 Task: Update the lead statuses and notification settings across all projects in Jira.
Action: Mouse moved to (720, 34)
Screenshot: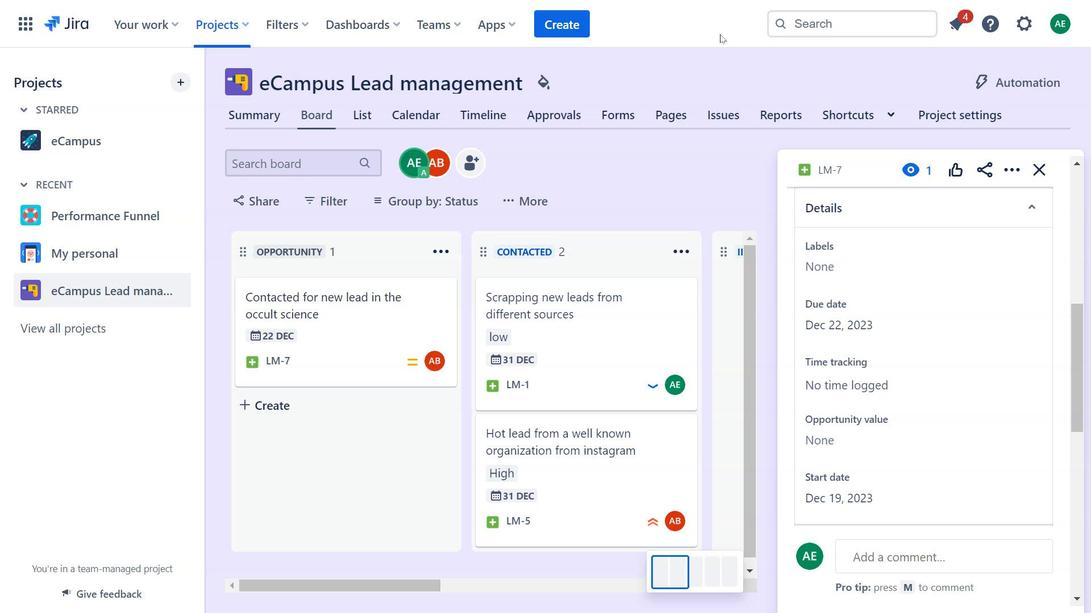 
Action: Mouse pressed left at (720, 34)
Screenshot: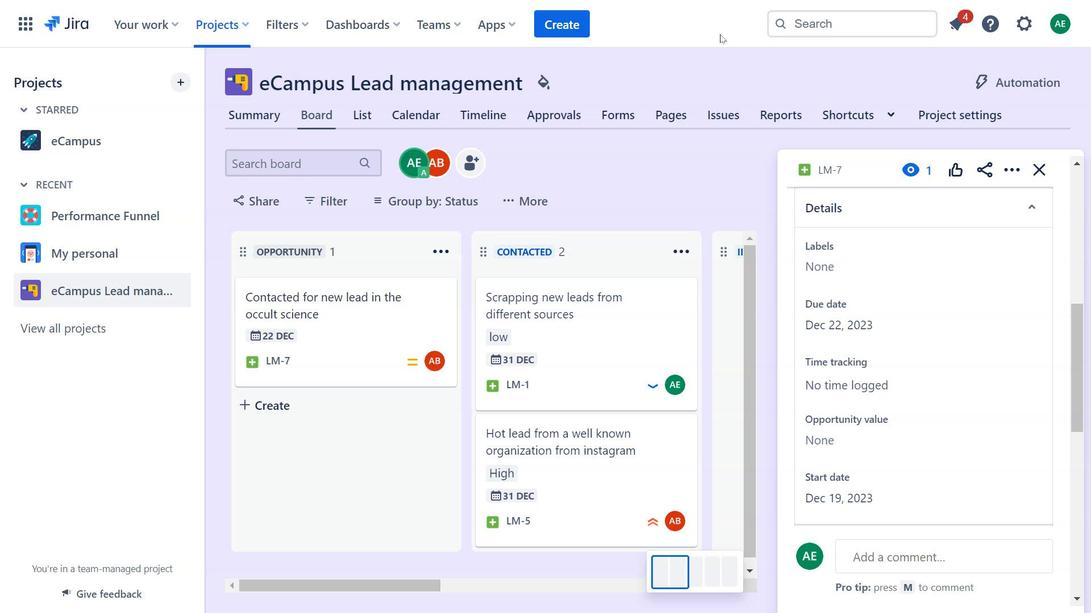 
Action: Mouse moved to (731, 38)
Screenshot: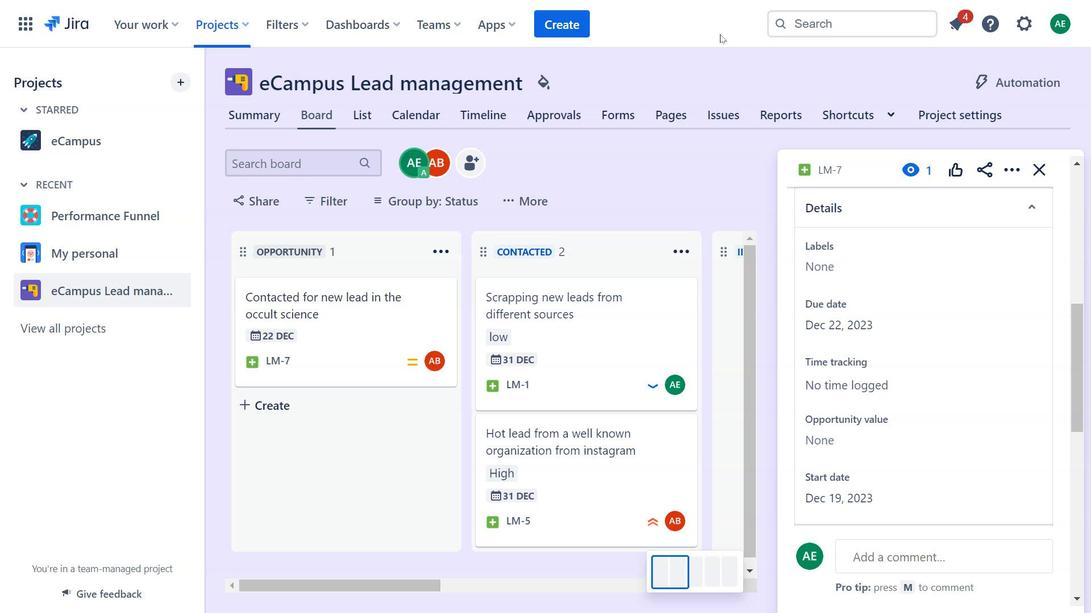 
Action: Mouse pressed left at (731, 38)
Screenshot: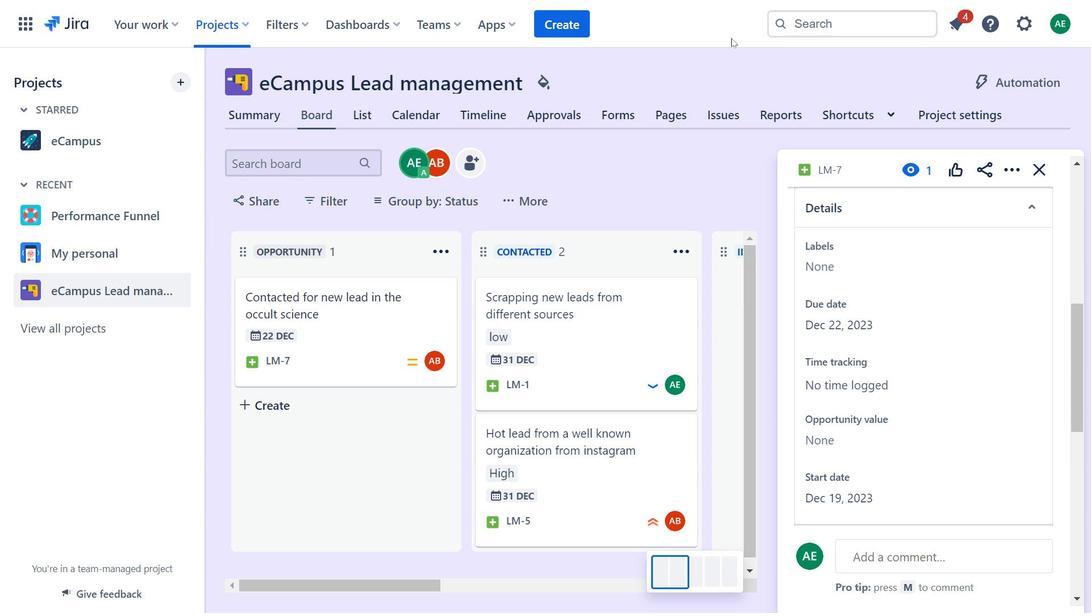 
Action: Mouse moved to (678, 31)
Screenshot: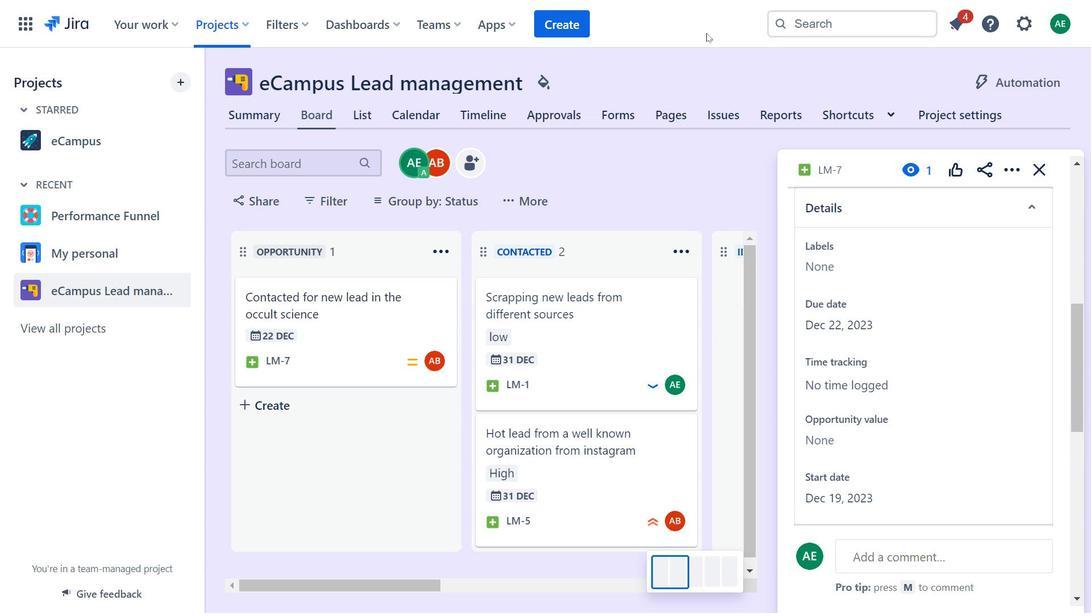 
Action: Mouse pressed left at (678, 31)
Screenshot: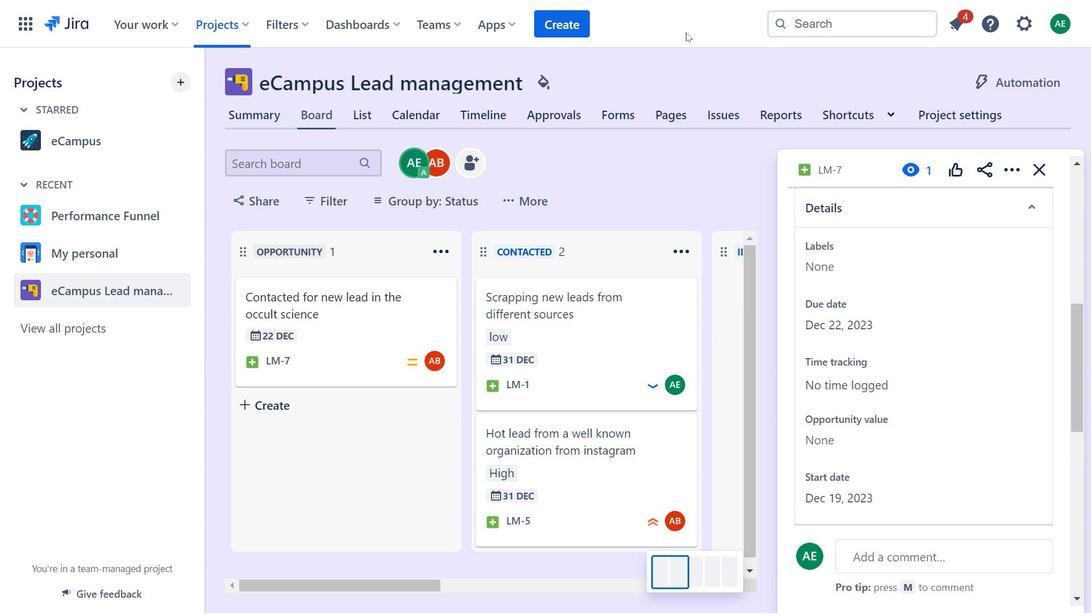 
Action: Mouse pressed left at (678, 31)
Screenshot: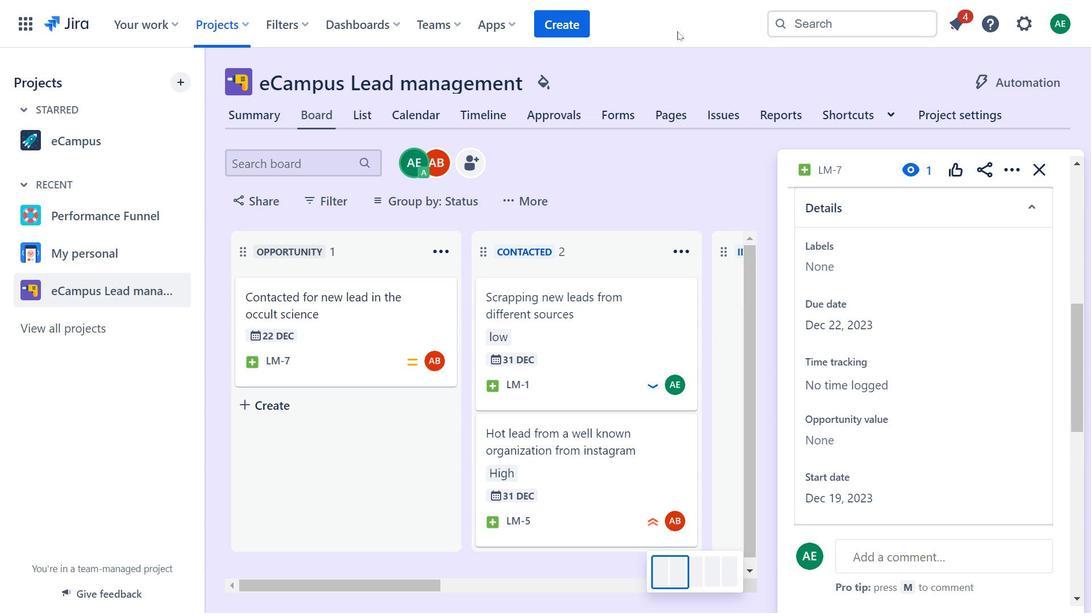 
Action: Mouse moved to (683, 39)
Screenshot: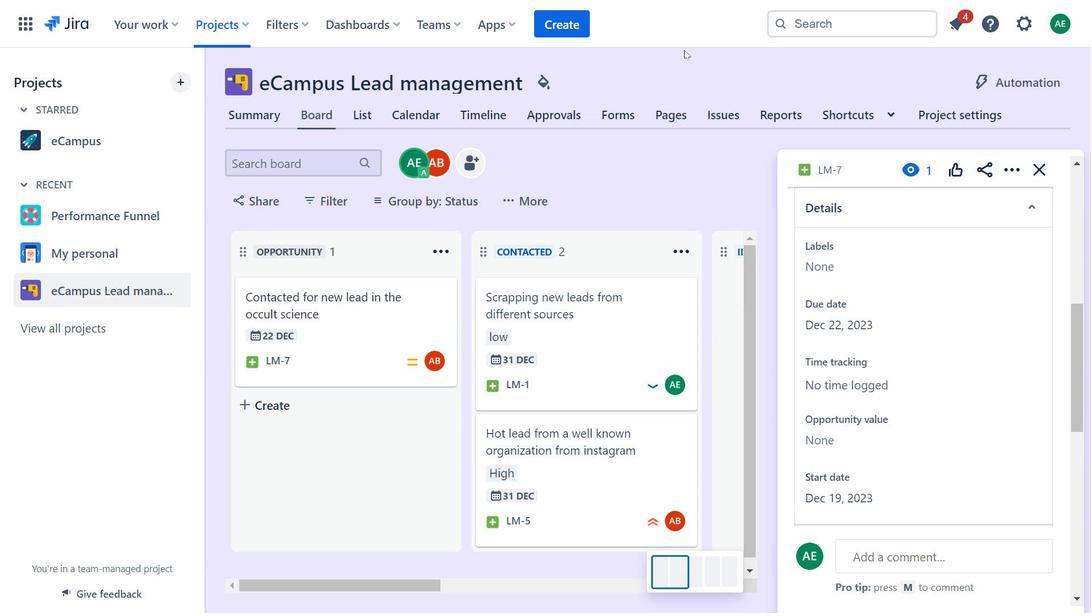 
Action: Mouse pressed left at (683, 39)
Screenshot: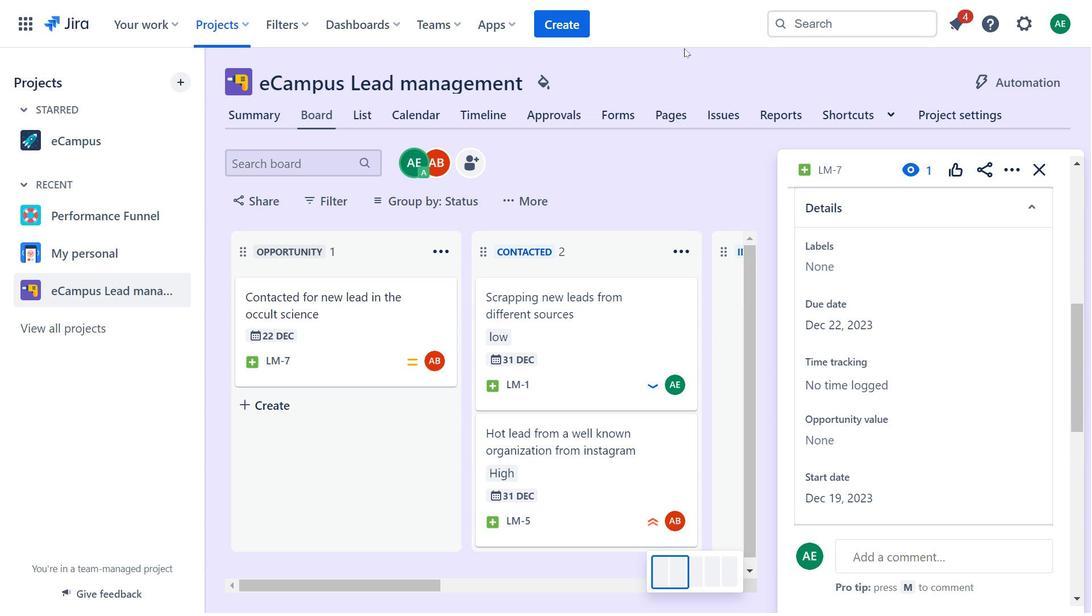 
Action: Mouse moved to (708, 32)
Screenshot: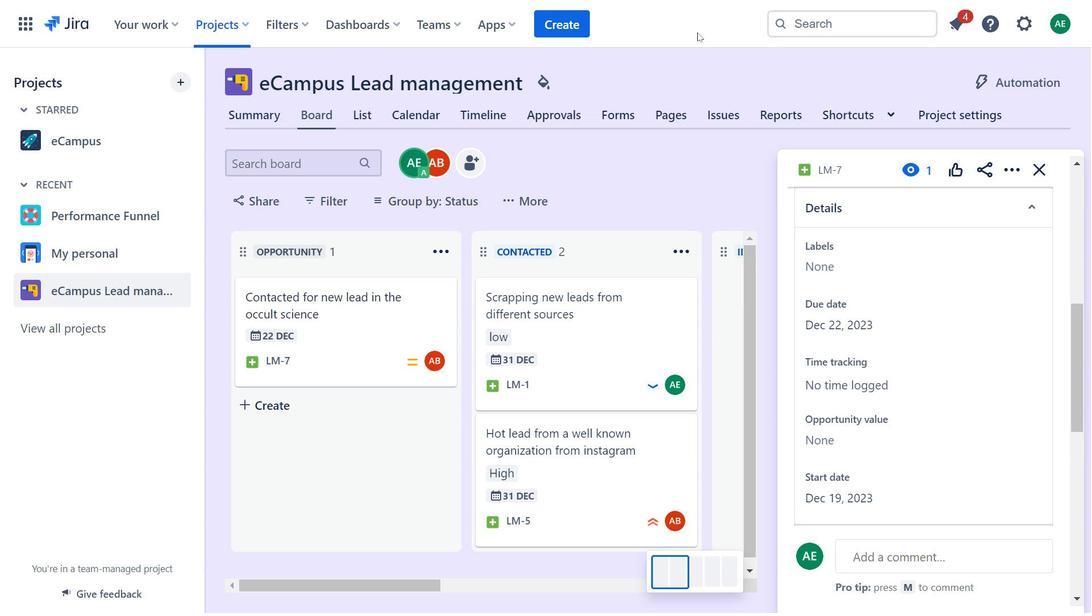 
Action: Mouse pressed left at (708, 32)
Screenshot: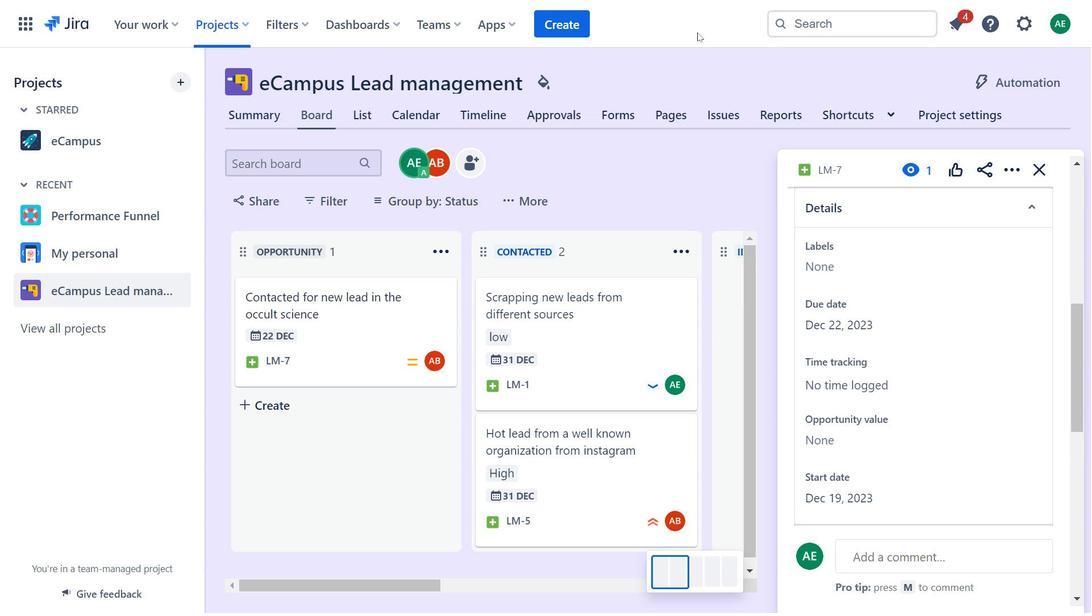 
Action: Mouse moved to (744, 39)
Screenshot: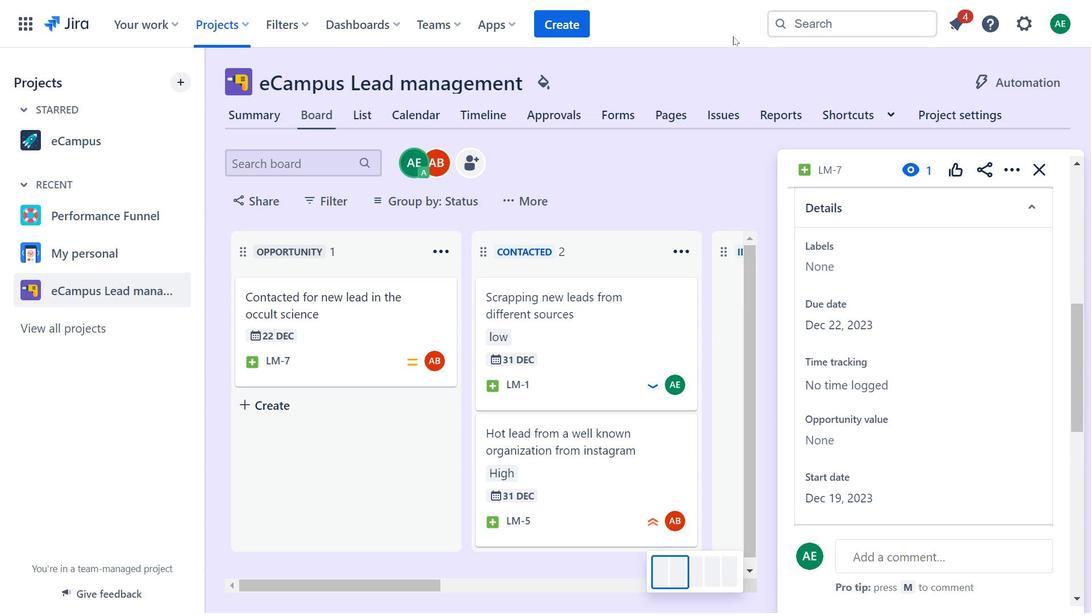 
Action: Mouse pressed left at (744, 39)
Screenshot: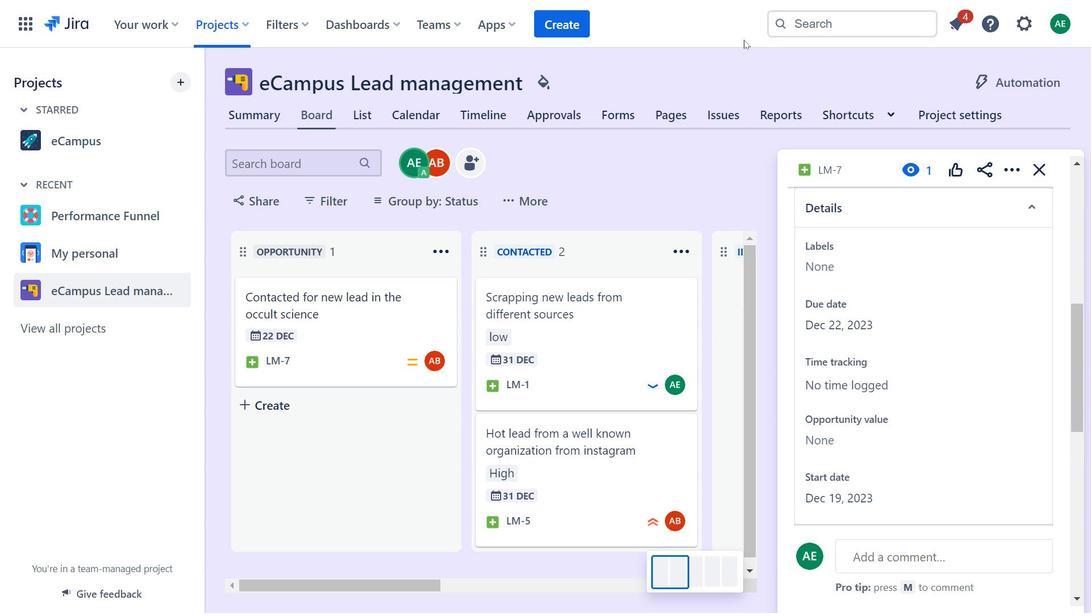 
Action: Mouse moved to (722, 21)
Screenshot: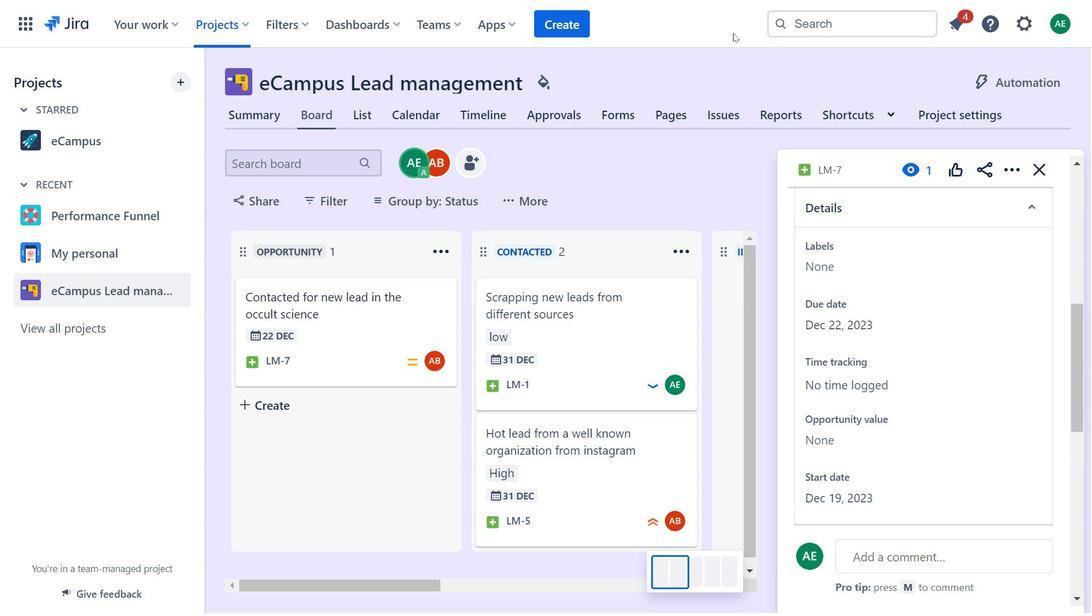 
Action: Mouse pressed left at (722, 21)
Screenshot: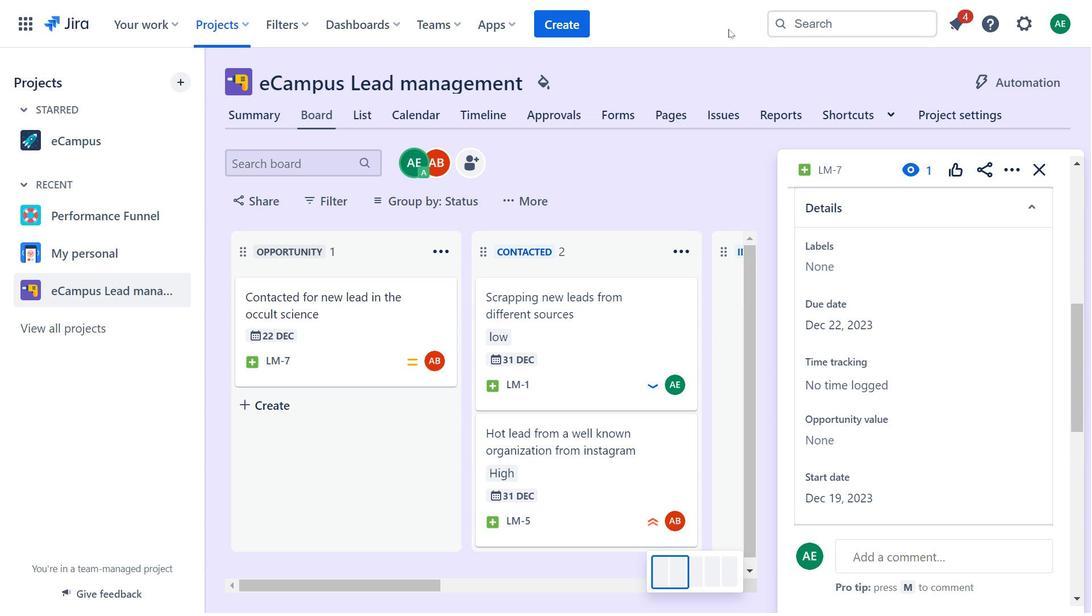 
Action: Mouse moved to (723, 40)
Screenshot: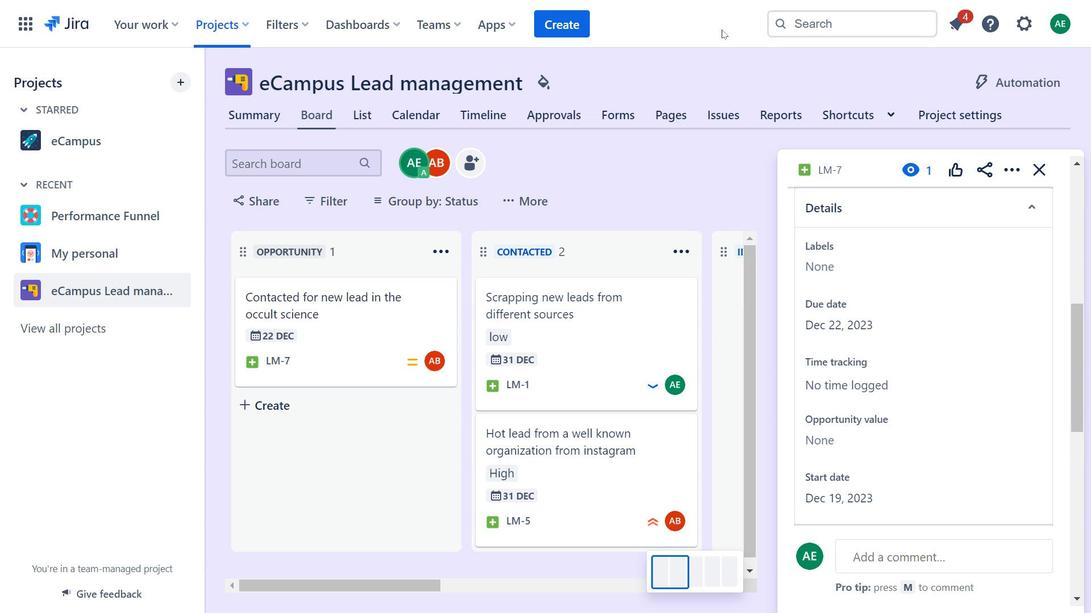 
Action: Mouse pressed left at (723, 40)
Screenshot: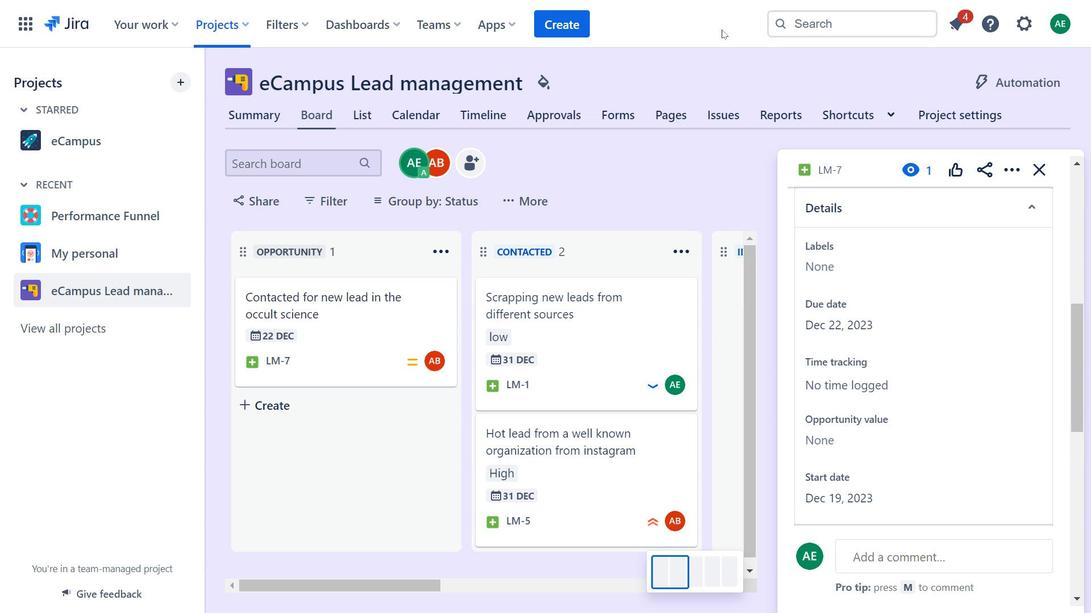 
Action: Mouse moved to (686, 25)
Screenshot: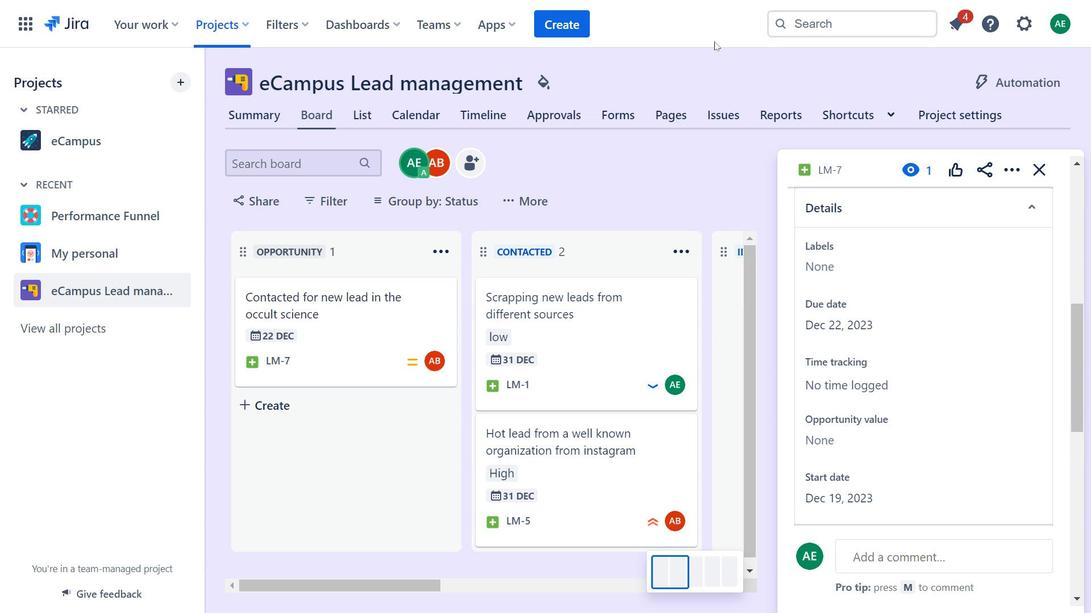 
Action: Mouse pressed left at (686, 25)
Screenshot: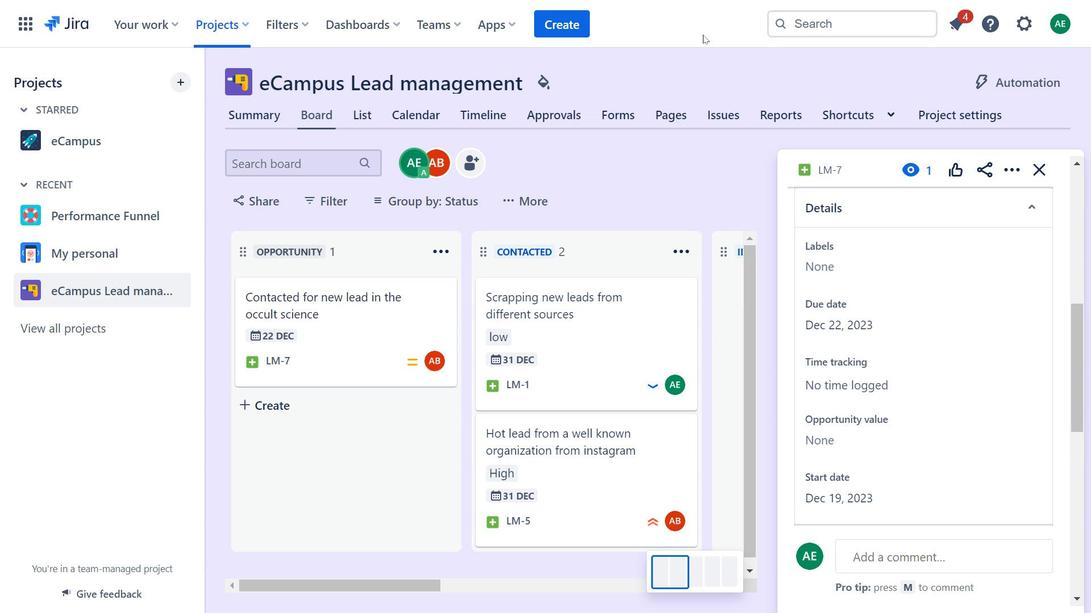 
Action: Mouse moved to (688, 46)
Screenshot: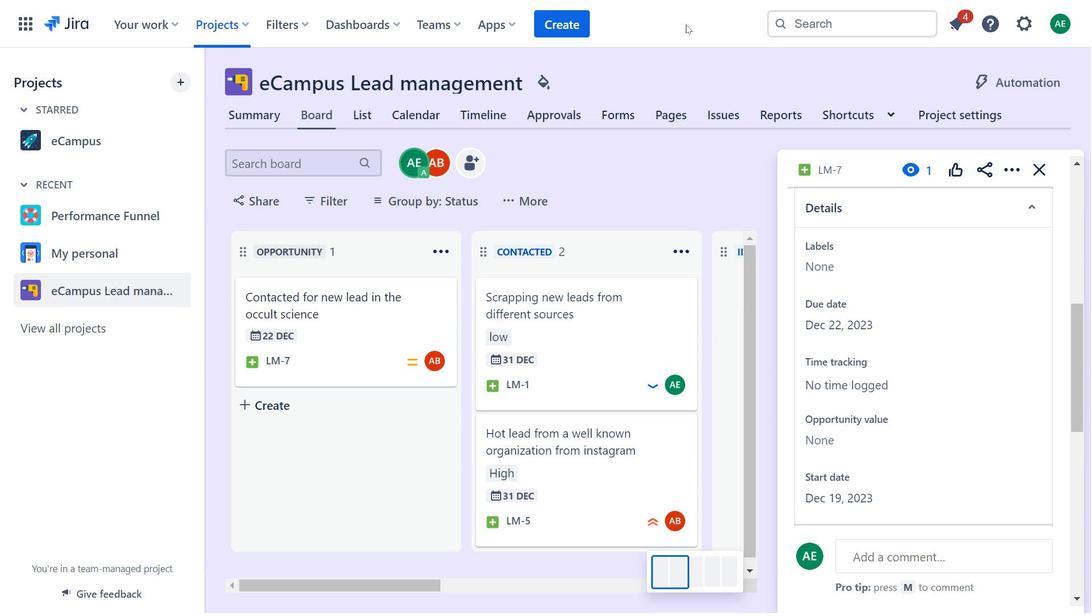 
Action: Mouse pressed left at (688, 46)
Screenshot: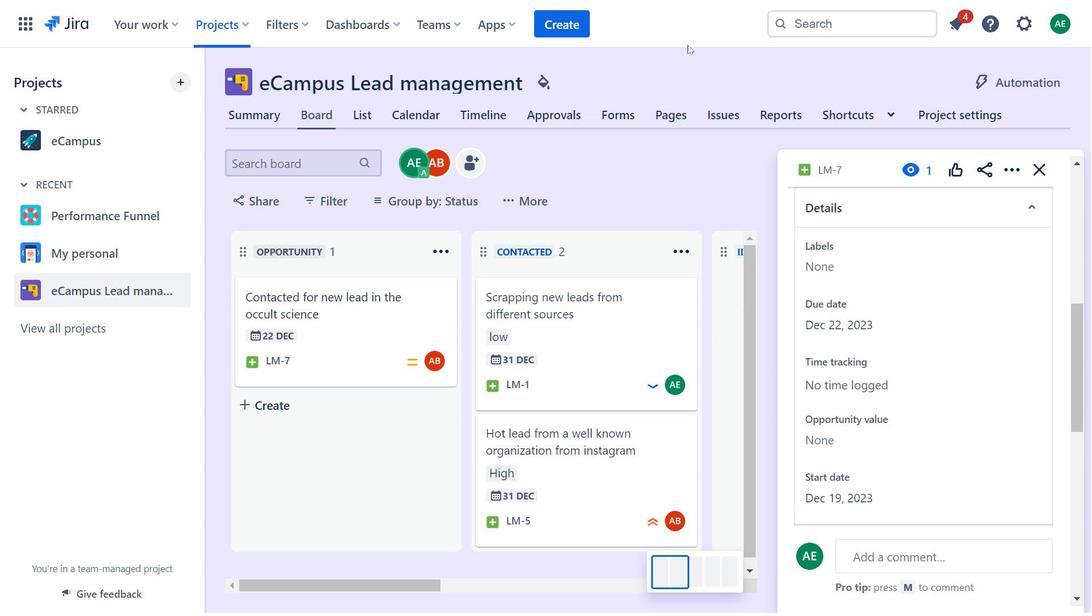 
Action: Mouse moved to (85, 409)
Screenshot: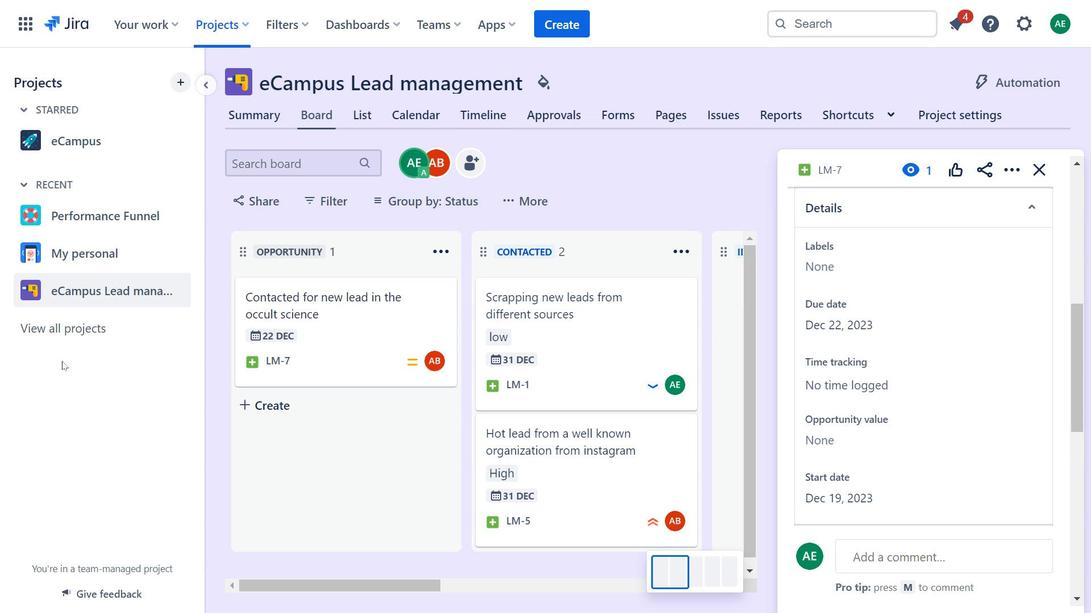 
Action: Mouse pressed left at (85, 409)
Screenshot: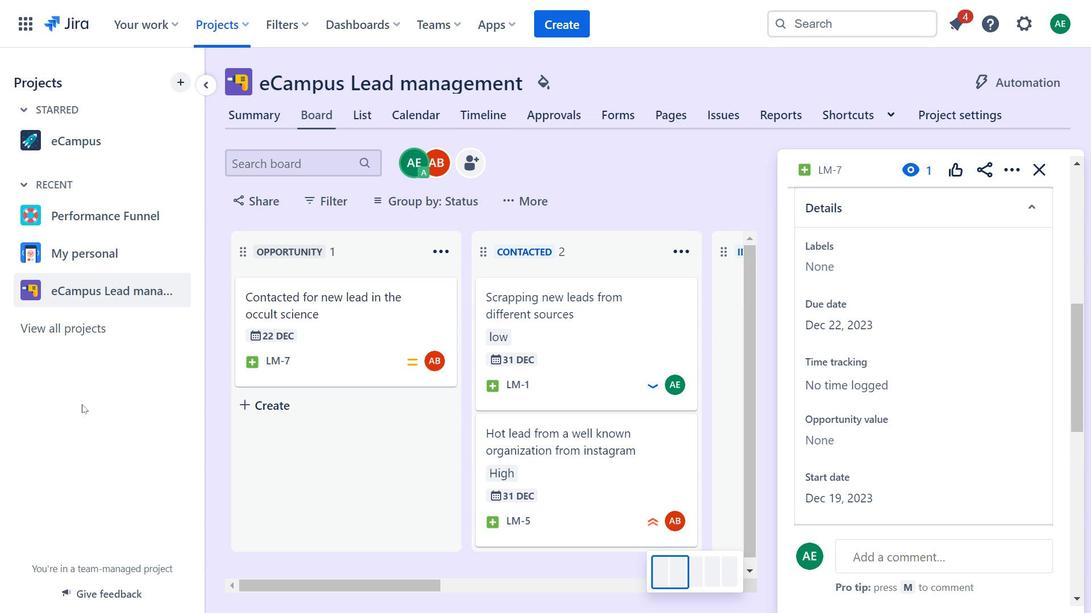 
Action: Mouse moved to (143, 431)
Screenshot: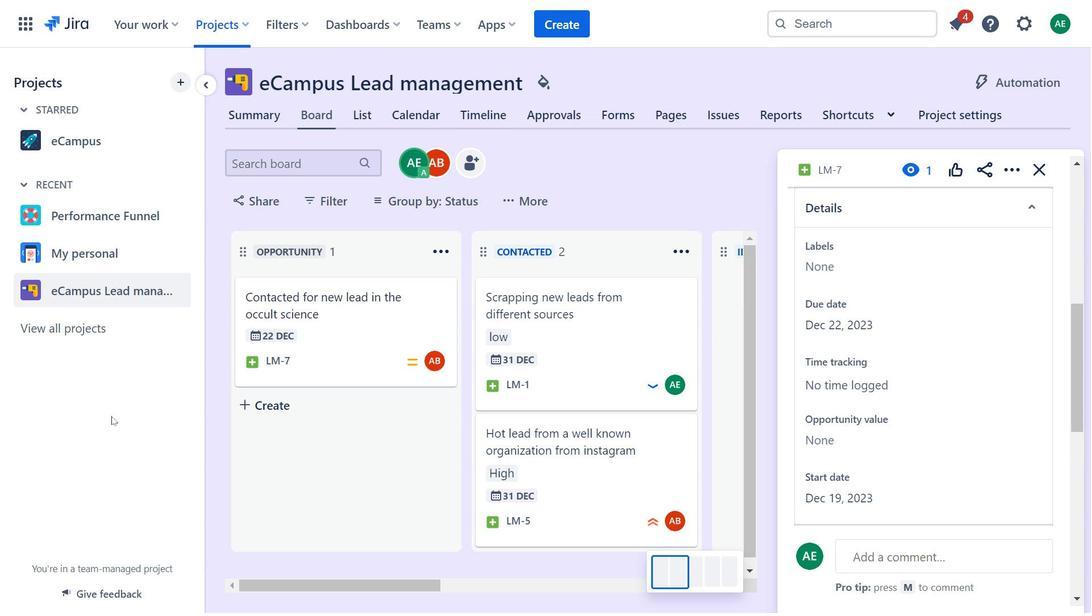 
Action: Mouse pressed left at (143, 431)
Screenshot: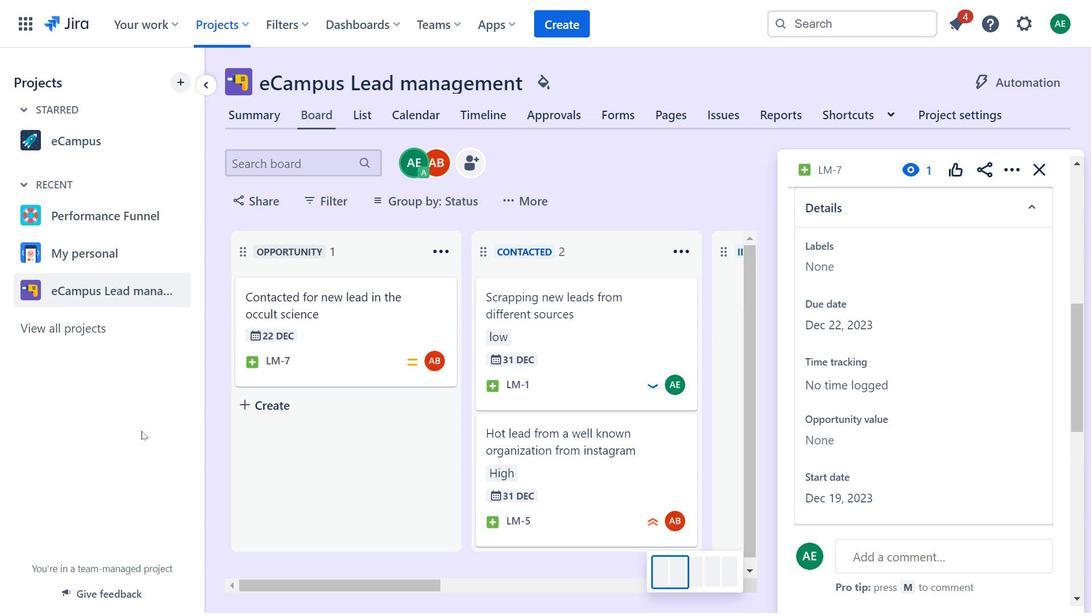 
Action: Mouse moved to (341, 329)
Screenshot: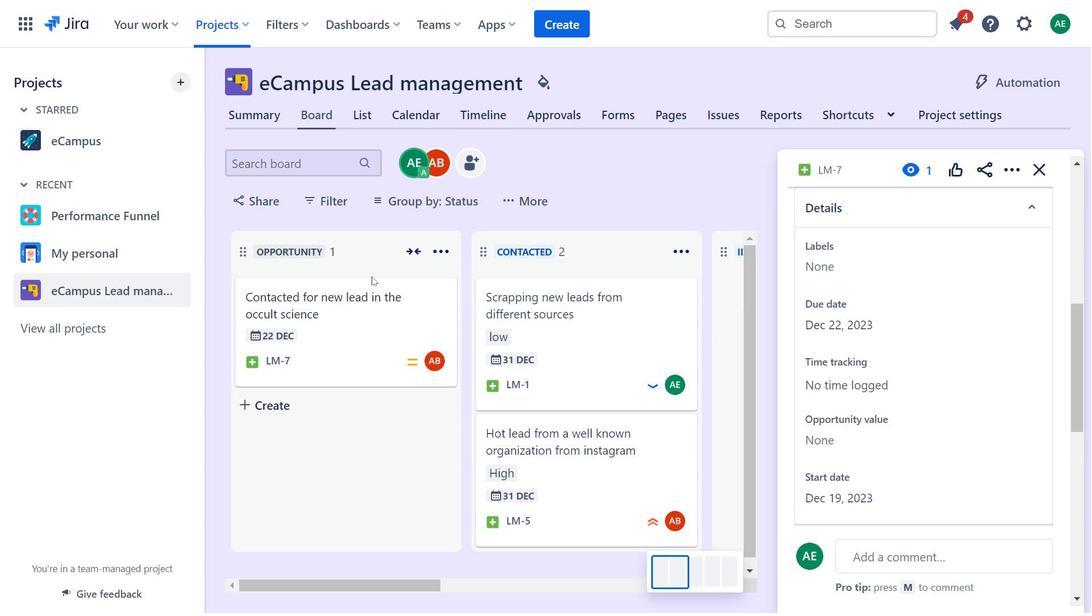 
Action: Mouse pressed left at (341, 329)
Screenshot: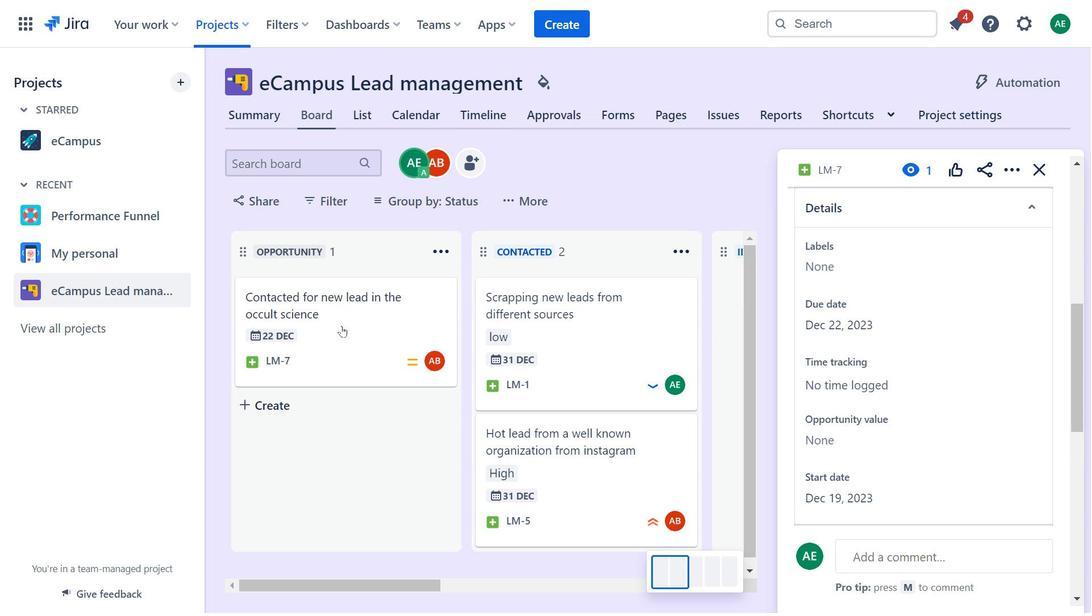 
Action: Mouse moved to (1046, 161)
Screenshot: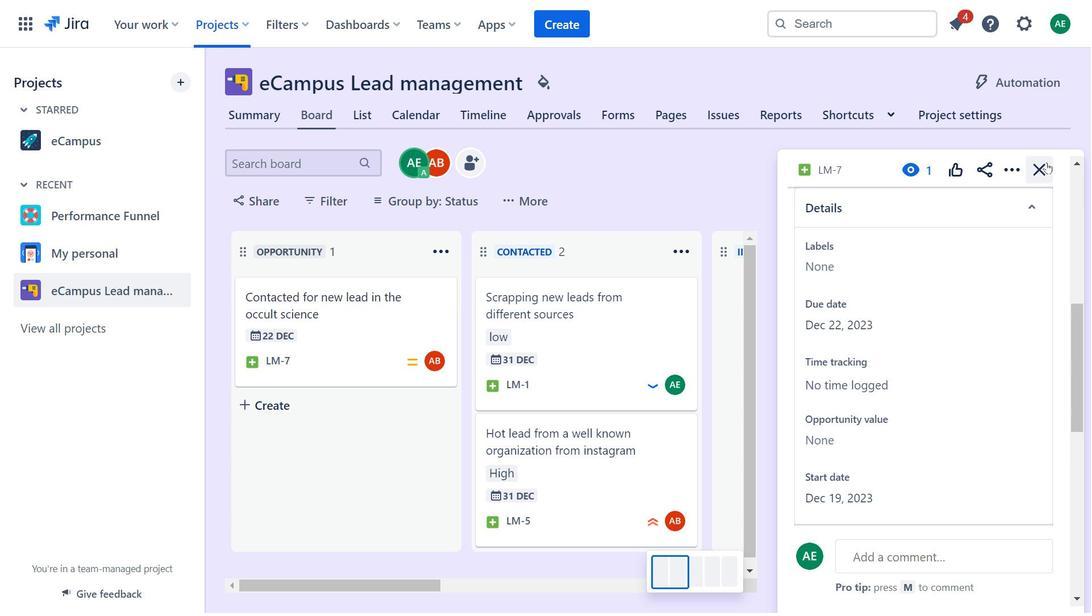 
Action: Mouse pressed left at (1046, 161)
Screenshot: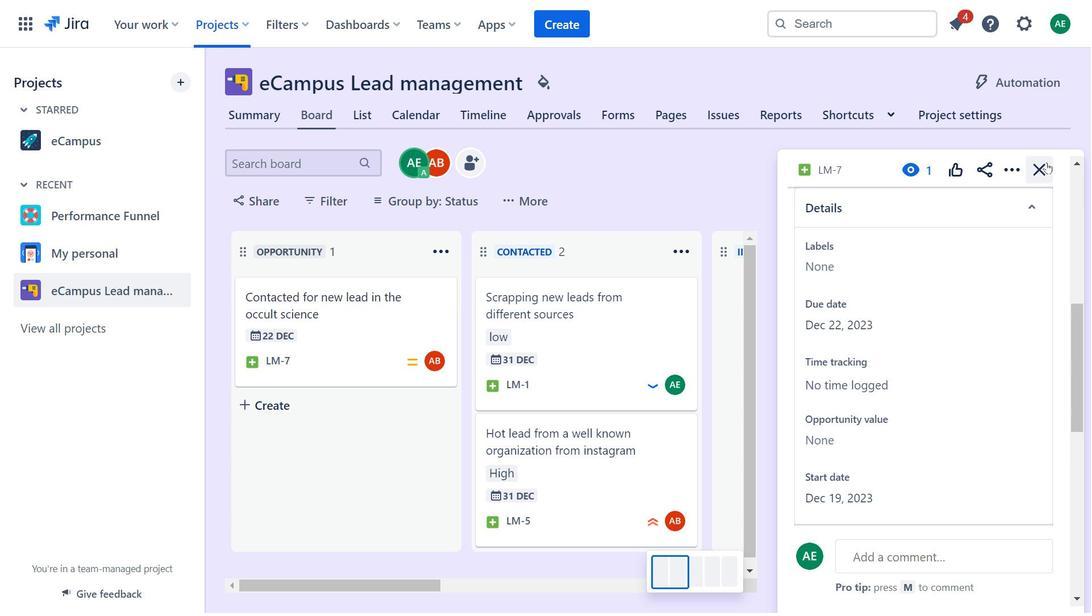 
Action: Mouse moved to (391, 291)
Screenshot: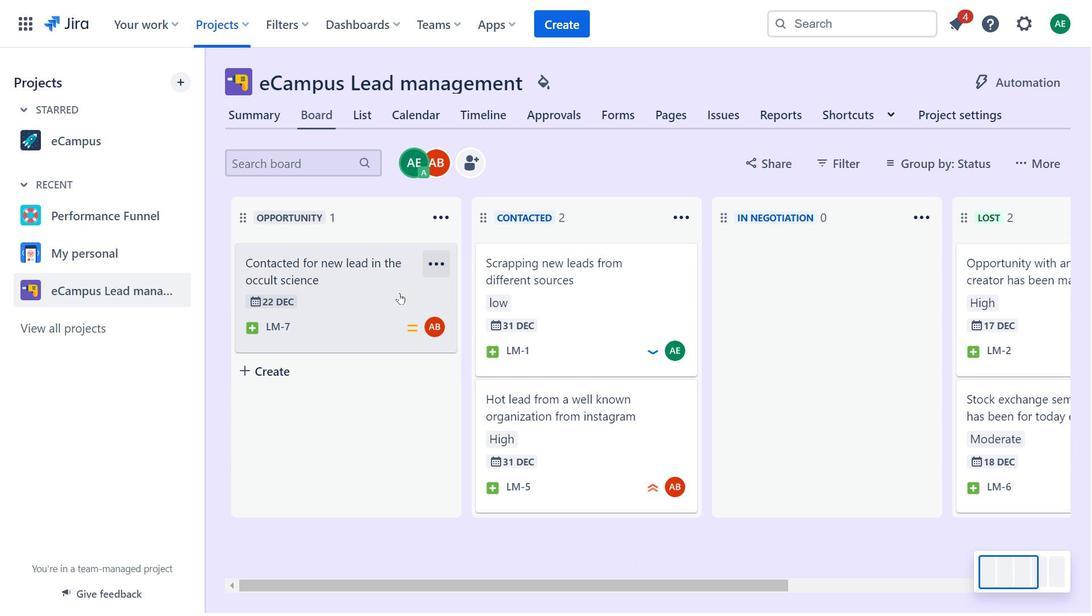 
Action: Mouse pressed left at (391, 291)
Screenshot: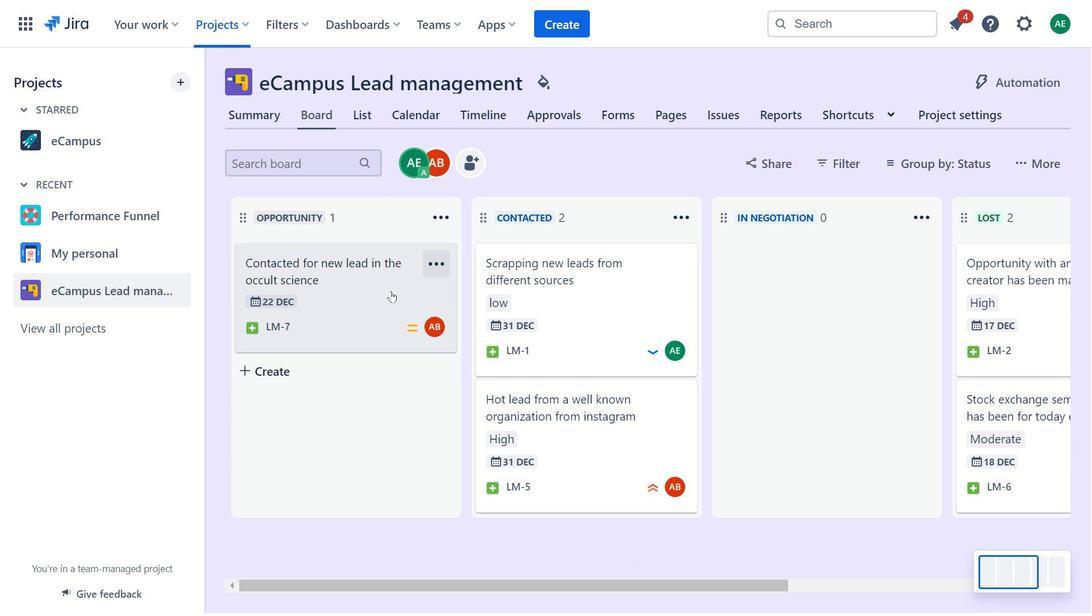 
Action: Mouse moved to (889, 213)
Screenshot: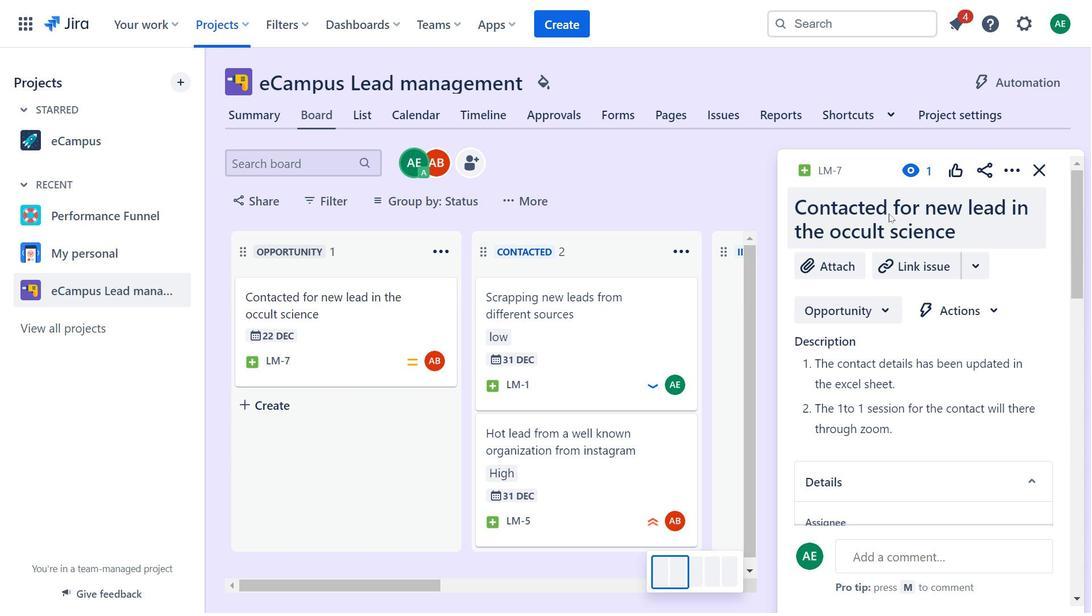 
Action: Mouse pressed left at (889, 213)
Screenshot: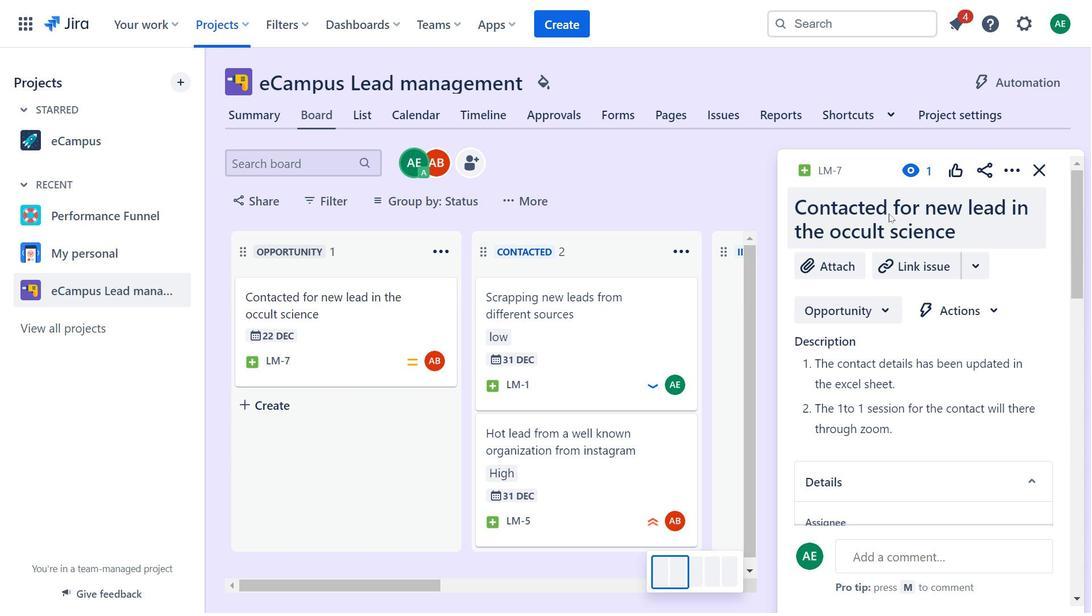 
Action: Mouse moved to (940, 239)
Screenshot: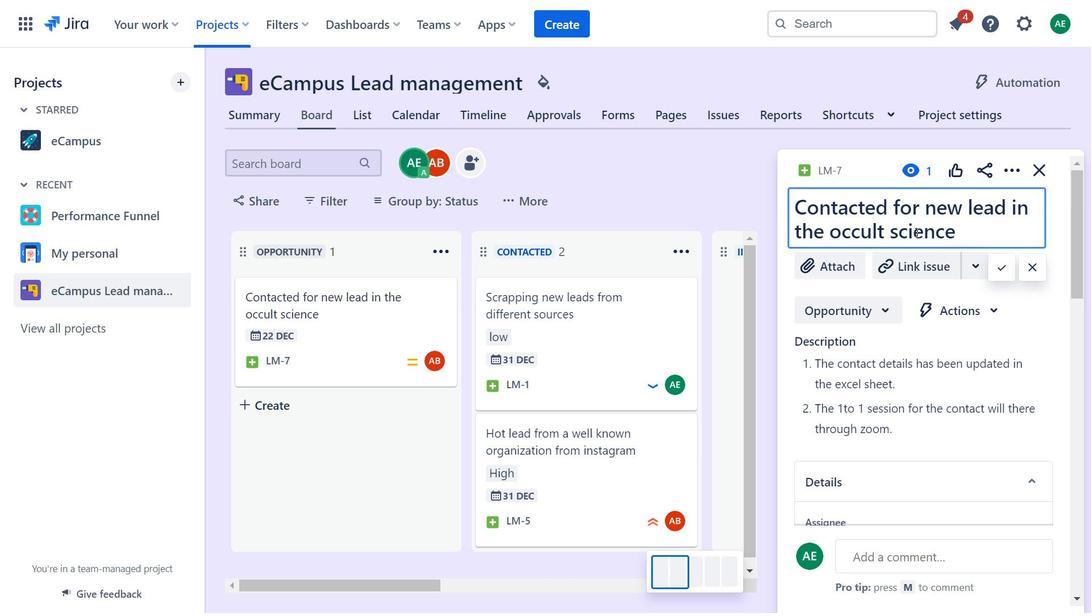
Action: Mouse pressed left at (940, 239)
Screenshot: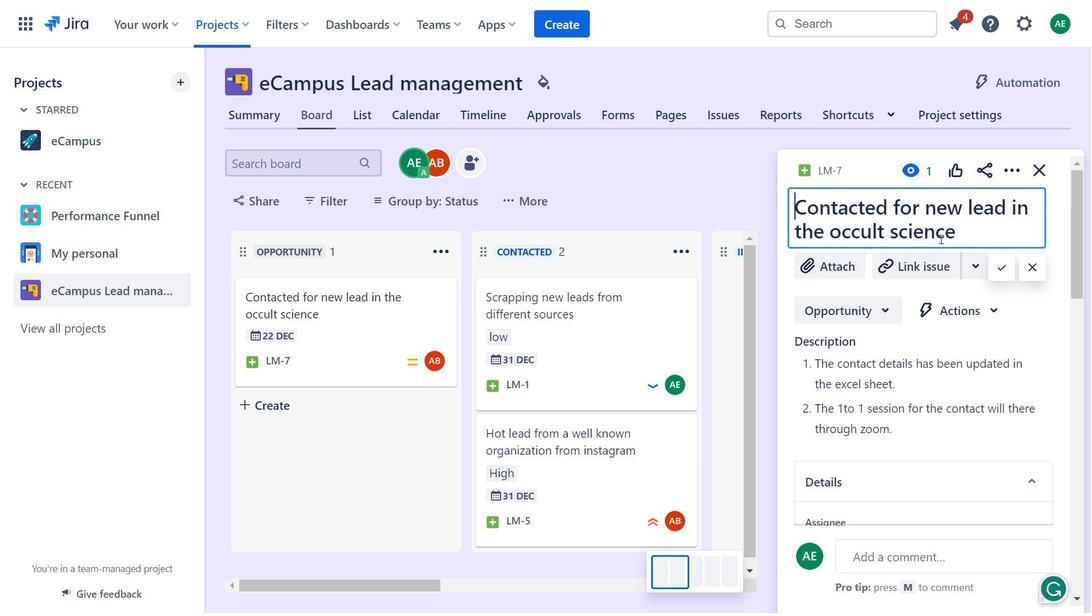 
Action: Mouse moved to (964, 240)
Screenshot: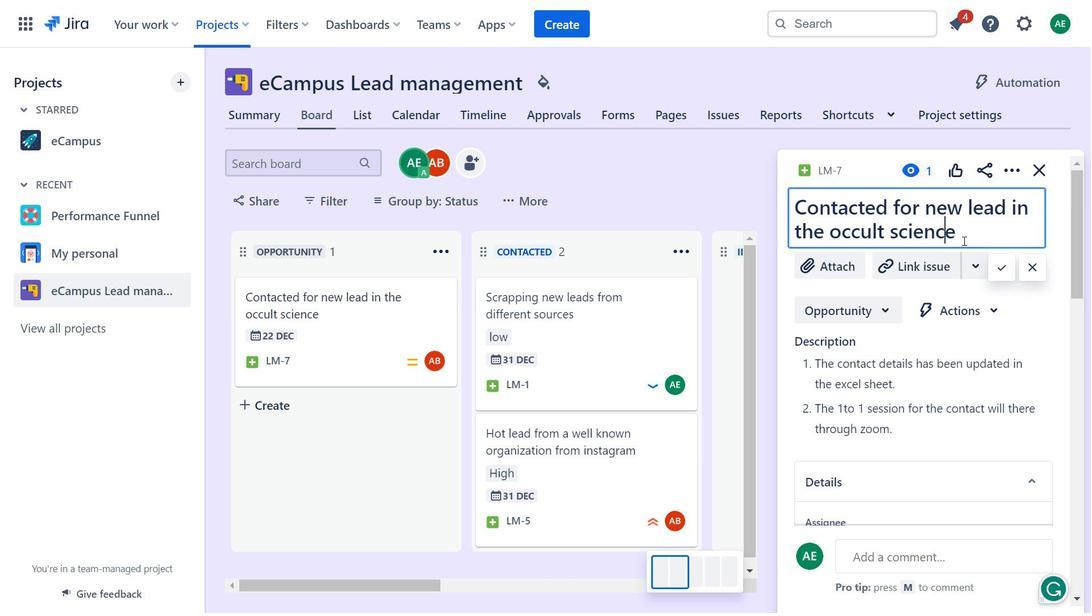 
Action: Mouse pressed left at (964, 240)
Screenshot: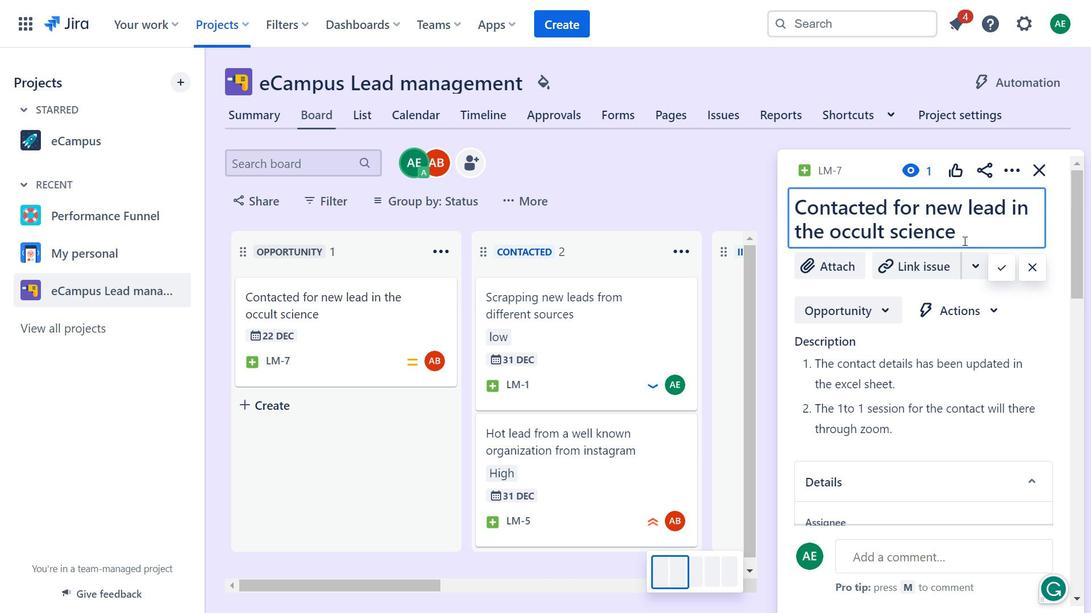 
Action: Mouse moved to (1038, 254)
Screenshot: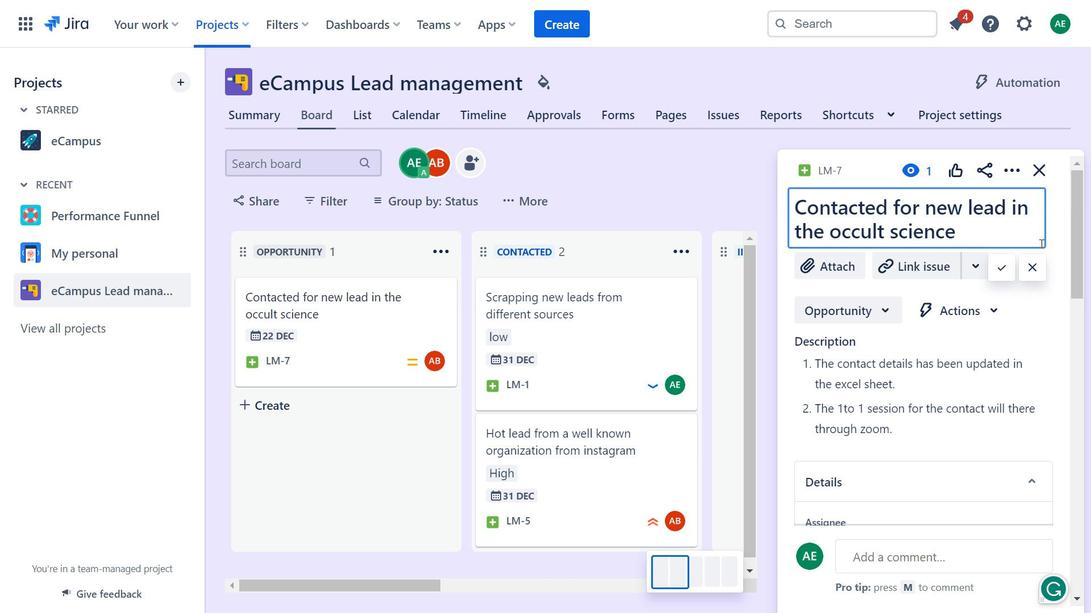 
Action: Mouse pressed left at (1038, 254)
Screenshot: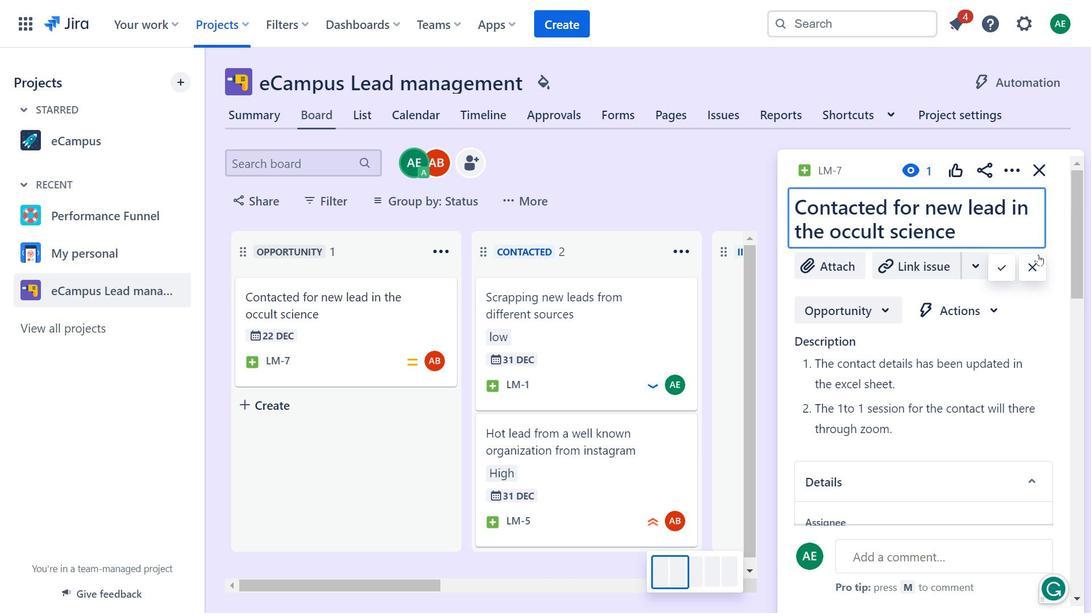 
Action: Mouse moved to (1079, 203)
Screenshot: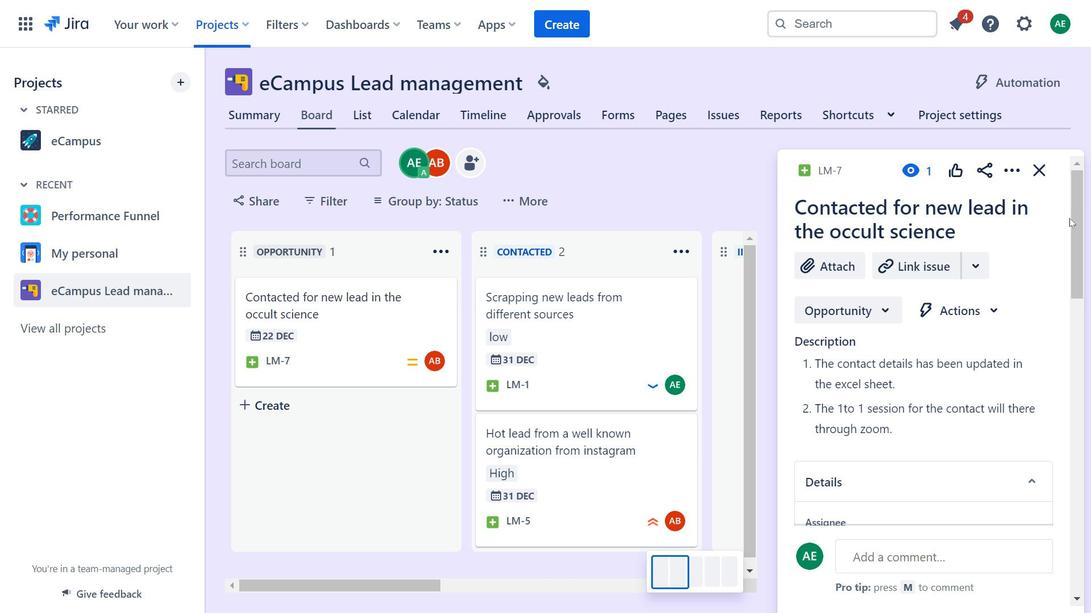 
Action: Mouse pressed left at (1079, 203)
Screenshot: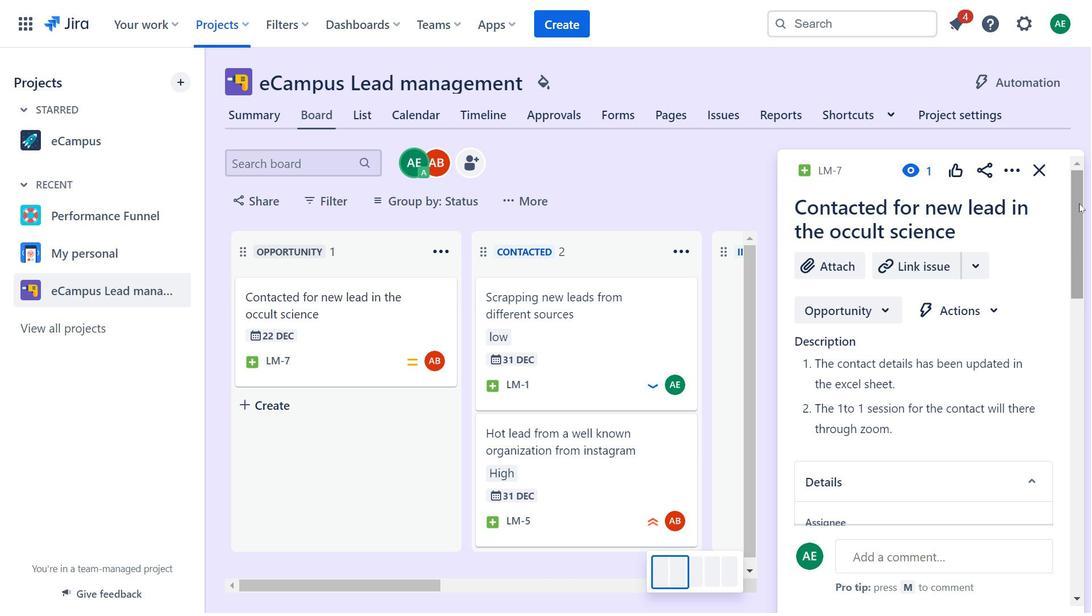 
Action: Mouse moved to (416, 582)
Screenshot: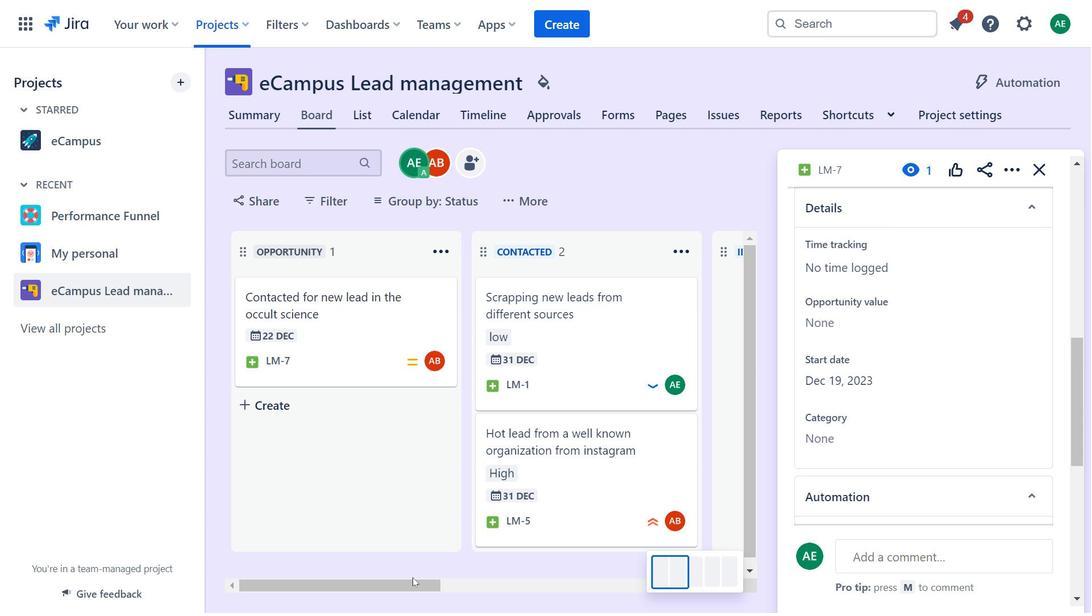 
Action: Mouse pressed left at (416, 582)
Screenshot: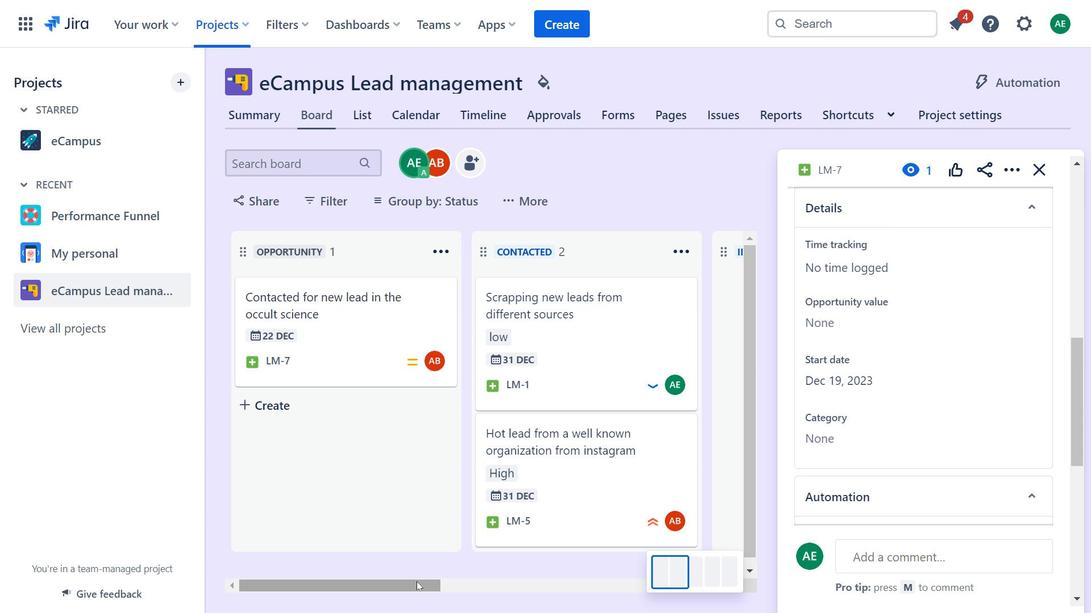 
Action: Mouse moved to (514, 342)
Screenshot: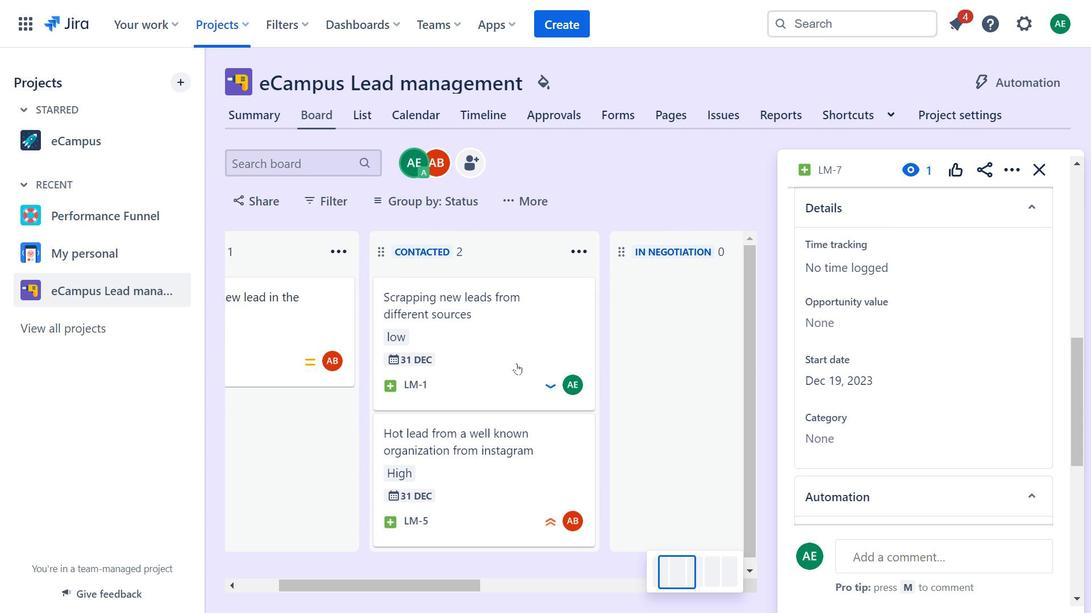 
Action: Mouse pressed left at (514, 342)
Screenshot: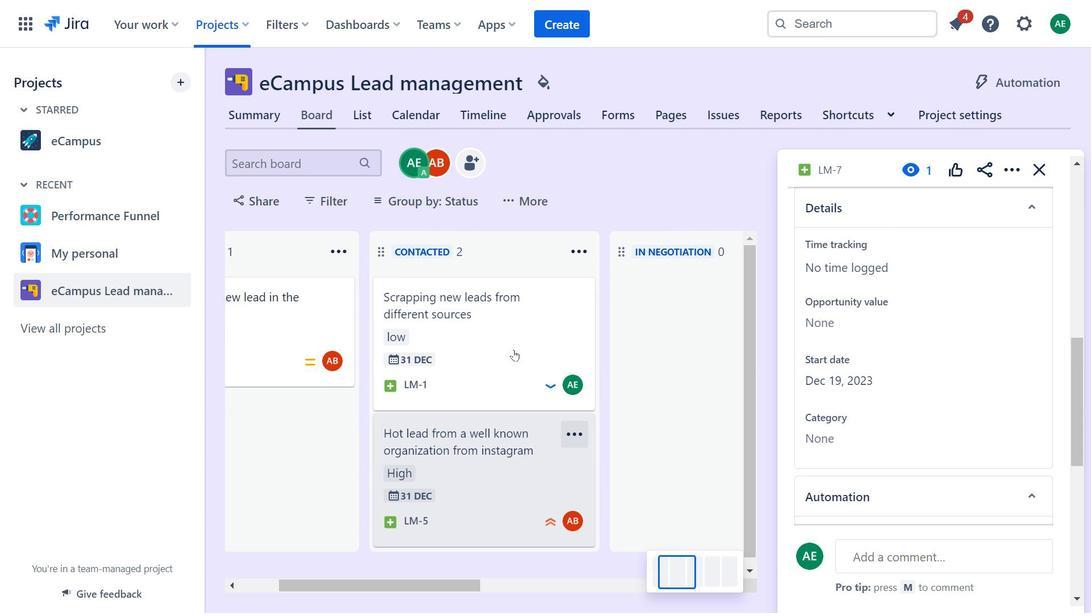 
Action: Mouse moved to (1002, 345)
Screenshot: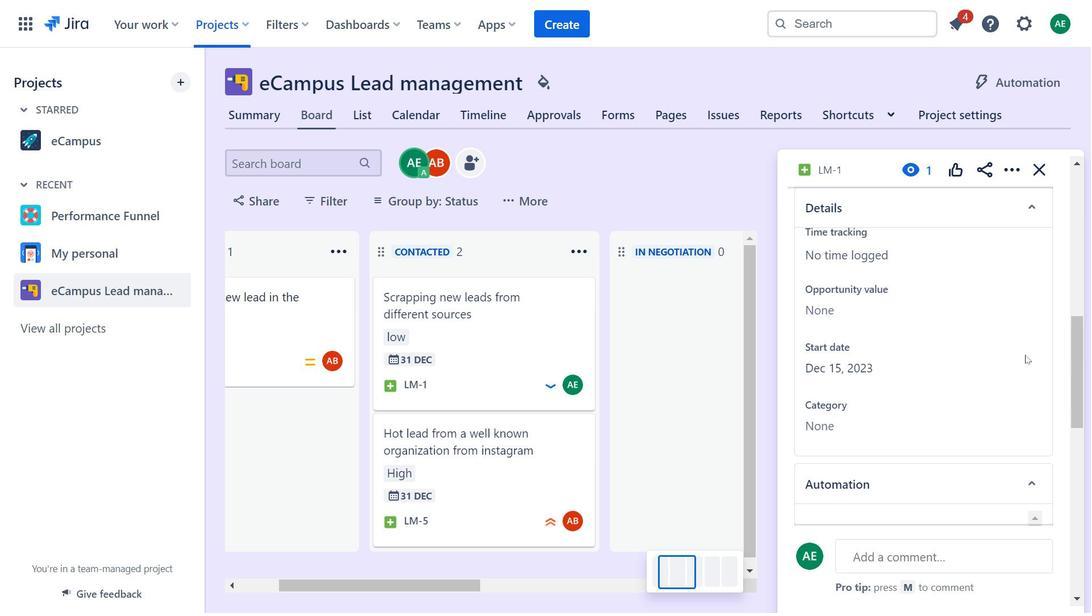 
Action: Mouse scrolled (1002, 346) with delta (0, 0)
Screenshot: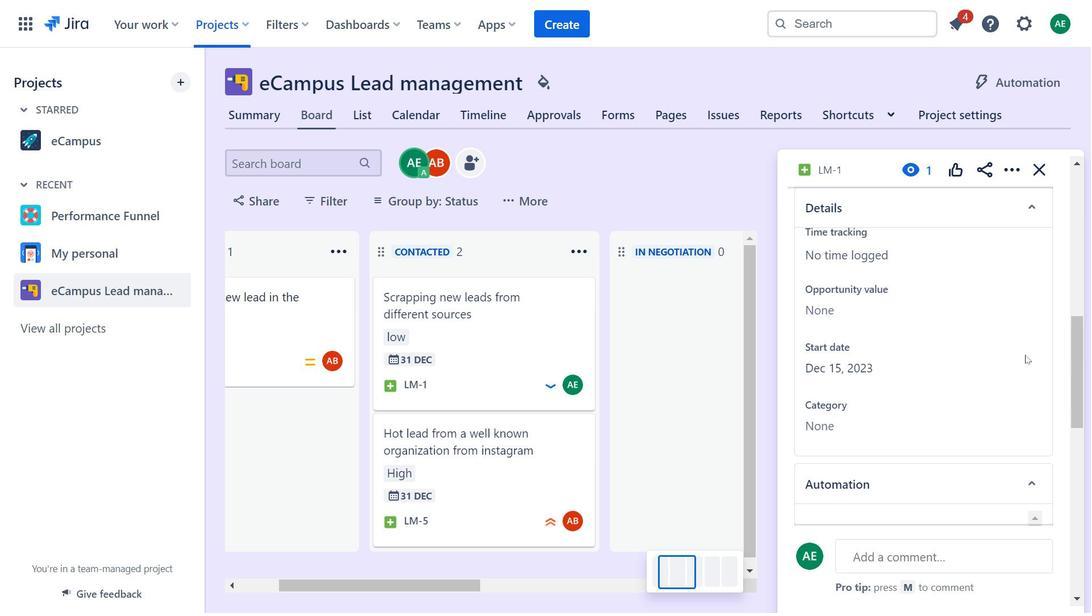 
Action: Mouse scrolled (1002, 346) with delta (0, 0)
Screenshot: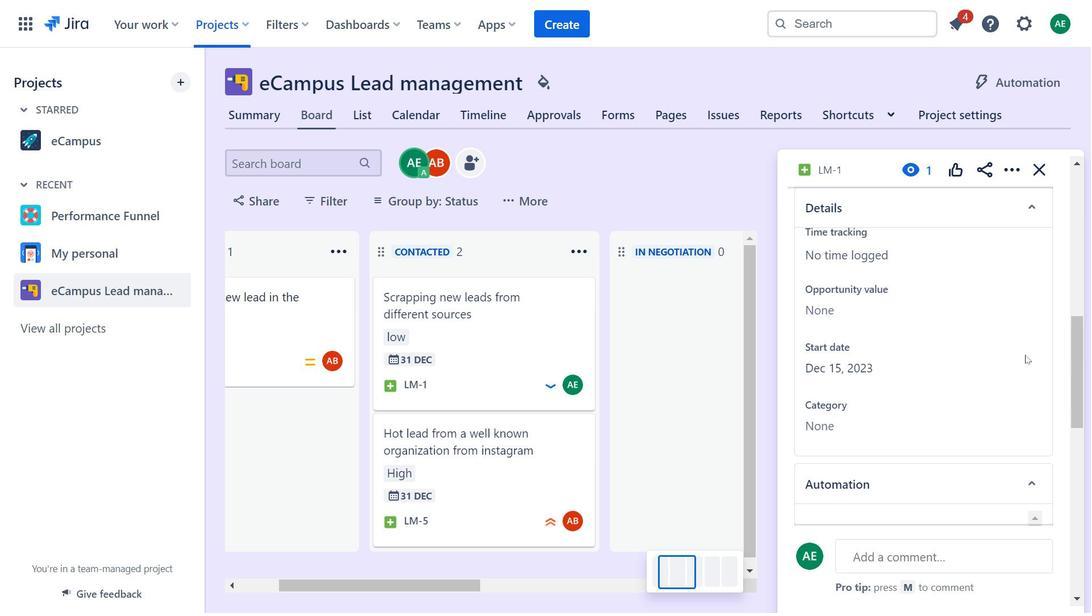 
Action: Mouse scrolled (1002, 346) with delta (0, 0)
Screenshot: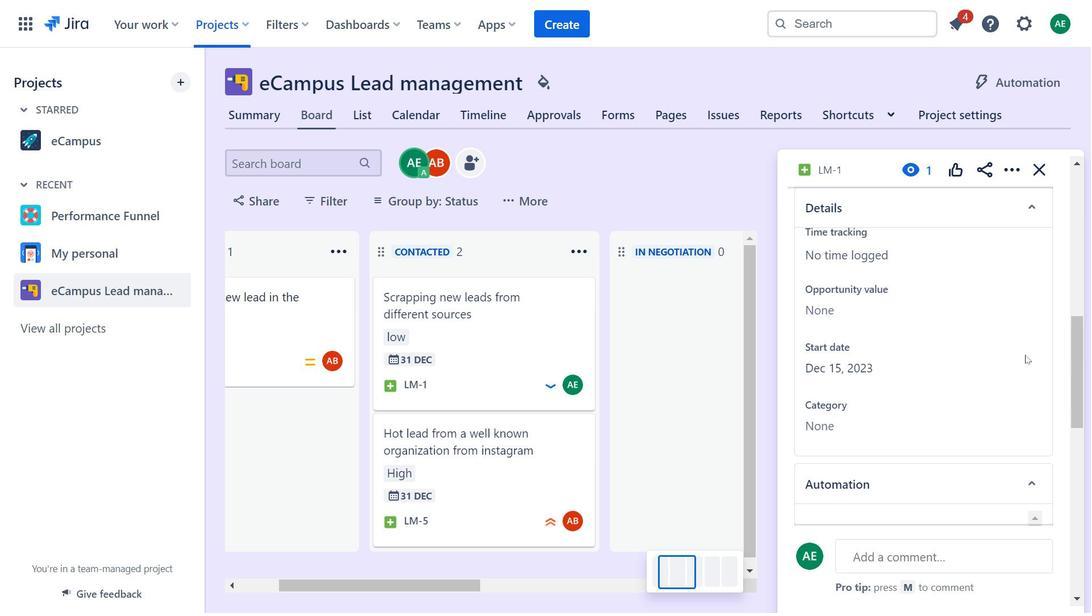 
Action: Mouse scrolled (1002, 346) with delta (0, 0)
Screenshot: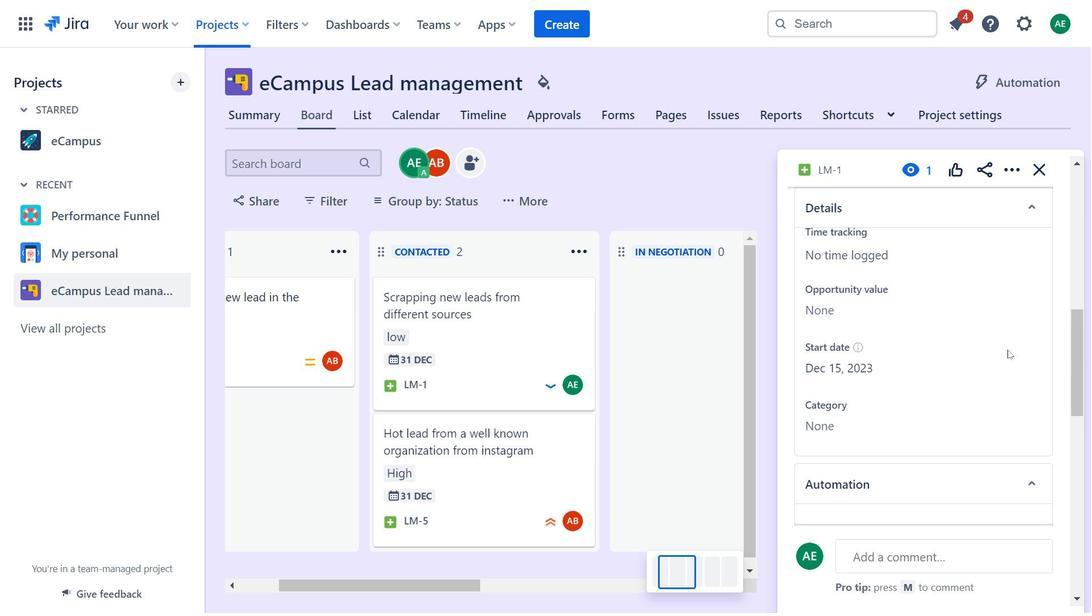 
Action: Mouse scrolled (1002, 346) with delta (0, 0)
Screenshot: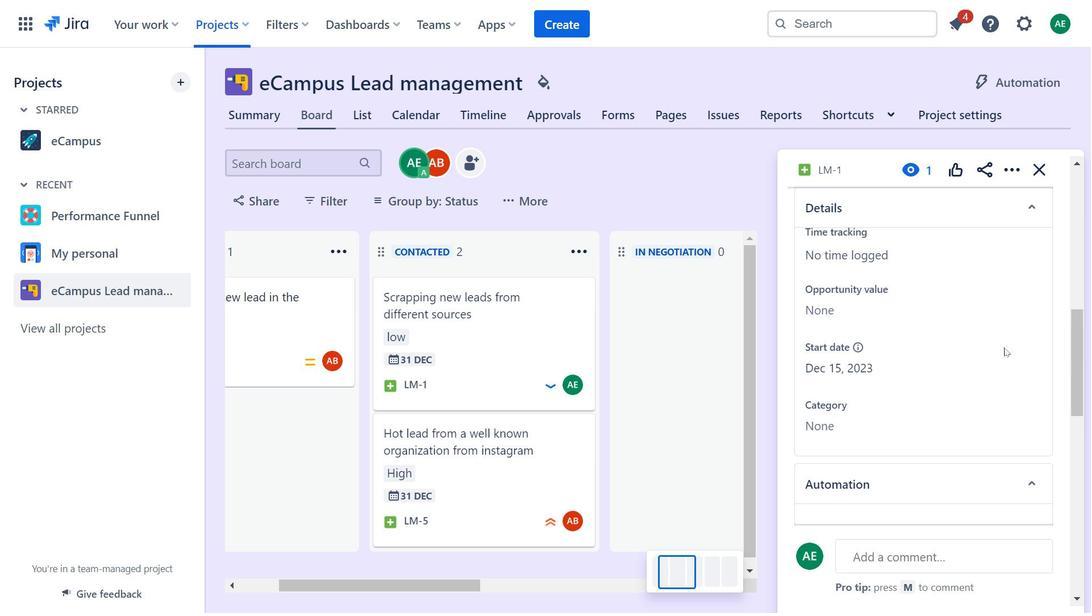 
Action: Mouse moved to (1000, 340)
Screenshot: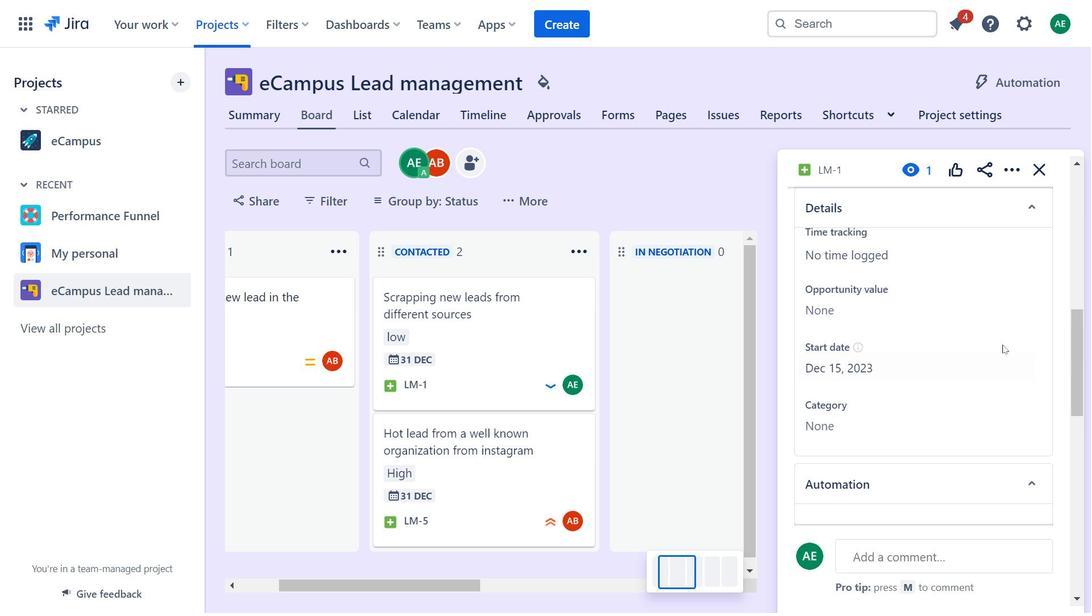 
Action: Mouse scrolled (1000, 341) with delta (0, 0)
Screenshot: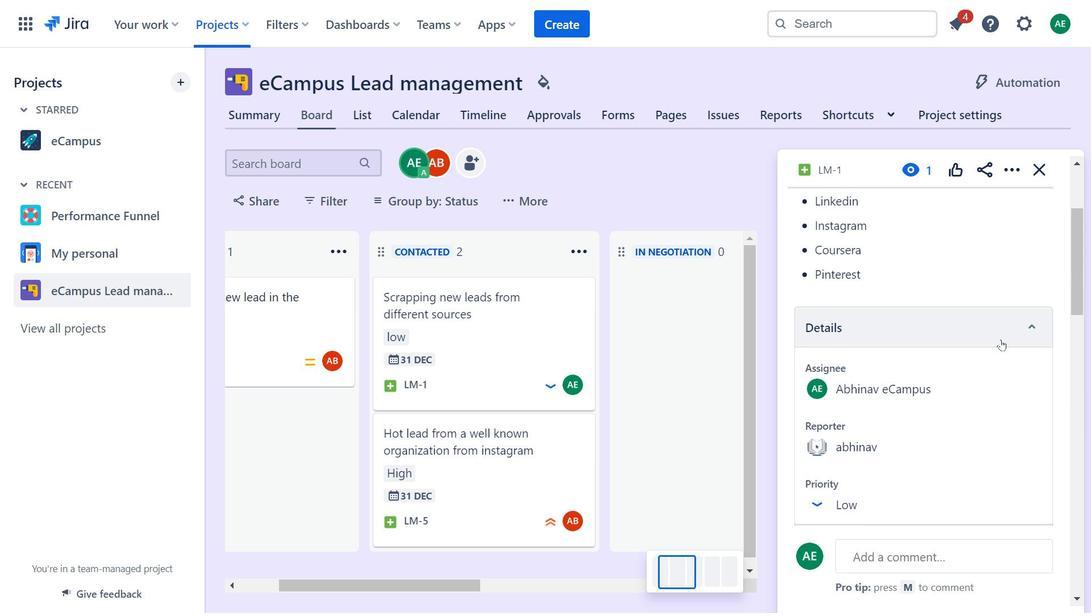 
Action: Mouse scrolled (1000, 341) with delta (0, 0)
Screenshot: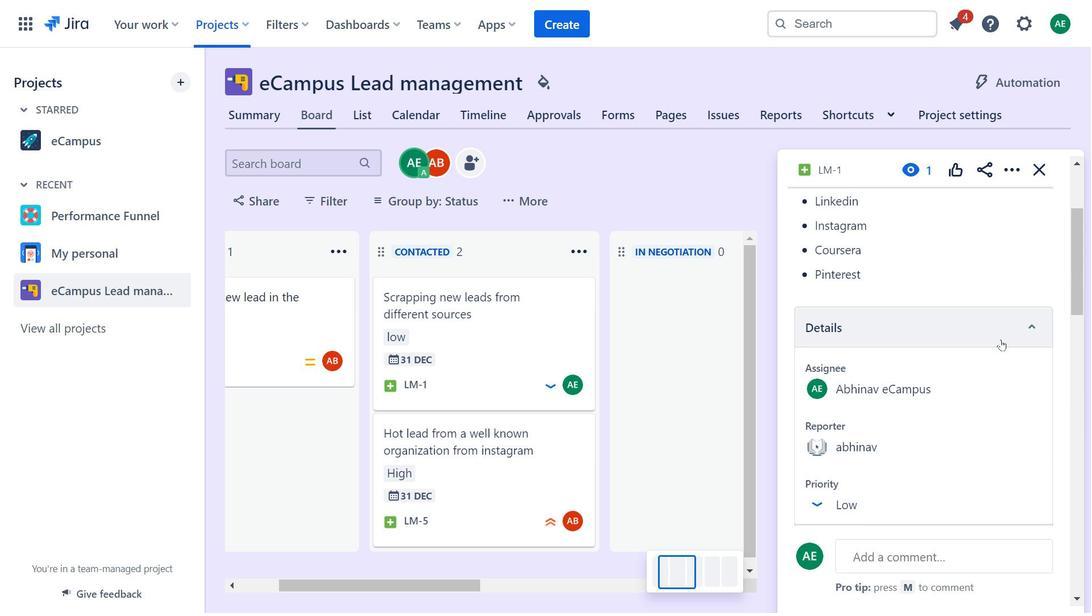 
Action: Mouse moved to (1002, 340)
Screenshot: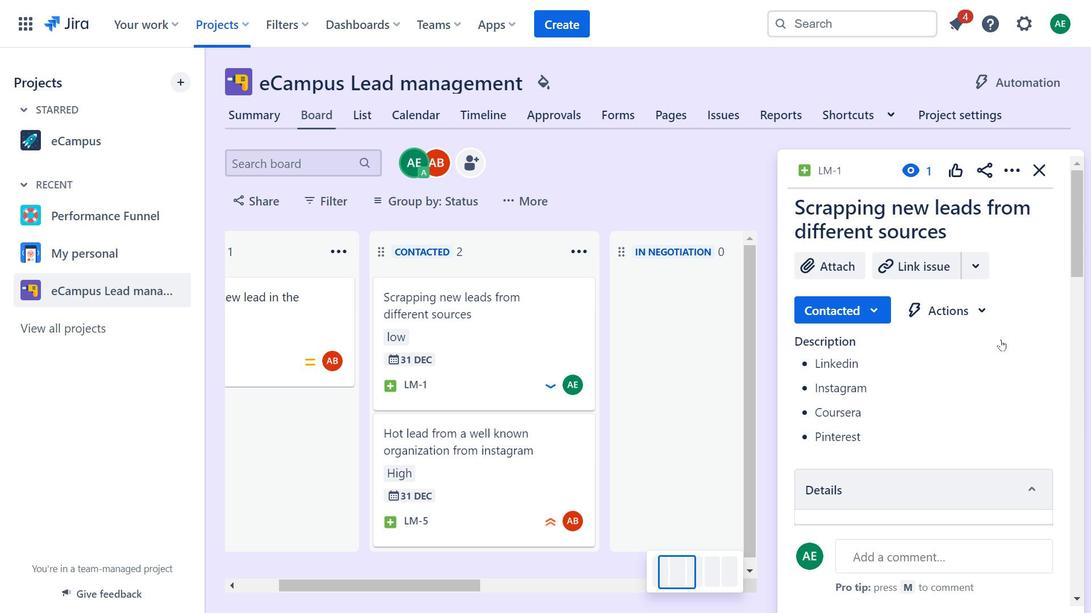 
Action: Mouse scrolled (1002, 341) with delta (0, 0)
Screenshot: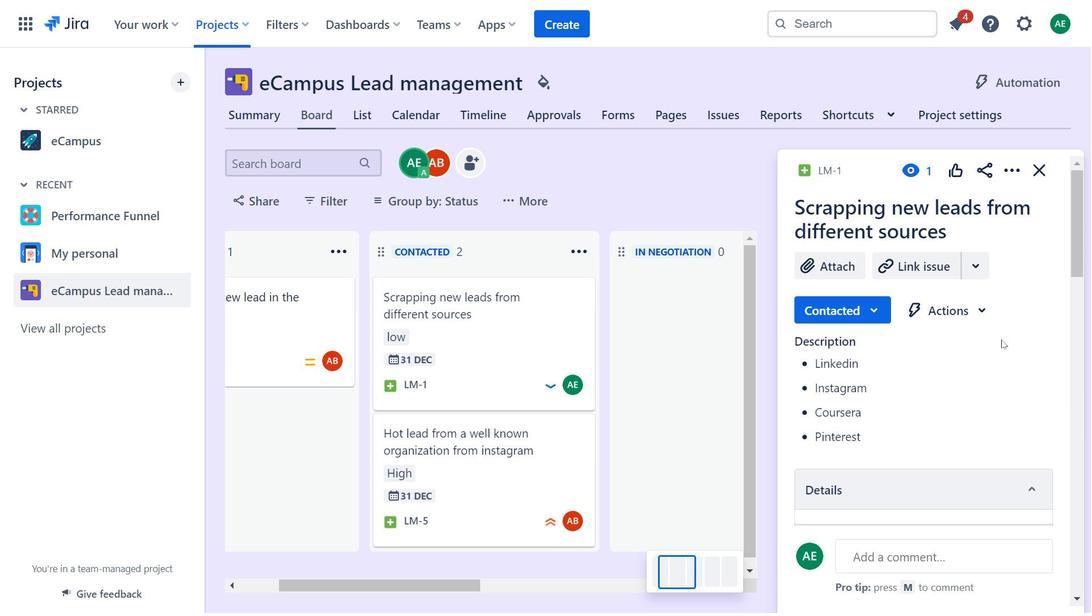 
Action: Mouse scrolled (1002, 341) with delta (0, 0)
Screenshot: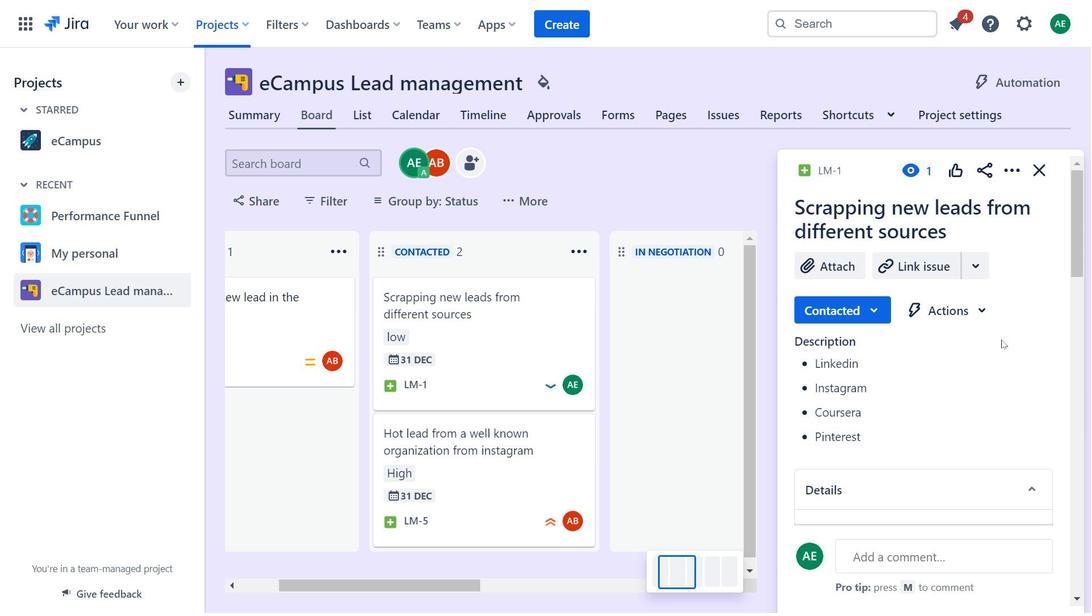 
Action: Mouse moved to (1081, 209)
Screenshot: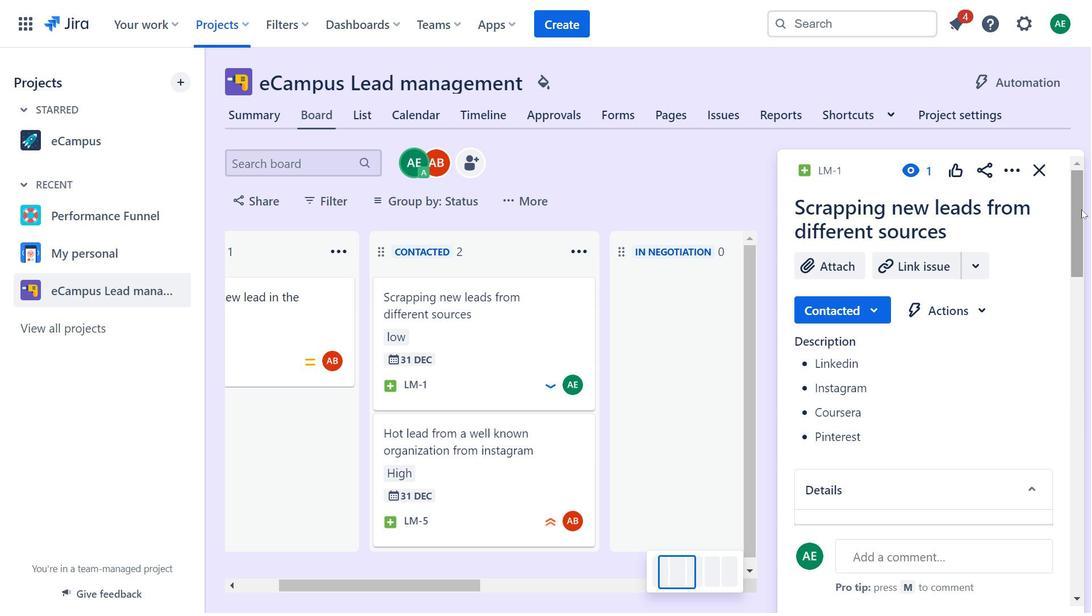 
Action: Mouse pressed left at (1081, 209)
Screenshot: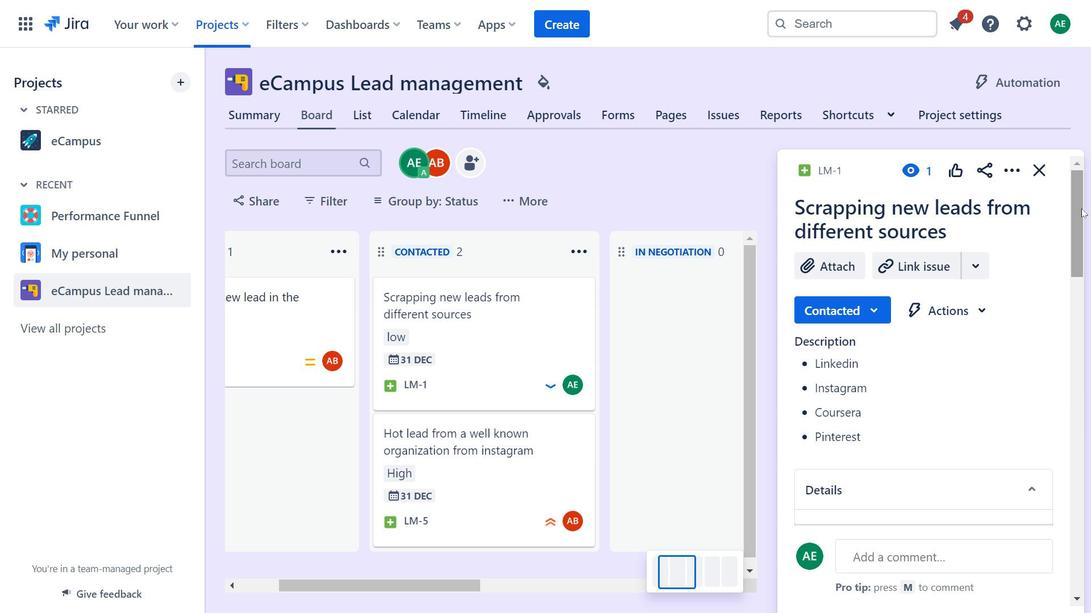 
Action: Mouse moved to (485, 515)
Screenshot: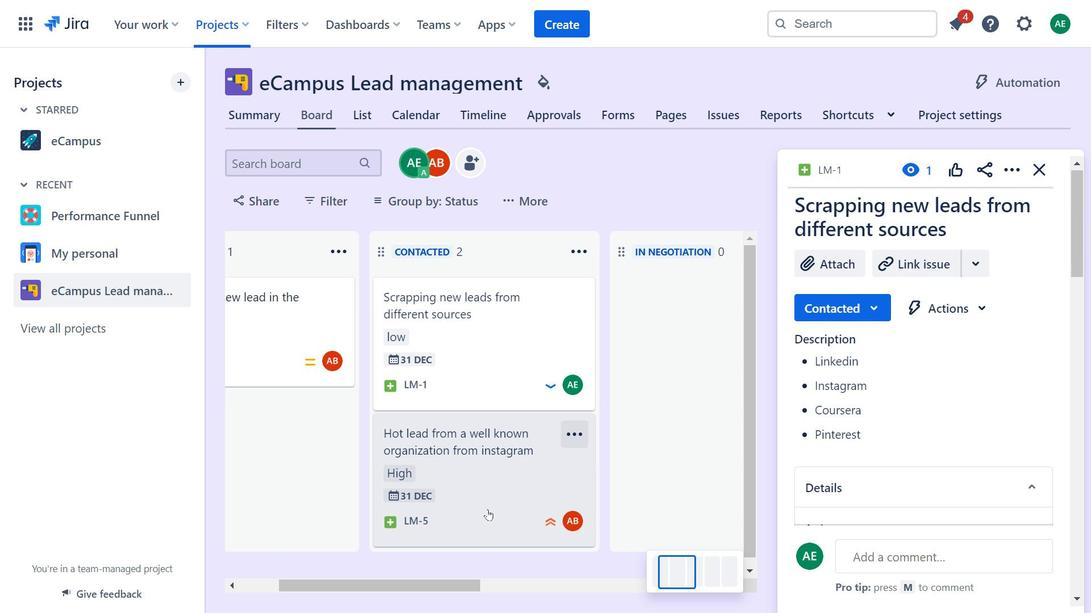 
Action: Mouse pressed left at (485, 515)
Screenshot: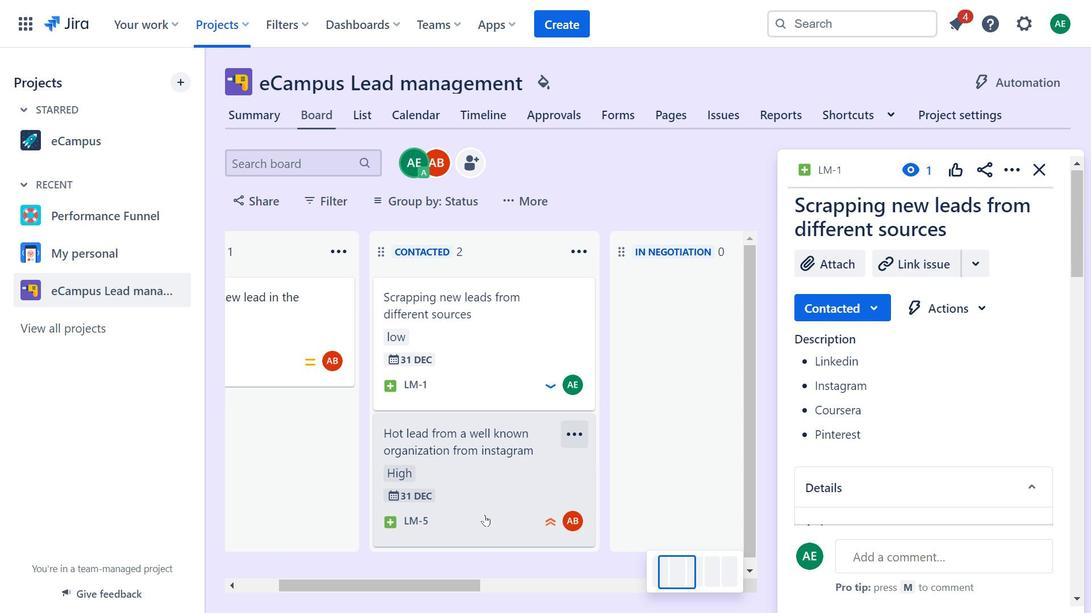 
Action: Mouse moved to (914, 251)
Screenshot: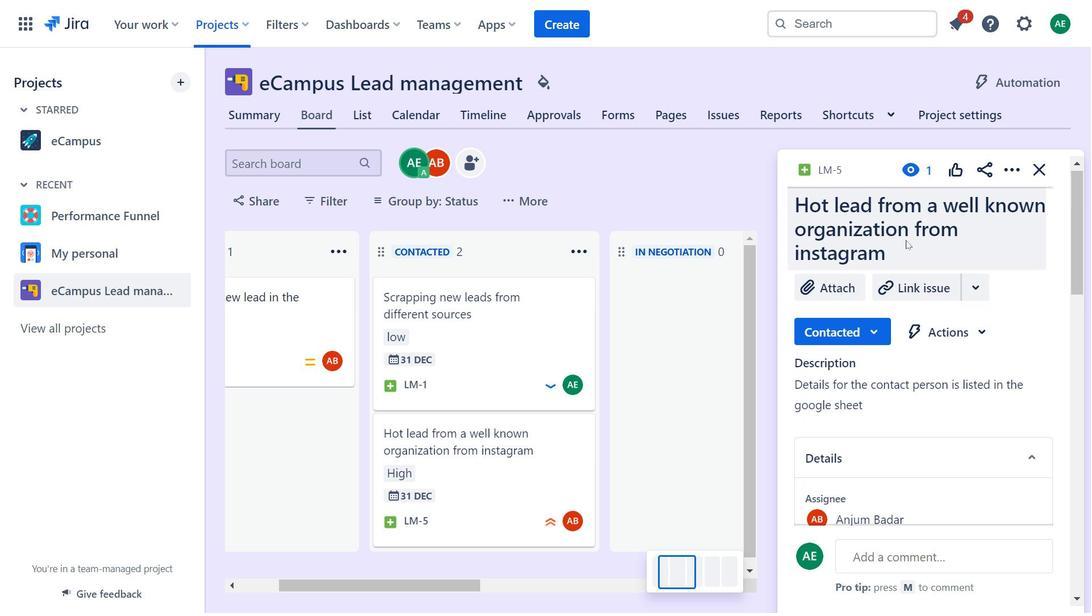 
Action: Mouse scrolled (914, 251) with delta (0, 0)
Screenshot: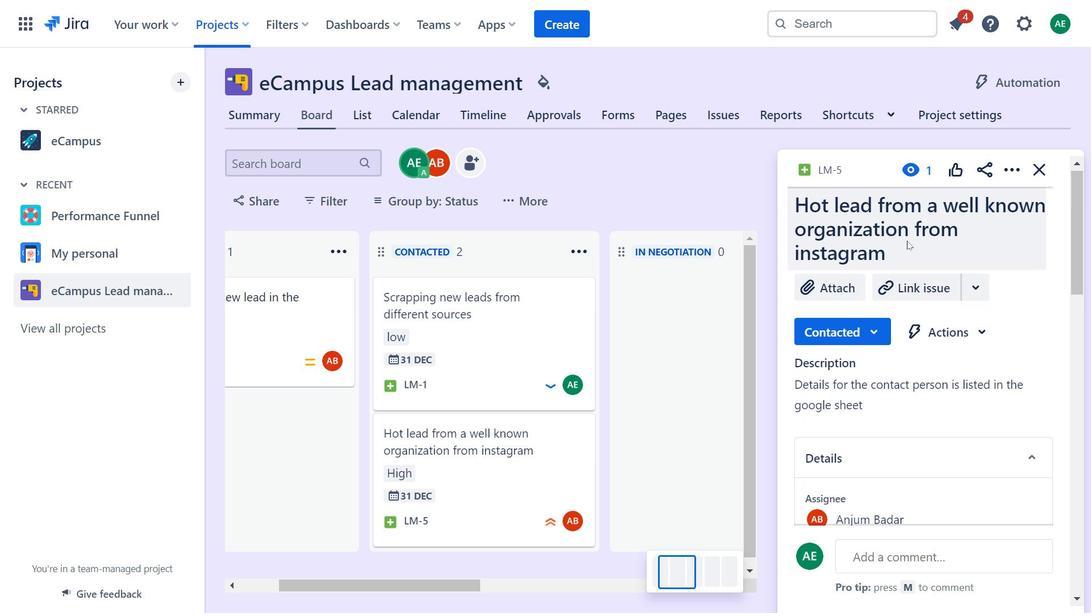 
Action: Mouse moved to (916, 258)
Screenshot: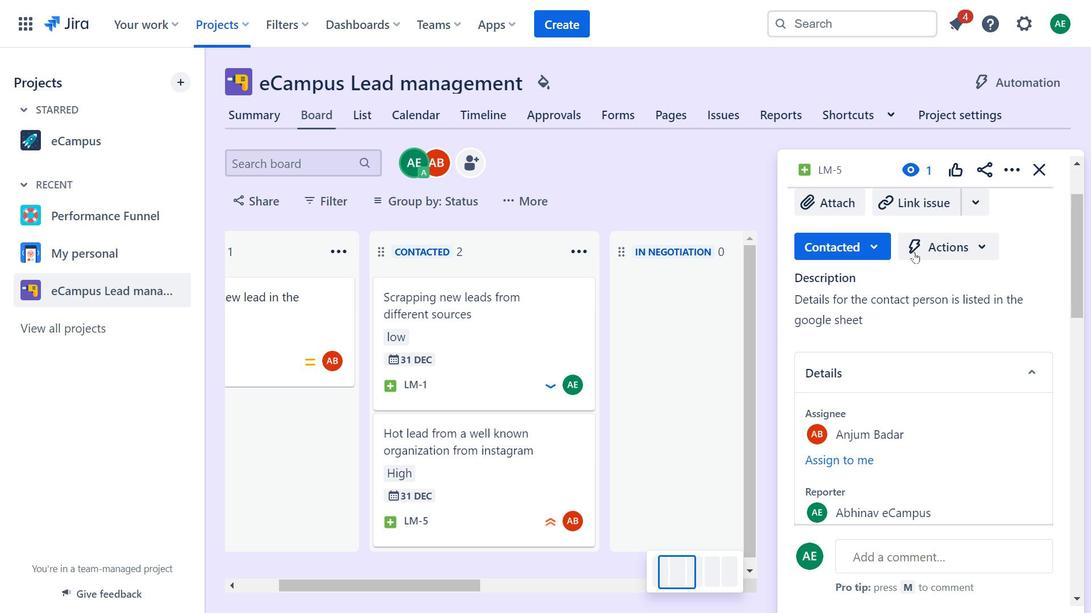 
Action: Mouse scrolled (916, 257) with delta (0, 0)
Screenshot: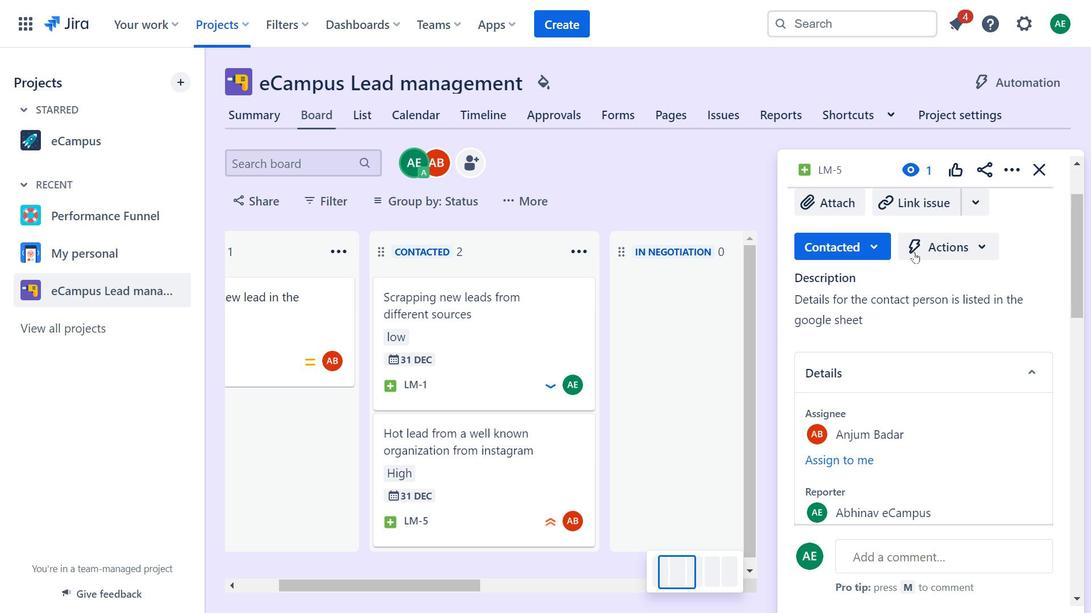 
Action: Mouse moved to (920, 283)
Screenshot: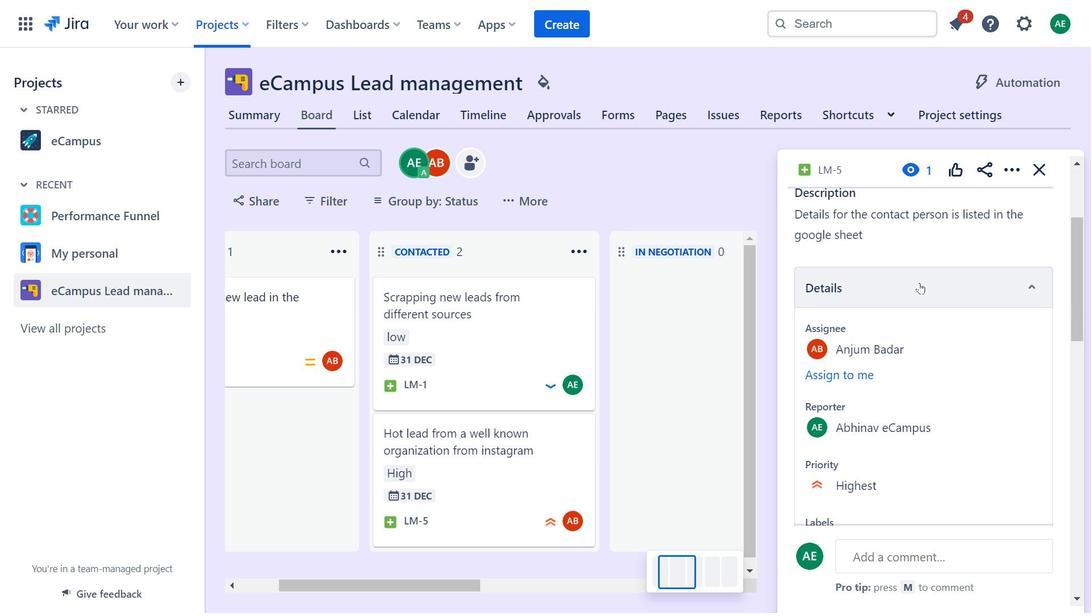 
Action: Mouse scrolled (920, 283) with delta (0, 0)
Screenshot: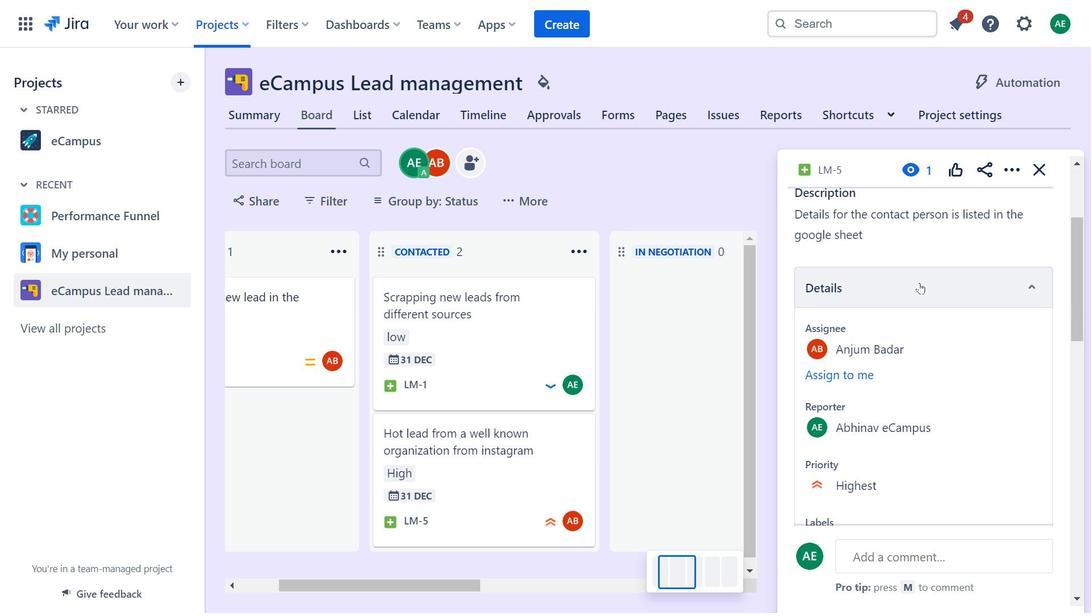 
Action: Mouse scrolled (920, 283) with delta (0, 0)
Screenshot: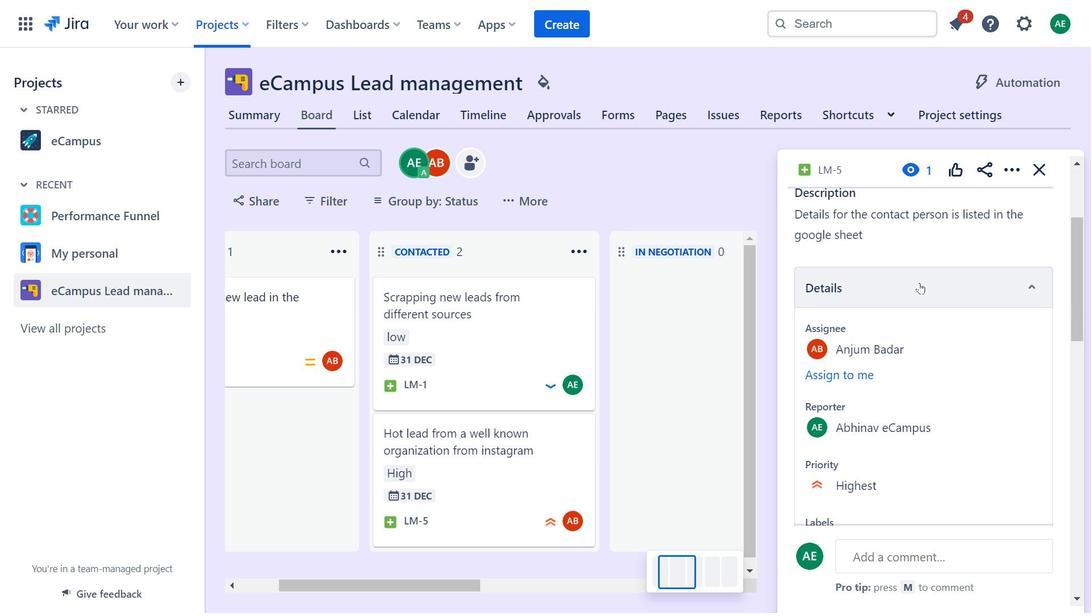 
Action: Mouse scrolled (920, 283) with delta (0, 0)
Screenshot: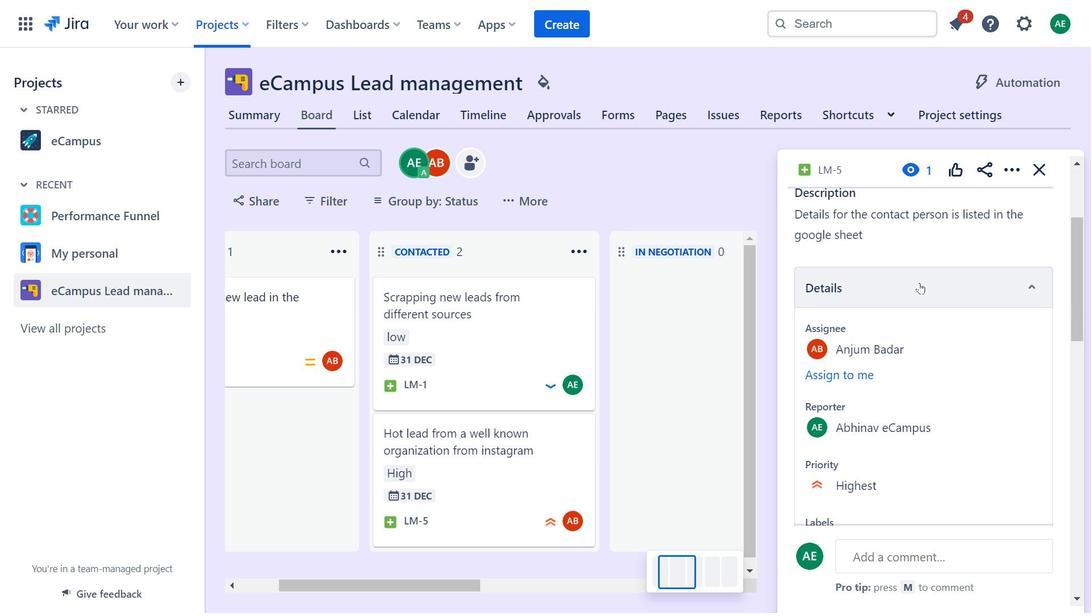 
Action: Mouse moved to (861, 338)
Screenshot: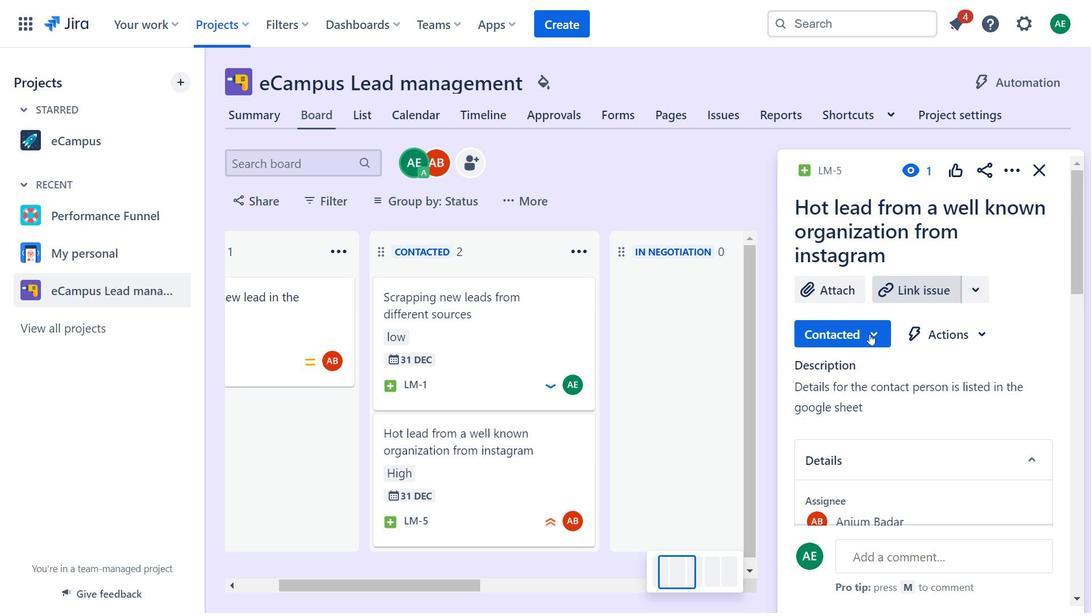 
Action: Mouse pressed left at (861, 338)
Screenshot: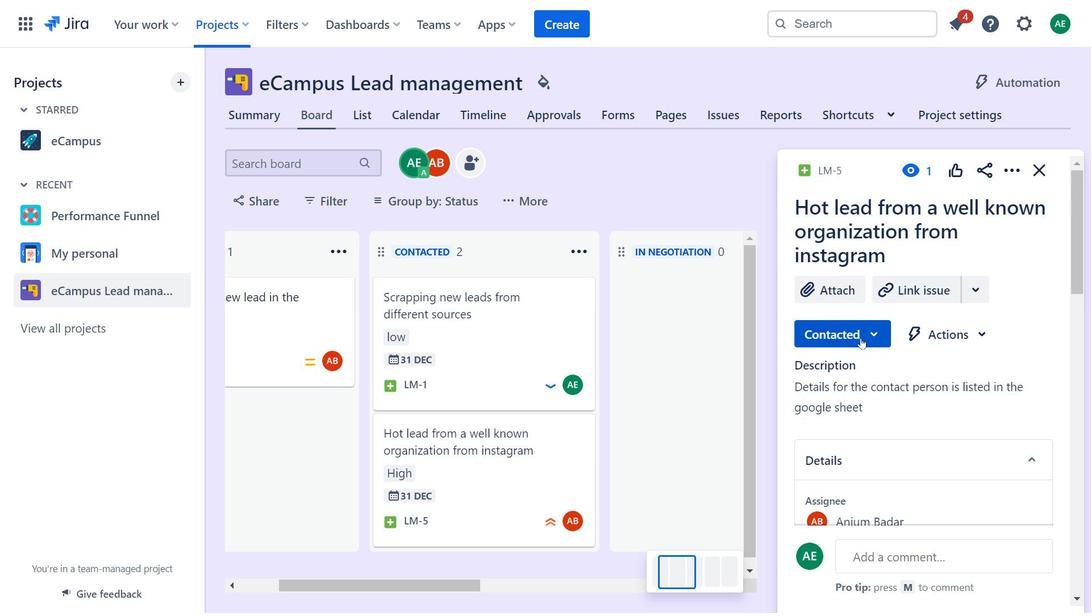
Action: Mouse moved to (862, 396)
Screenshot: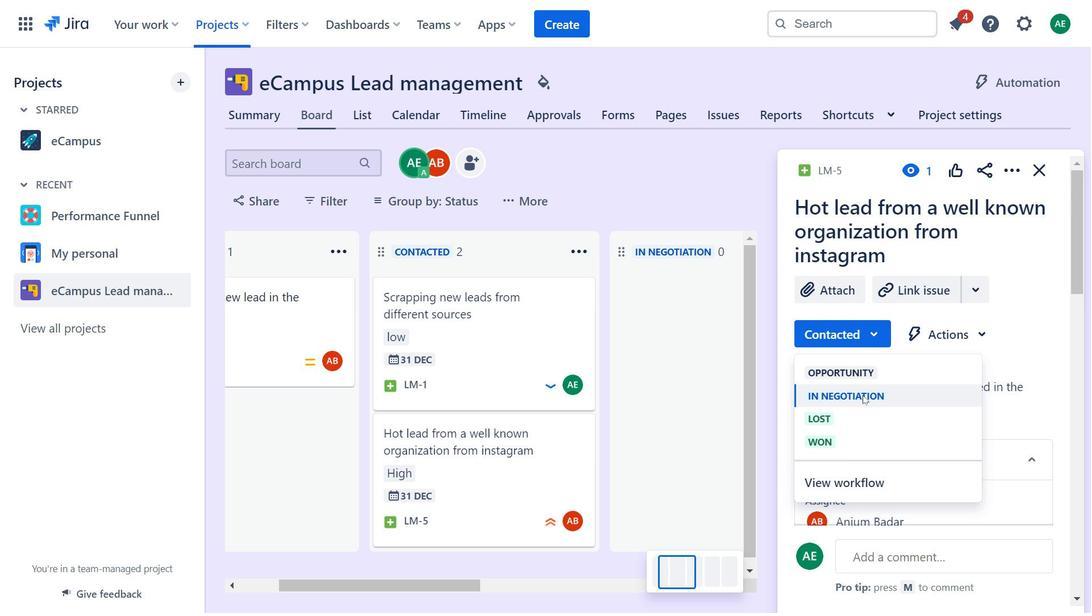 
Action: Mouse pressed left at (862, 396)
Screenshot: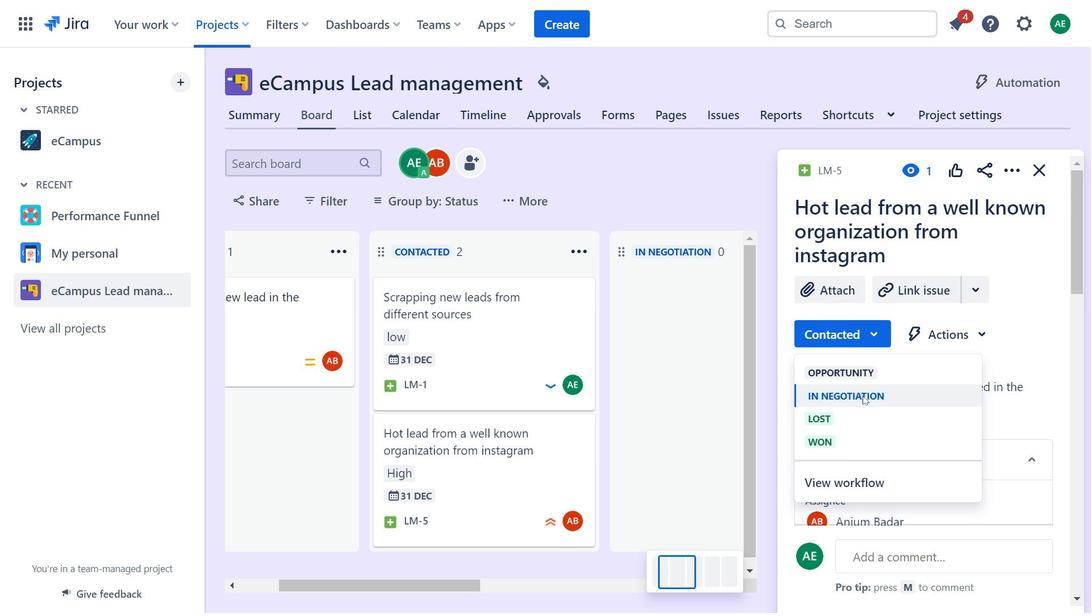 
Action: Mouse moved to (1079, 251)
Screenshot: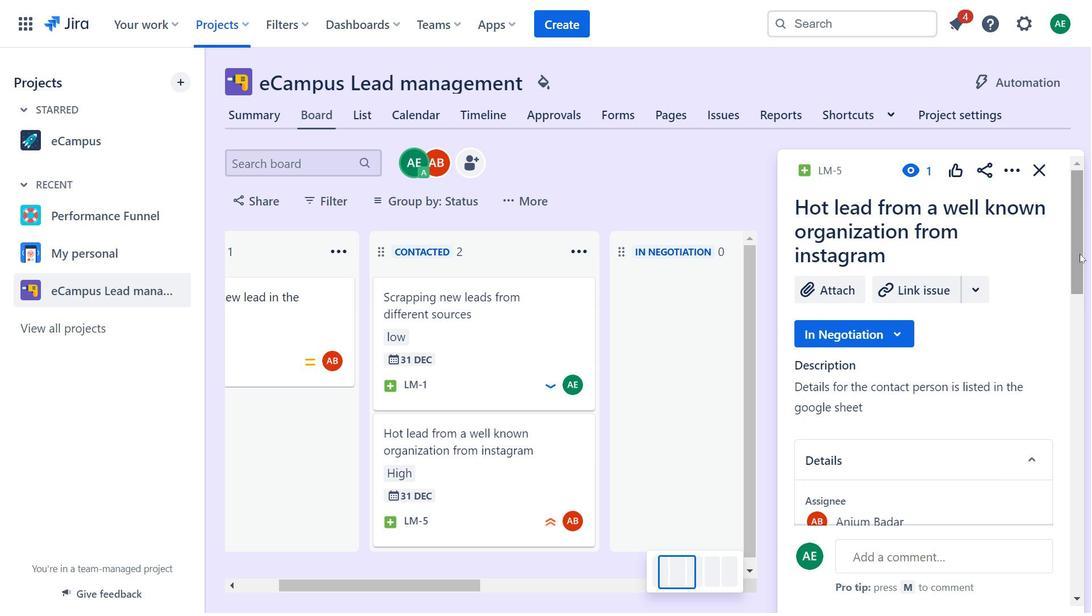 
Action: Mouse pressed left at (1079, 251)
Screenshot: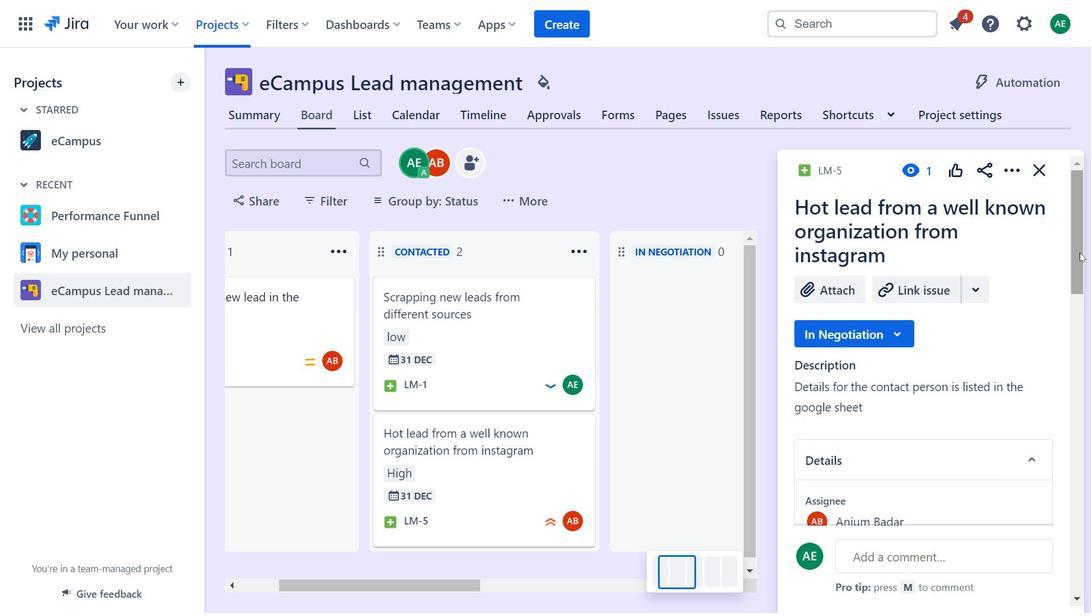 
Action: Mouse moved to (573, 32)
Screenshot: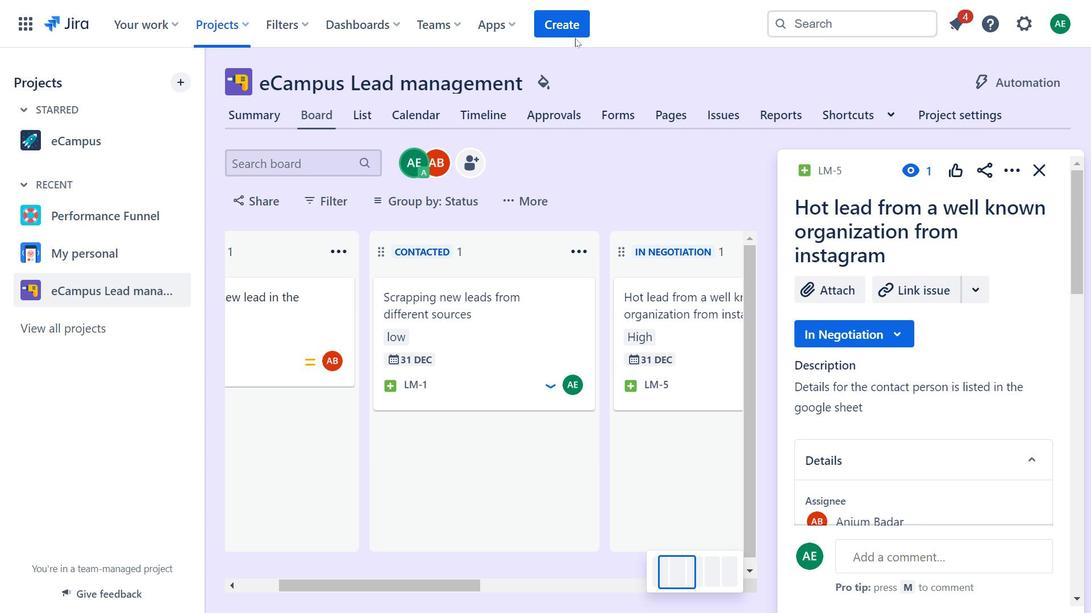 
Action: Mouse pressed left at (573, 32)
Screenshot: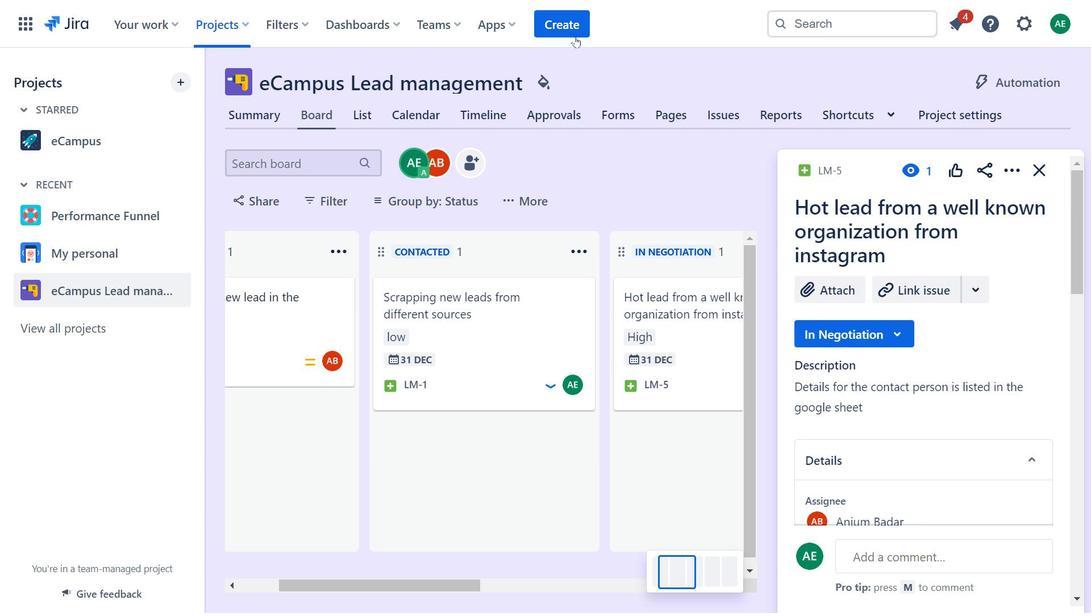 
Action: Mouse moved to (354, 430)
Screenshot: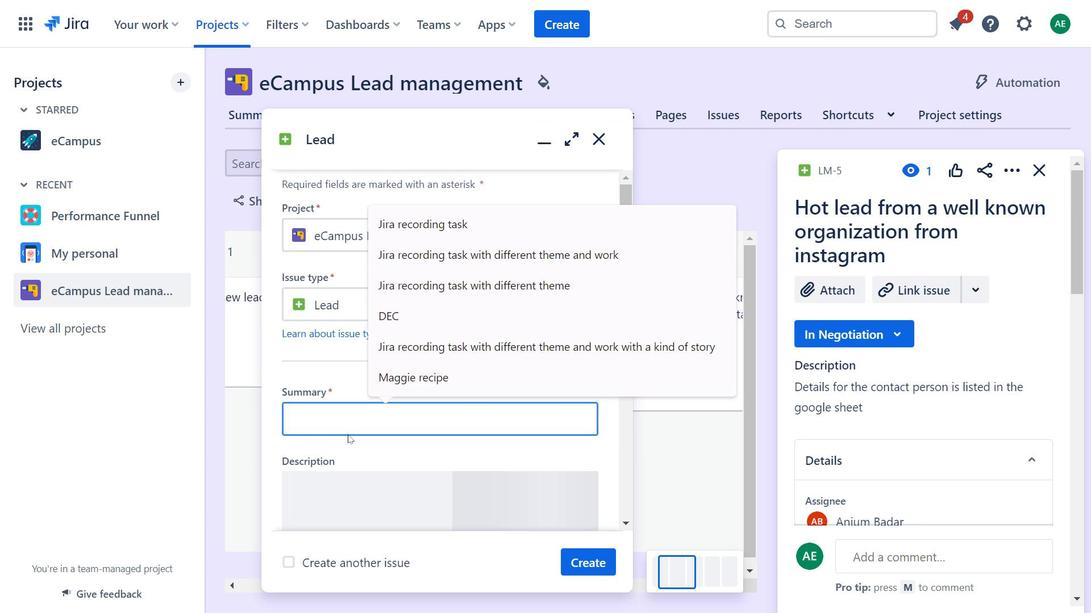 
Action: Key pressed <Key.caps_lock>W<Key.caps_lock>arm<Key.space>leads<Key.space>from<Key.space>the<Key.space>linkedin<Key.space>
Screenshot: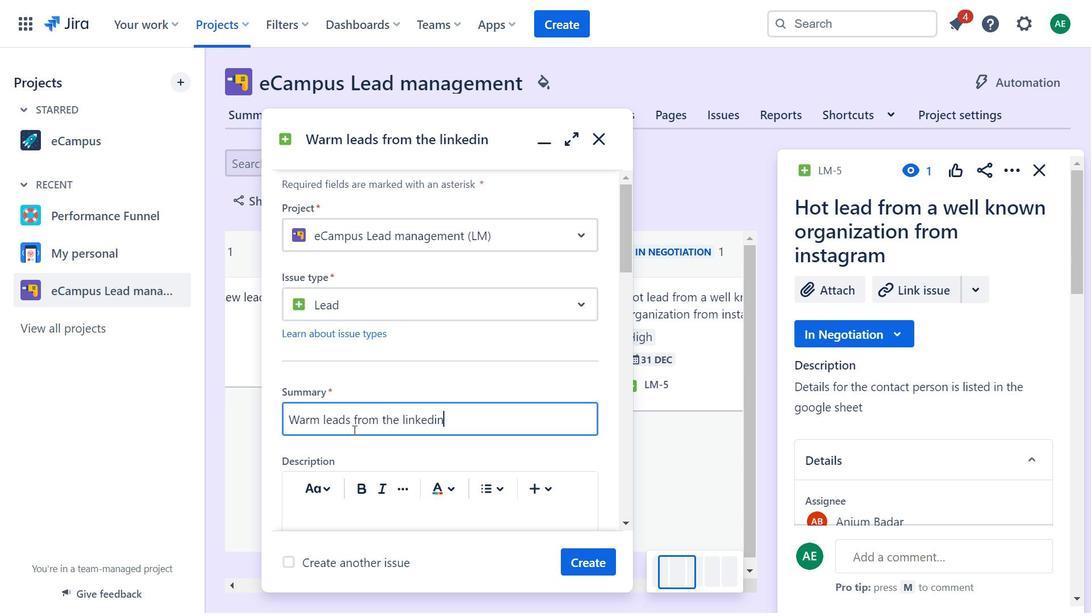 
Action: Mouse moved to (524, 340)
Screenshot: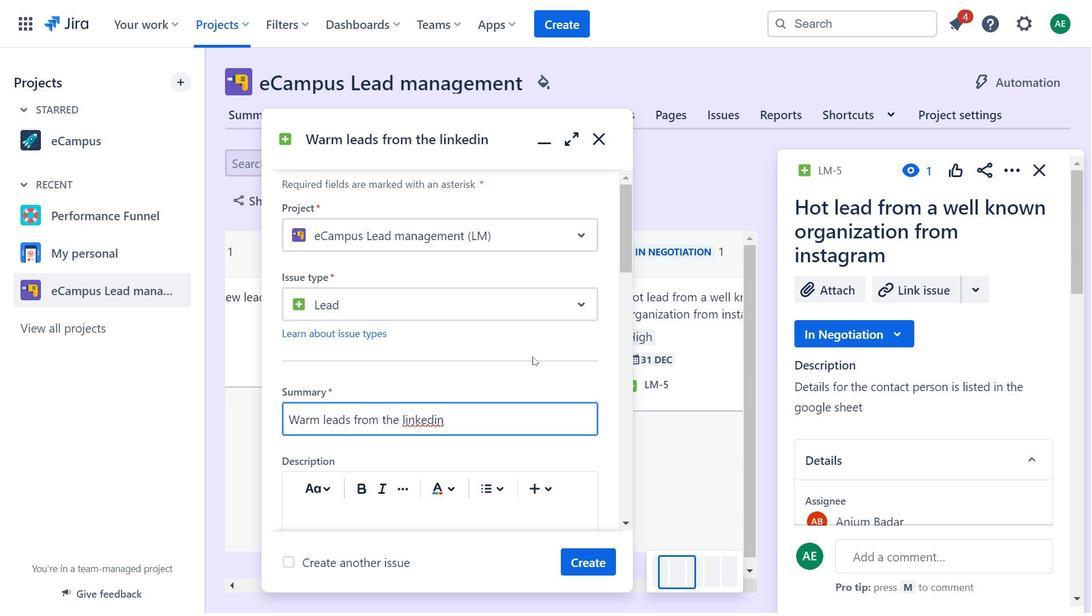 
Action: Mouse scrolled (524, 339) with delta (0, 0)
Screenshot: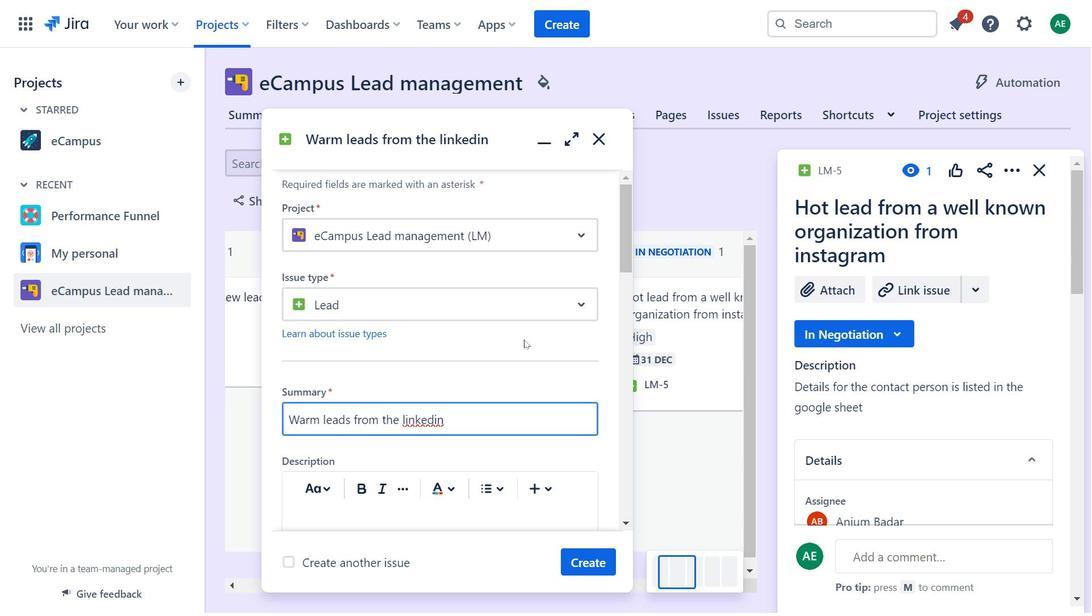 
Action: Mouse moved to (525, 338)
Screenshot: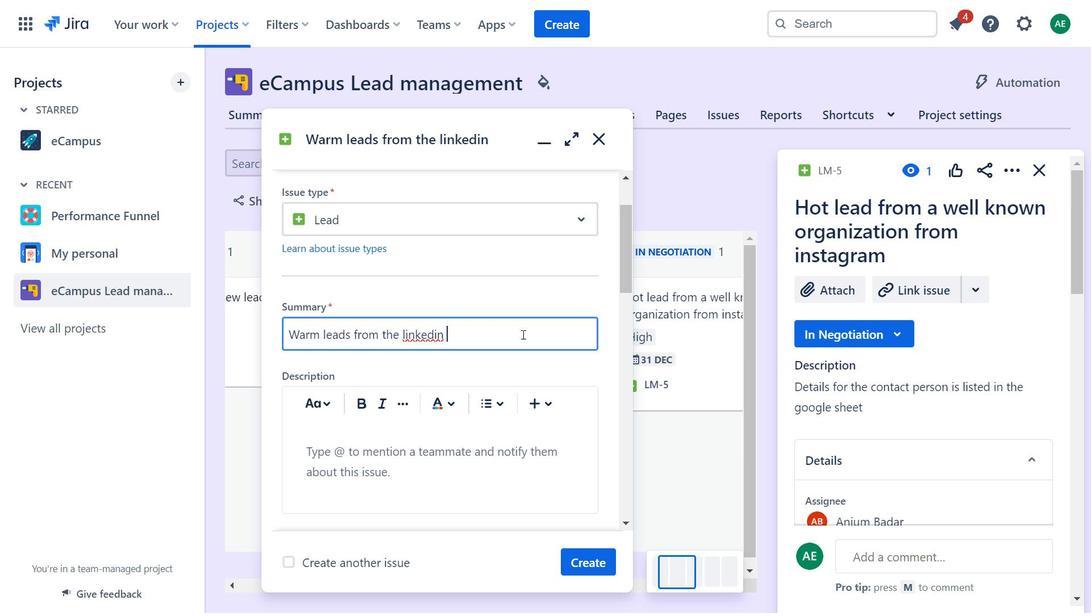 
Action: Mouse scrolled (525, 337) with delta (0, 0)
Screenshot: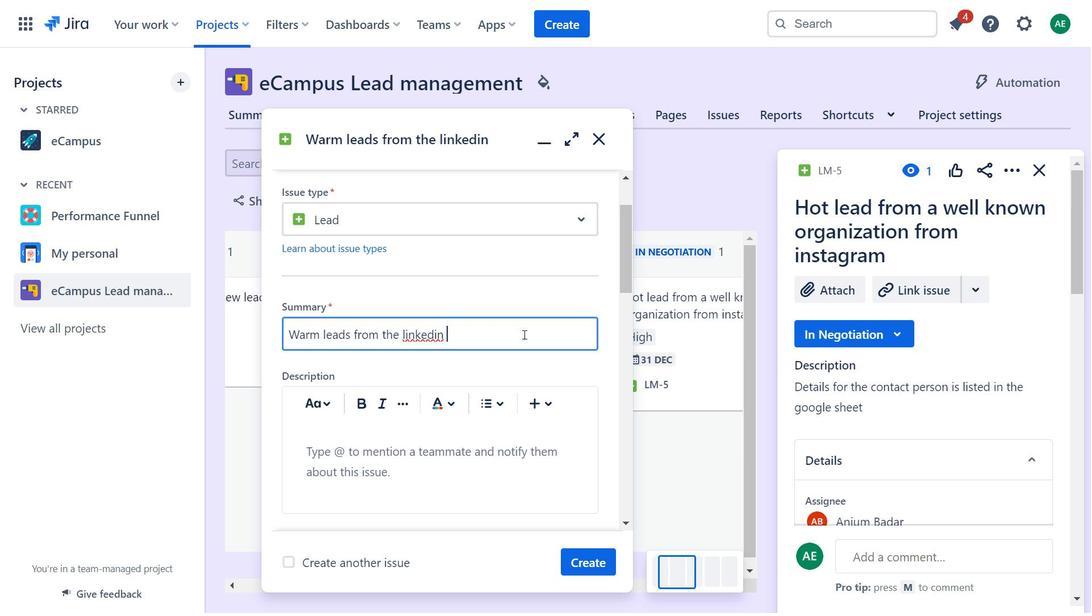 
Action: Mouse moved to (534, 339)
Screenshot: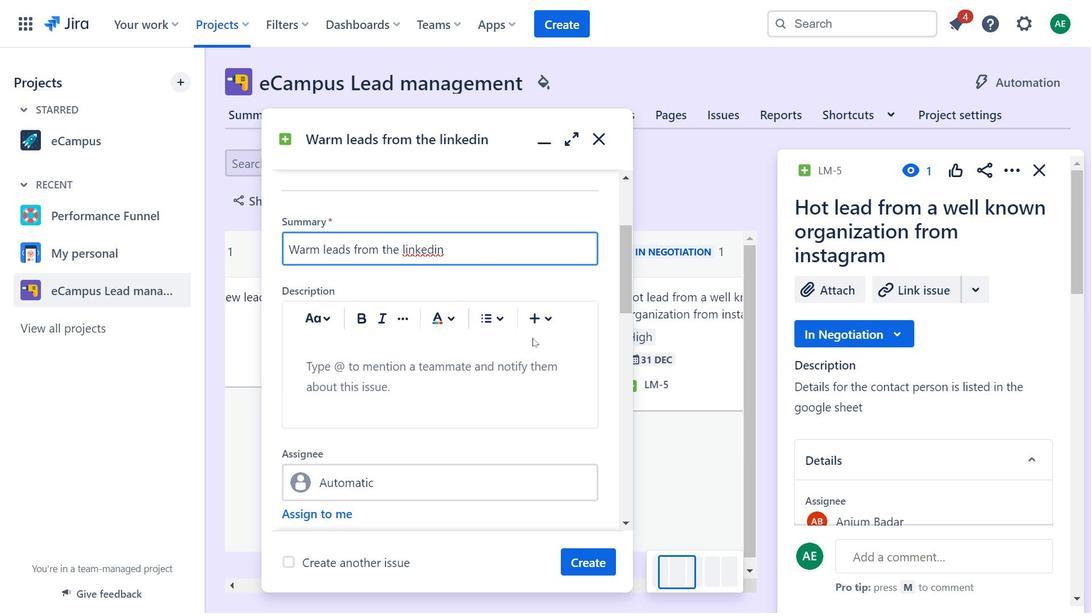 
Action: Mouse scrolled (534, 339) with delta (0, 0)
Screenshot: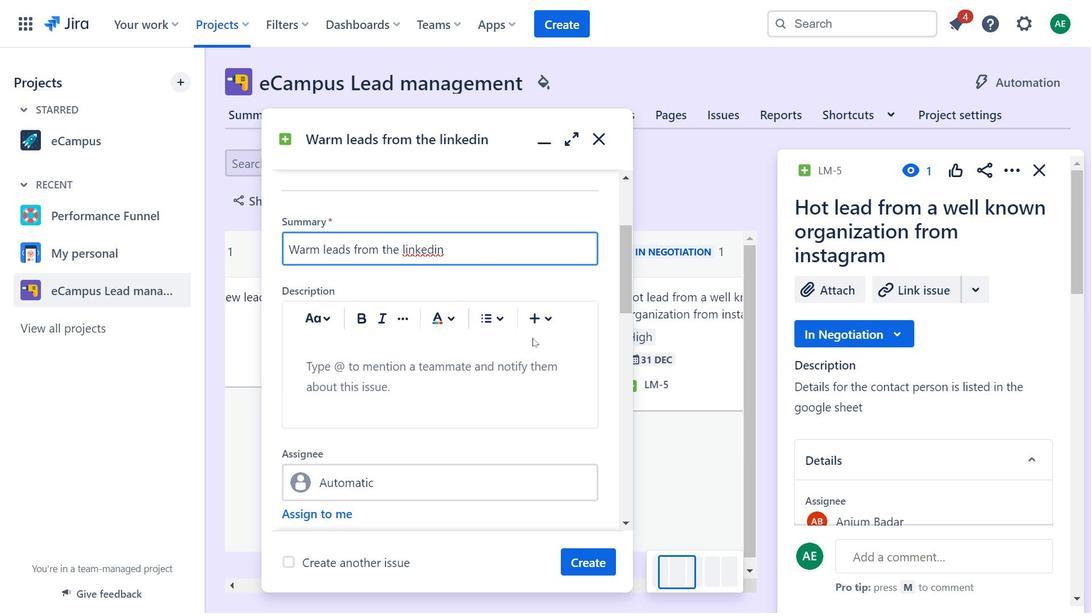 
Action: Mouse moved to (334, 424)
Screenshot: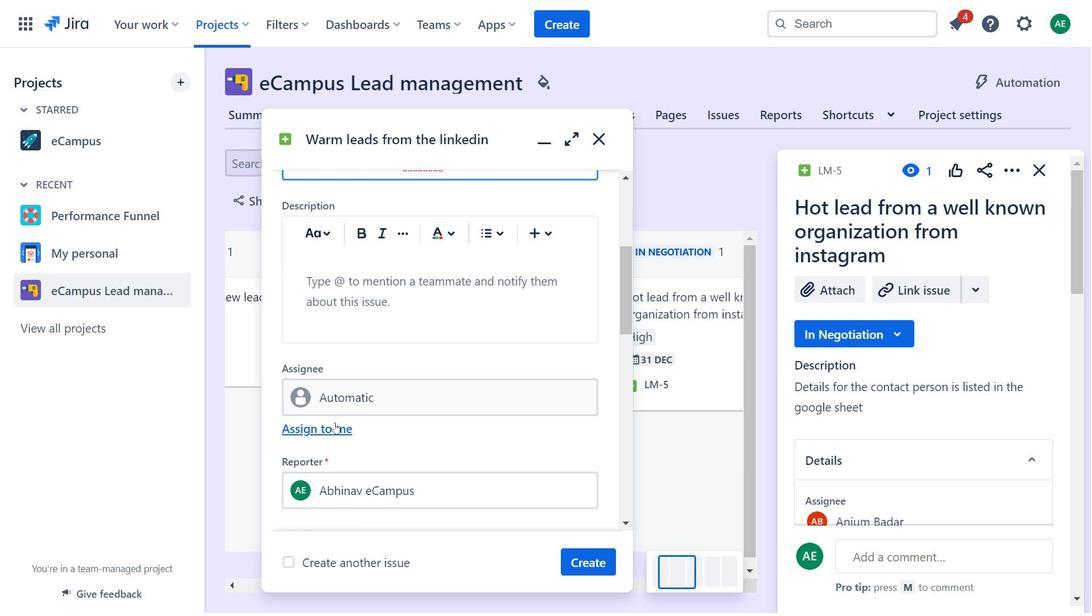 
Action: Mouse pressed left at (334, 424)
Screenshot: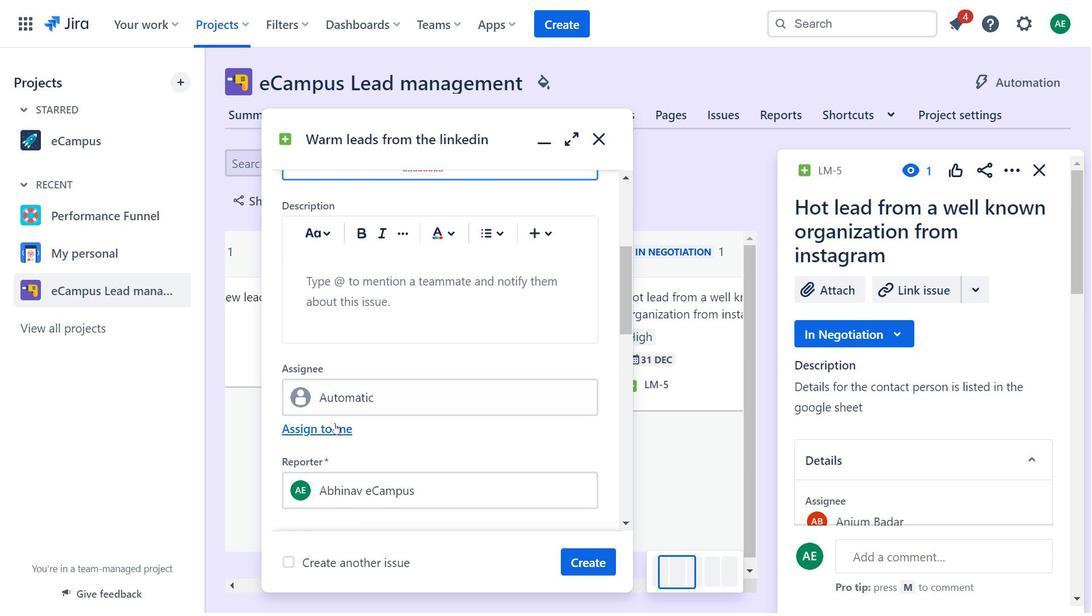 
Action: Mouse moved to (420, 356)
Screenshot: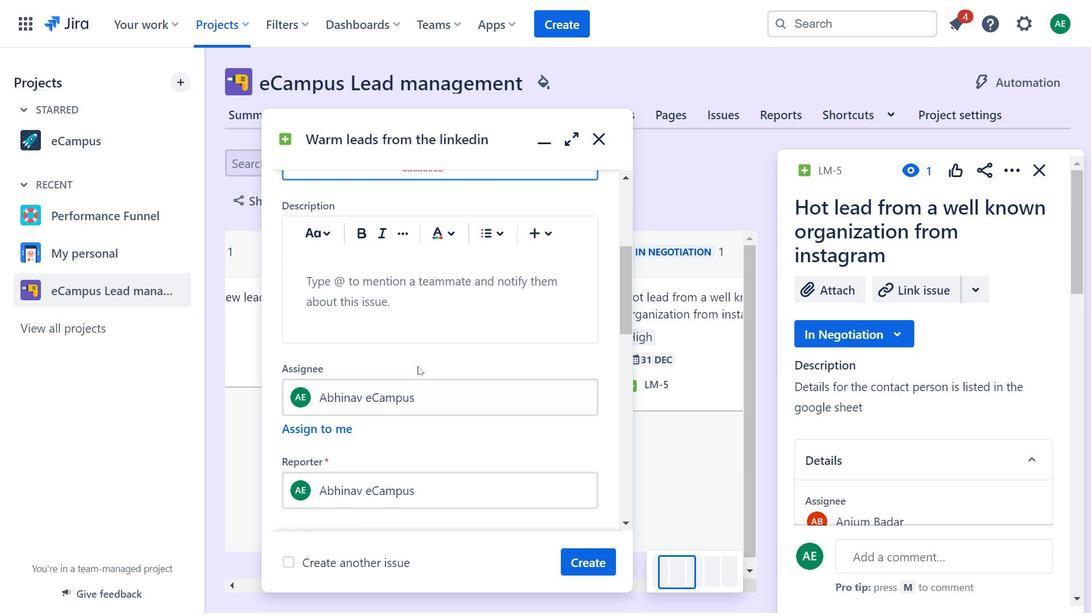 
Action: Mouse pressed left at (420, 356)
Screenshot: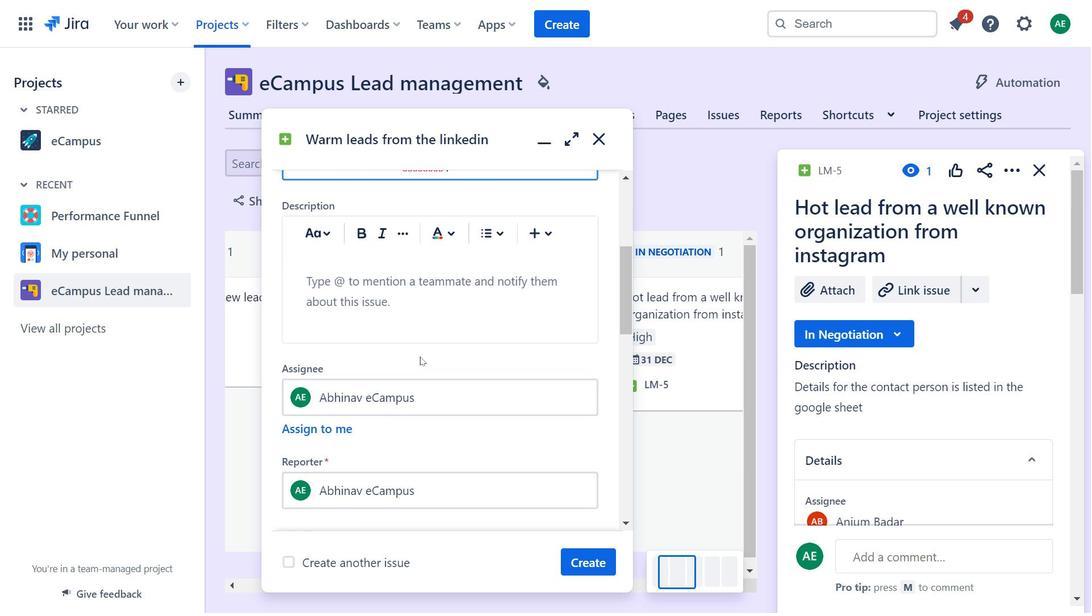
Action: Mouse moved to (368, 483)
Screenshot: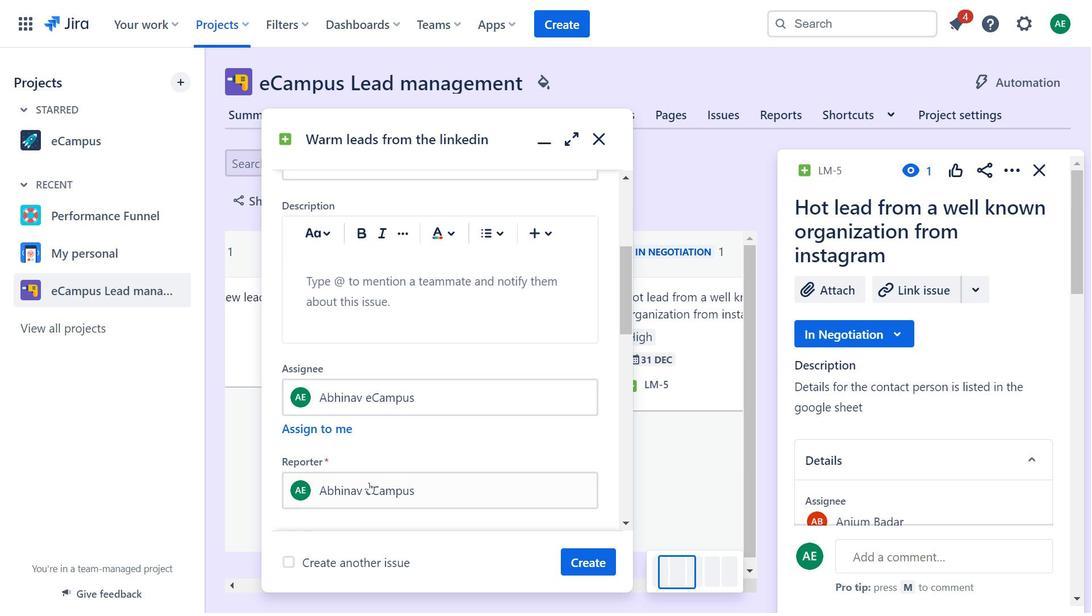 
Action: Mouse pressed left at (368, 483)
Screenshot: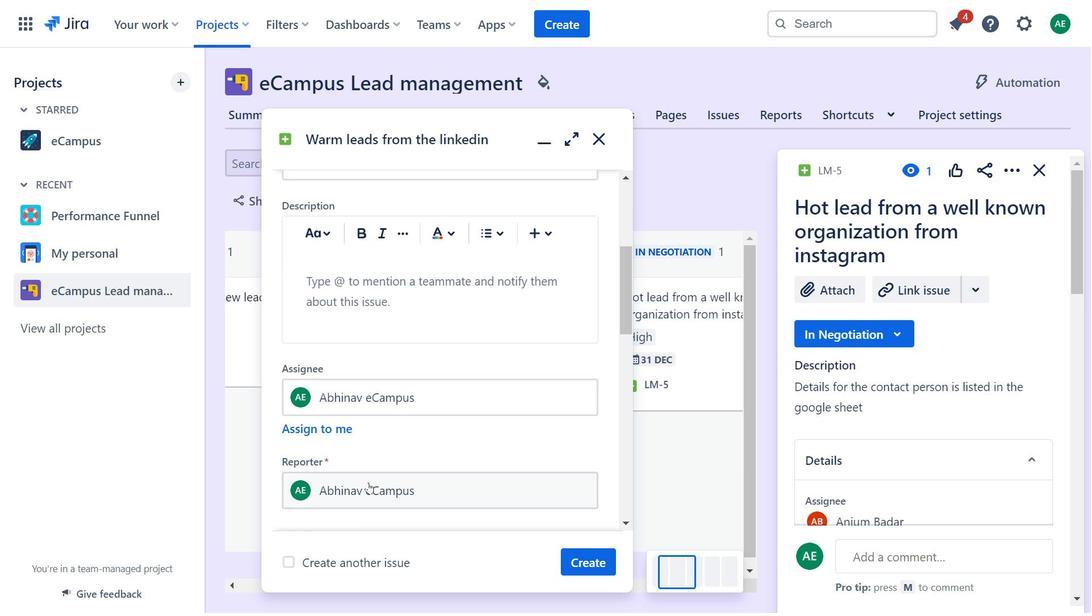 
Action: Mouse moved to (369, 481)
Screenshot: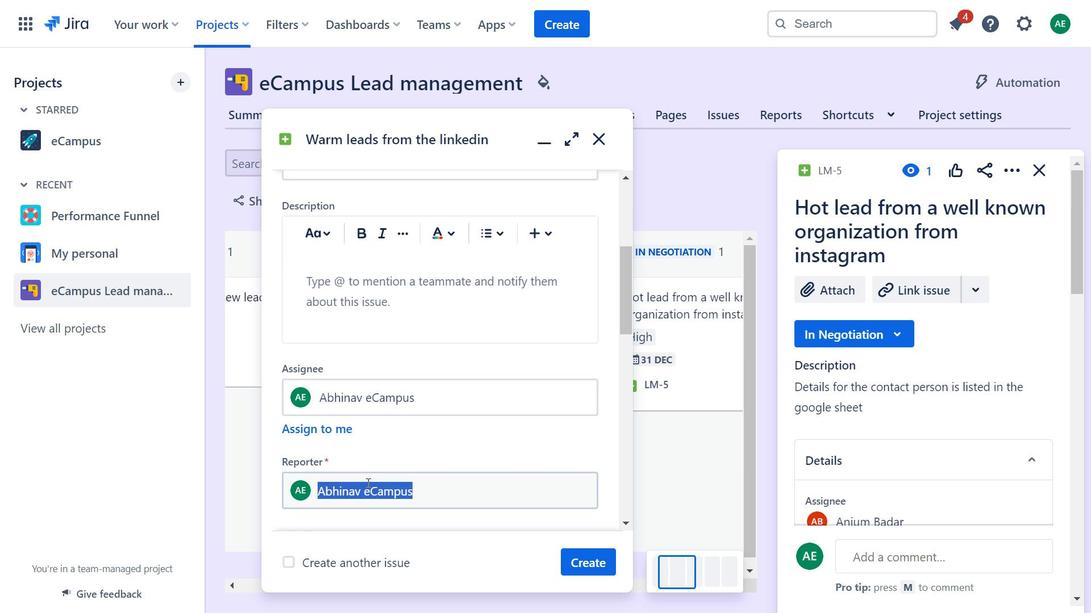 
Action: Key pressed anjum
Screenshot: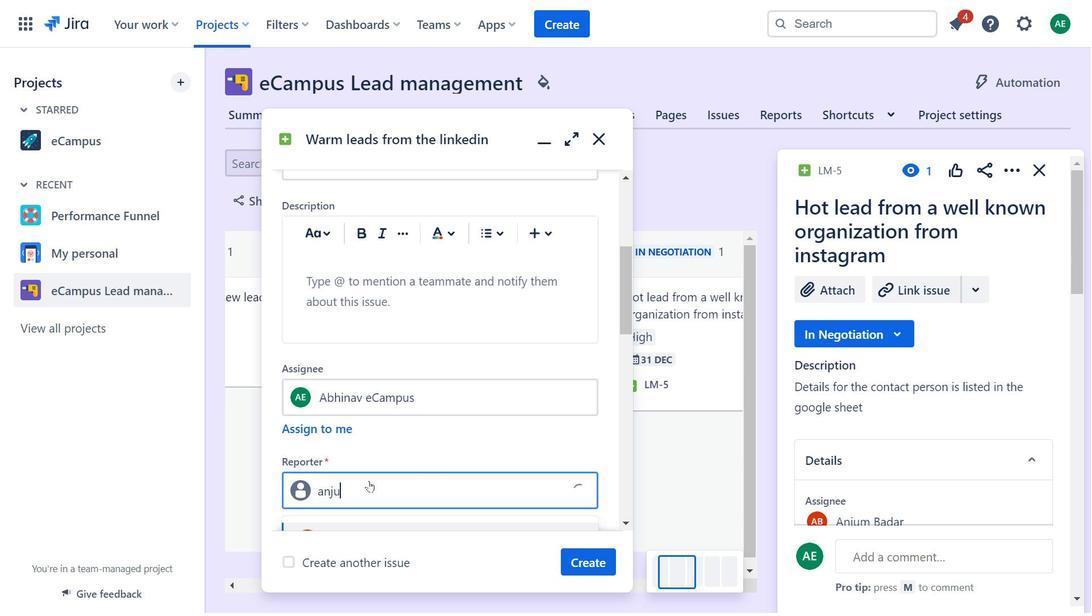 
Action: Mouse moved to (482, 355)
Screenshot: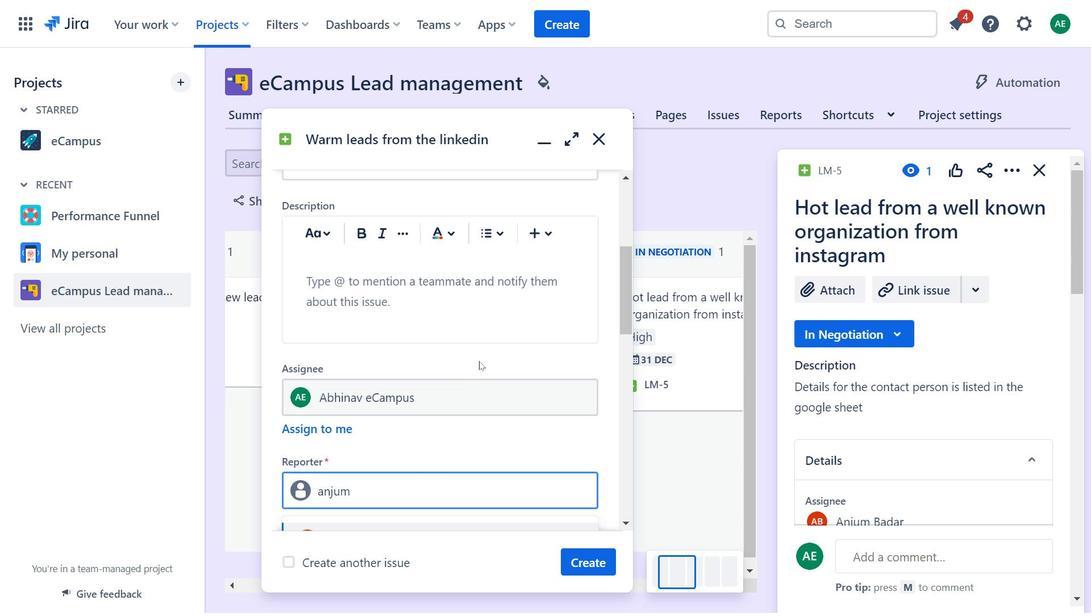 
Action: Mouse pressed left at (482, 355)
Screenshot: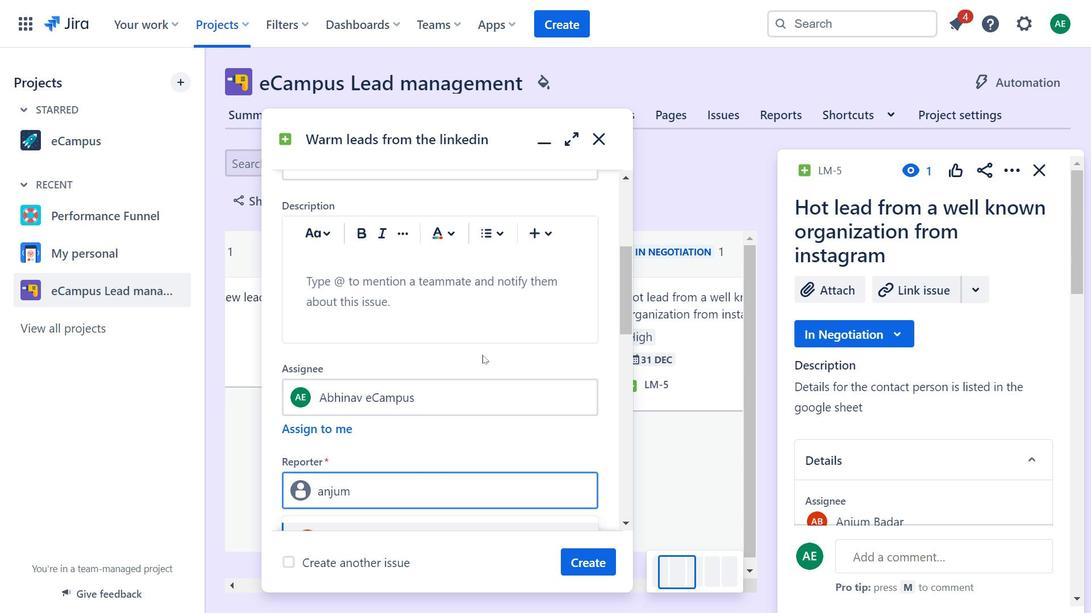 
Action: Mouse moved to (338, 489)
Screenshot: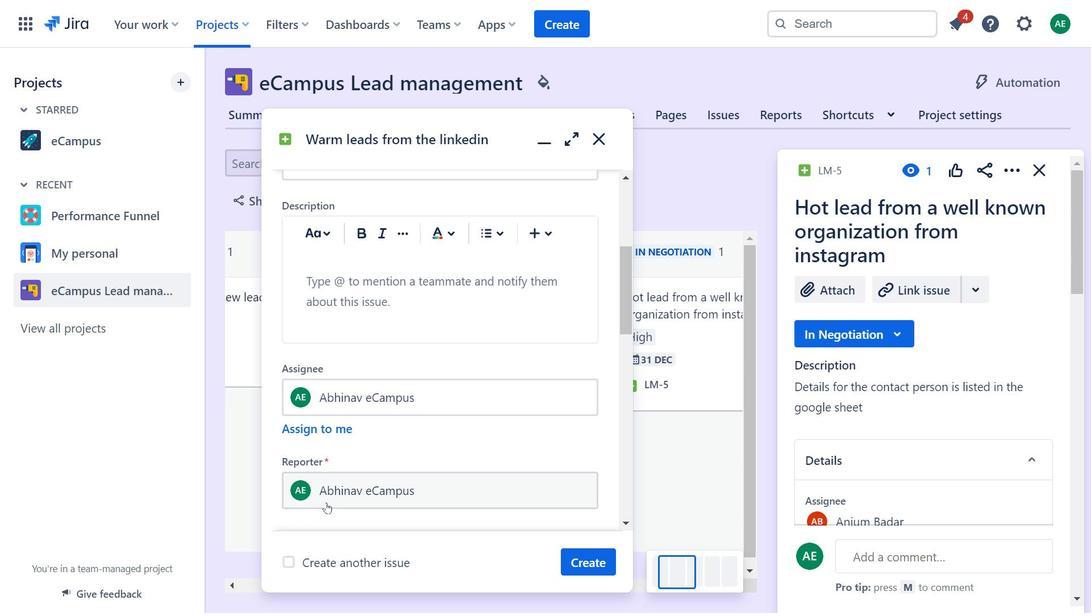 
Action: Mouse pressed left at (338, 489)
Screenshot: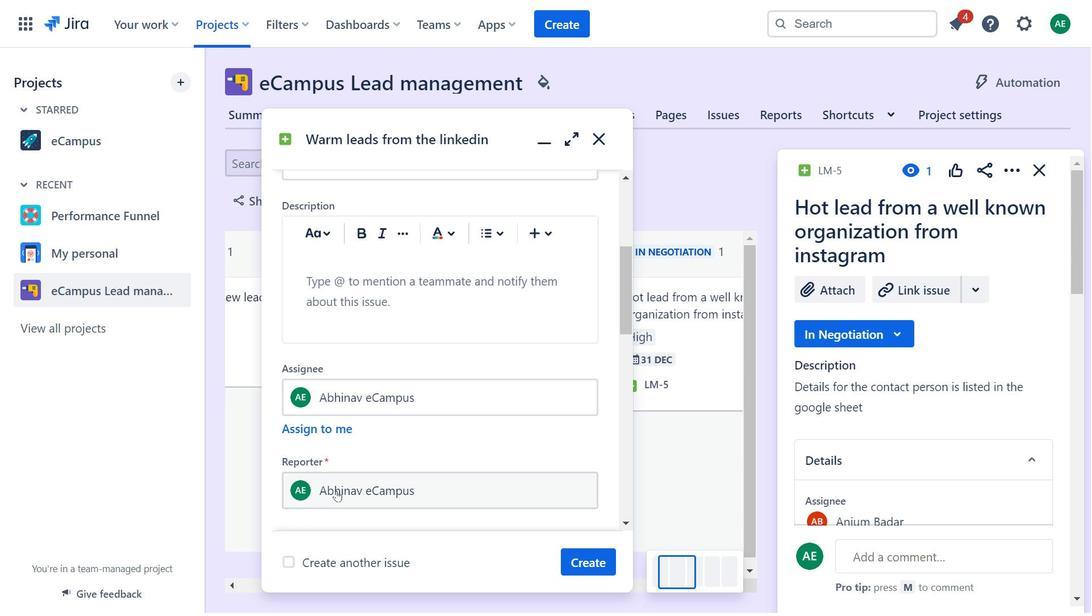 
Action: Mouse moved to (338, 488)
Screenshot: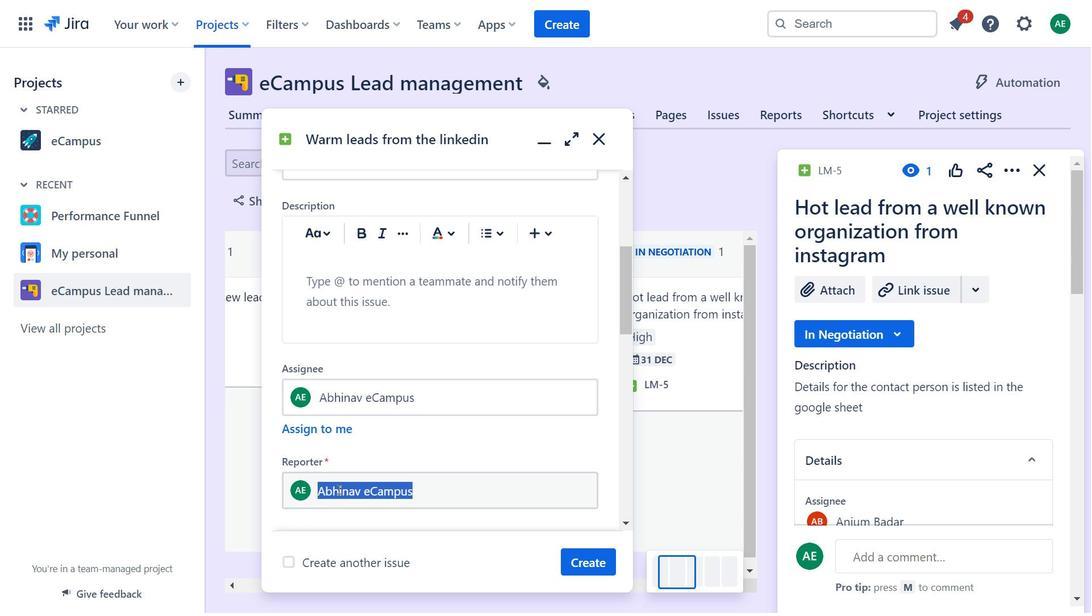 
Action: Key pressed anju
Screenshot: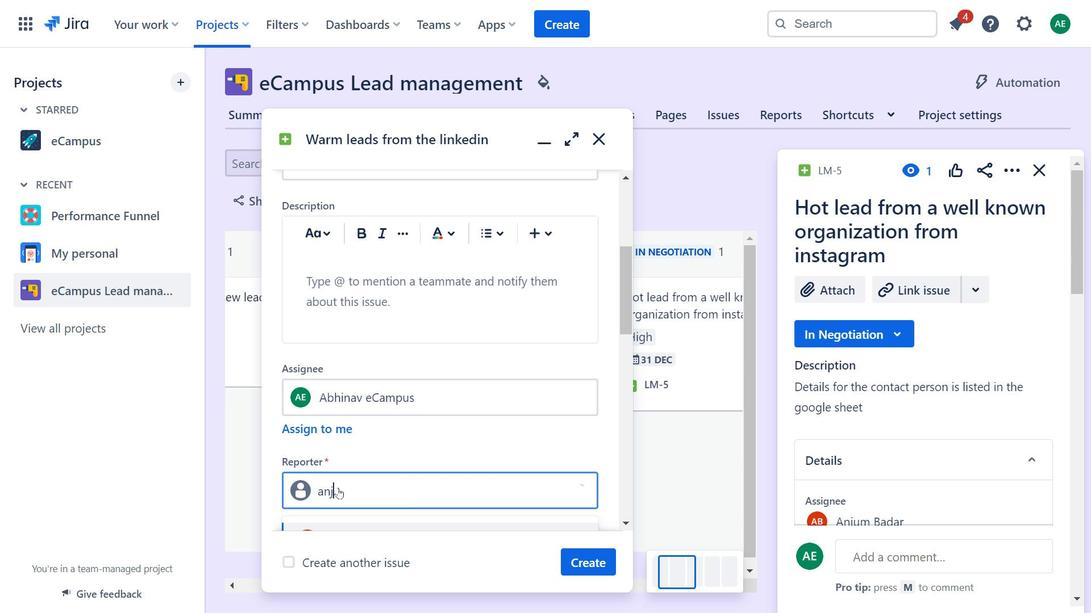 
Action: Mouse moved to (530, 305)
Screenshot: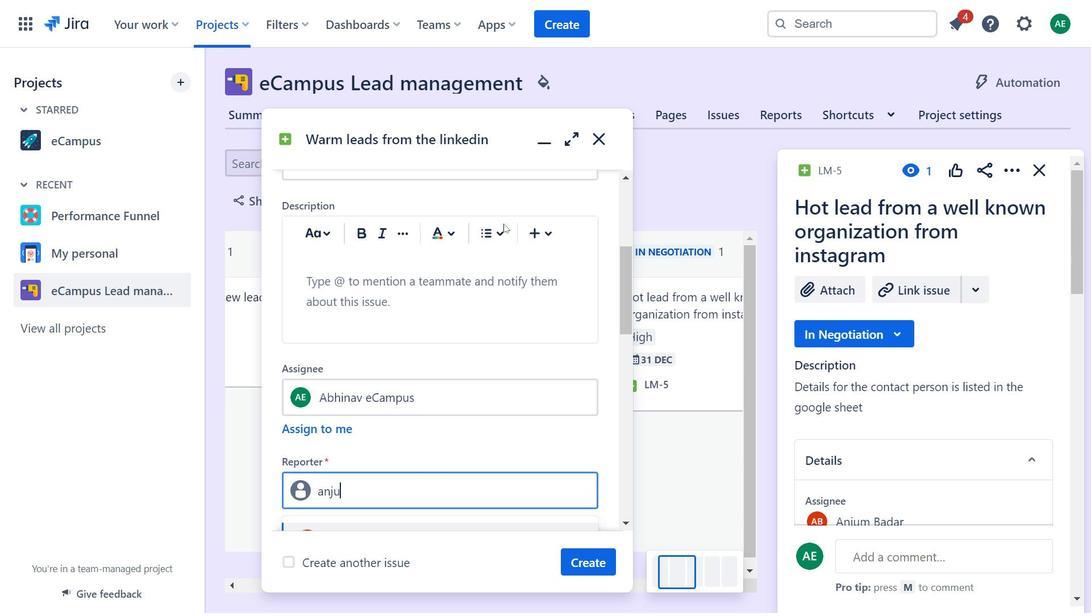 
Action: Mouse scrolled (530, 304) with delta (0, 0)
Screenshot: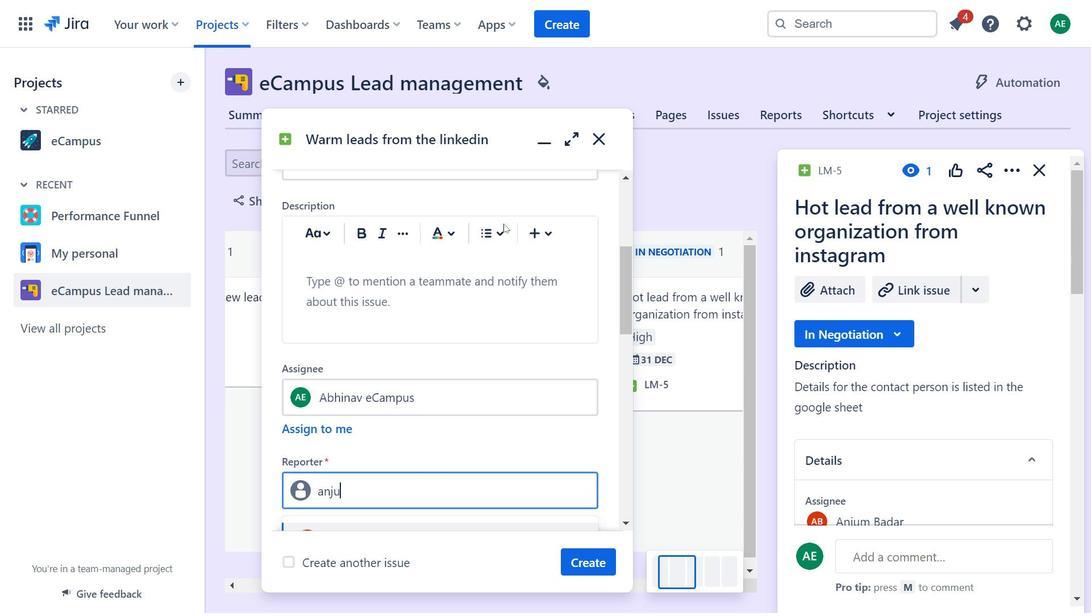 
Action: Mouse moved to (530, 305)
Screenshot: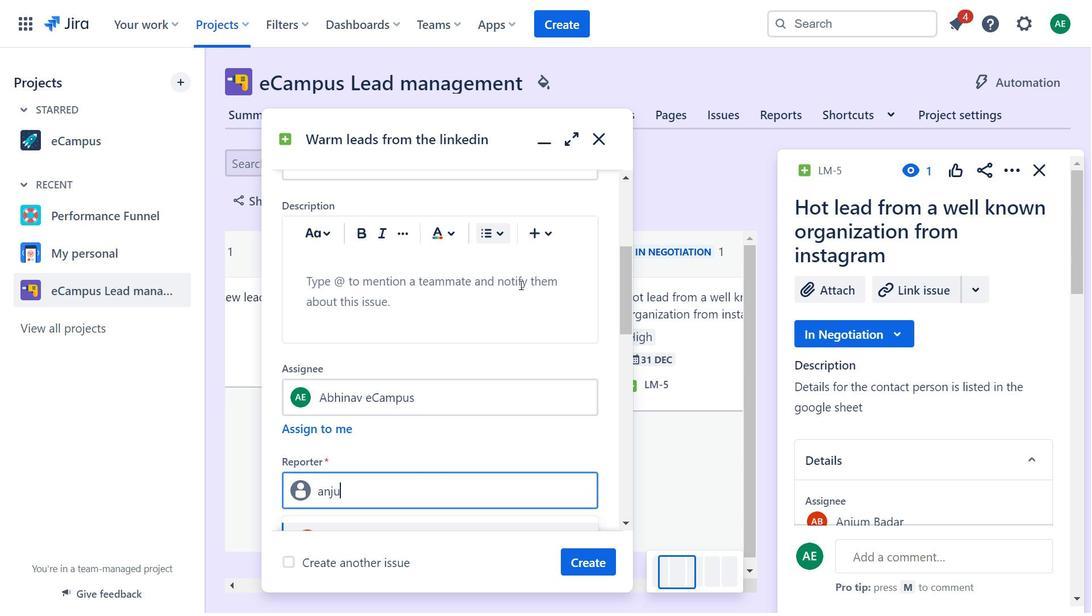 
Action: Mouse scrolled (530, 304) with delta (0, 0)
Screenshot: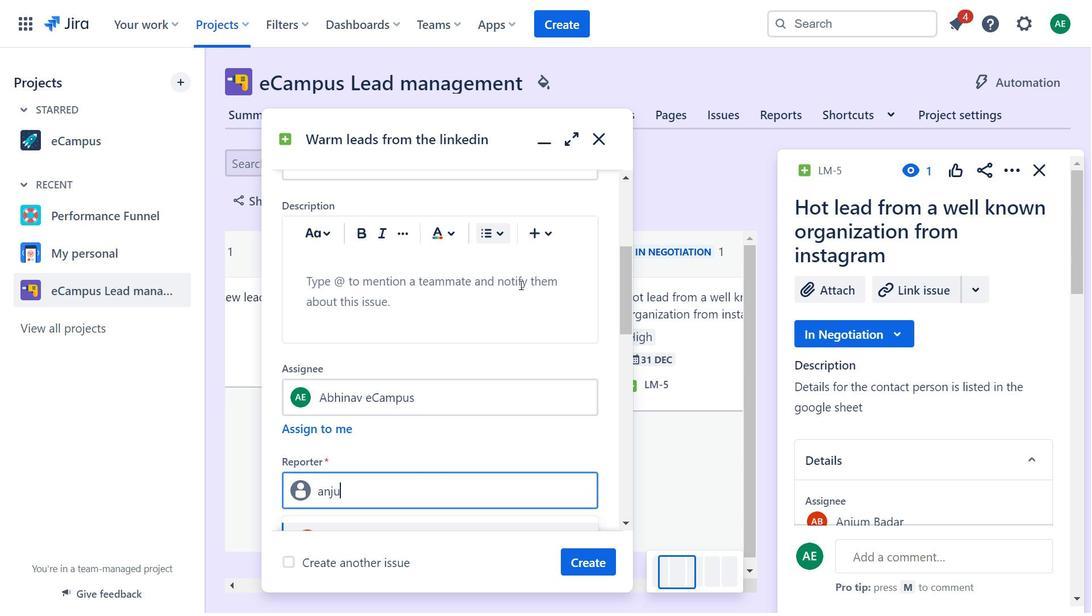 
Action: Mouse moved to (414, 368)
Screenshot: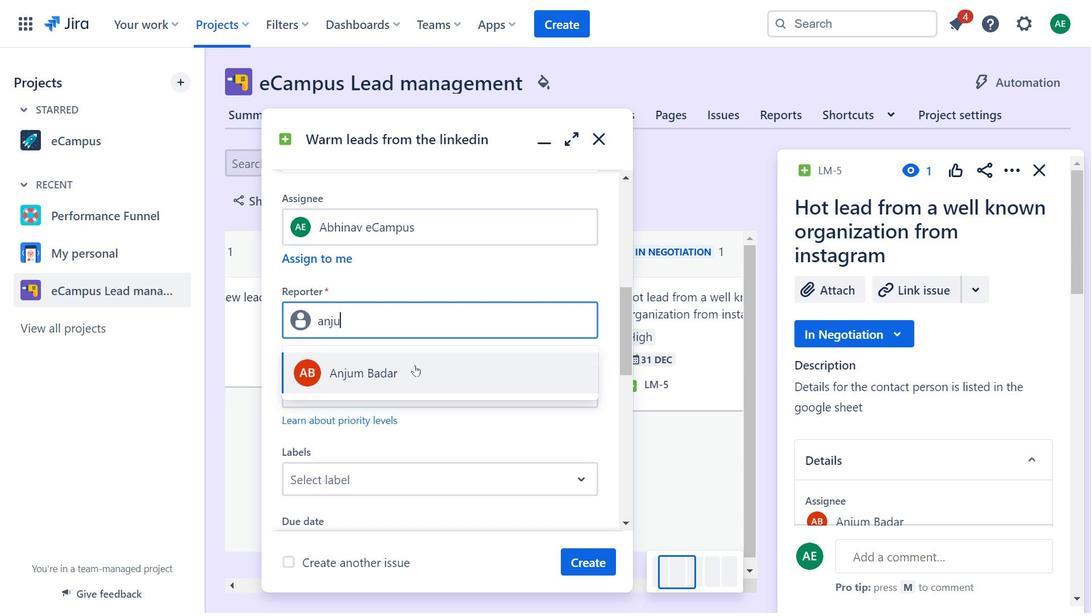 
Action: Mouse pressed left at (414, 368)
Screenshot: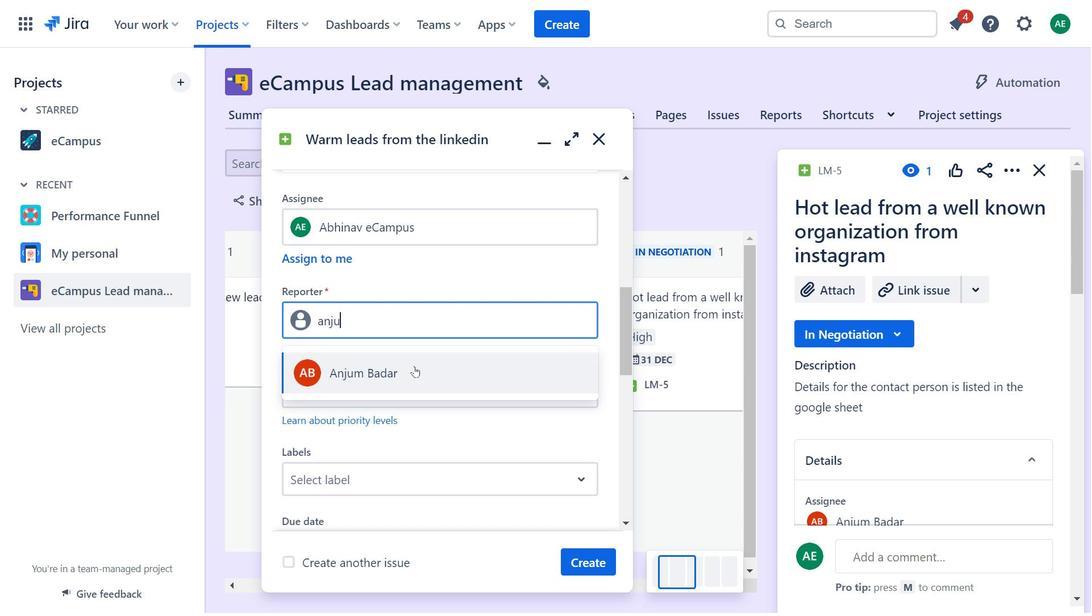 
Action: Mouse moved to (427, 393)
Screenshot: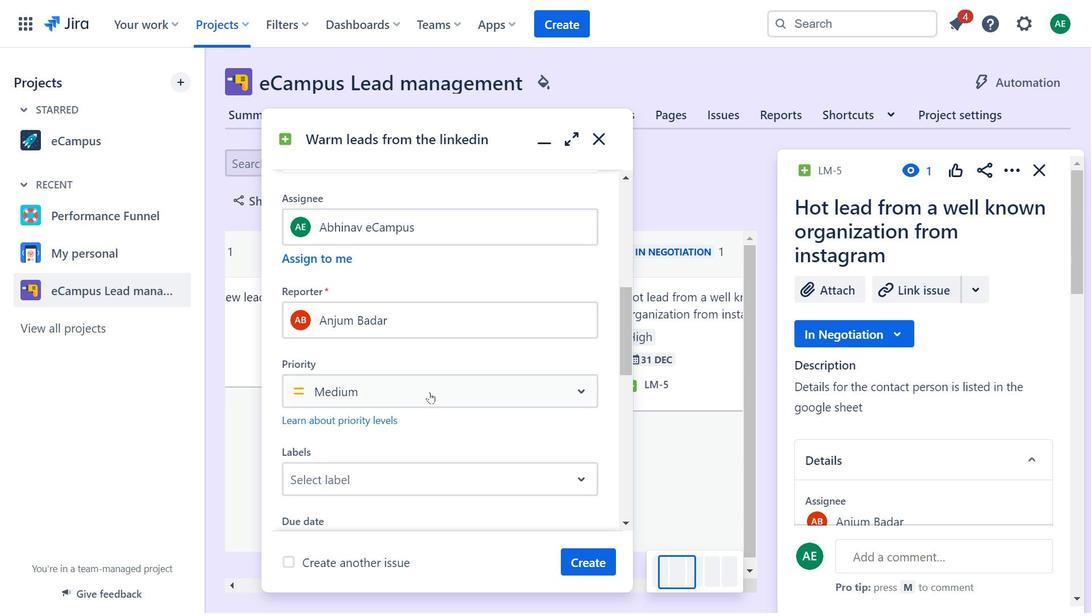 
Action: Mouse pressed left at (427, 393)
Screenshot: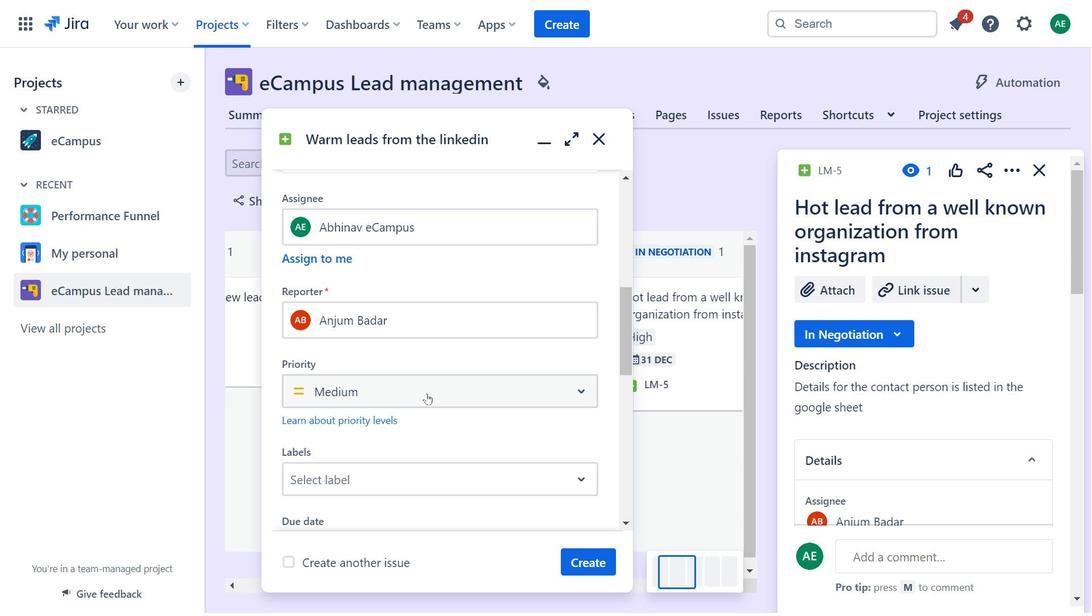 
Action: Mouse moved to (343, 460)
Screenshot: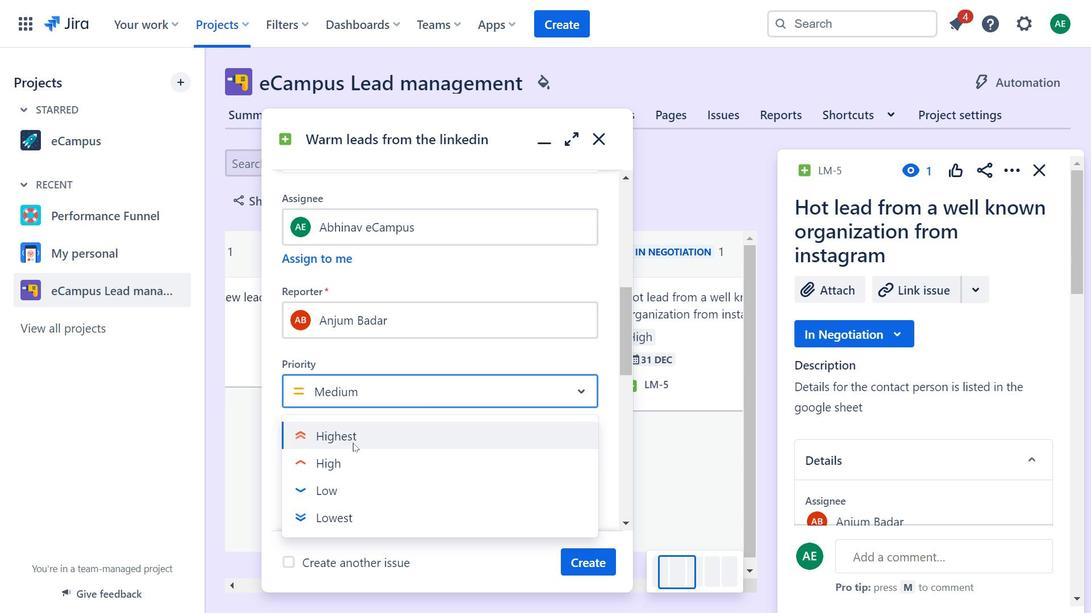 
Action: Mouse pressed left at (343, 460)
Screenshot: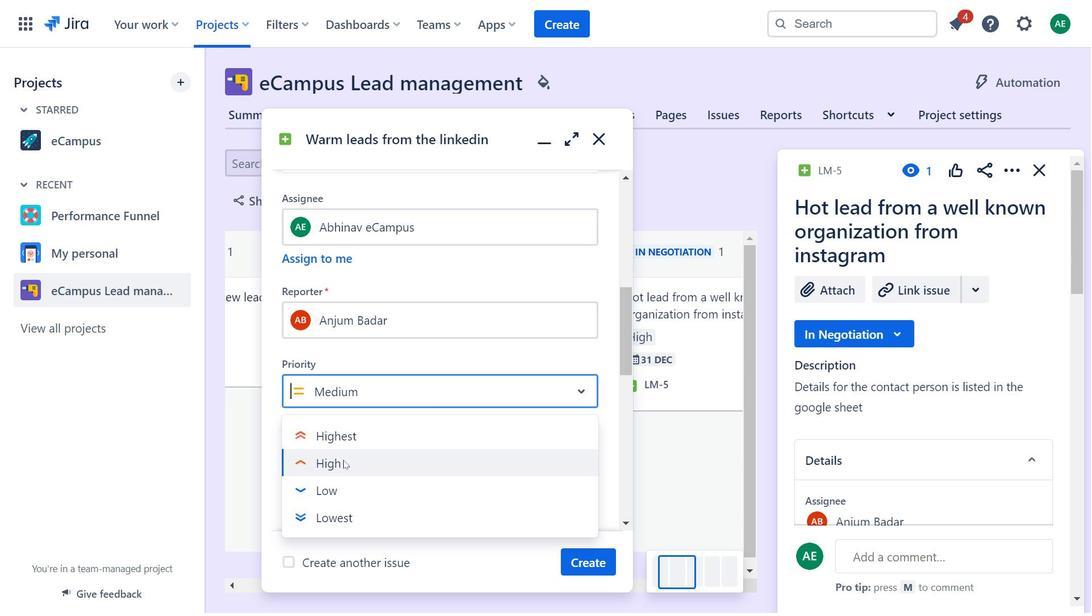 
Action: Mouse moved to (397, 350)
Screenshot: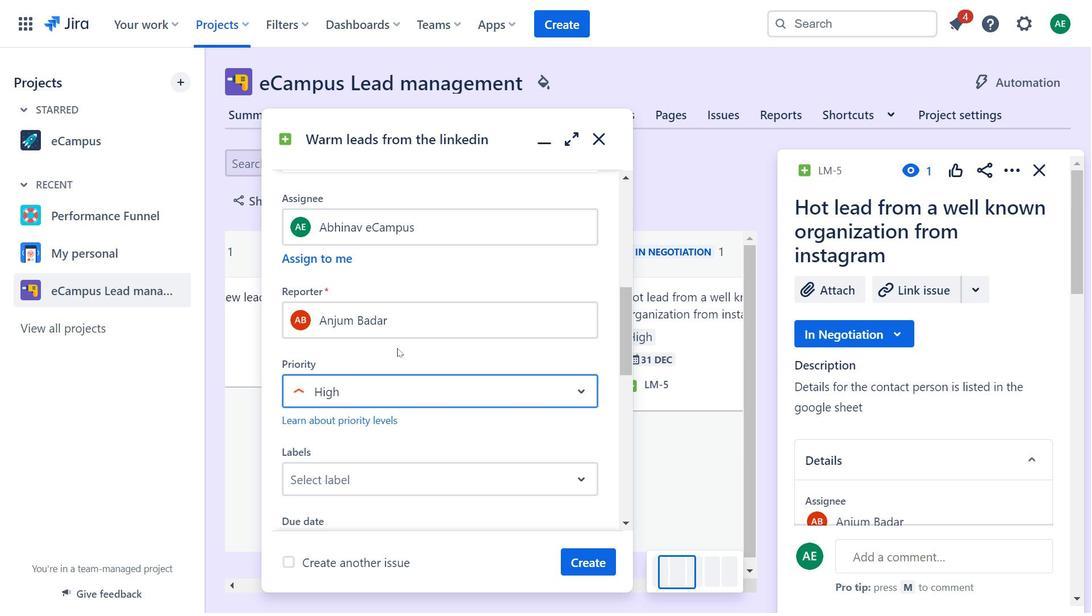 
Action: Mouse pressed left at (397, 350)
Screenshot: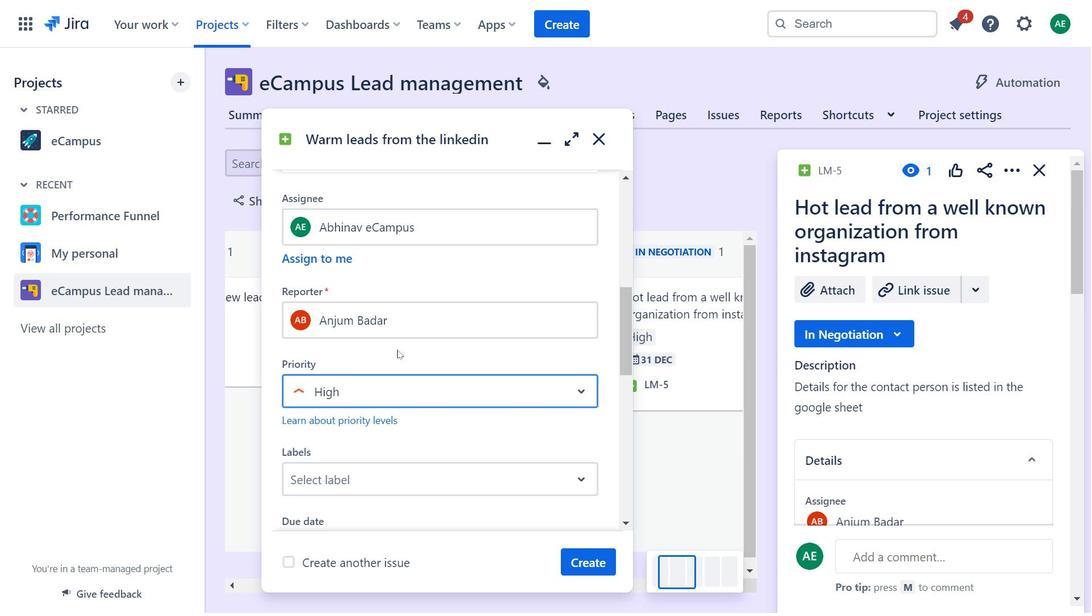
Action: Mouse moved to (398, 350)
Screenshot: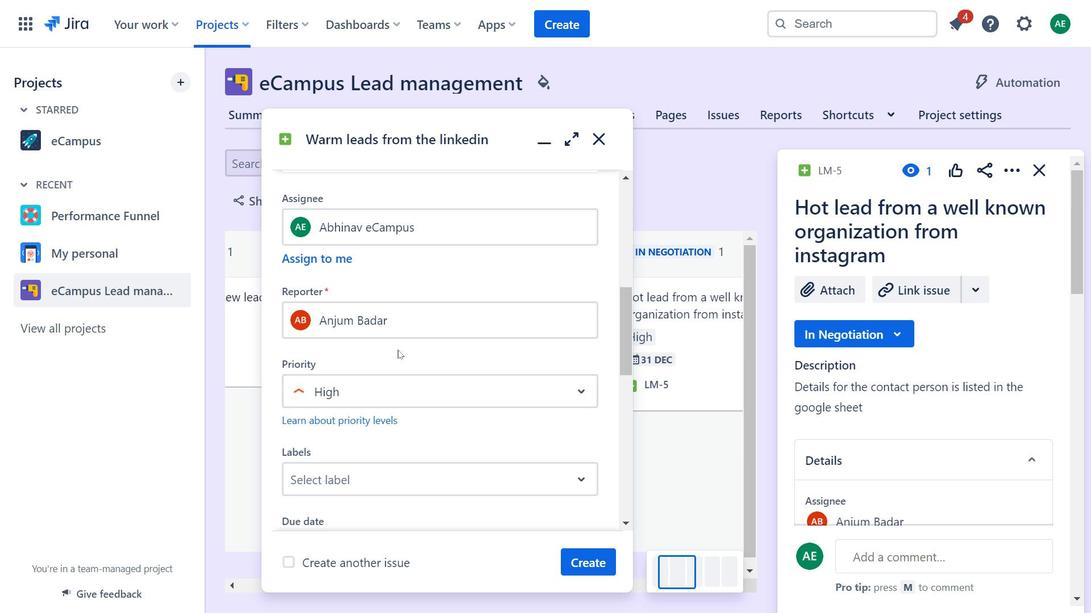 
Action: Mouse scrolled (398, 349) with delta (0, 0)
Screenshot: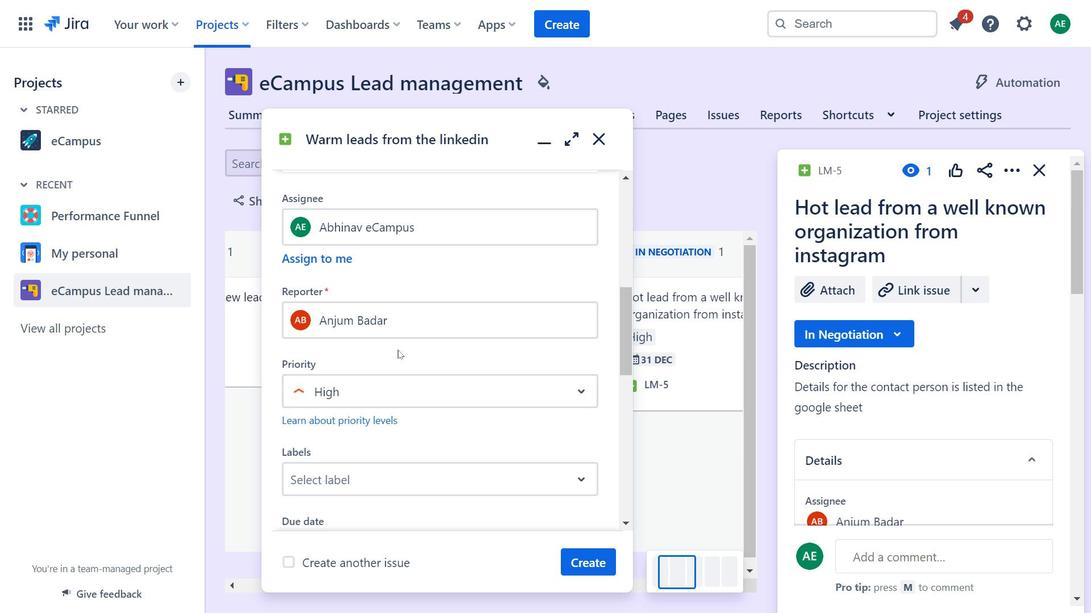 
Action: Mouse moved to (416, 347)
Screenshot: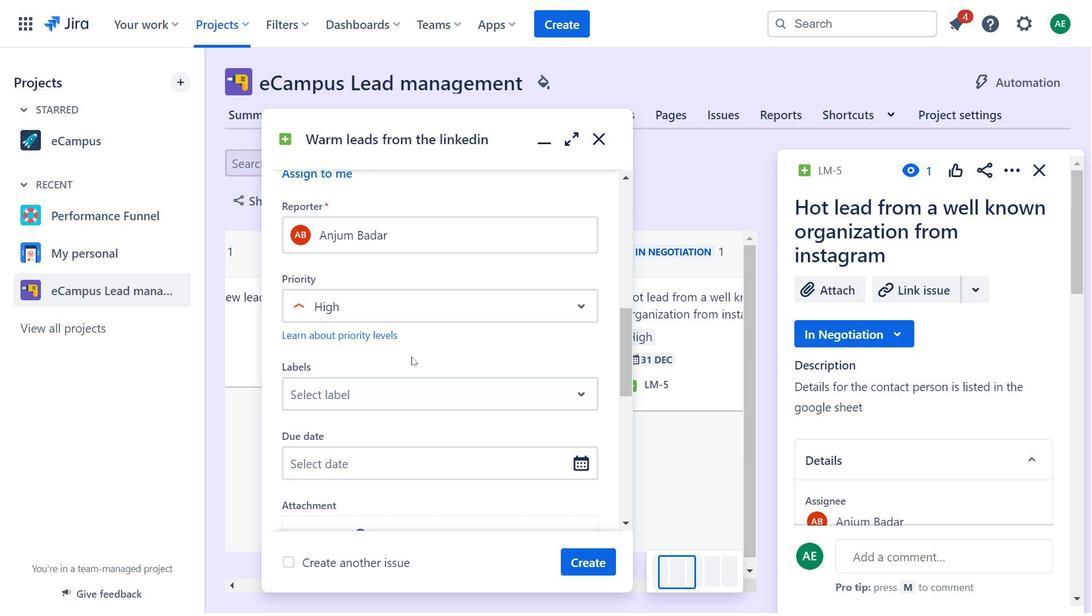 
Action: Mouse scrolled (416, 347) with delta (0, 0)
Screenshot: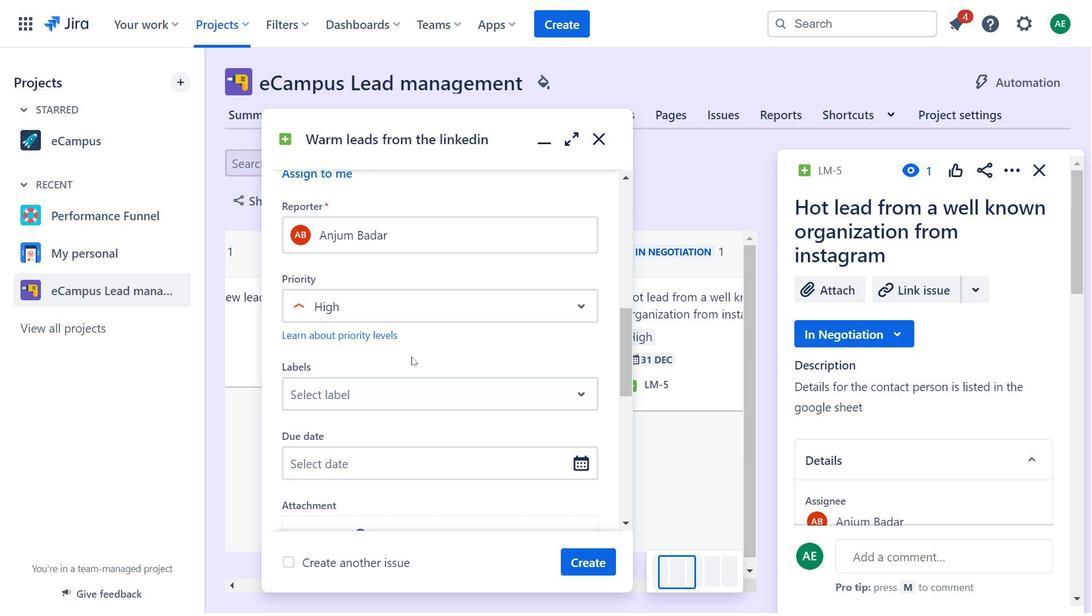 
Action: Mouse moved to (355, 319)
Screenshot: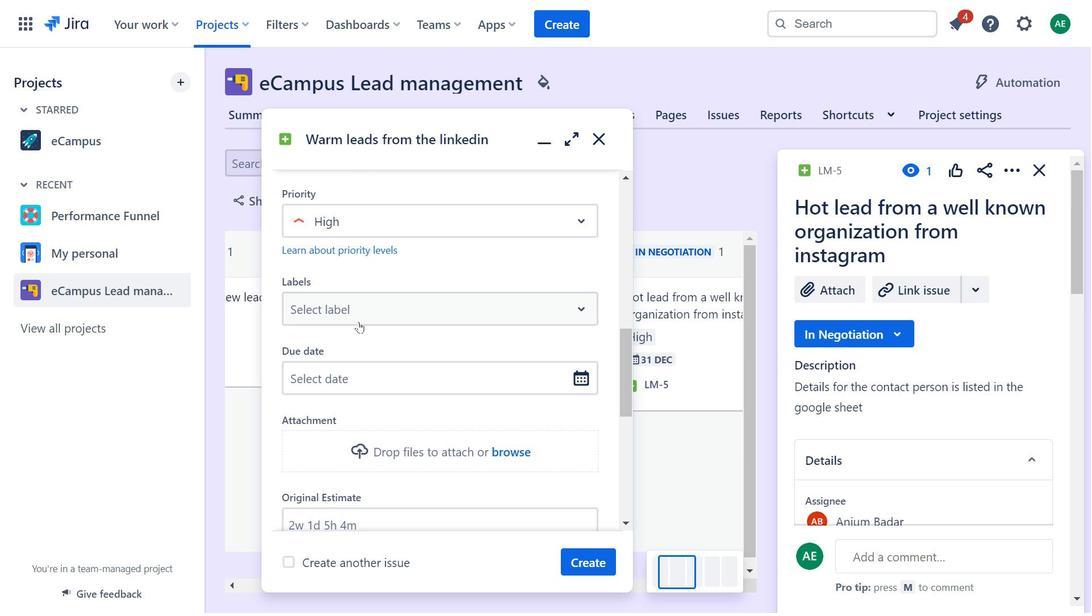 
Action: Mouse pressed left at (355, 319)
Screenshot: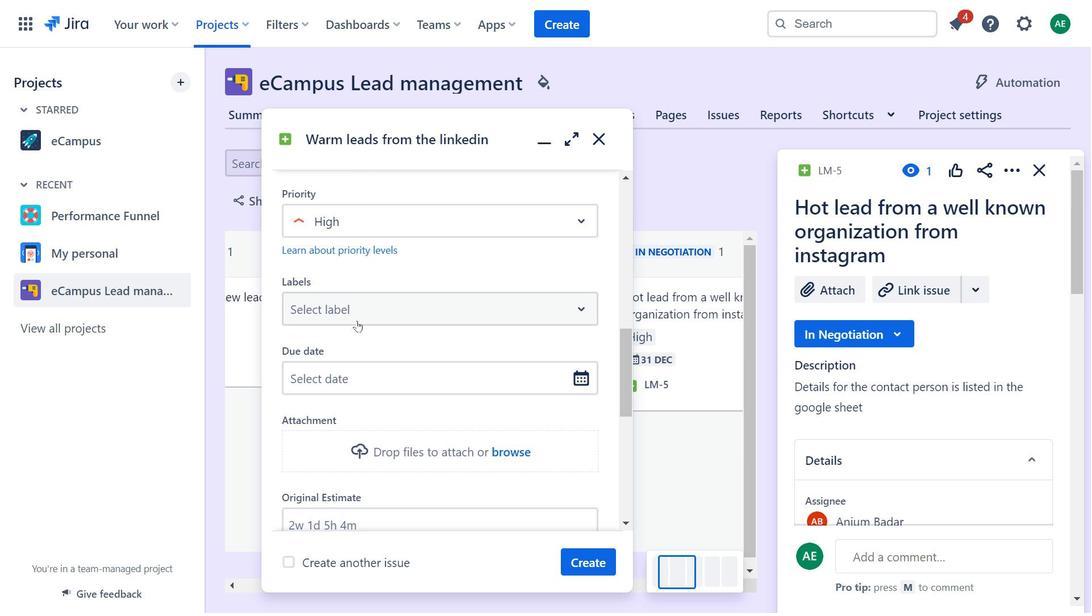 
Action: Mouse moved to (326, 396)
Screenshot: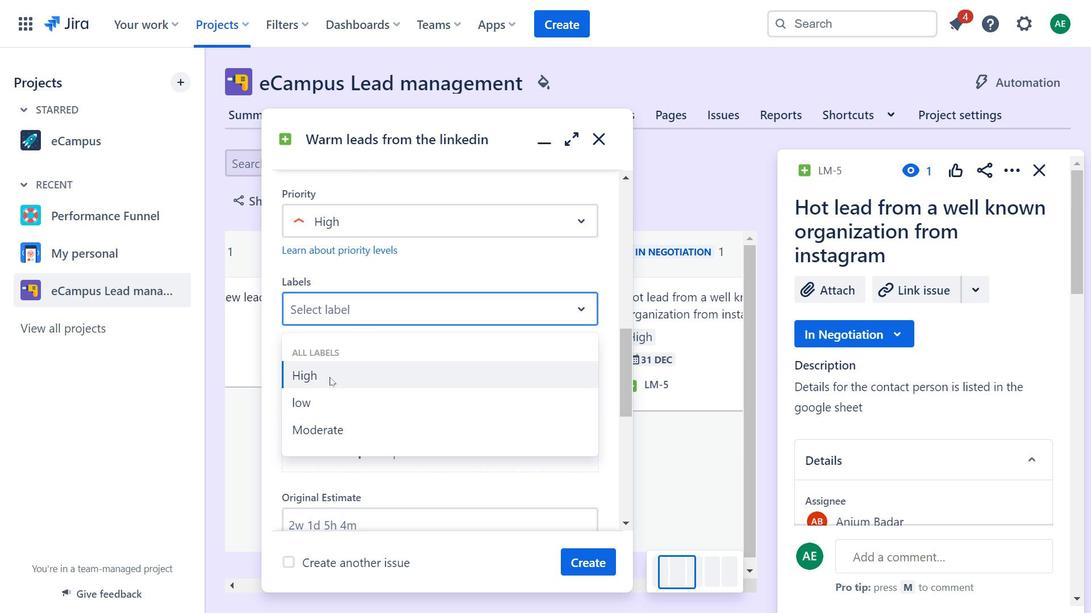 
Action: Mouse pressed left at (326, 396)
Screenshot: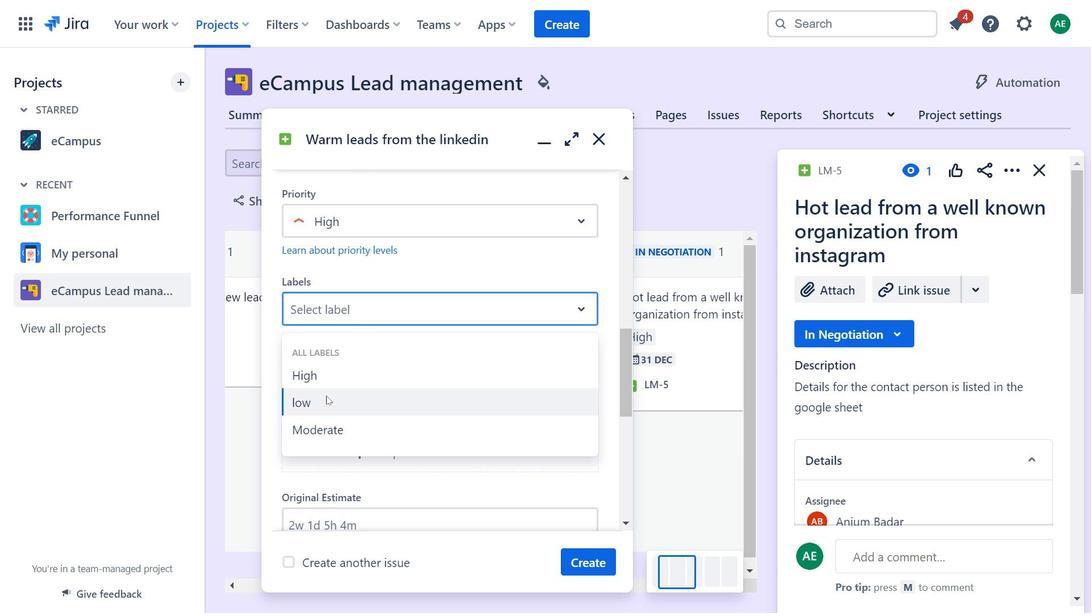 
Action: Mouse moved to (367, 340)
Screenshot: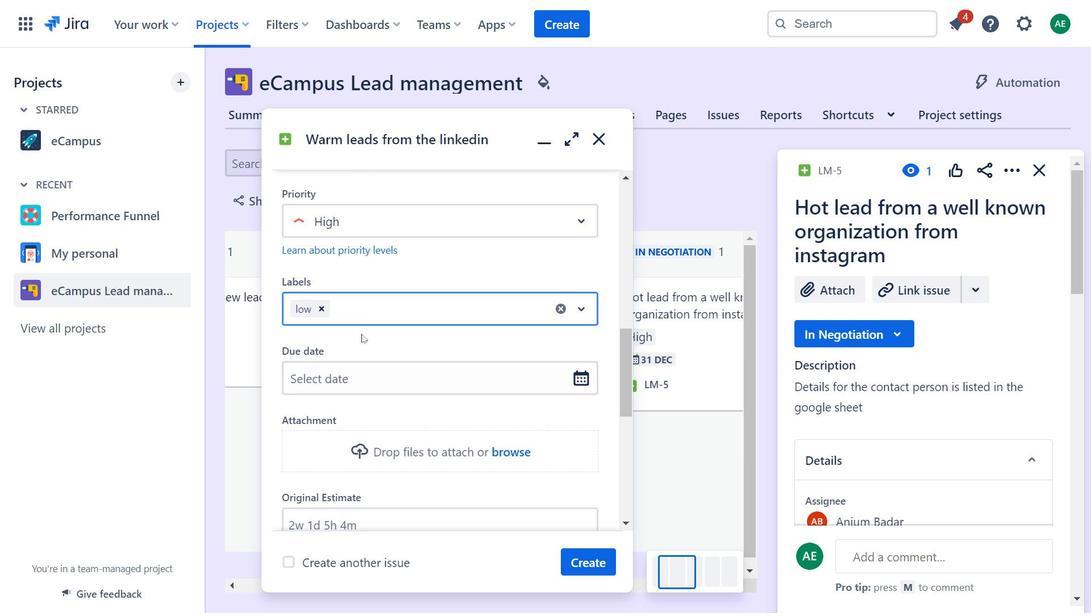 
Action: Mouse pressed left at (367, 340)
Screenshot: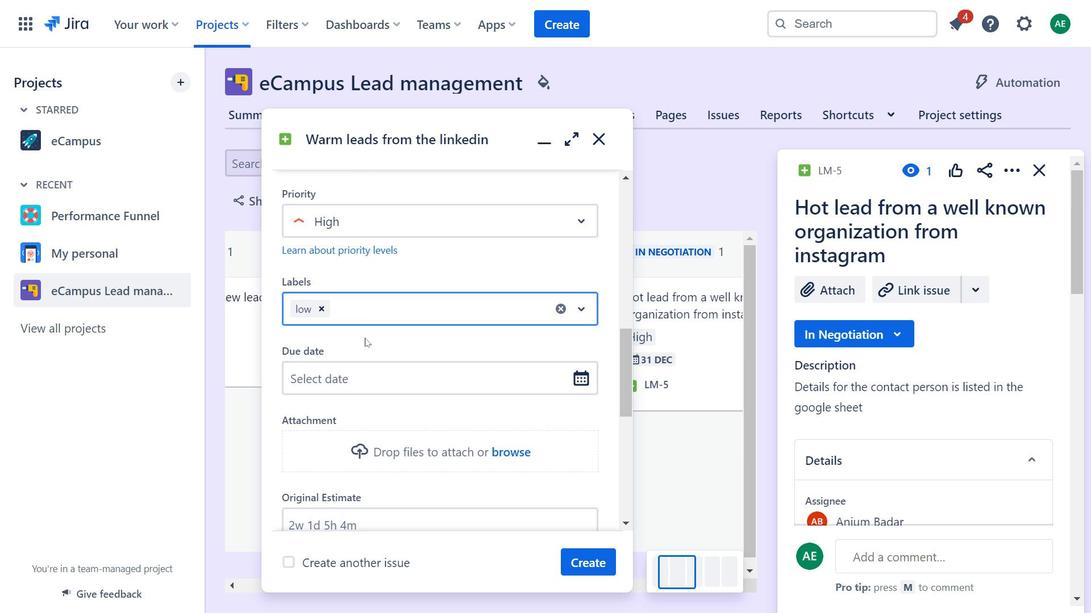 
Action: Mouse moved to (421, 349)
Screenshot: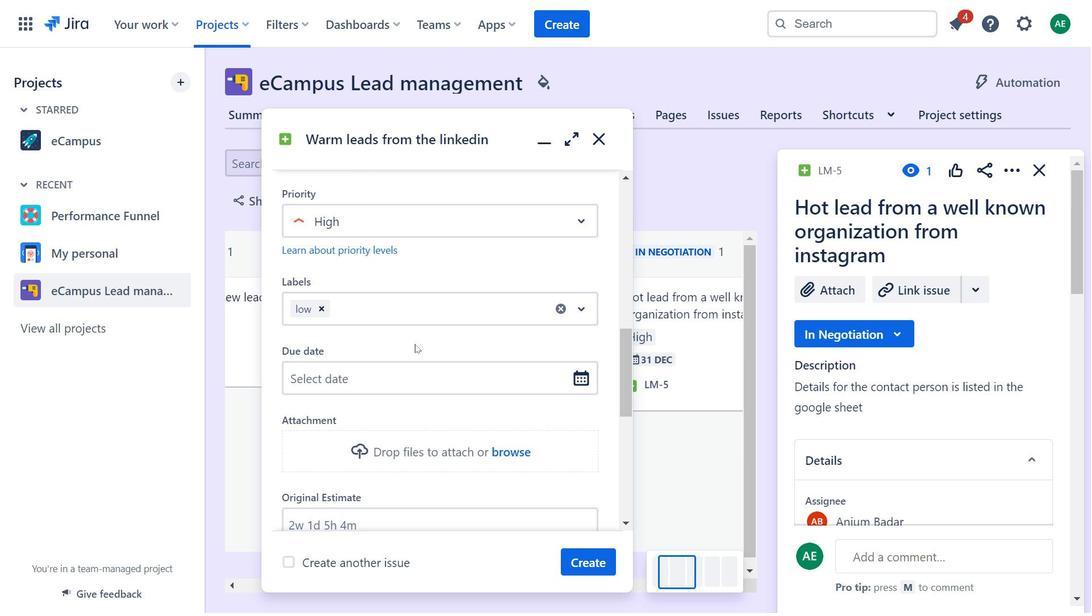 
Action: Mouse scrolled (421, 348) with delta (0, 0)
Screenshot: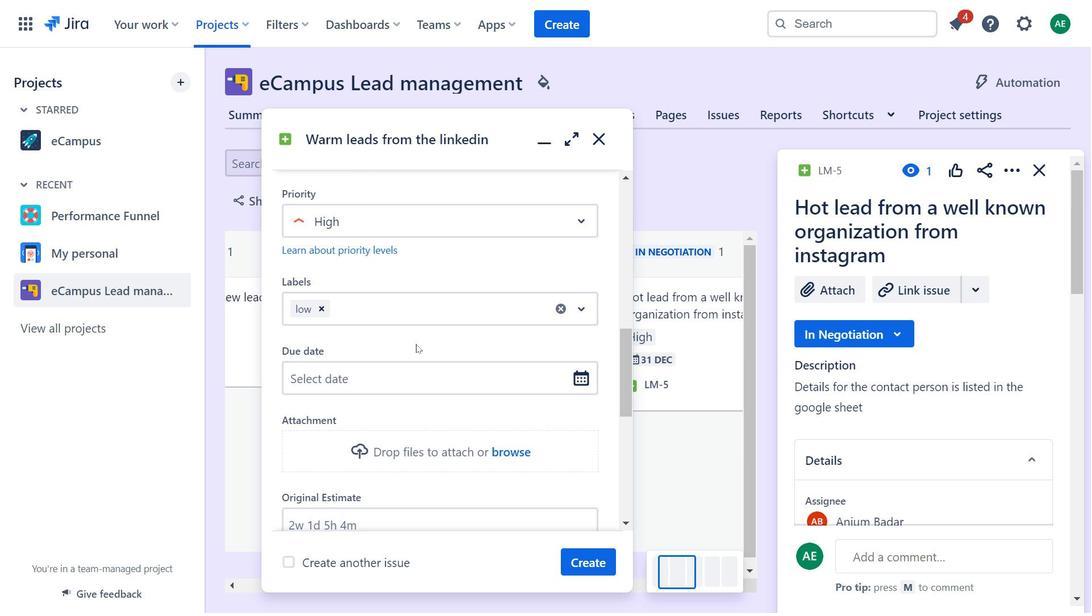 
Action: Mouse moved to (347, 289)
Screenshot: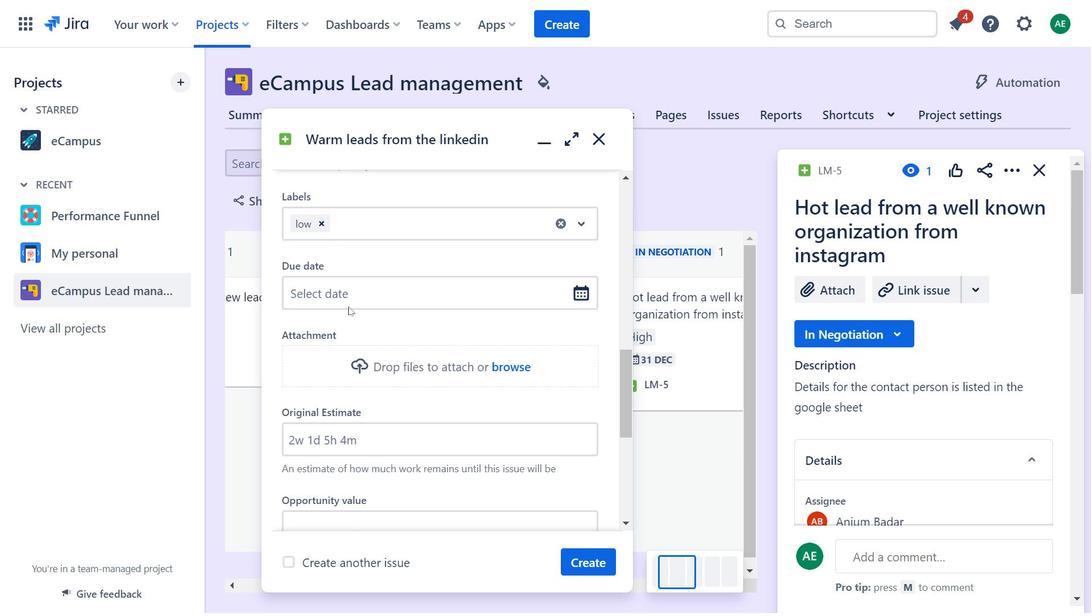 
Action: Mouse pressed left at (347, 289)
Screenshot: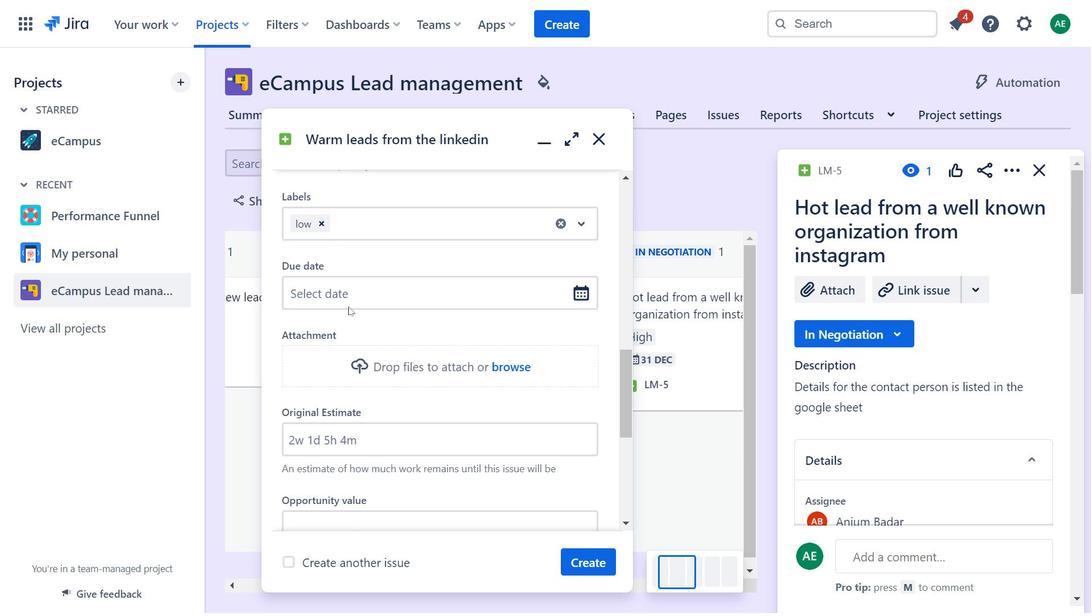 
Action: Mouse moved to (462, 488)
Screenshot: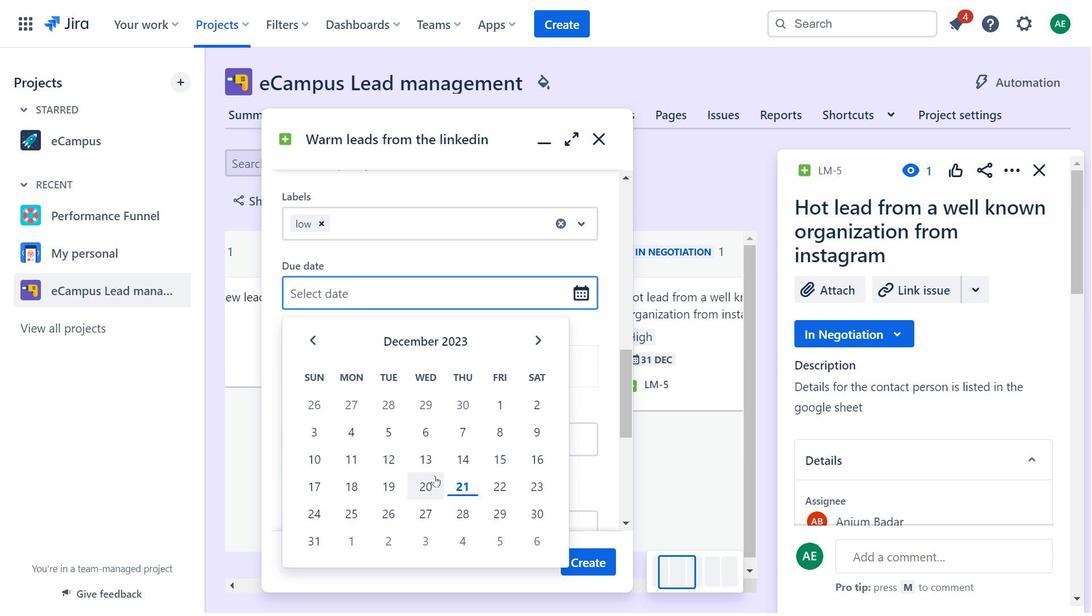 
Action: Mouse pressed left at (462, 488)
Screenshot: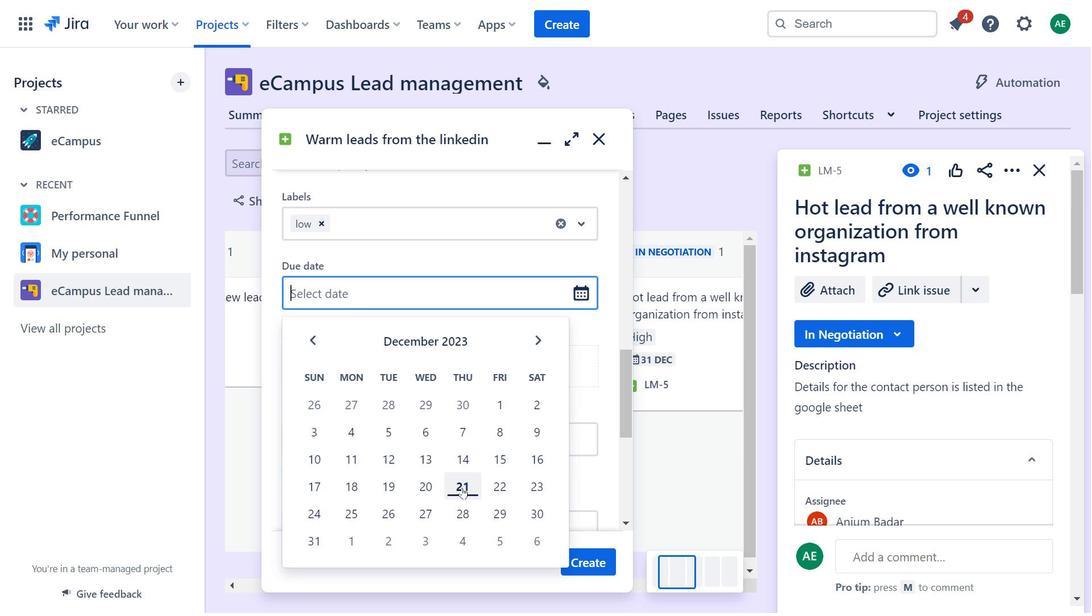 
Action: Mouse moved to (431, 259)
Screenshot: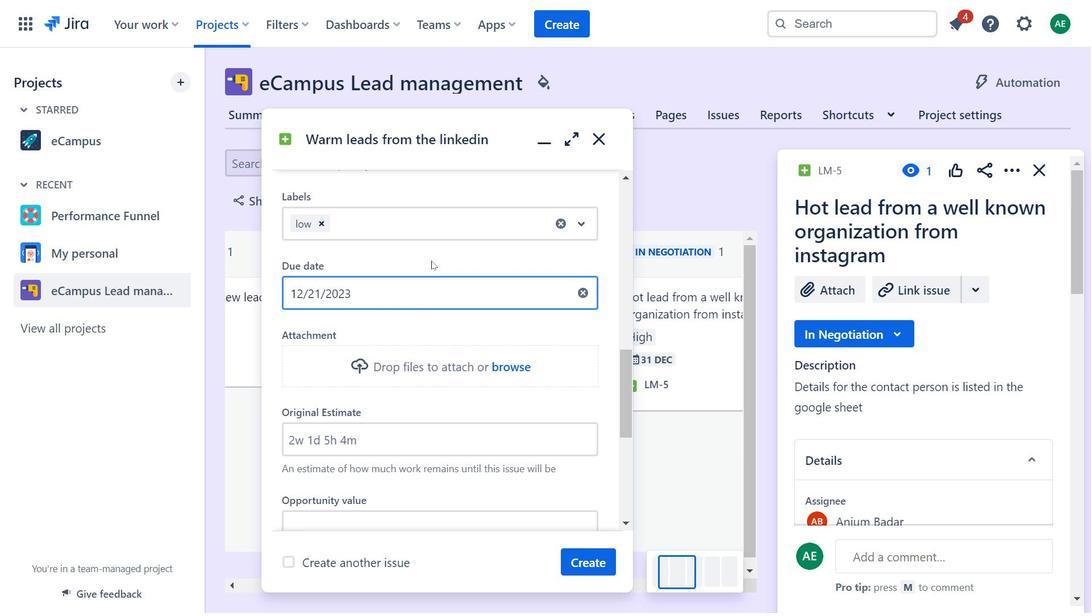 
Action: Mouse pressed left at (431, 259)
Screenshot: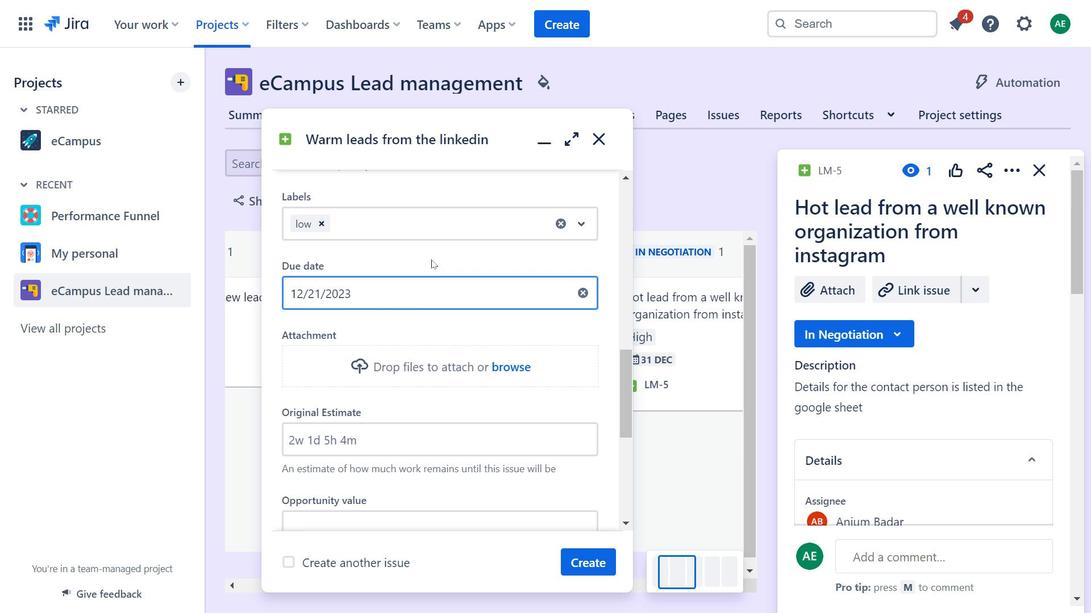 
Action: Mouse moved to (405, 370)
Screenshot: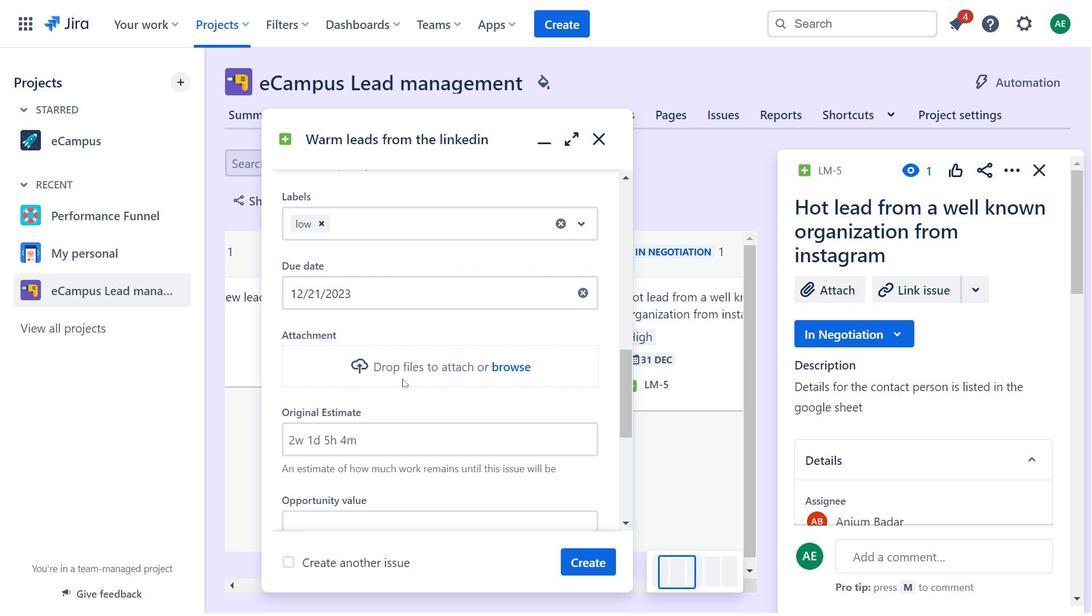 
Action: Mouse scrolled (405, 370) with delta (0, 0)
Screenshot: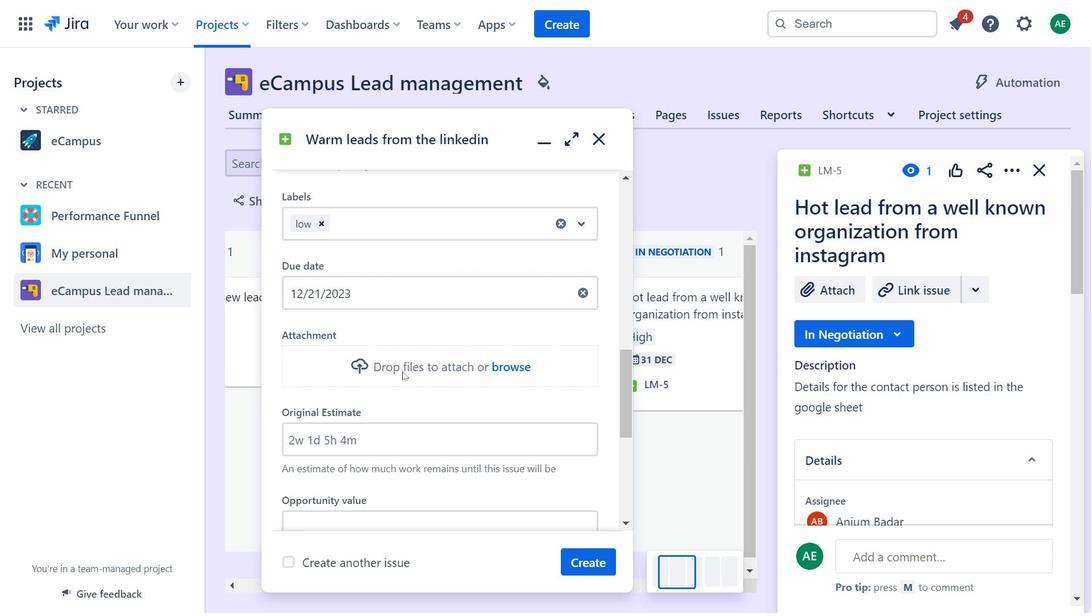 
Action: Mouse moved to (406, 366)
Screenshot: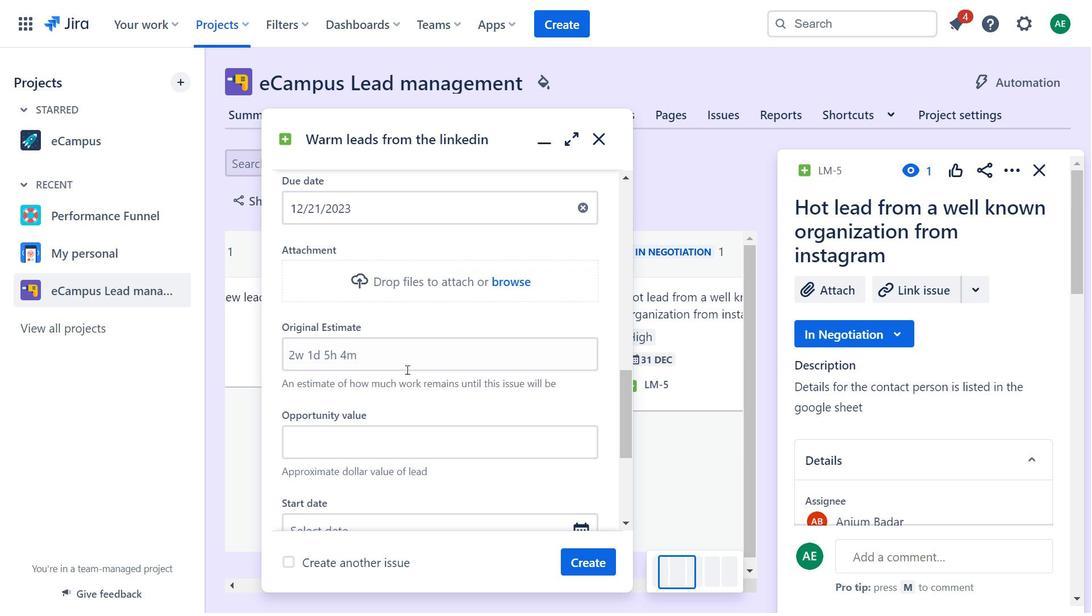 
Action: Mouse scrolled (406, 365) with delta (0, 0)
Screenshot: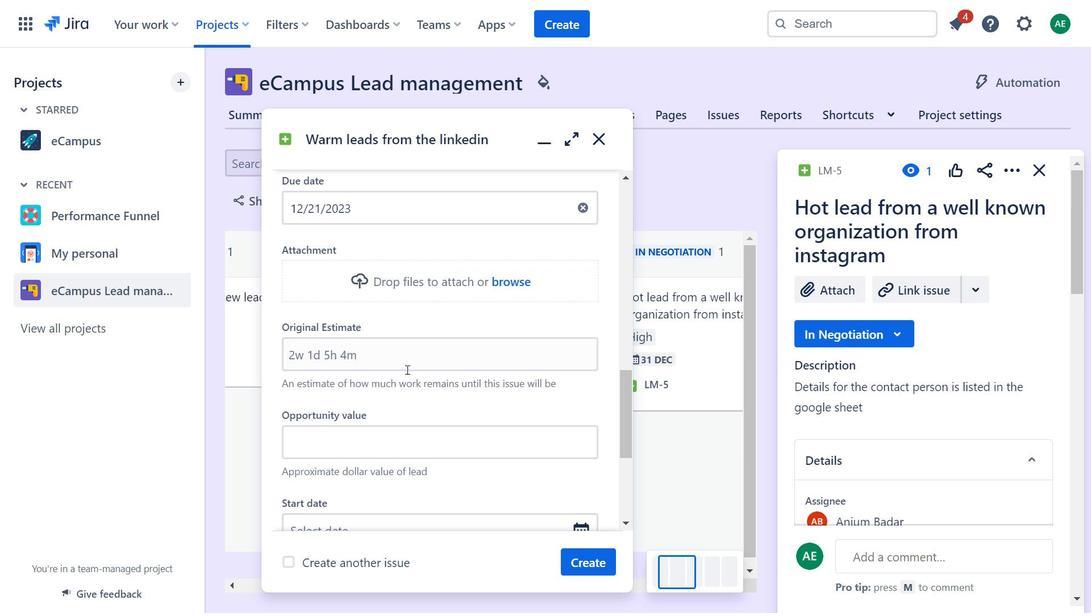 
Action: Mouse scrolled (406, 365) with delta (0, 0)
Screenshot: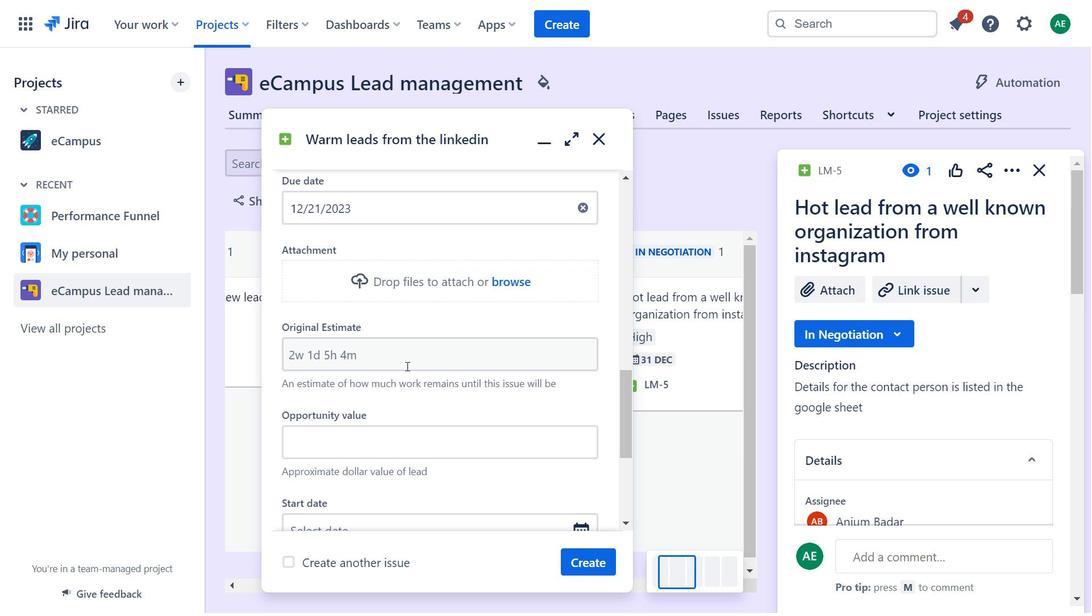
Action: Mouse moved to (367, 359)
Screenshot: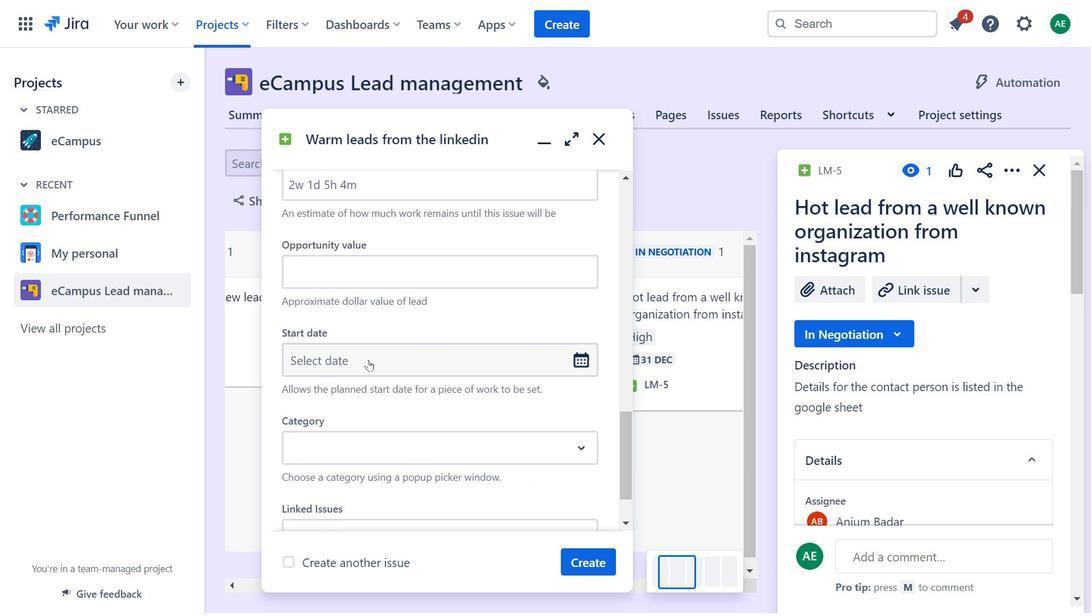 
Action: Mouse pressed left at (367, 359)
Screenshot: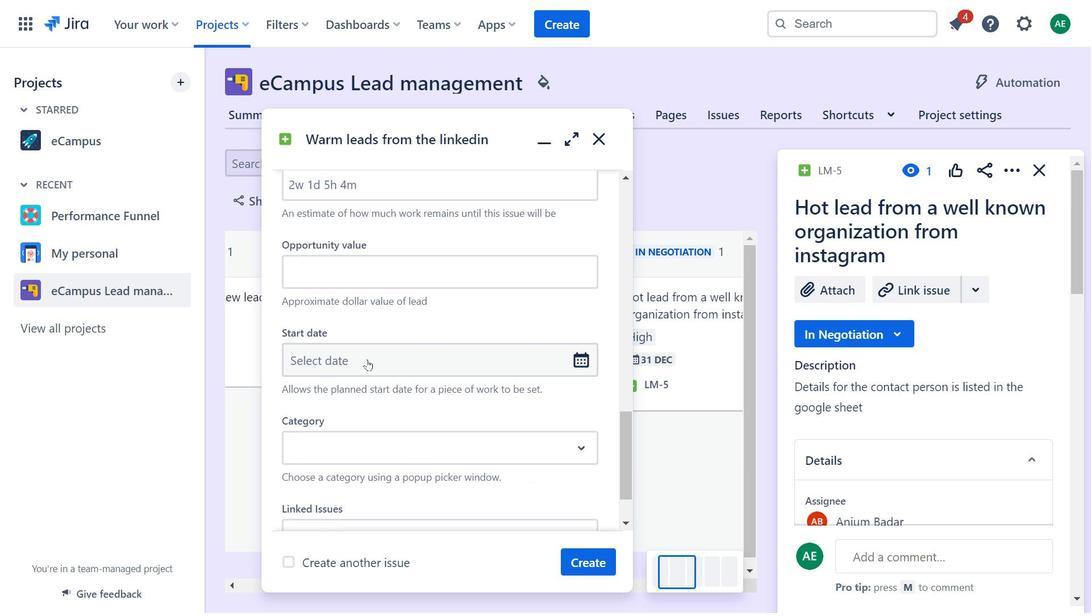 
Action: Mouse moved to (272, 306)
Screenshot: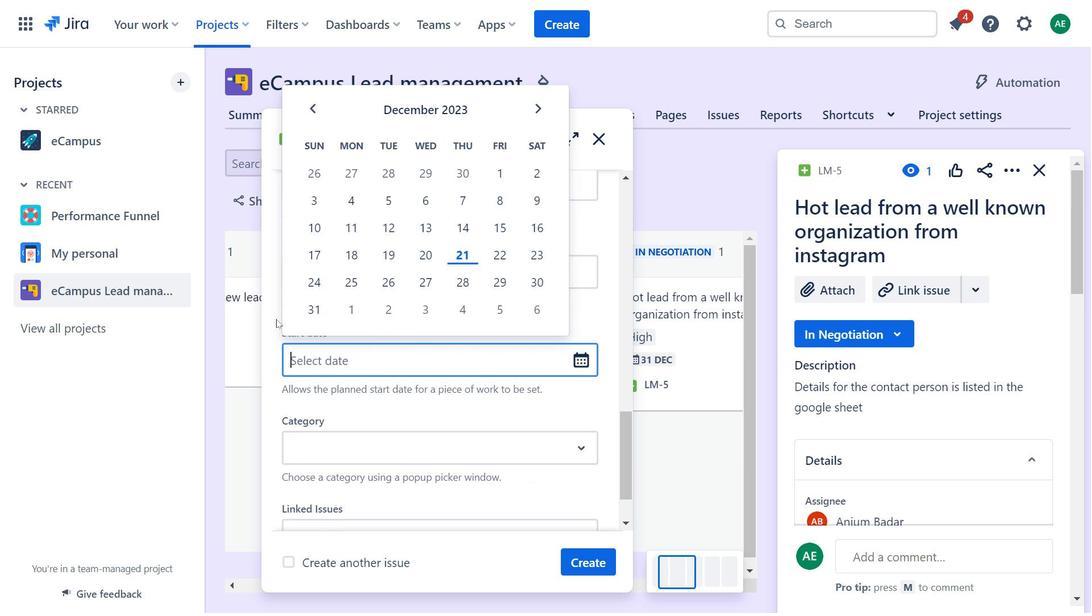 
Action: Mouse pressed left at (272, 306)
Screenshot: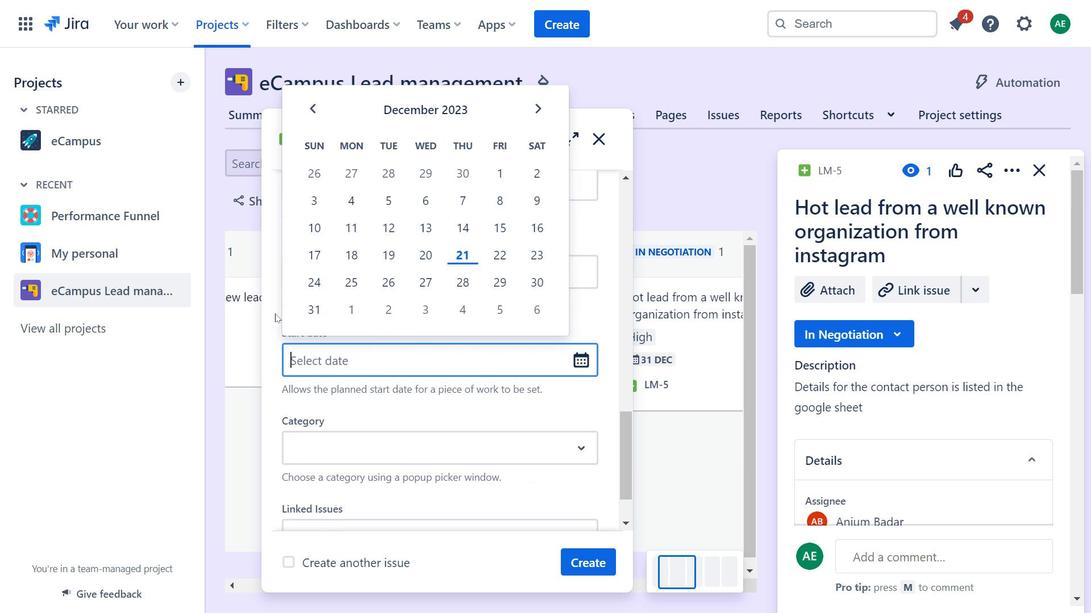 
Action: Mouse moved to (293, 305)
Screenshot: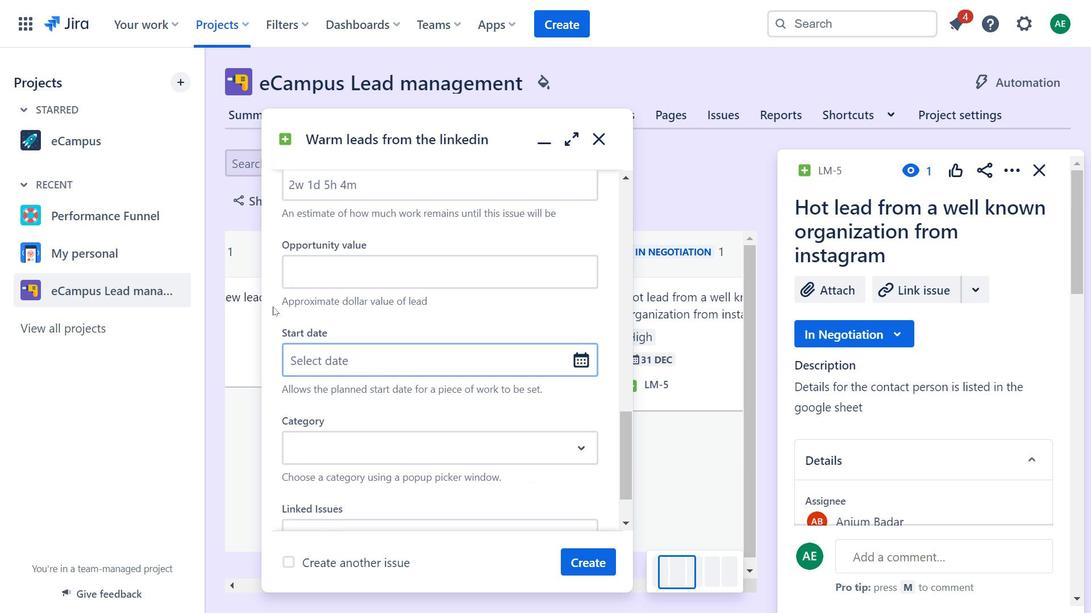 
Action: Mouse scrolled (293, 306) with delta (0, 0)
Screenshot: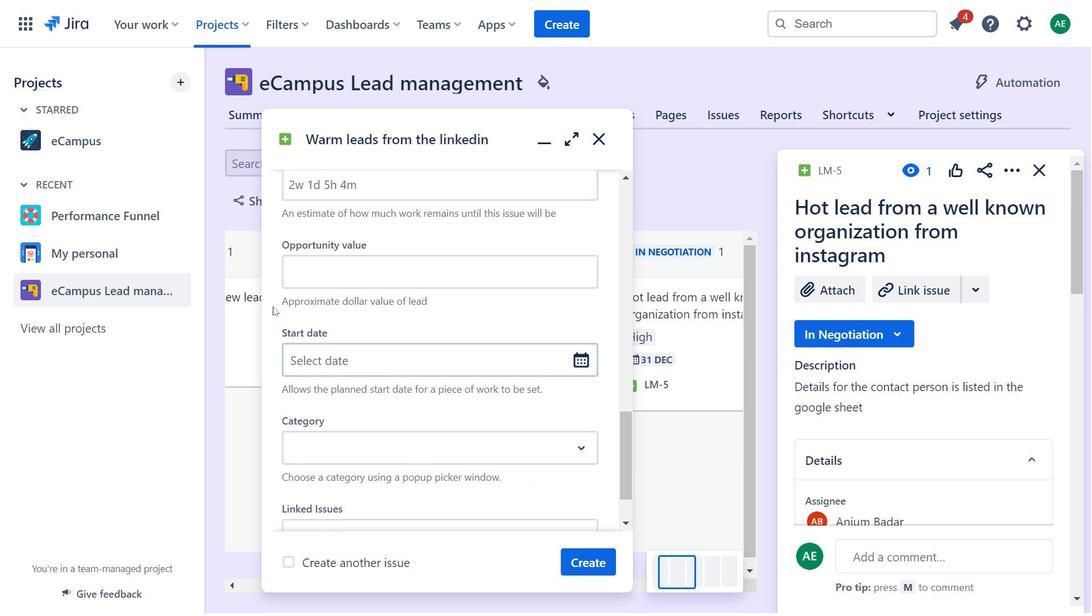 
Action: Mouse scrolled (293, 306) with delta (0, 0)
Screenshot: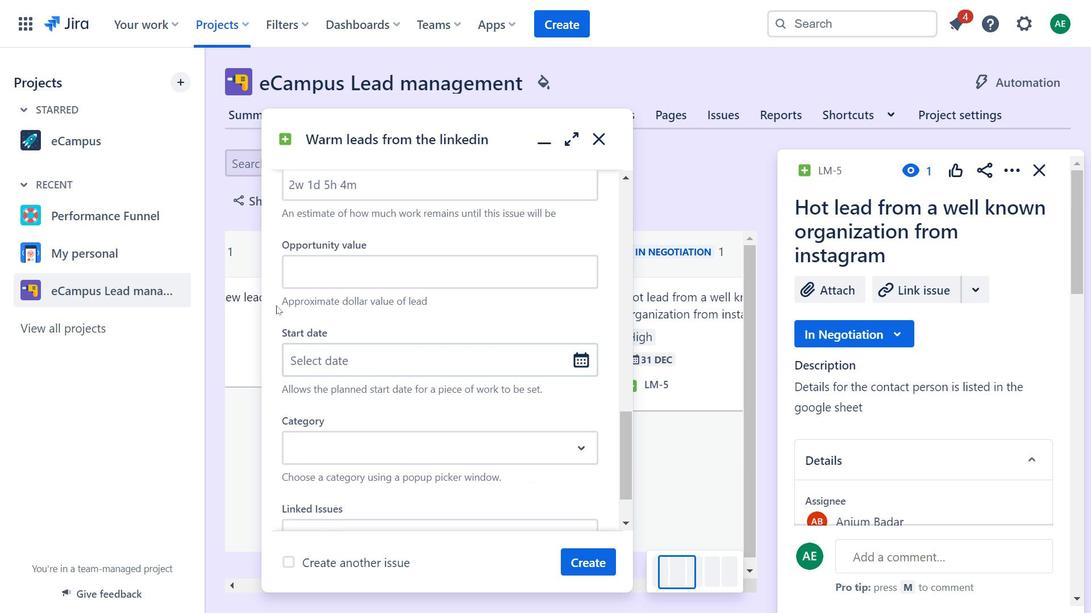 
Action: Mouse scrolled (293, 306) with delta (0, 0)
Screenshot: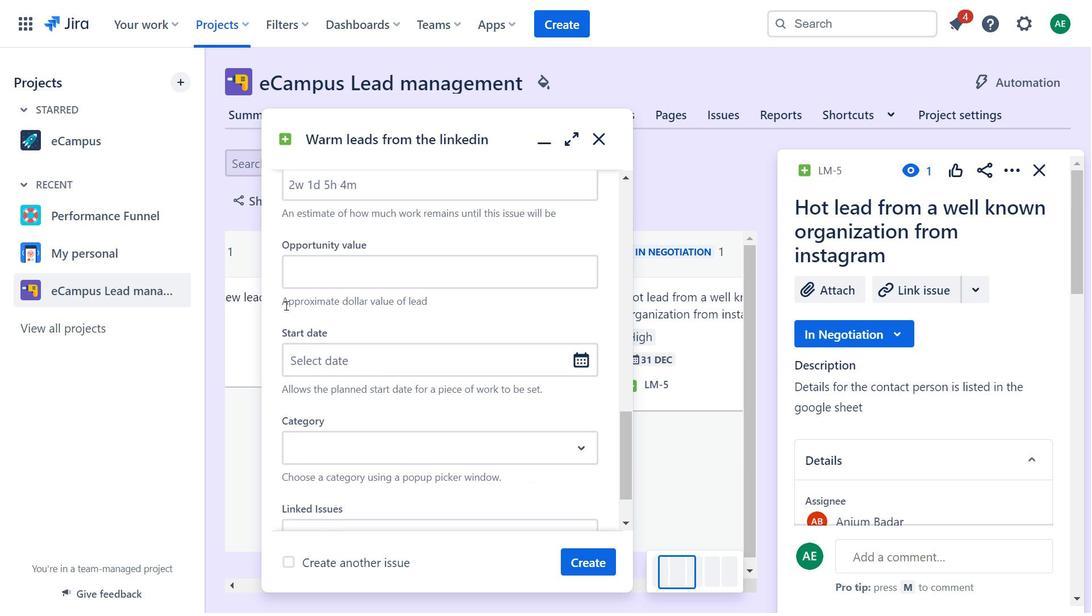 
Action: Mouse moved to (367, 325)
Screenshot: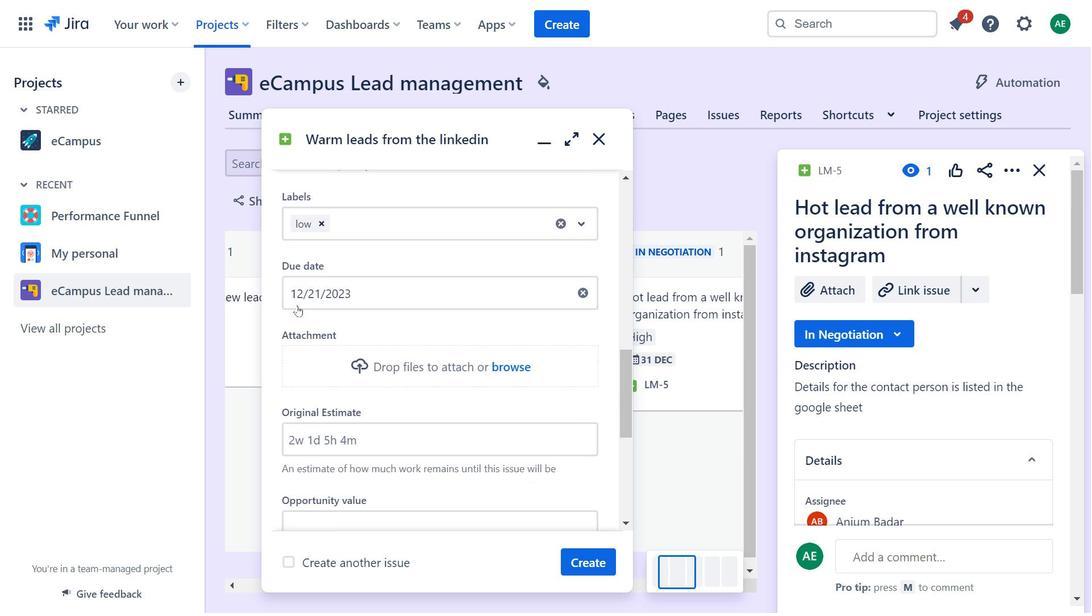 
Action: Mouse scrolled (367, 326) with delta (0, 0)
Screenshot: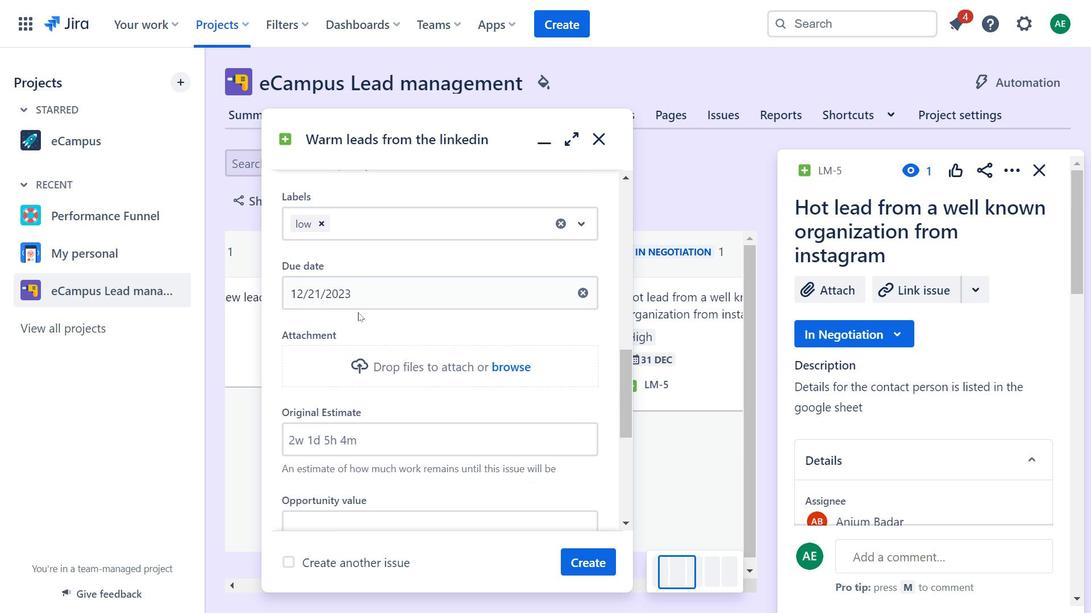 
Action: Mouse moved to (347, 375)
Screenshot: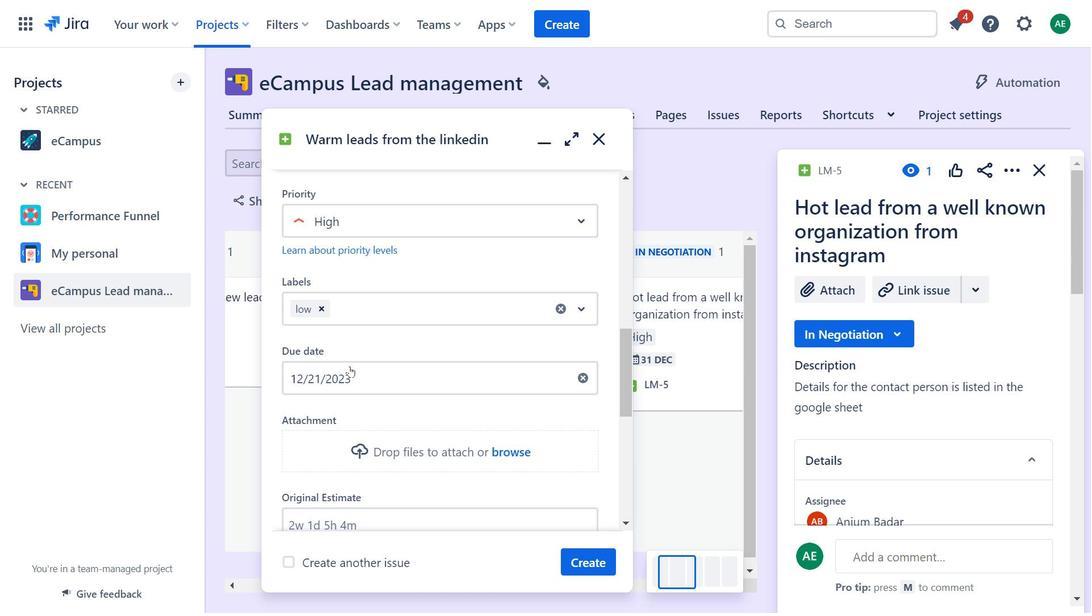 
Action: Mouse pressed left at (347, 375)
Screenshot: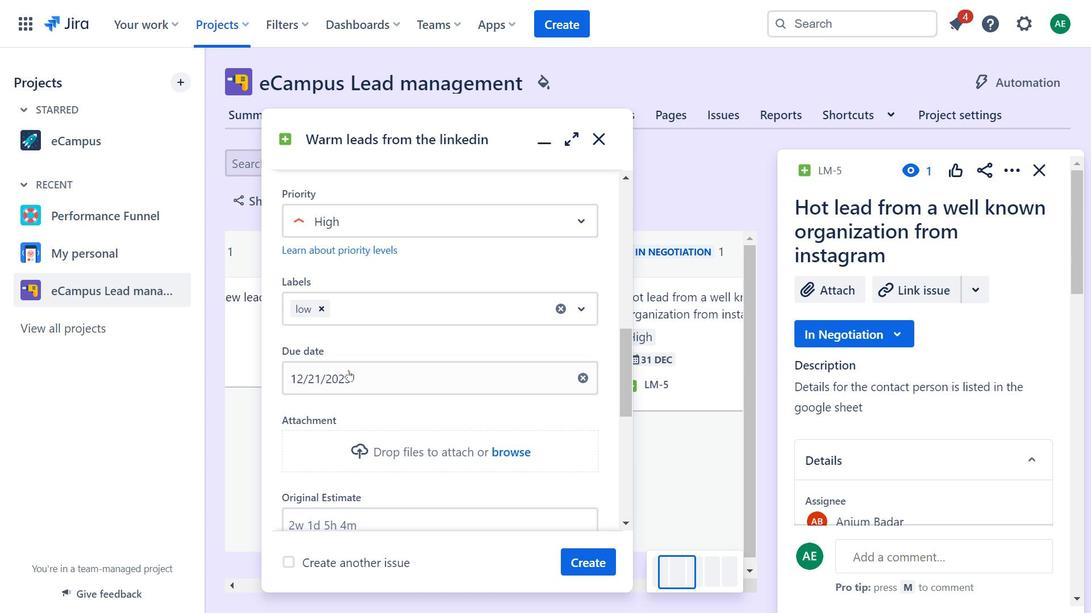 
Action: Mouse moved to (545, 274)
Screenshot: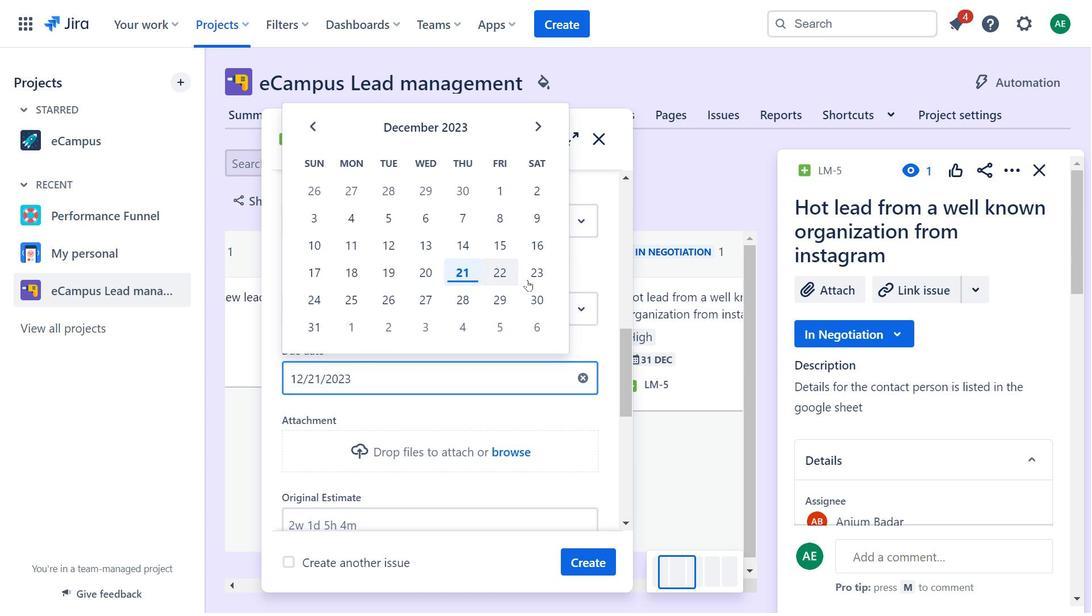 
Action: Mouse pressed left at (545, 274)
Screenshot: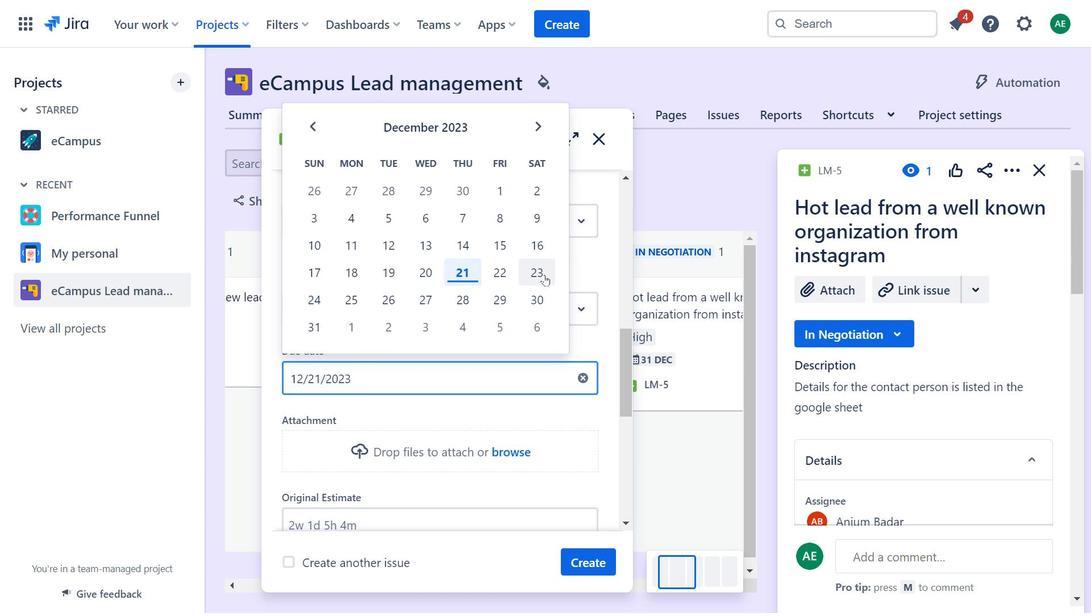 
Action: Mouse moved to (408, 337)
Screenshot: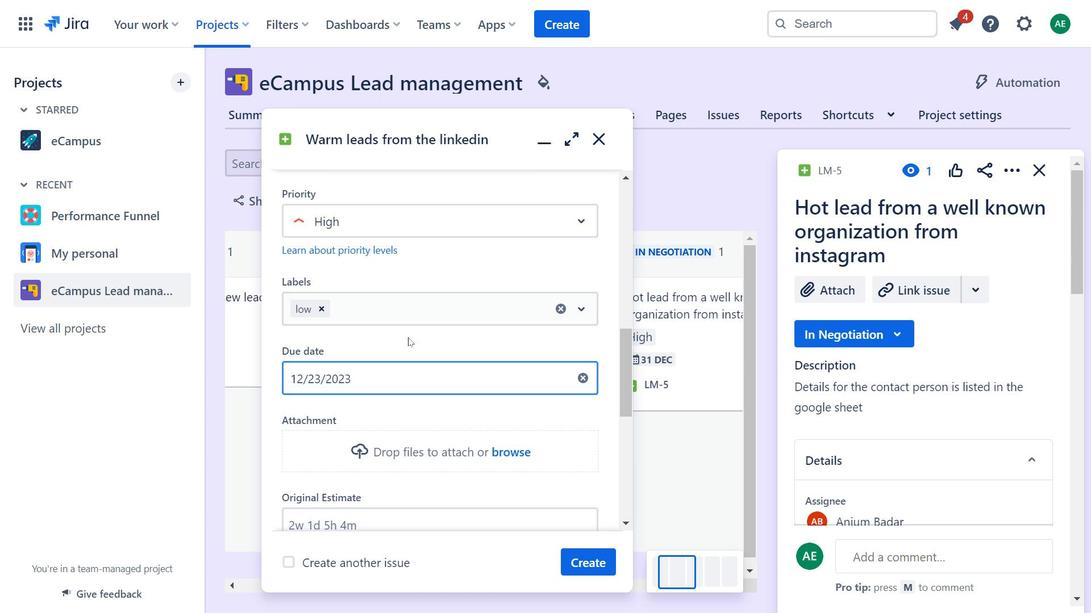 
Action: Mouse pressed left at (408, 337)
Screenshot: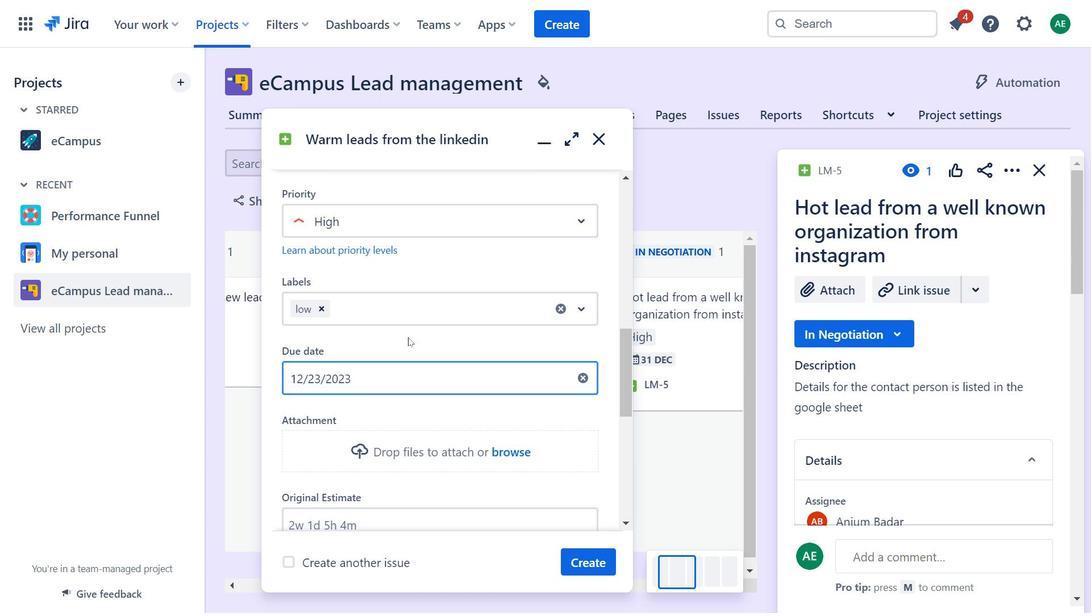 
Action: Mouse moved to (408, 337)
Screenshot: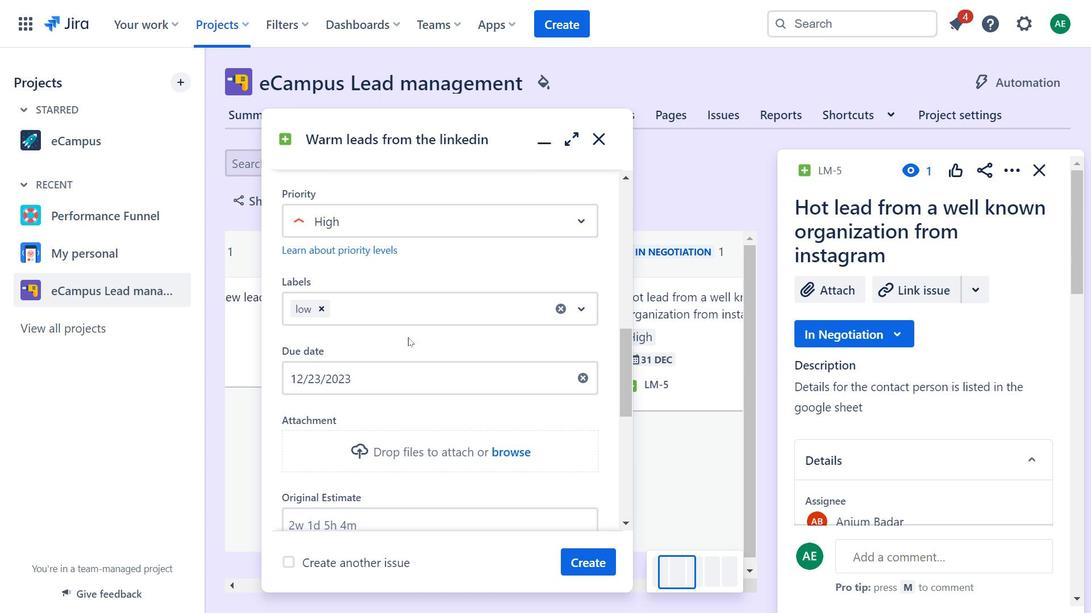 
Action: Mouse scrolled (408, 337) with delta (0, 0)
Screenshot: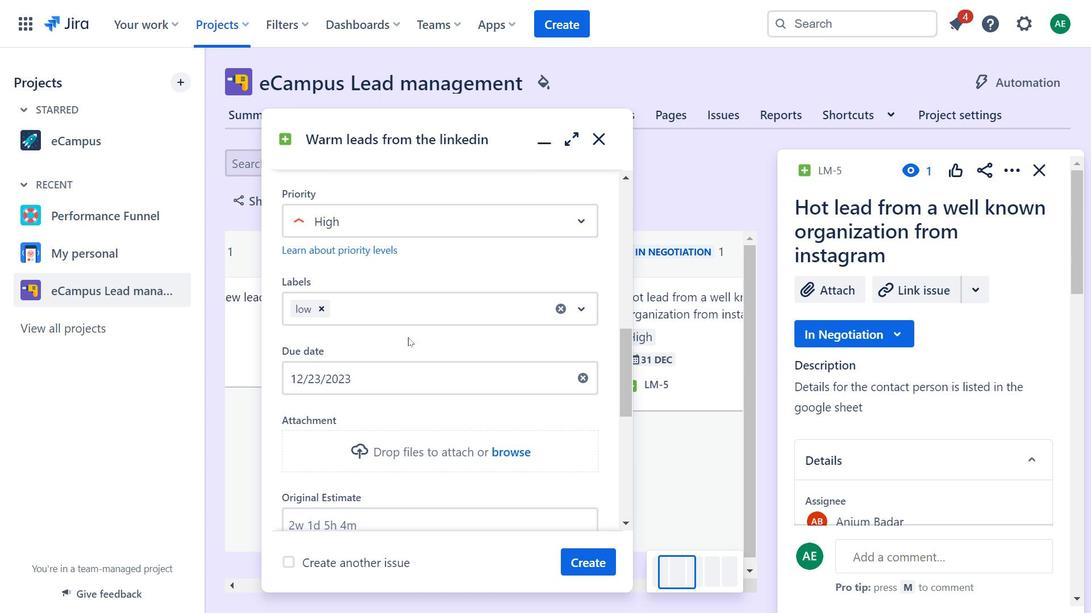 
Action: Mouse moved to (408, 337)
Screenshot: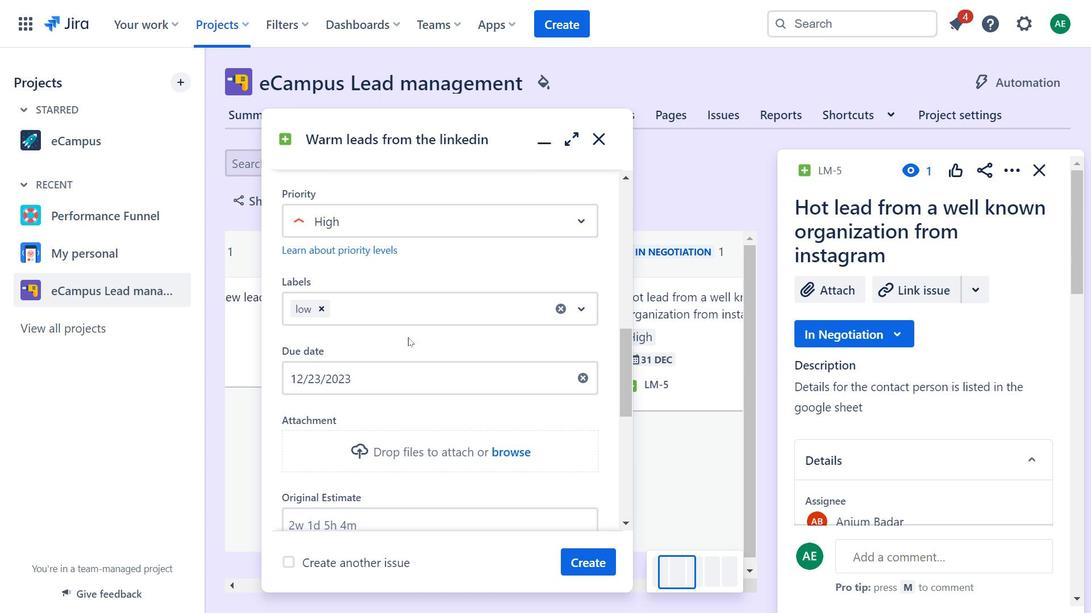 
Action: Mouse scrolled (408, 337) with delta (0, 0)
Screenshot: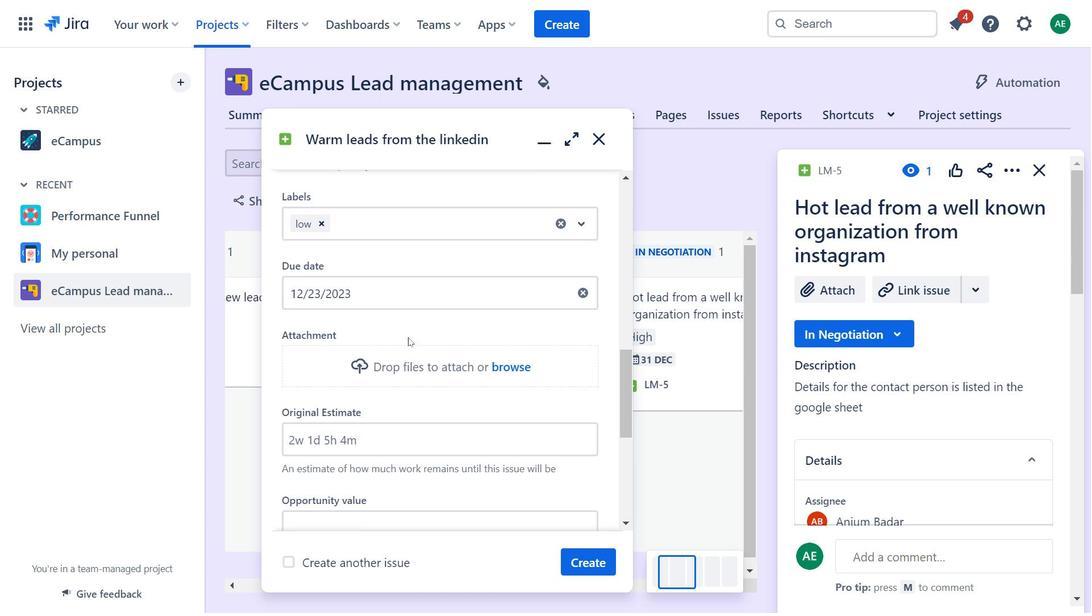 
Action: Mouse moved to (410, 338)
Screenshot: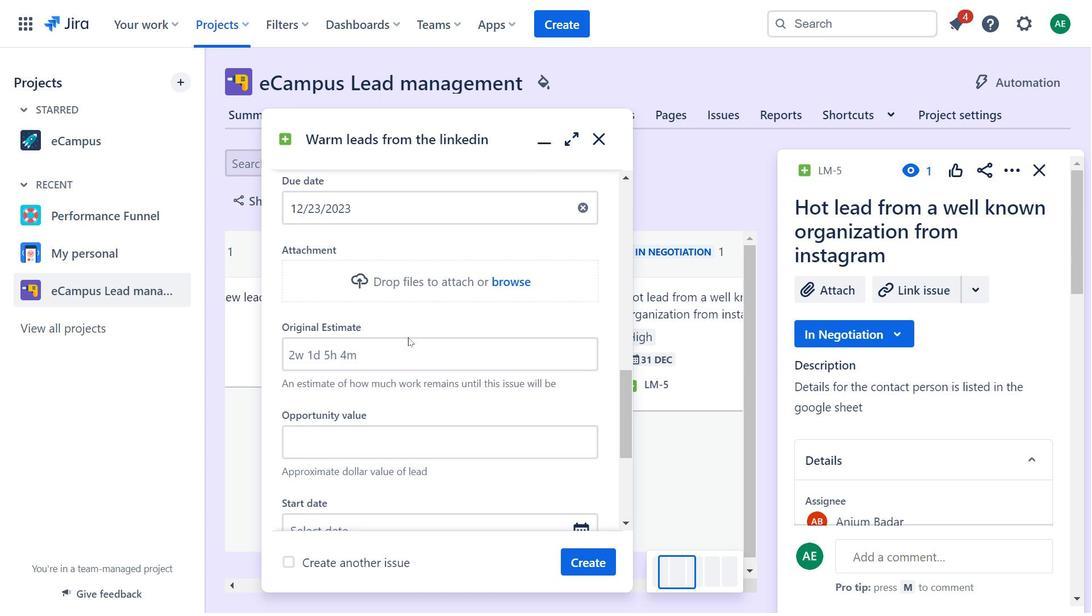 
Action: Mouse scrolled (410, 338) with delta (0, 0)
Screenshot: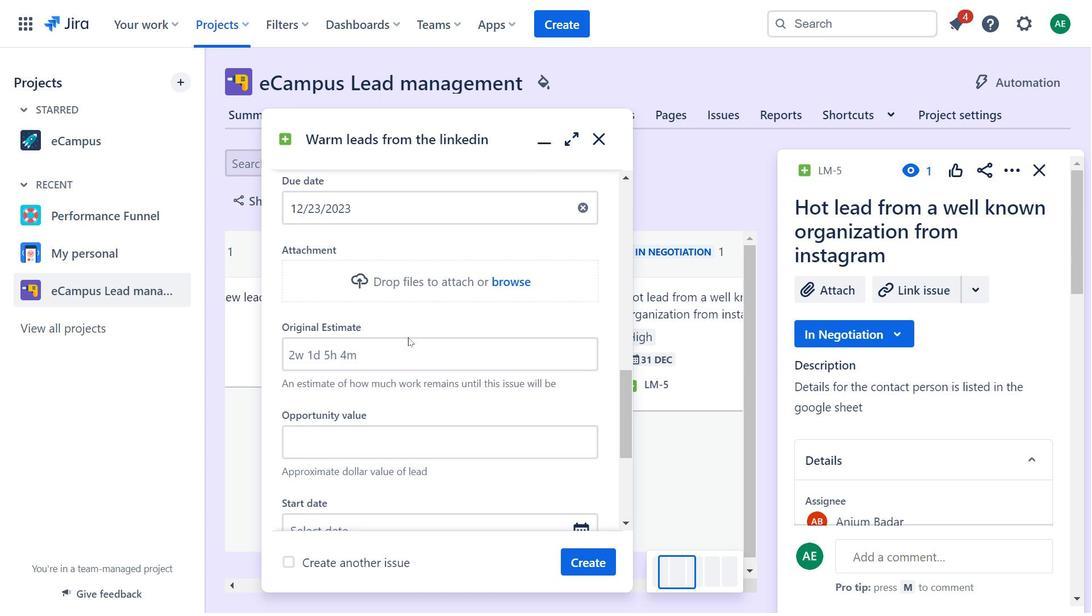 
Action: Mouse moved to (350, 417)
Screenshot: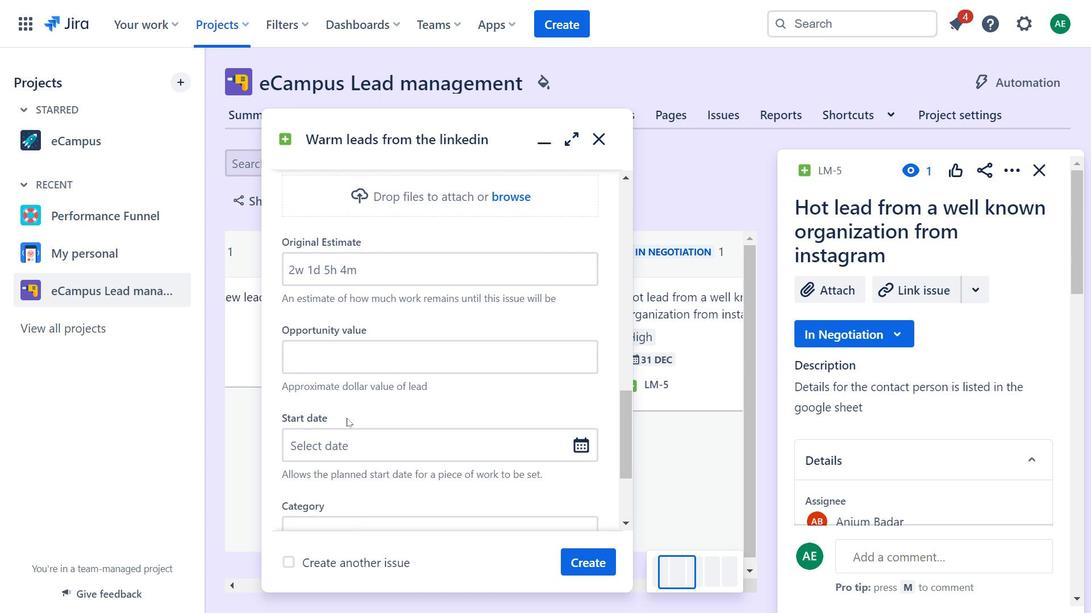 
Action: Mouse scrolled (350, 416) with delta (0, 0)
Screenshot: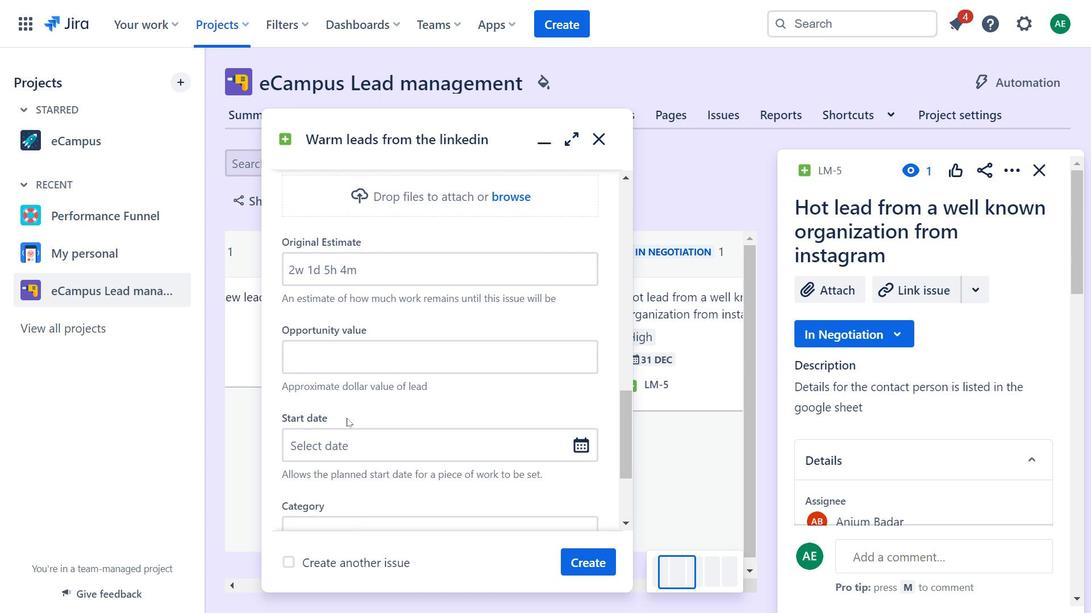 
Action: Mouse moved to (343, 379)
Screenshot: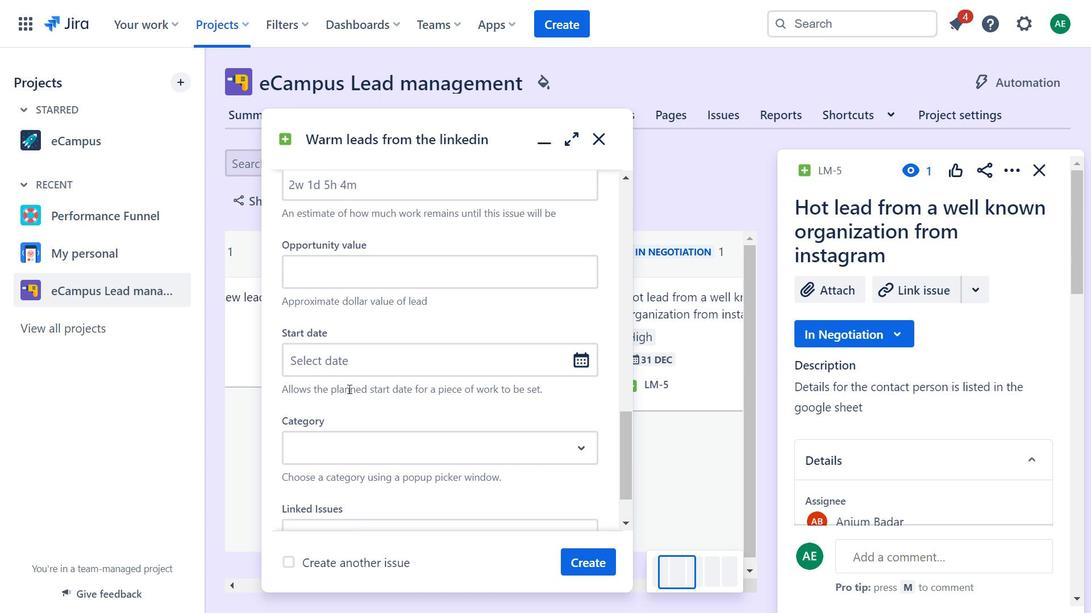 
Action: Mouse pressed left at (343, 379)
Screenshot: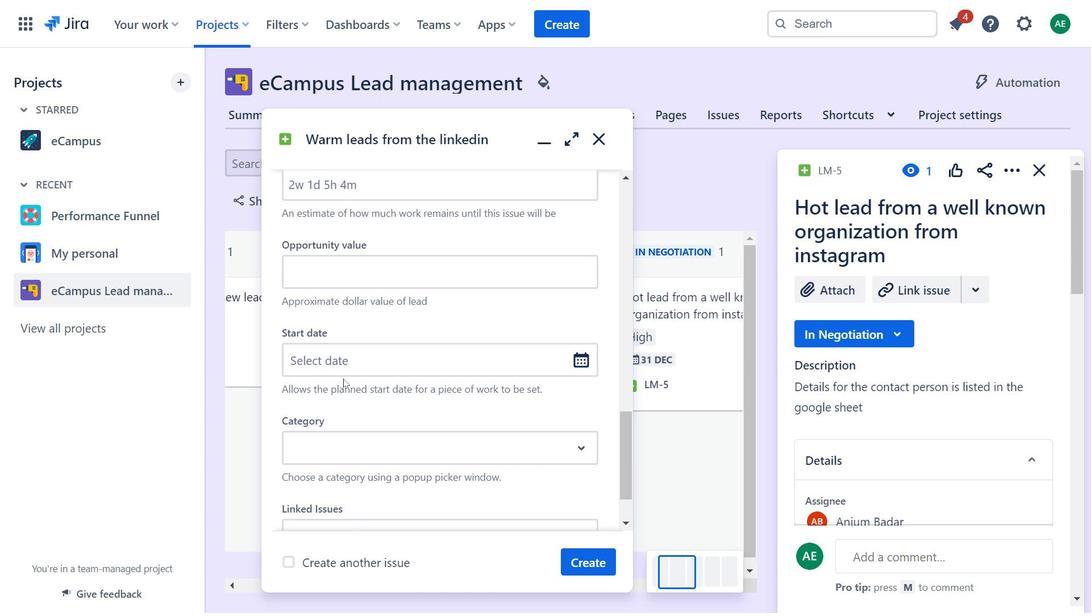 
Action: Mouse moved to (338, 373)
Screenshot: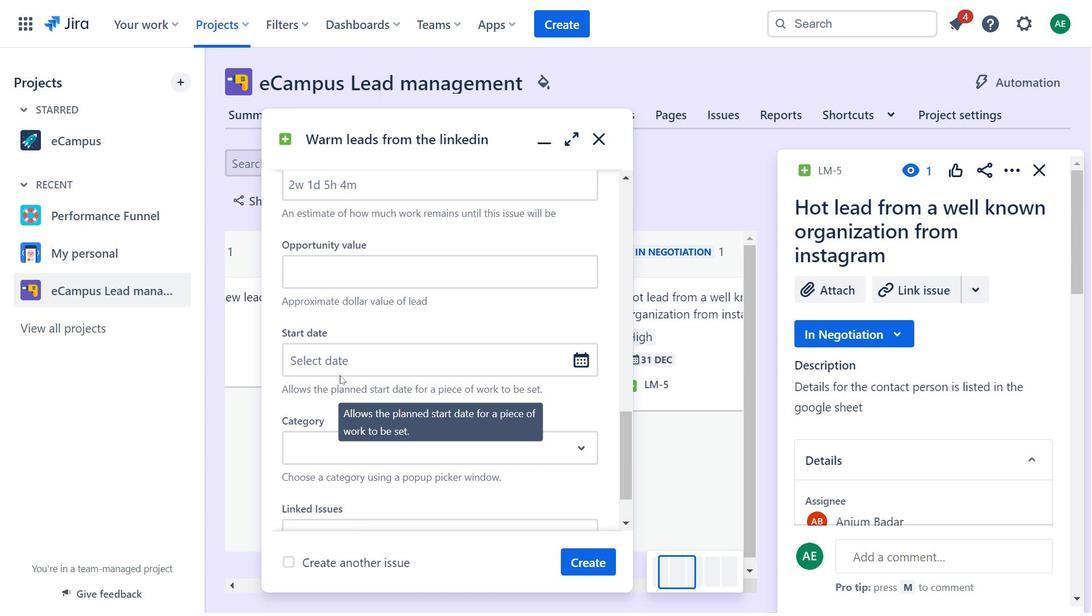 
Action: Mouse pressed left at (338, 373)
Screenshot: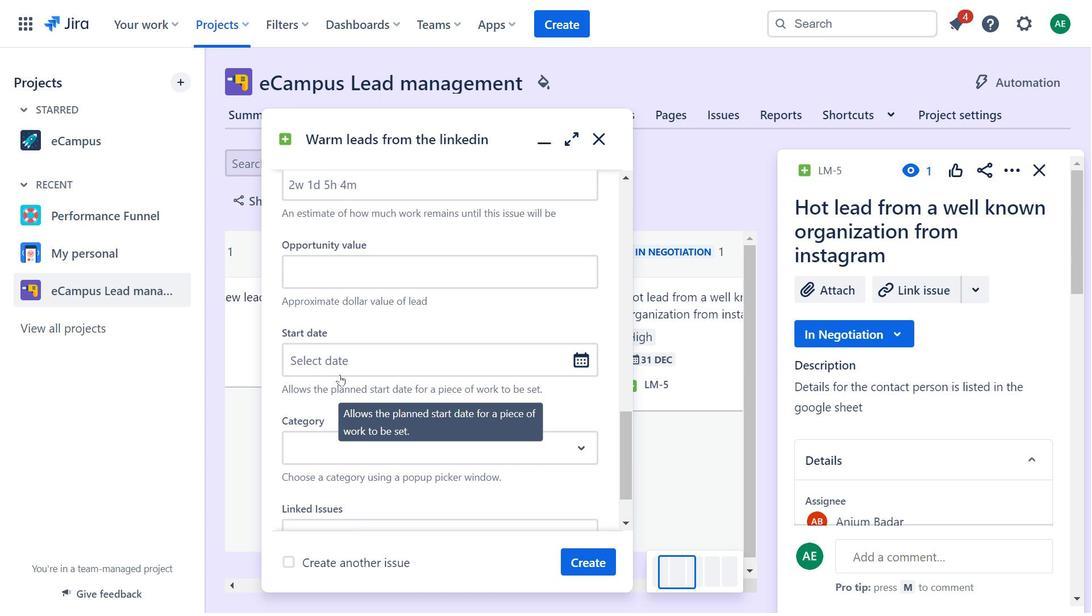 
Action: Mouse moved to (462, 257)
Screenshot: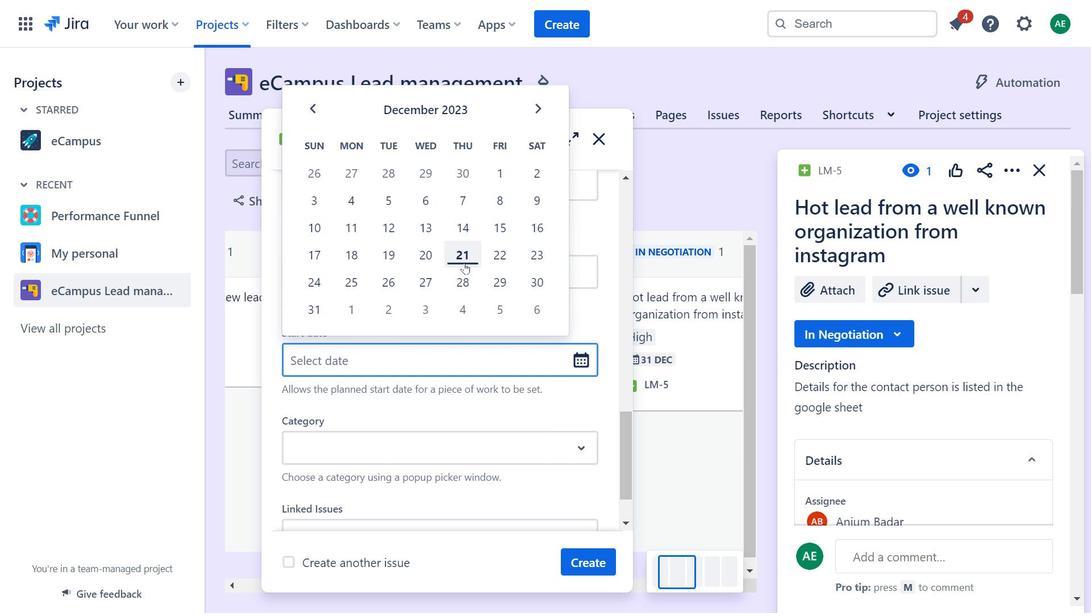 
Action: Mouse pressed left at (462, 257)
Screenshot: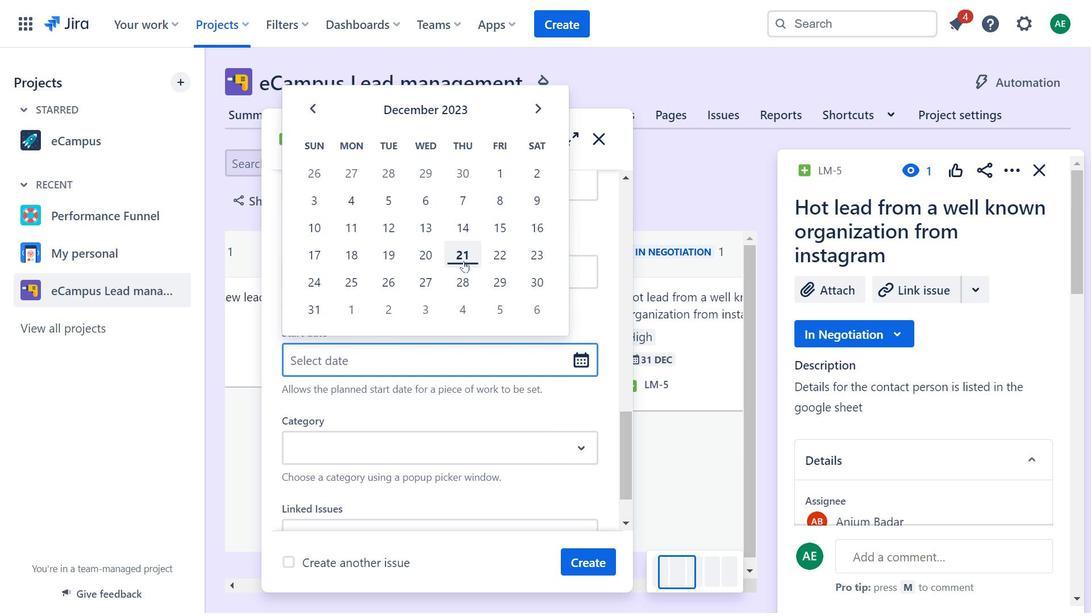 
Action: Mouse moved to (522, 313)
Screenshot: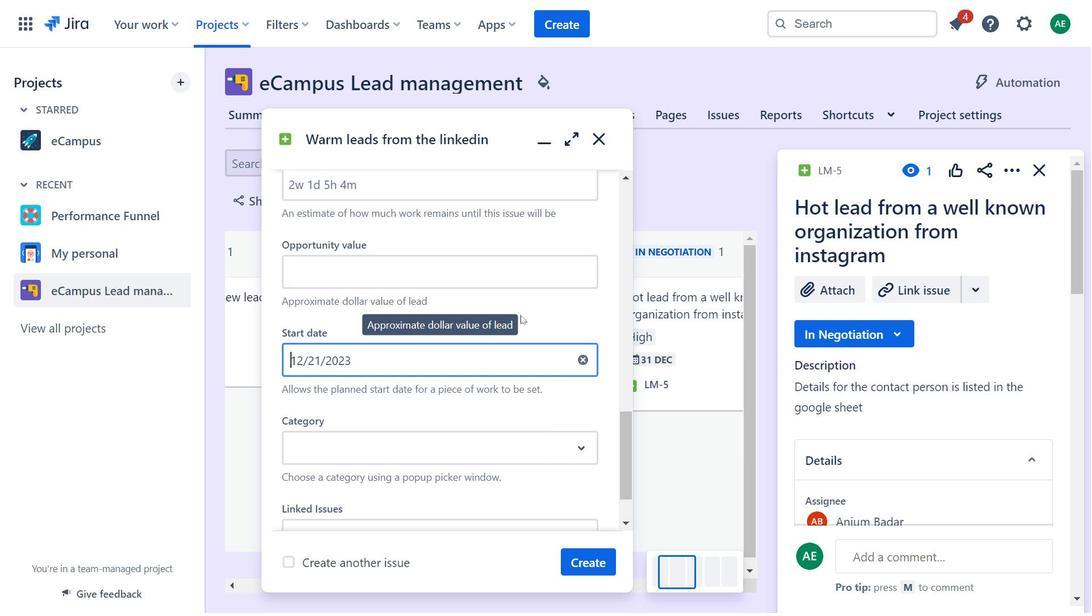 
Action: Mouse pressed left at (522, 313)
Screenshot: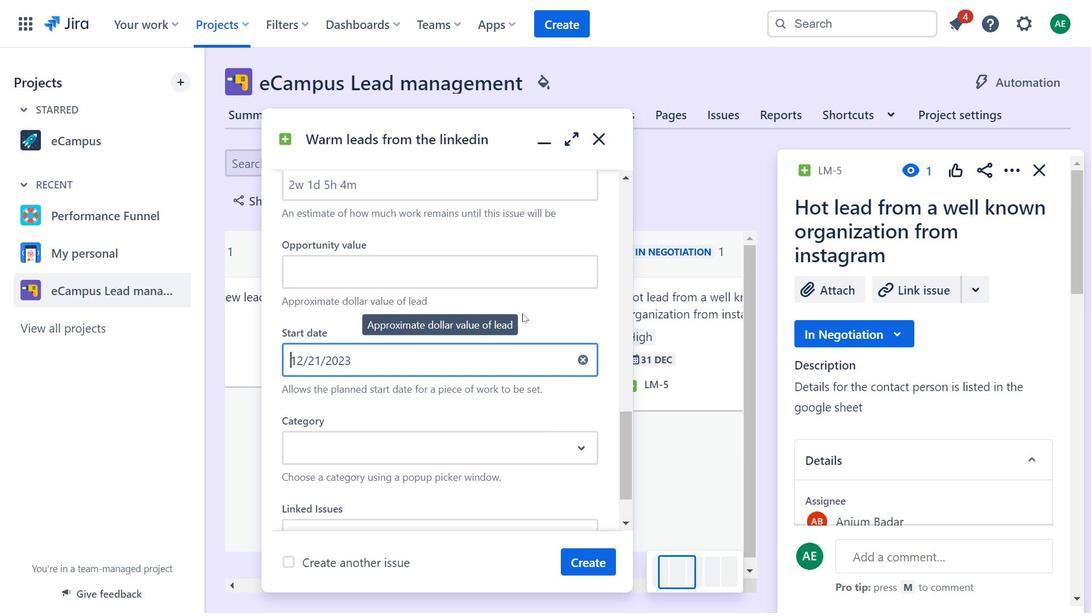 
Action: Mouse moved to (504, 275)
Screenshot: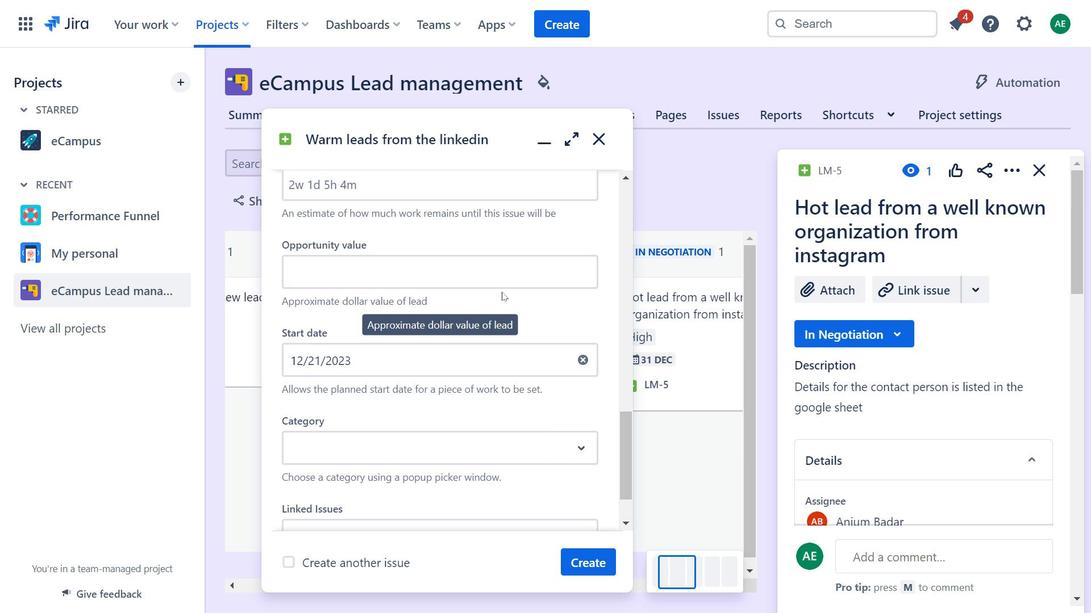 
Action: Mouse scrolled (504, 274) with delta (0, 0)
Screenshot: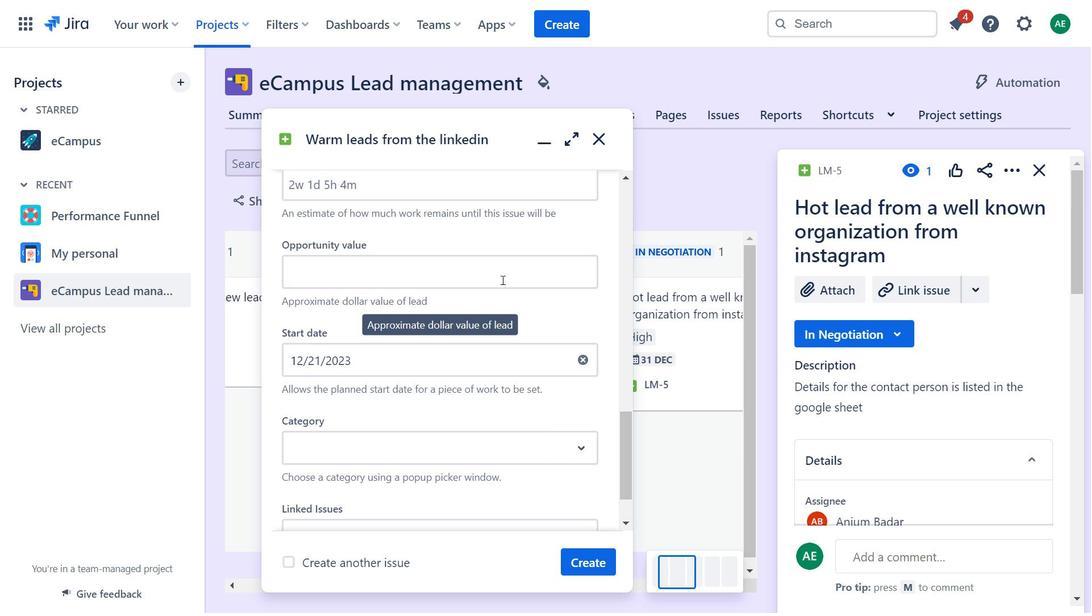 
Action: Mouse scrolled (504, 274) with delta (0, 0)
Screenshot: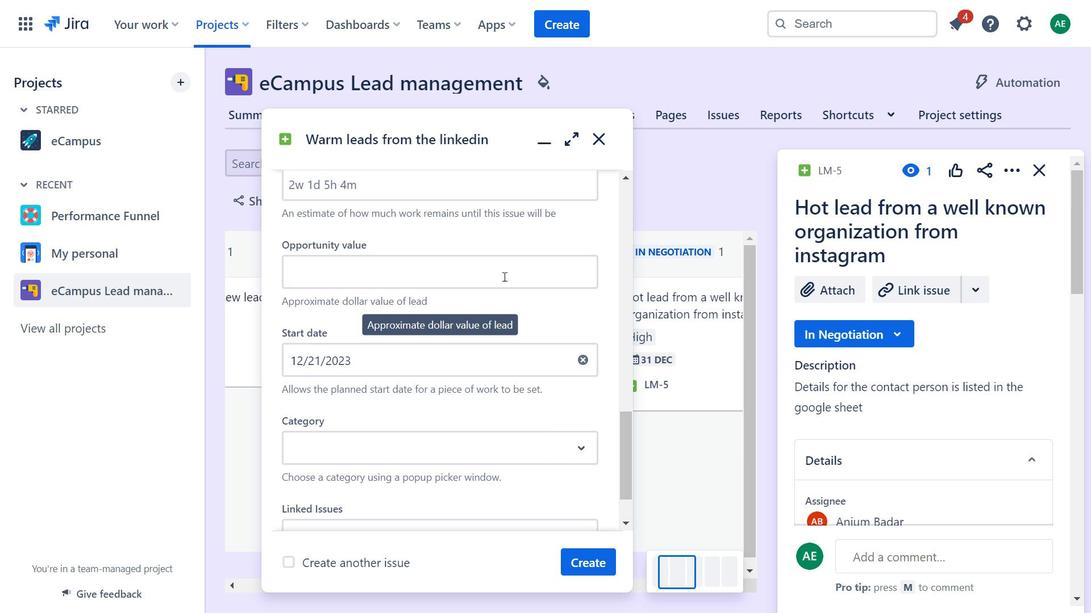 
Action: Mouse moved to (500, 263)
Screenshot: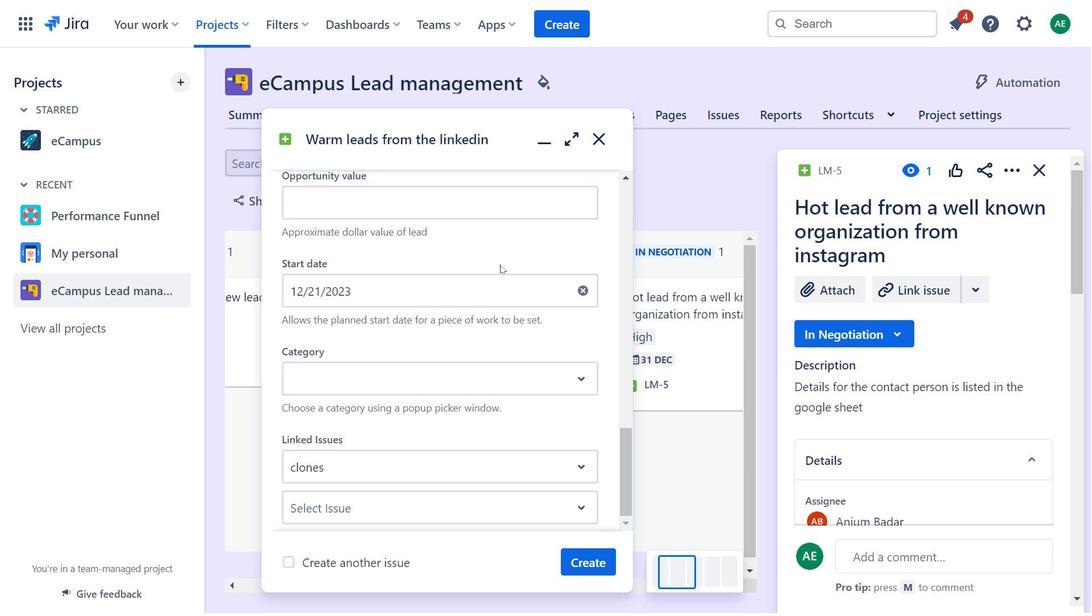
Action: Mouse scrolled (500, 263) with delta (0, 0)
Screenshot: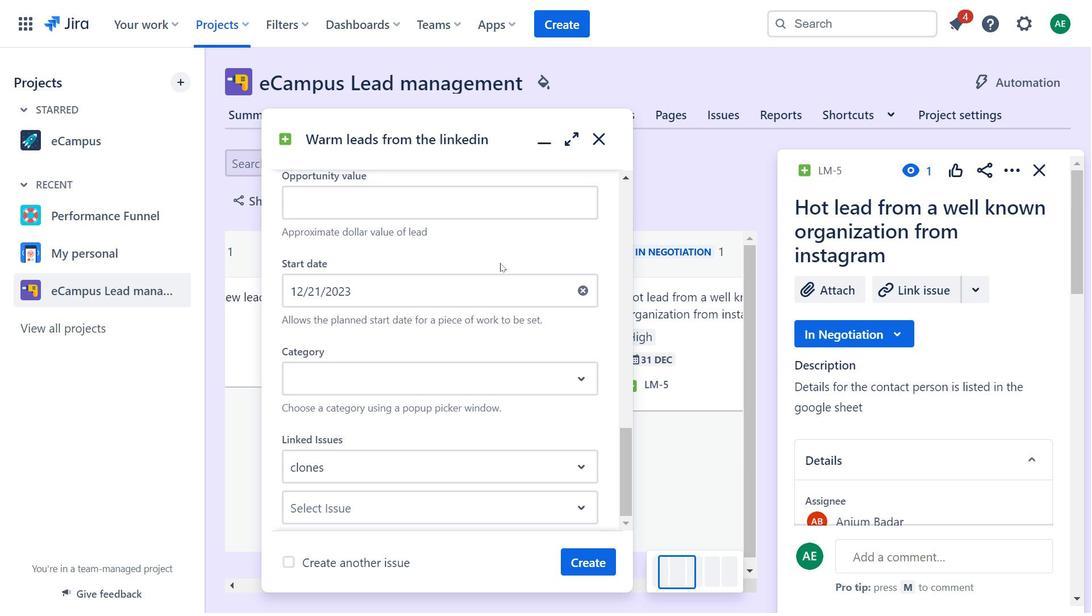 
Action: Mouse scrolled (500, 263) with delta (0, 0)
Screenshot: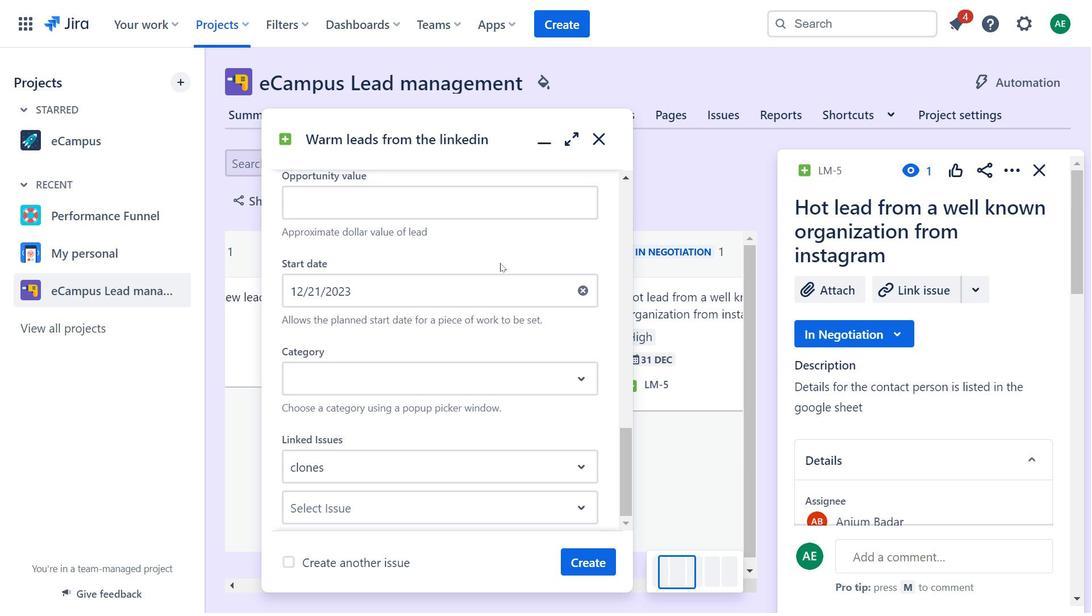 
Action: Mouse moved to (498, 301)
Screenshot: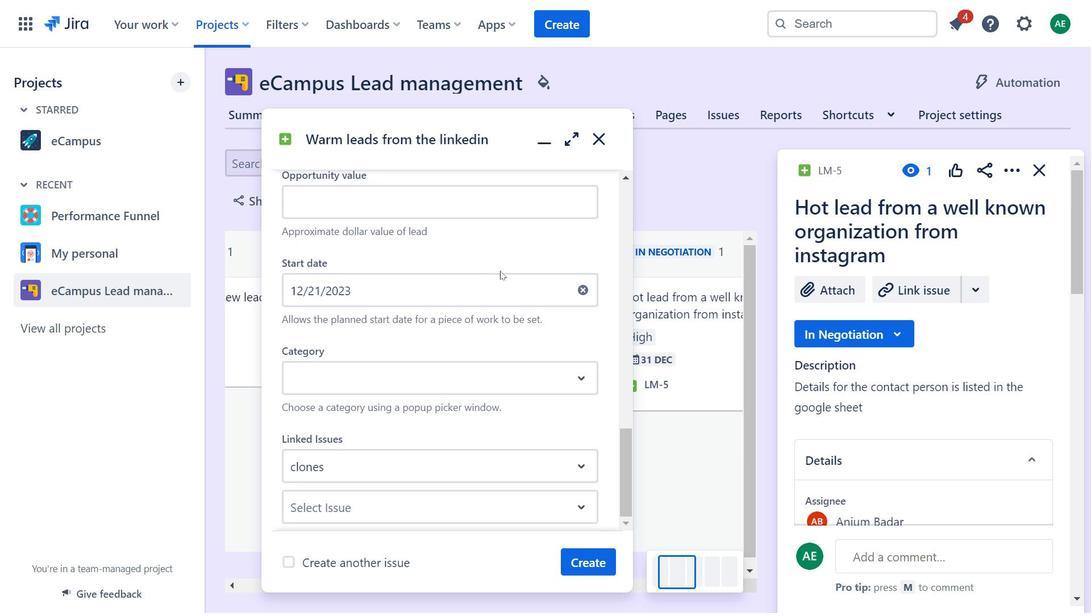 
Action: Mouse scrolled (498, 300) with delta (0, 0)
Screenshot: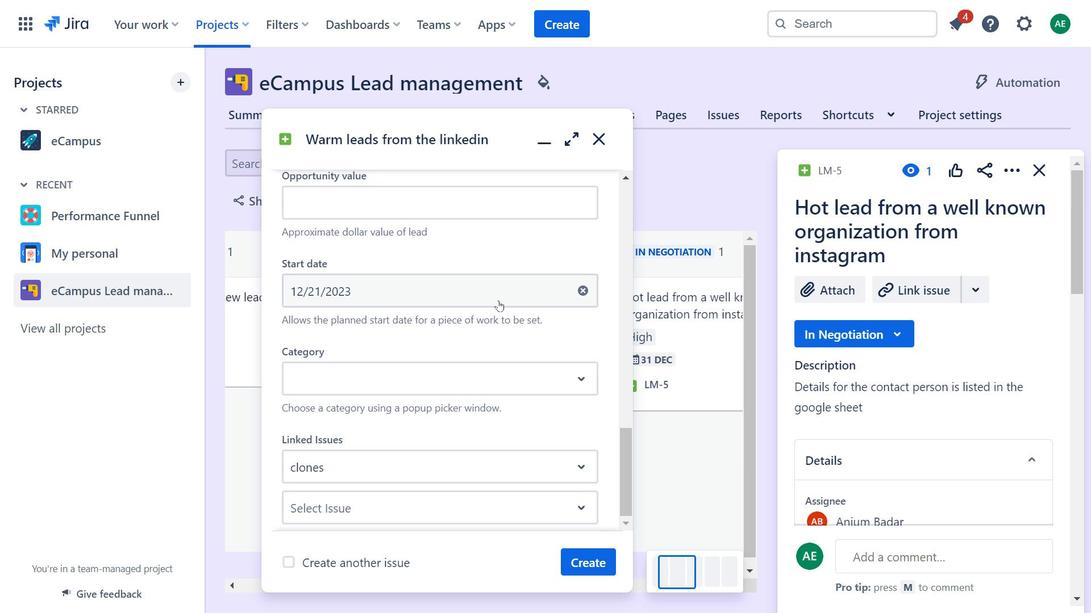 
Action: Mouse moved to (412, 259)
Screenshot: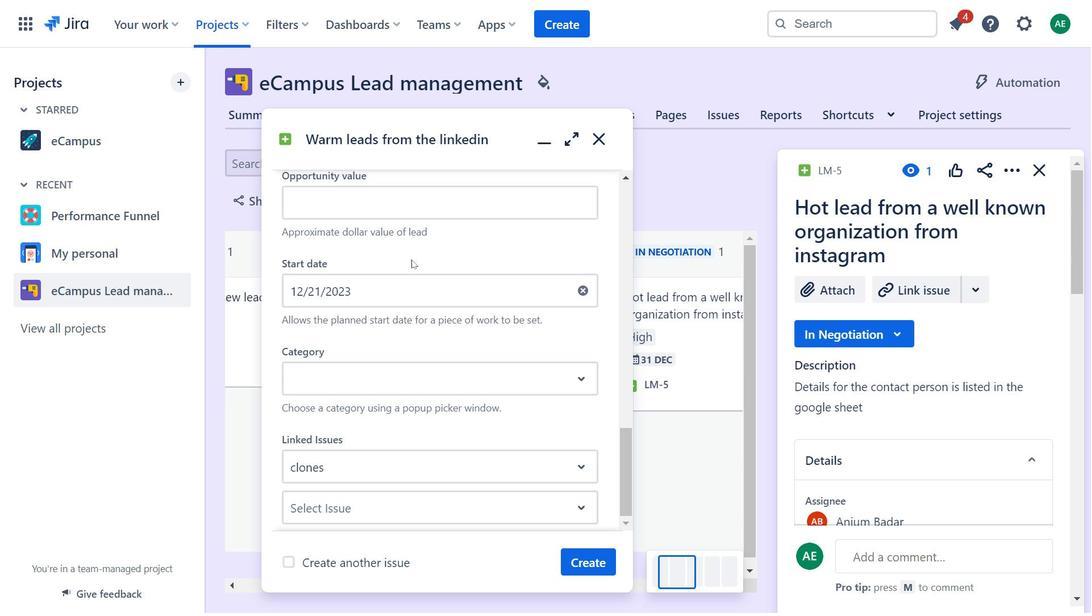 
Action: Mouse pressed left at (412, 259)
Screenshot: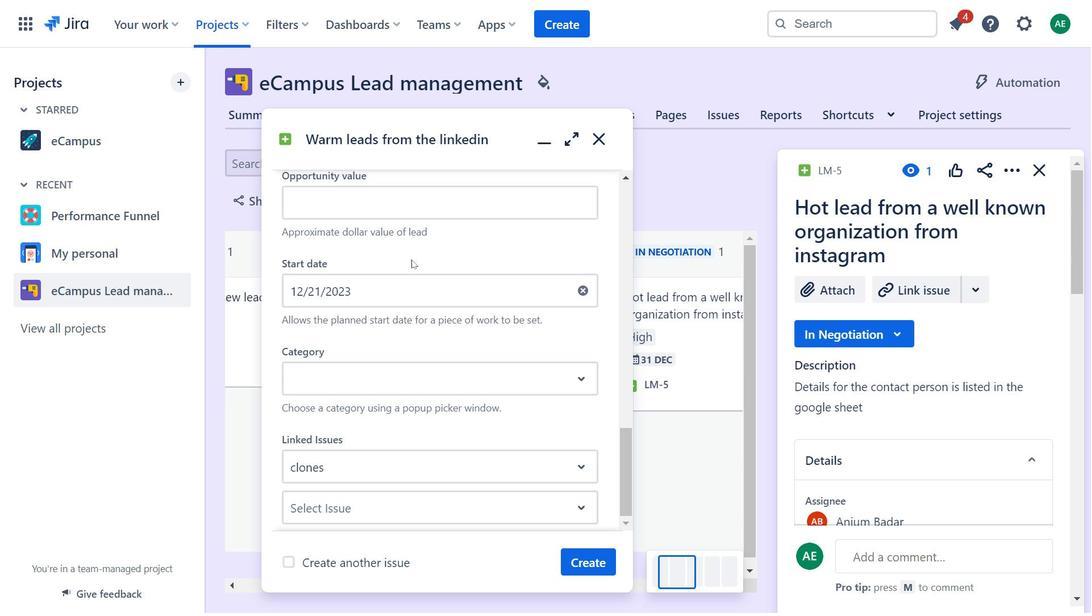 
Action: Mouse moved to (599, 561)
Screenshot: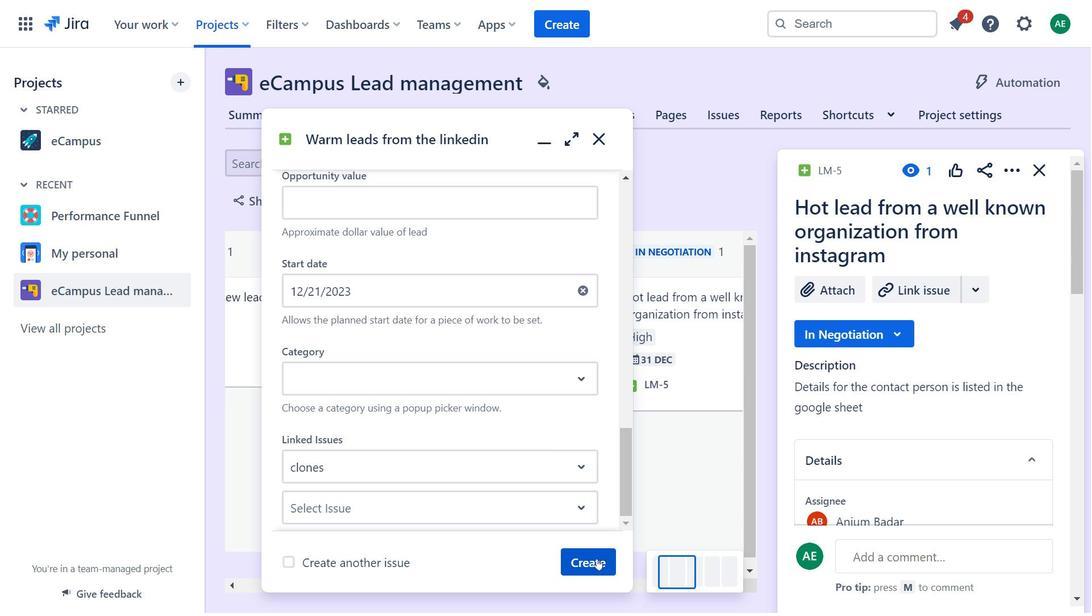 
Action: Mouse pressed left at (599, 561)
Screenshot: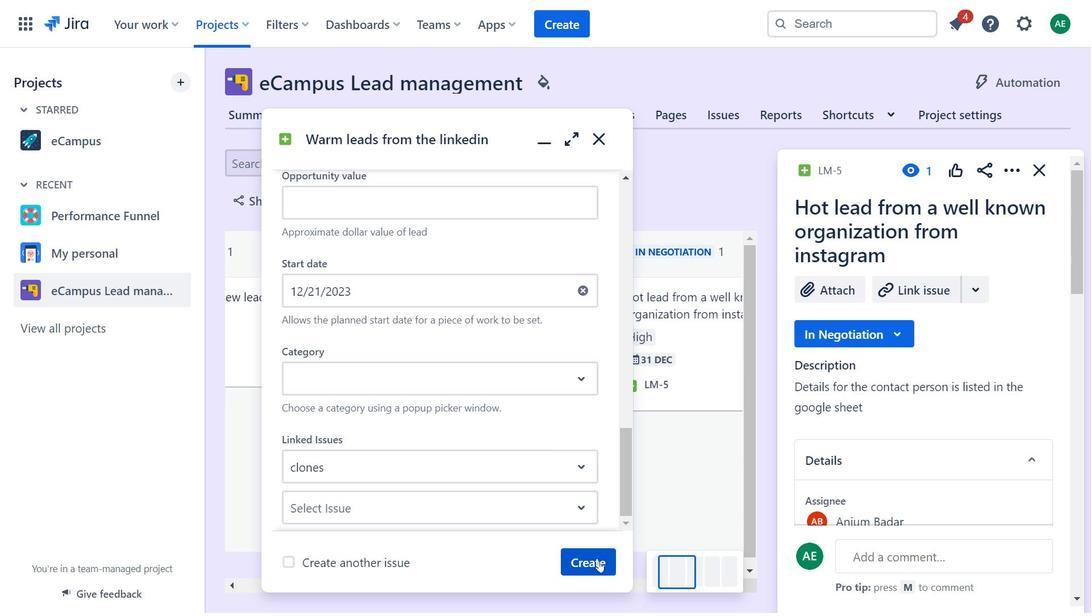 
Action: Mouse moved to (152, 553)
Screenshot: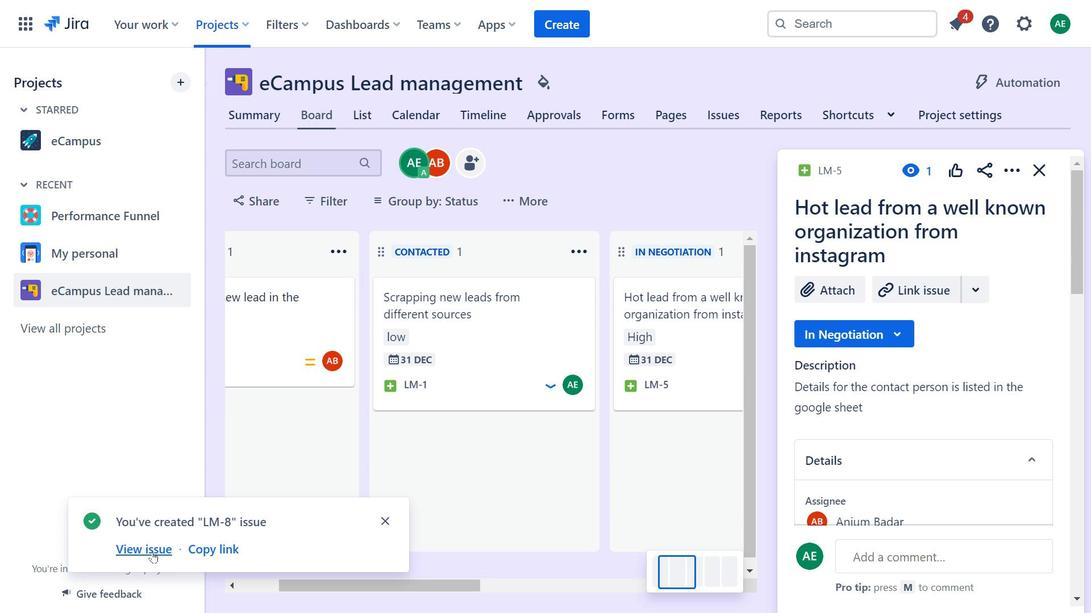 
Action: Mouse pressed left at (152, 553)
Screenshot: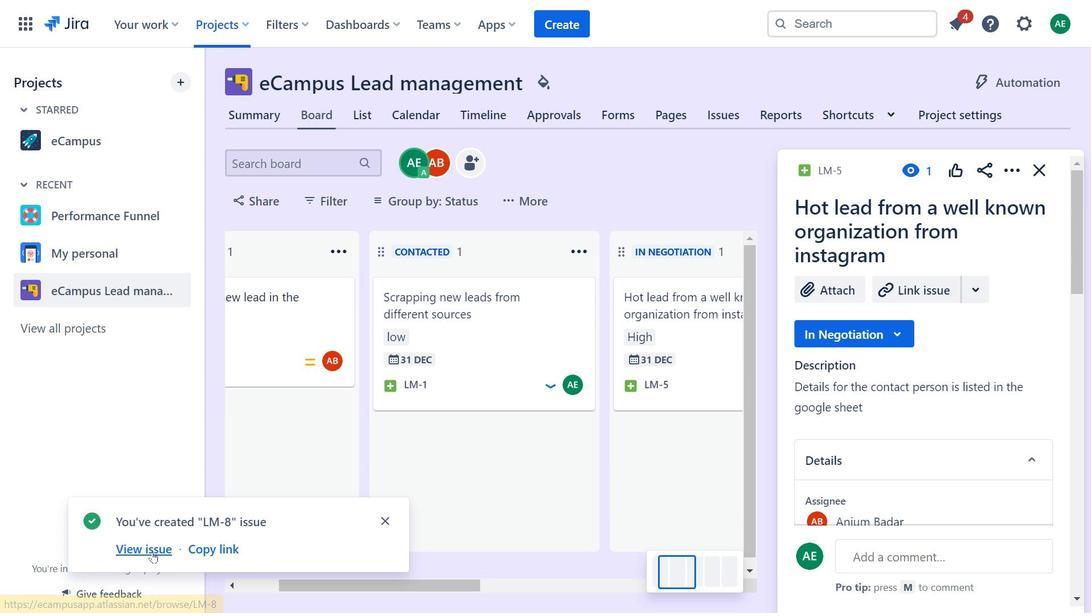 
Action: Mouse moved to (790, 223)
Screenshot: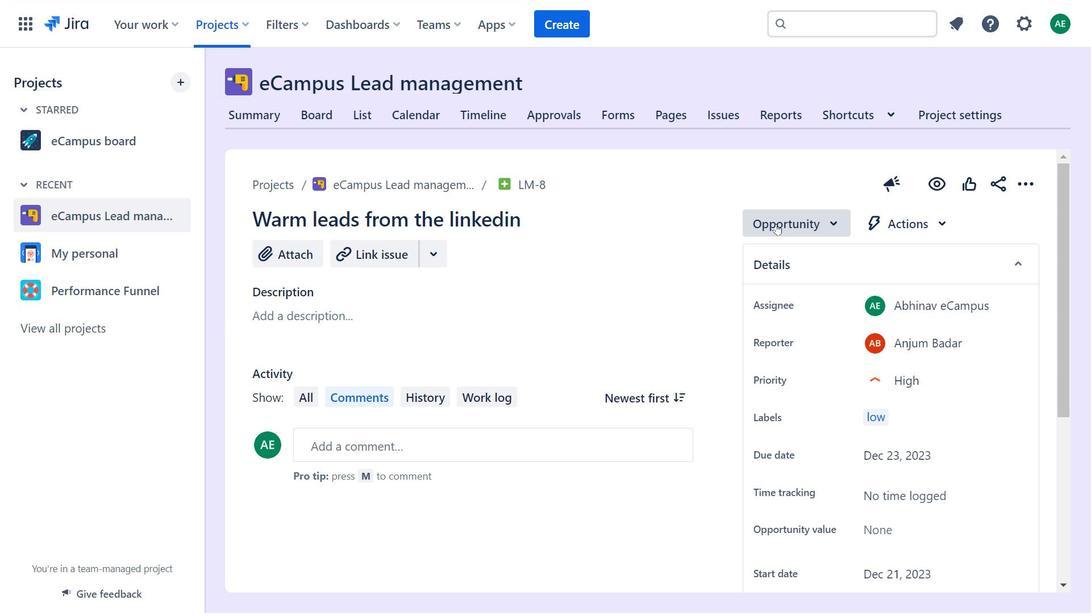 
Action: Mouse pressed left at (790, 223)
Screenshot: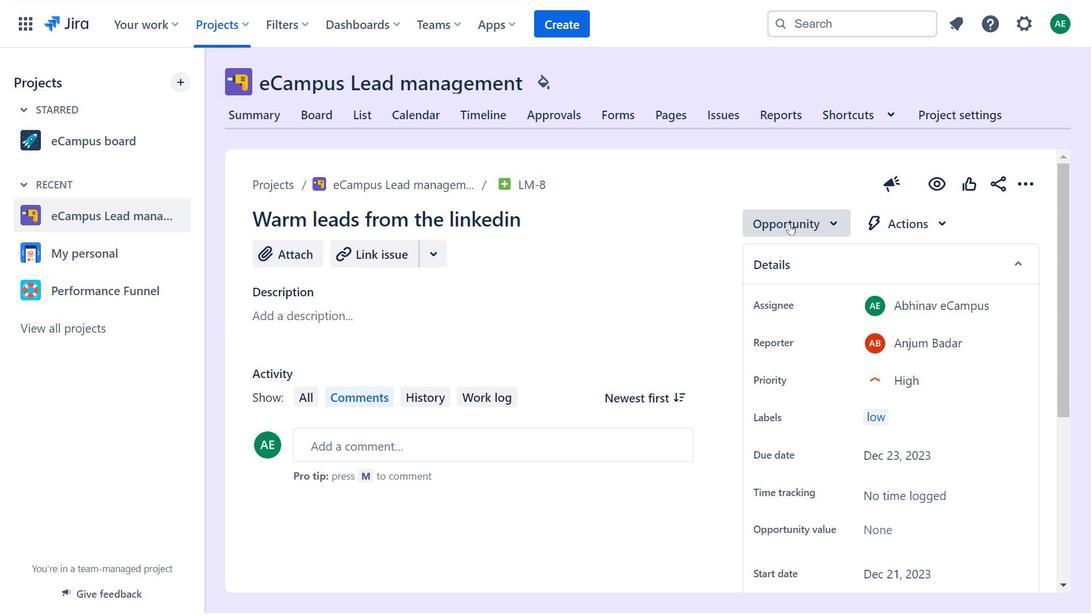 
Action: Mouse moved to (803, 260)
Screenshot: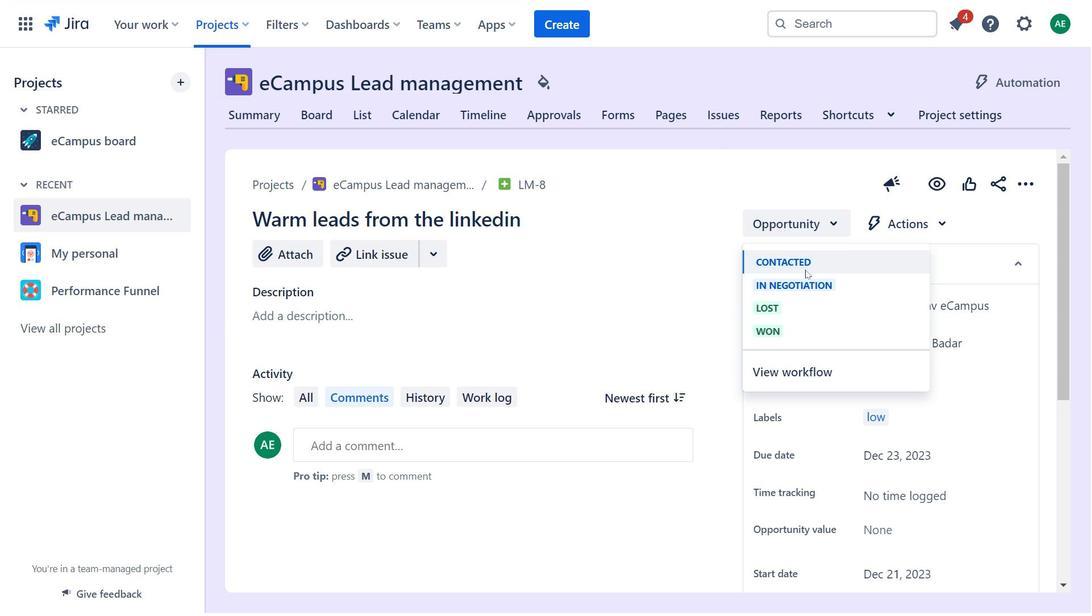 
Action: Mouse pressed left at (803, 260)
Screenshot: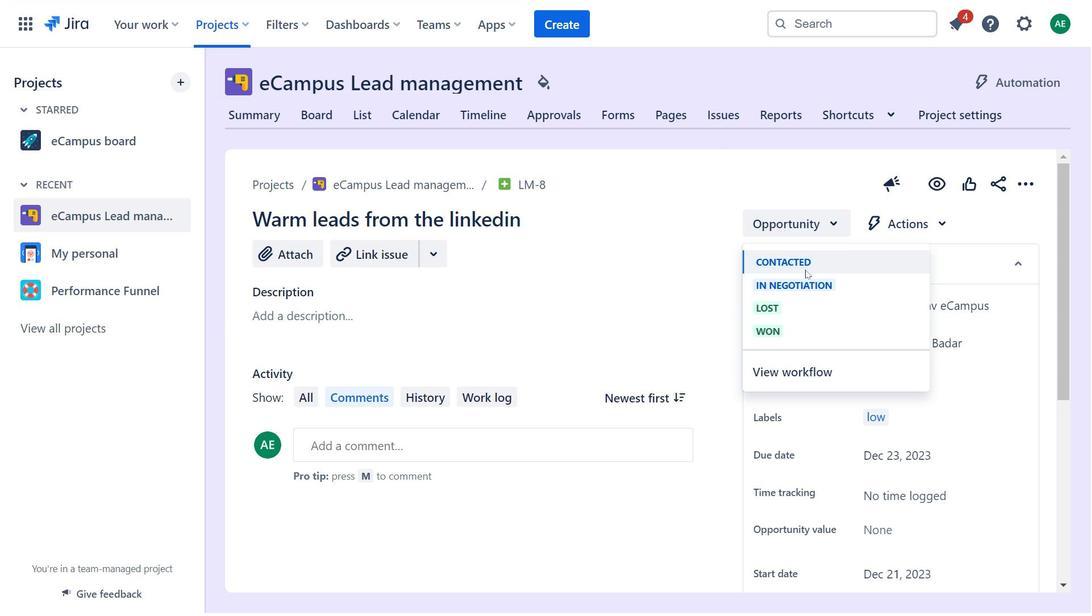 
Action: Mouse moved to (809, 170)
Screenshot: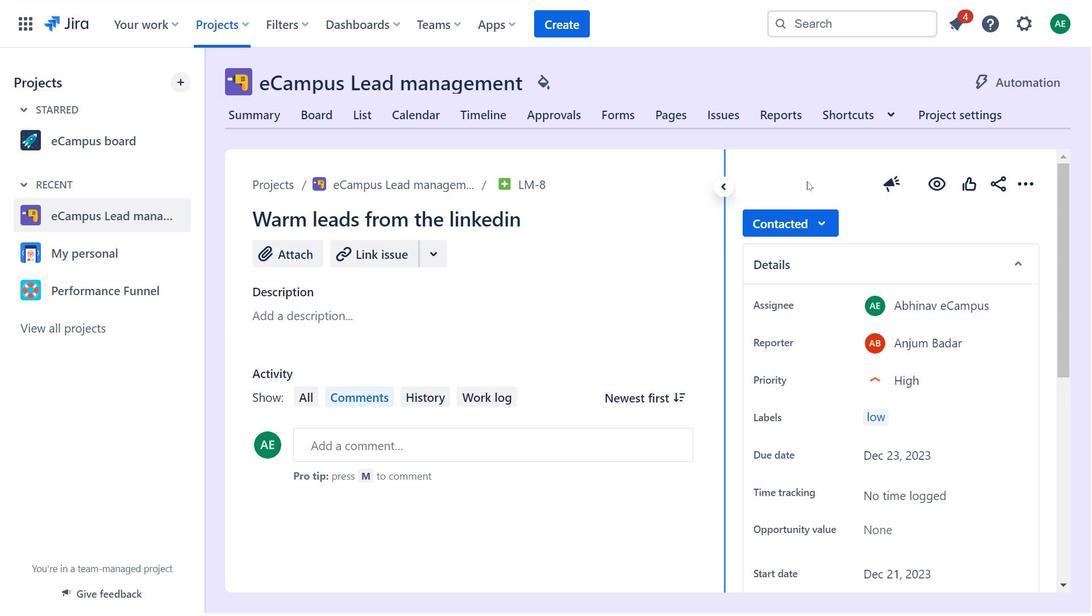 
Action: Mouse pressed left at (809, 170)
Screenshot: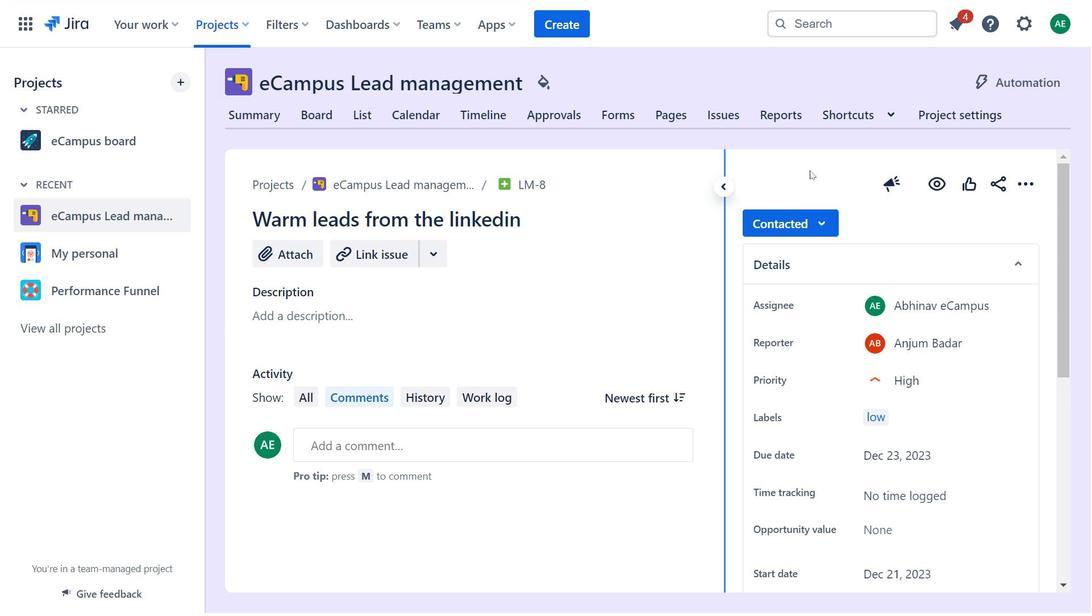 
Action: Mouse moved to (1062, 190)
Screenshot: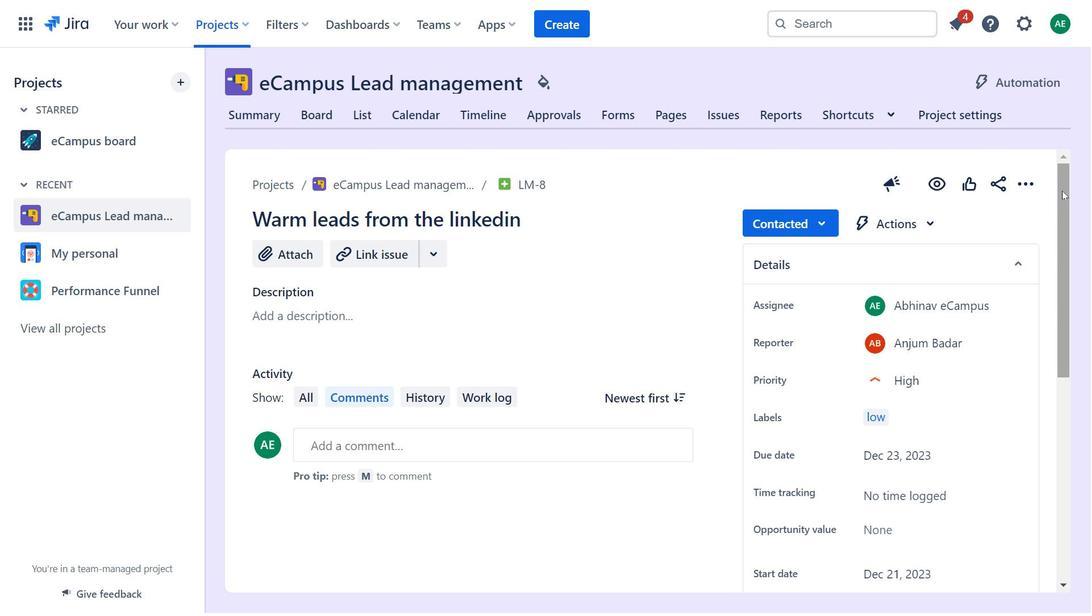 
Action: Mouse pressed left at (1062, 190)
Screenshot: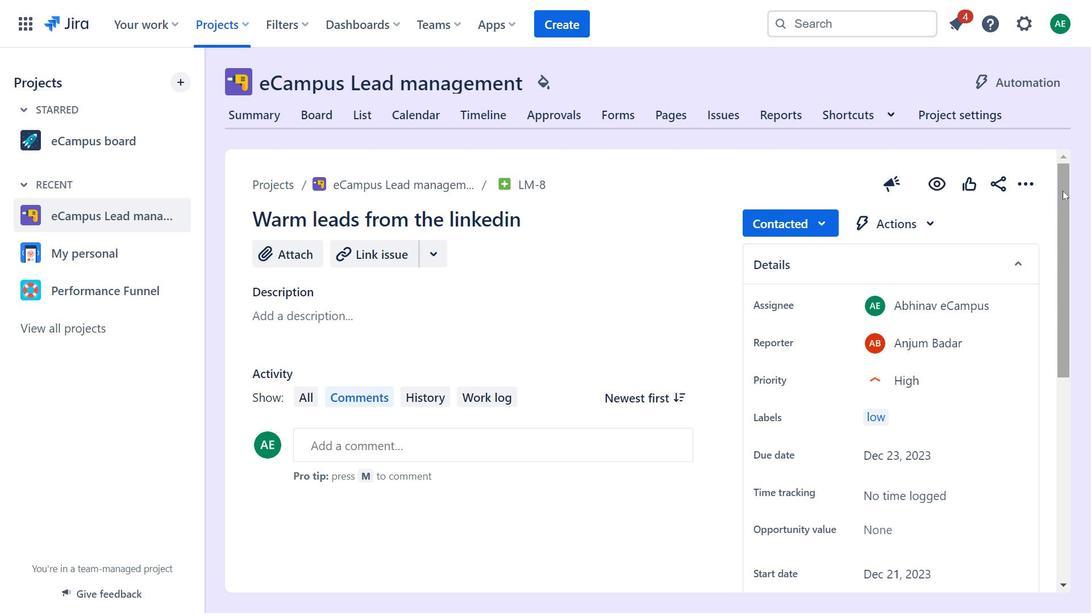 
Action: Mouse moved to (269, 110)
Screenshot: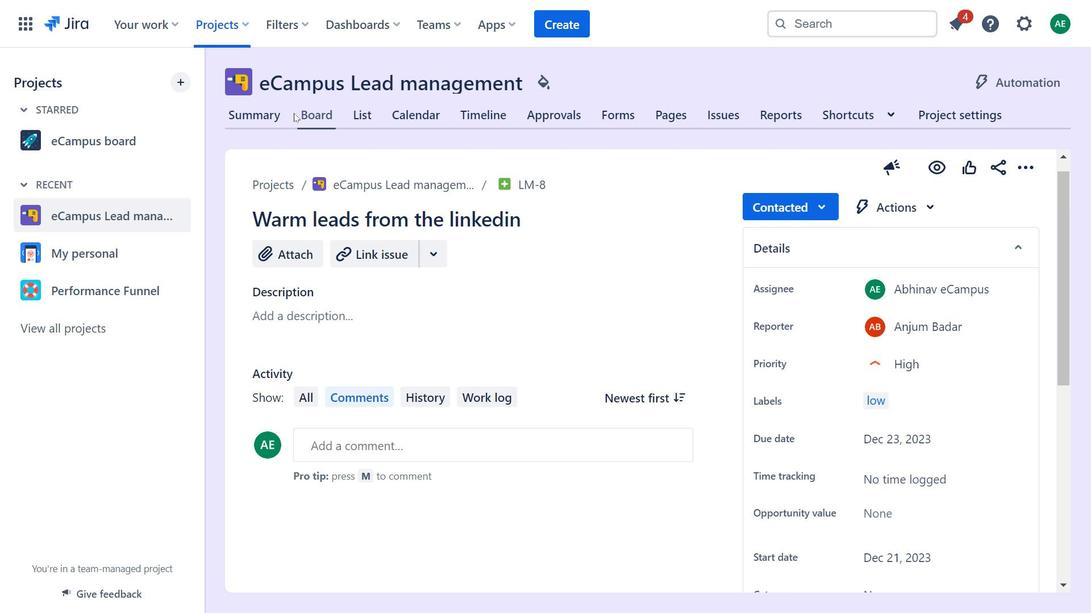 
Action: Mouse pressed left at (269, 110)
Screenshot: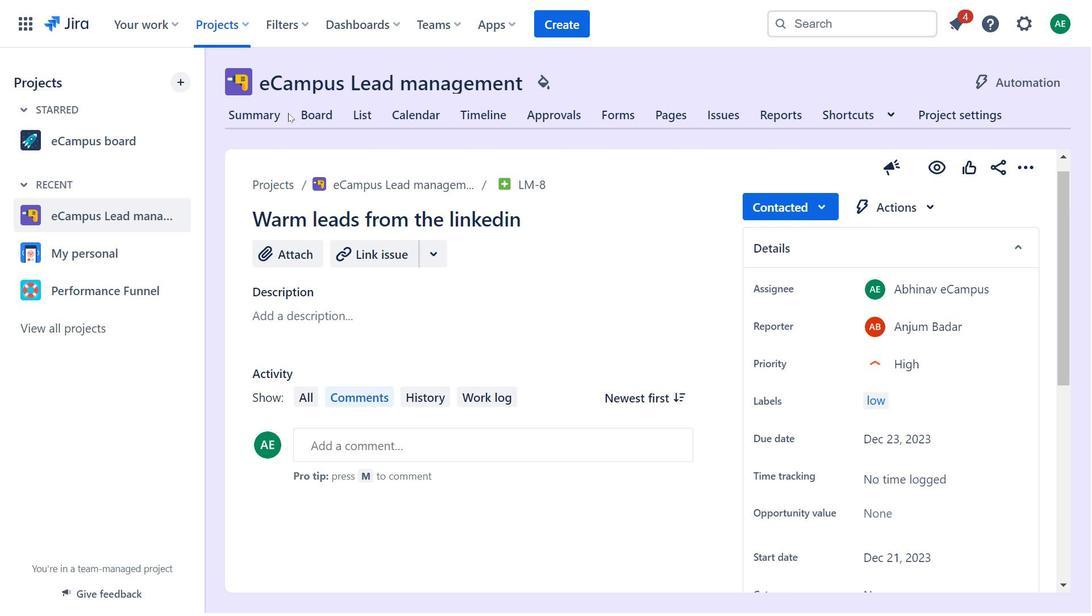 
Action: Mouse moved to (1079, 189)
Screenshot: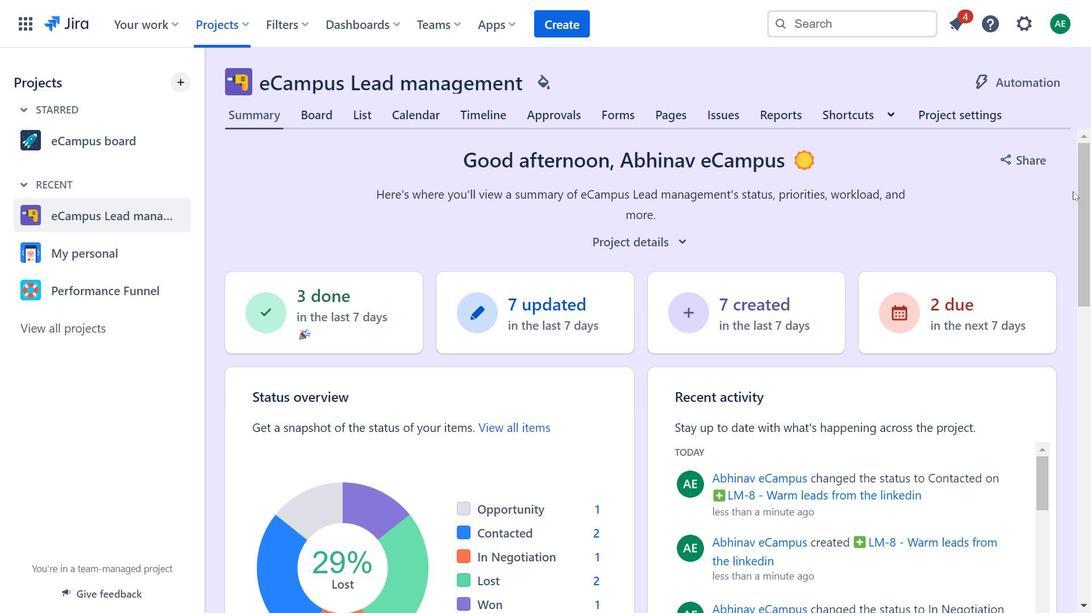 
Action: Mouse pressed left at (1079, 189)
Screenshot: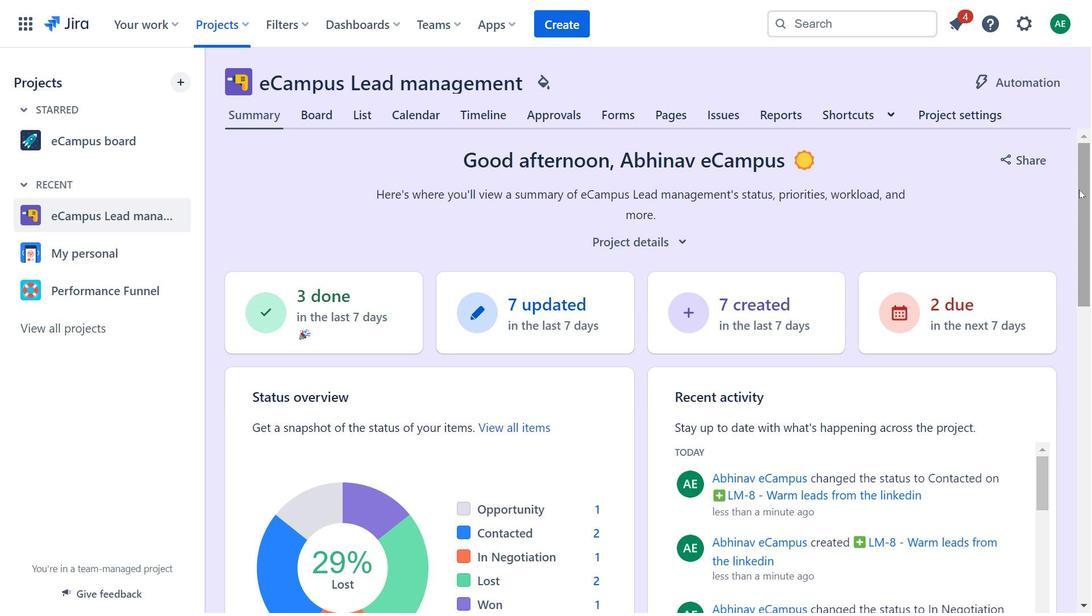 
Action: Mouse moved to (1083, 259)
Screenshot: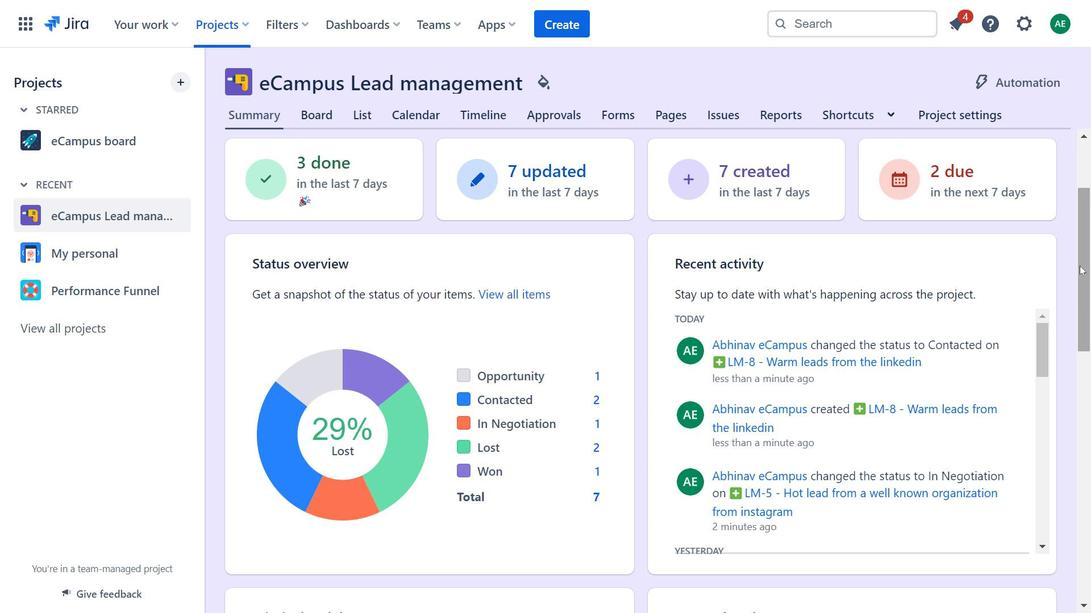 
Action: Mouse pressed left at (1083, 259)
Screenshot: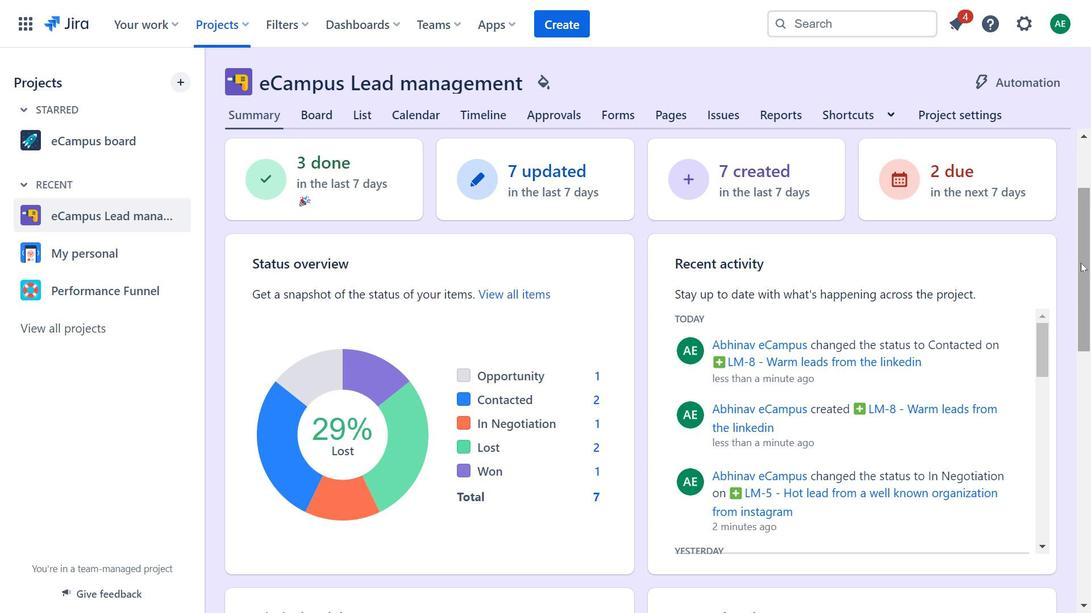 
Action: Mouse moved to (1043, 313)
Screenshot: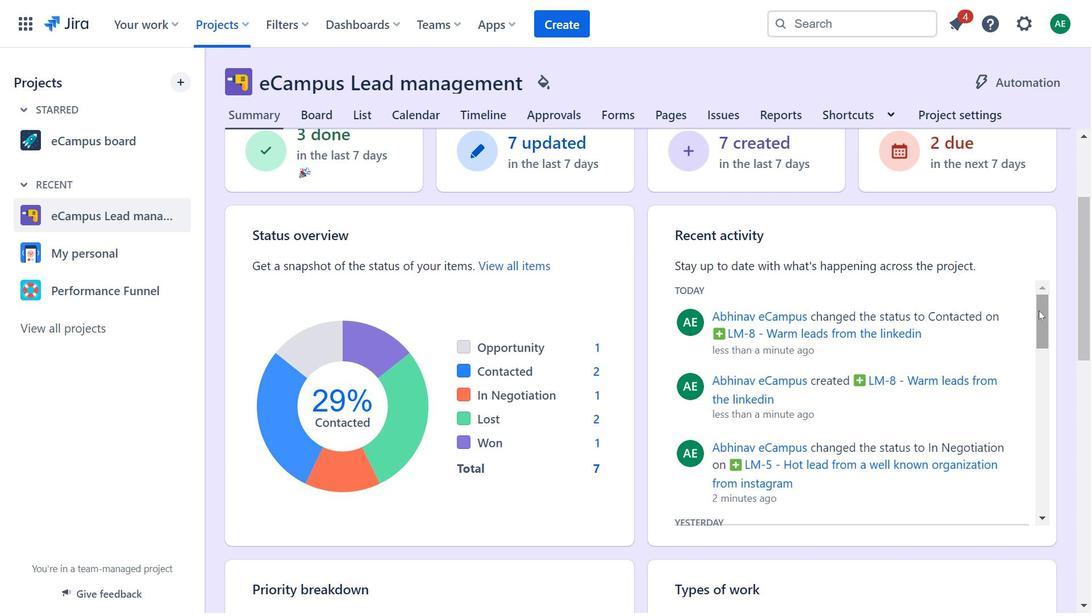 
Action: Mouse pressed left at (1043, 313)
Screenshot: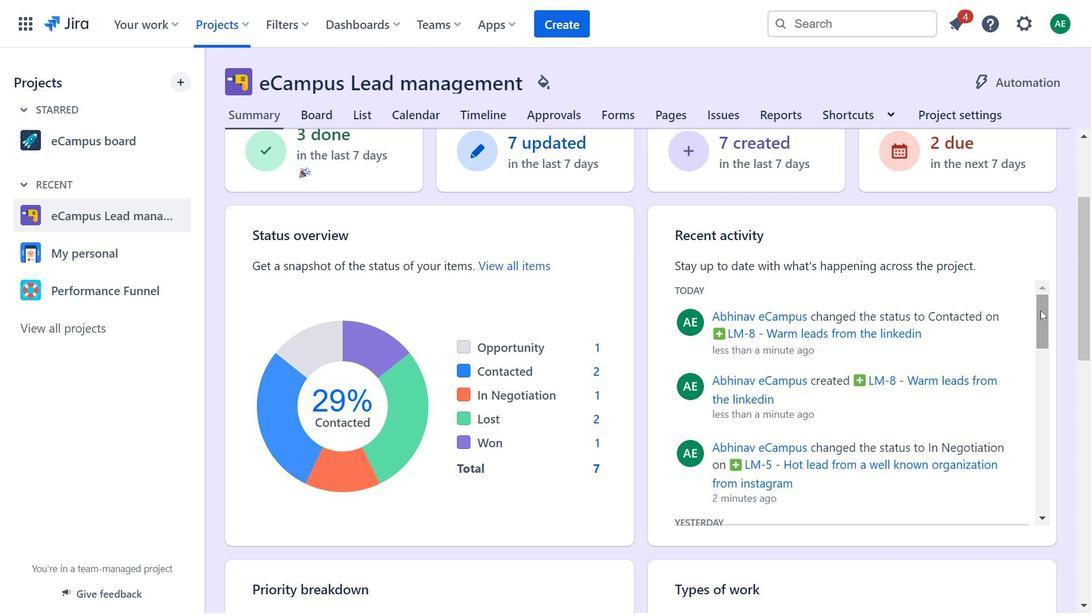 
Action: Mouse moved to (1088, 243)
Screenshot: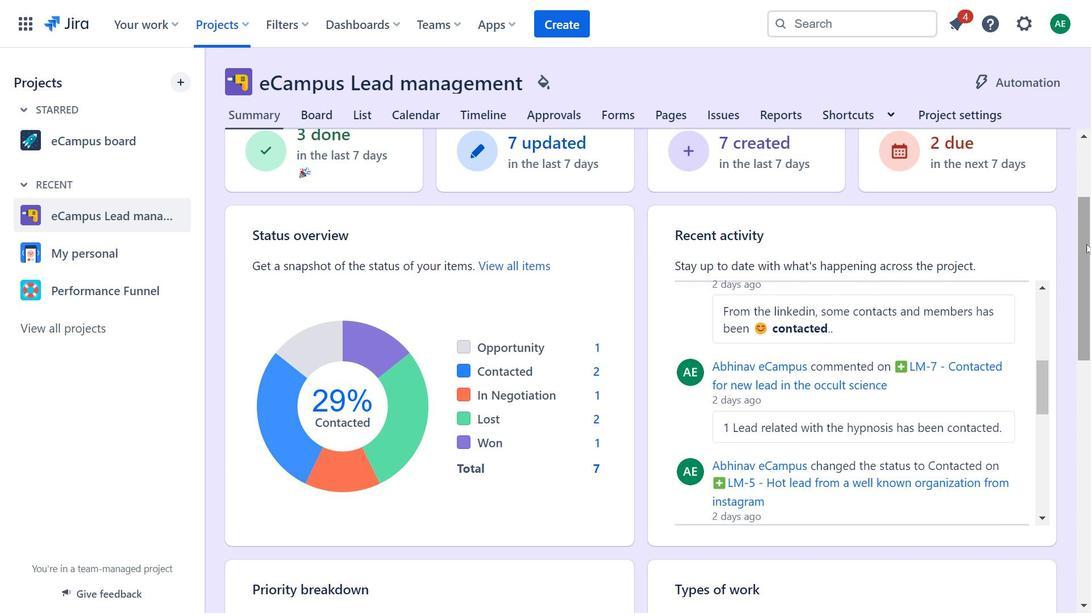 
Action: Mouse pressed left at (1088, 243)
Screenshot: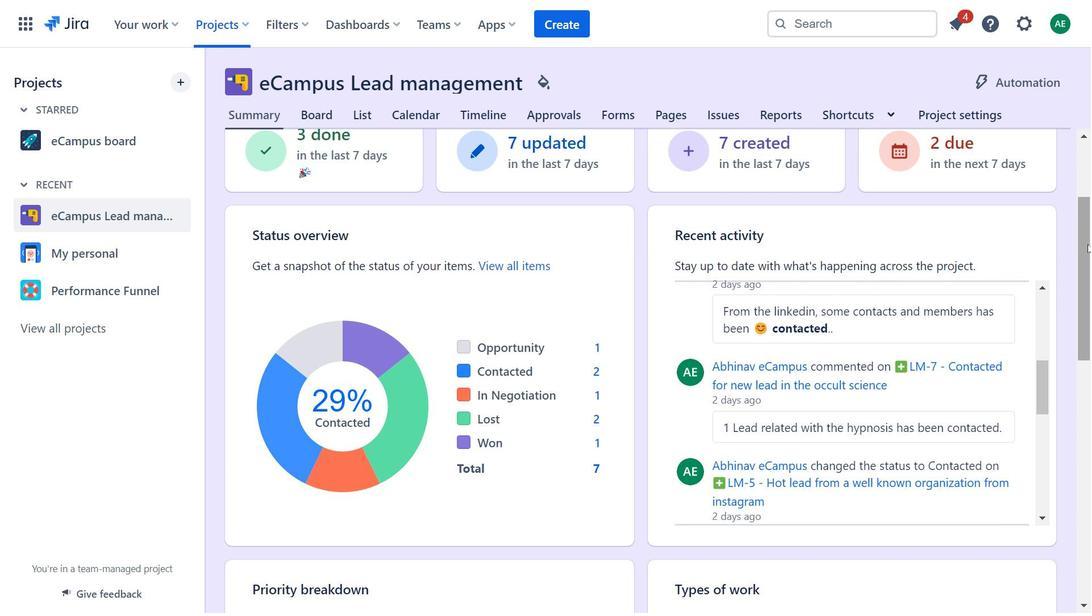 
Action: Mouse moved to (707, 384)
Screenshot: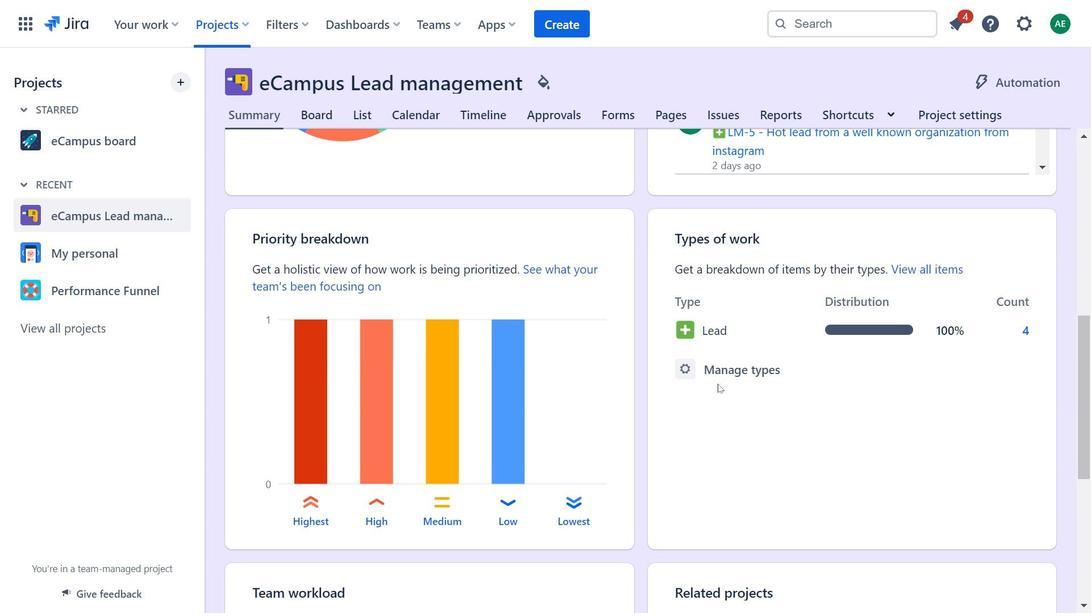 
Action: Mouse scrolled (707, 384) with delta (0, 0)
Screenshot: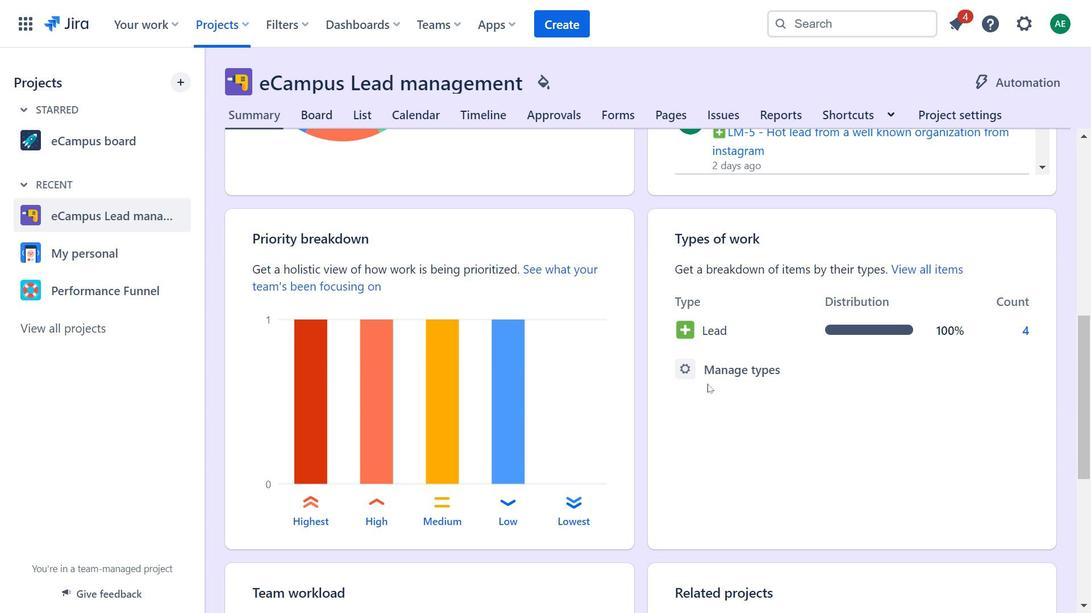 
Action: Mouse moved to (707, 385)
Screenshot: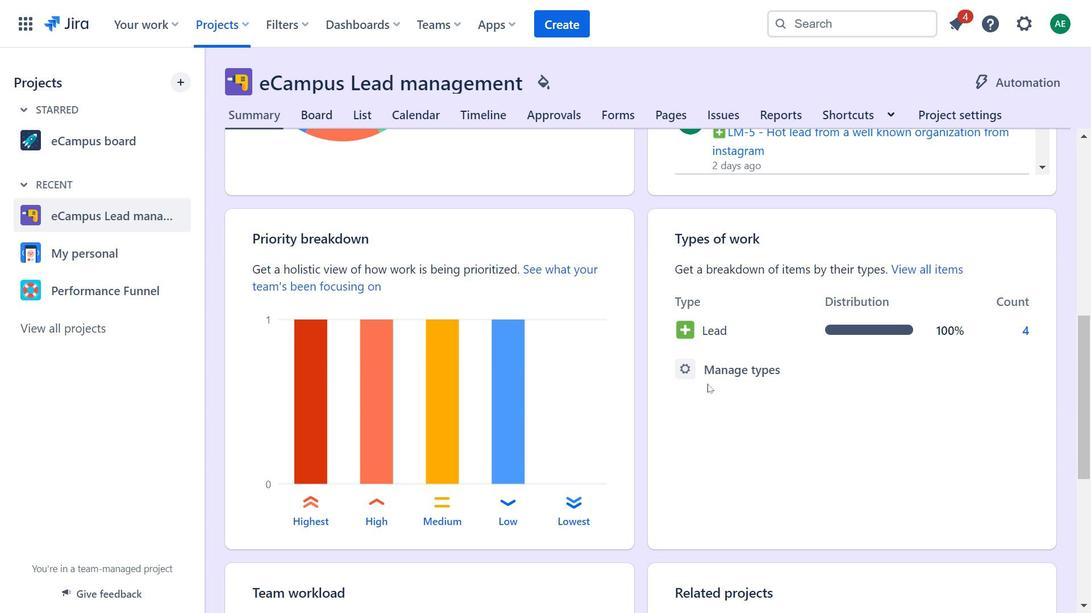 
Action: Mouse scrolled (707, 384) with delta (0, 0)
Screenshot: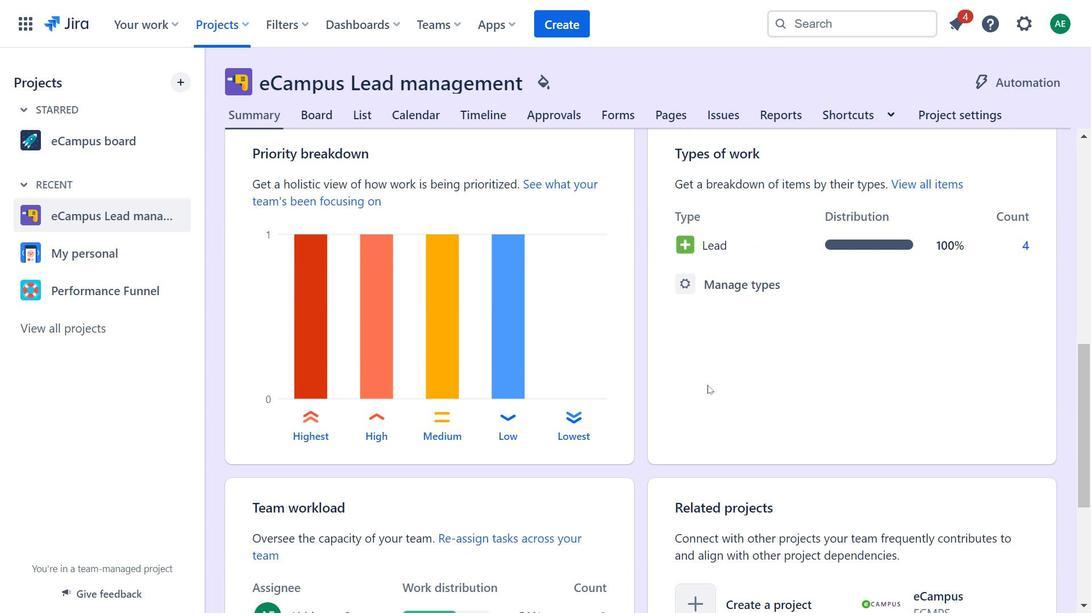 
Action: Mouse scrolled (707, 384) with delta (0, 0)
Screenshot: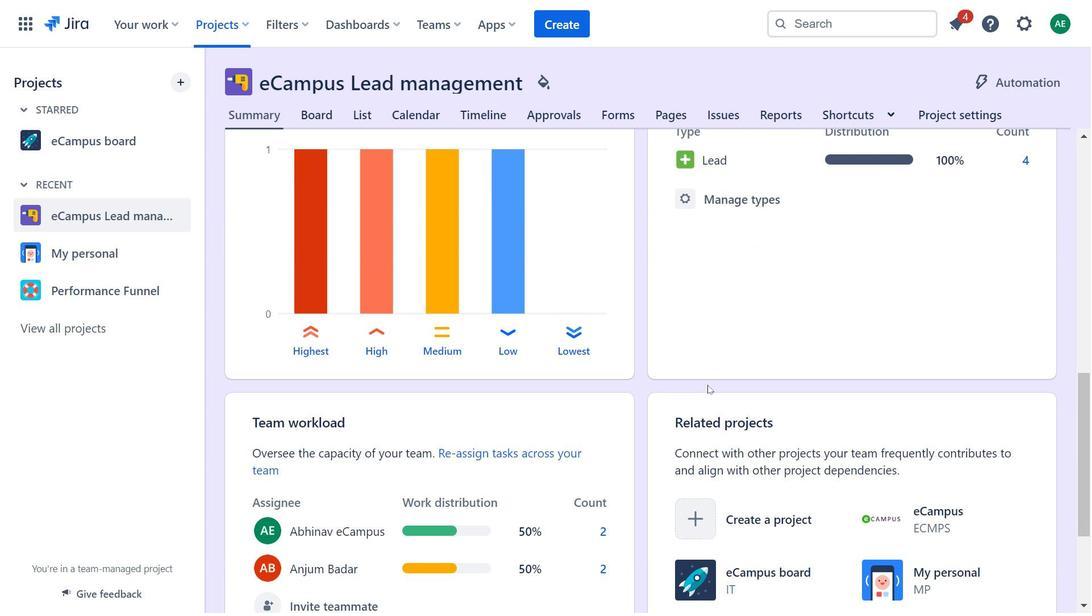 
Action: Mouse scrolled (707, 384) with delta (0, 0)
Screenshot: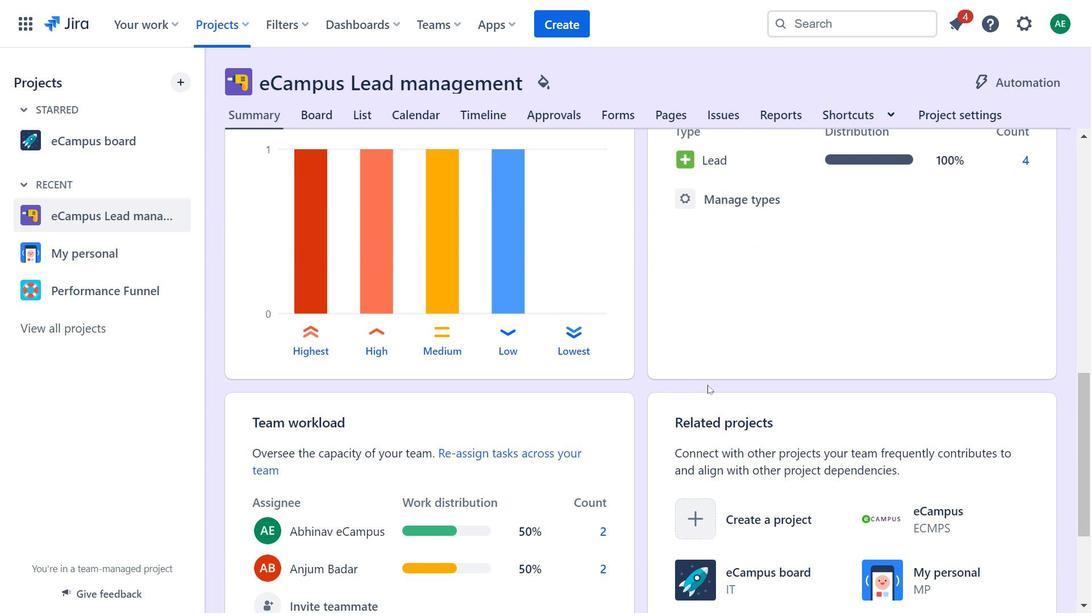 
Action: Mouse moved to (257, 119)
Screenshot: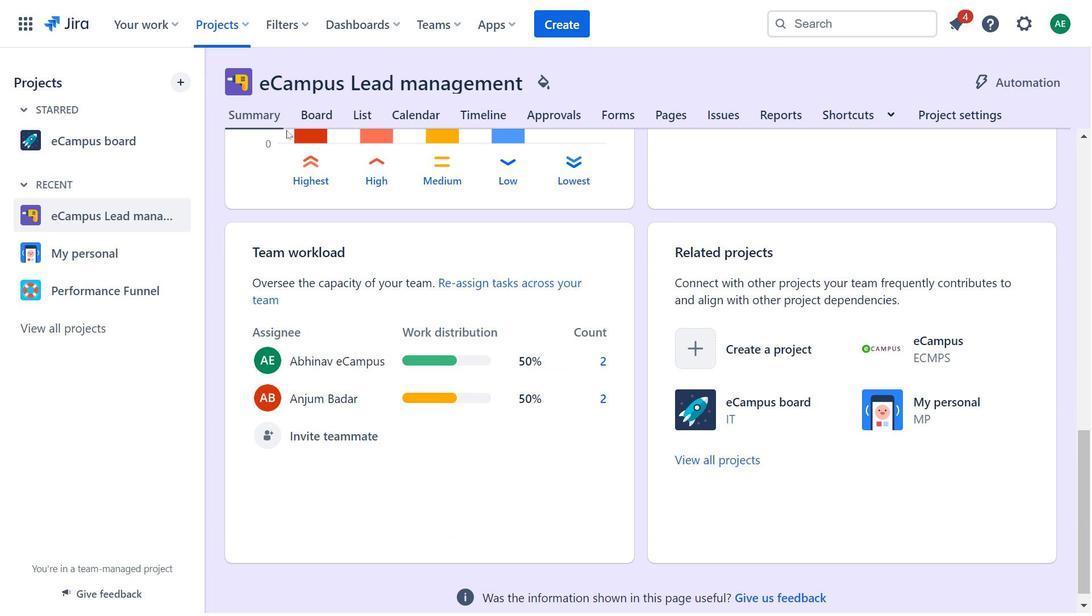 
Action: Mouse pressed left at (257, 119)
Screenshot: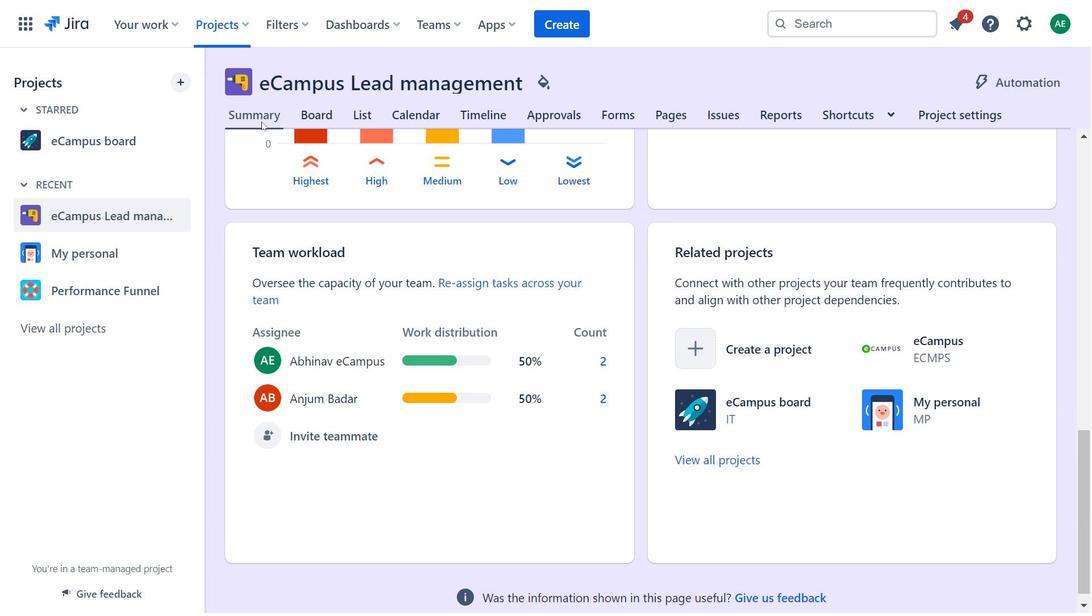 
Action: Mouse moved to (949, 335)
Screenshot: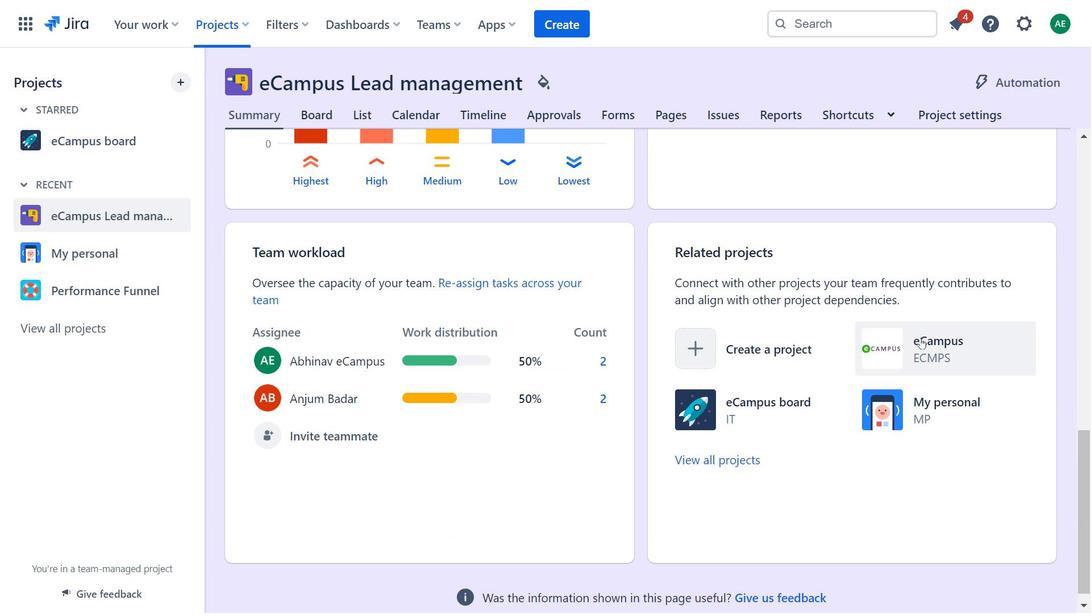
Action: Mouse pressed left at (949, 335)
Screenshot: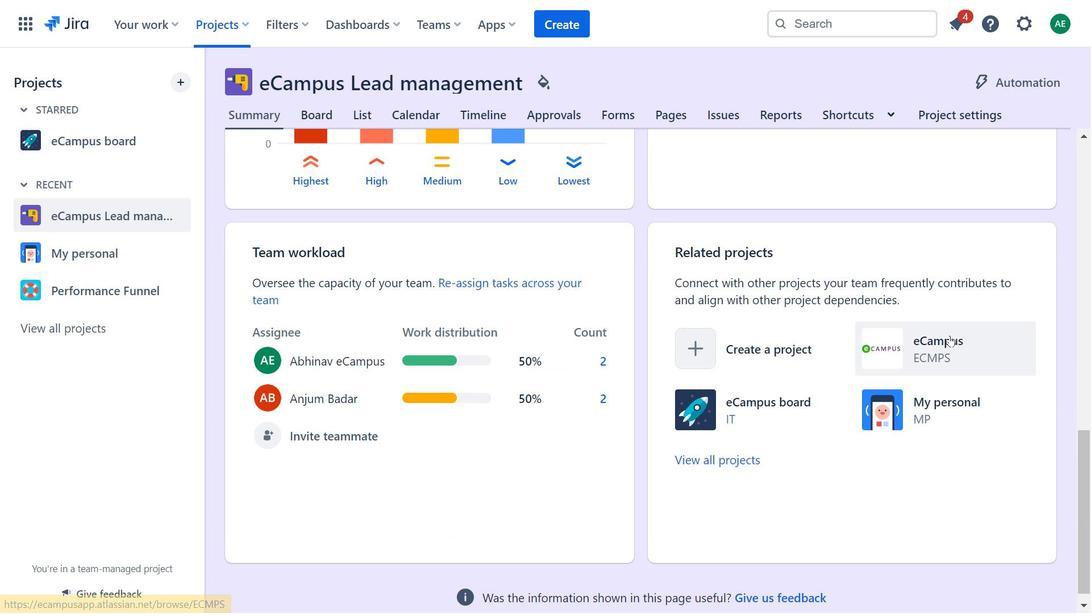 
Action: Mouse moved to (674, 295)
Screenshot: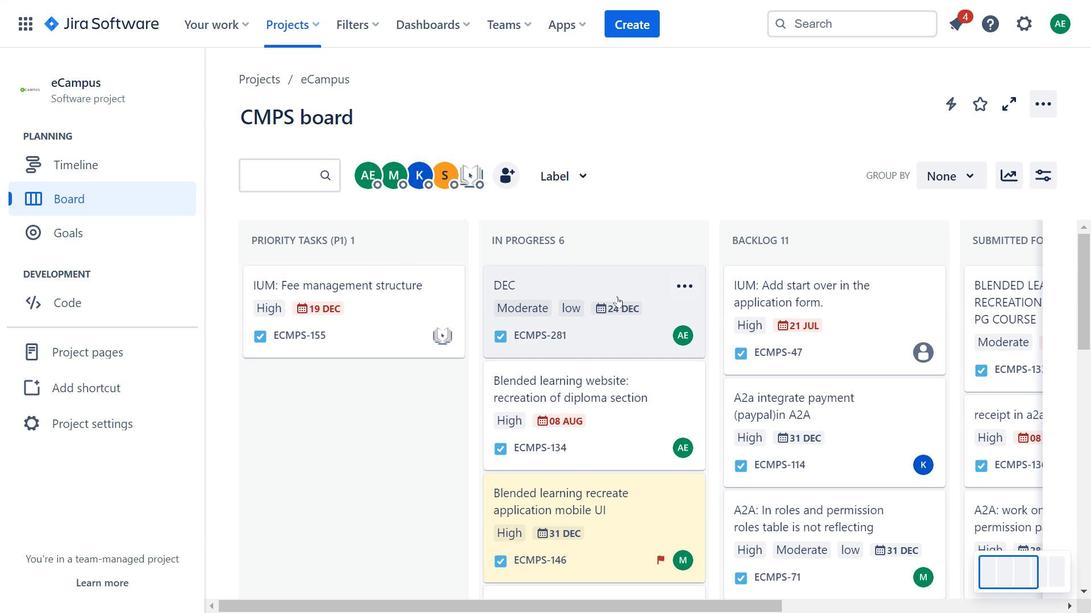 
Action: Mouse scrolled (674, 294) with delta (0, 0)
Screenshot: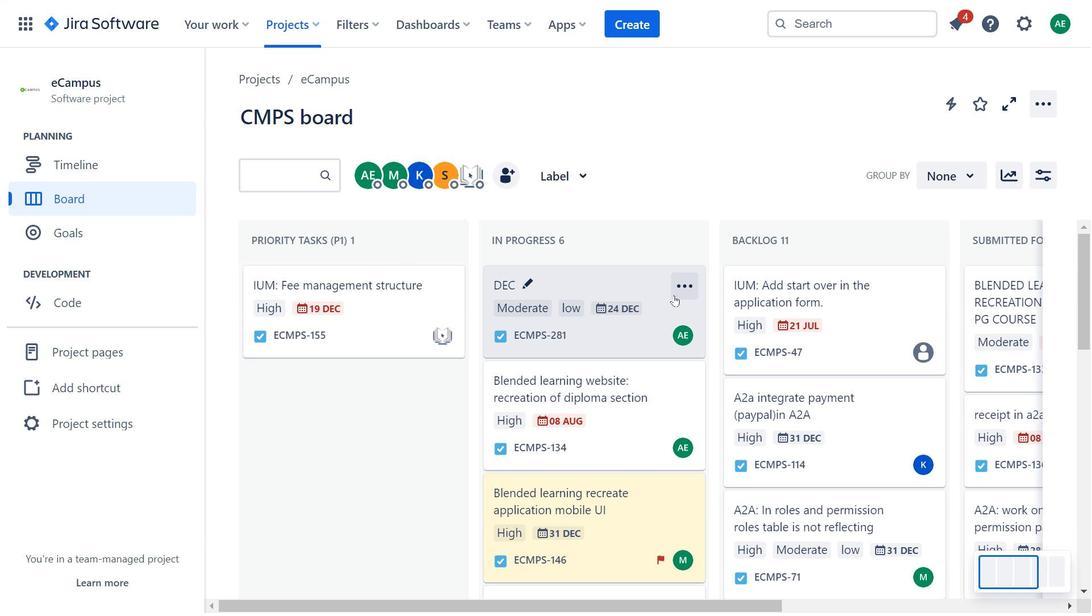 
Action: Mouse scrolled (674, 294) with delta (0, 0)
Screenshot: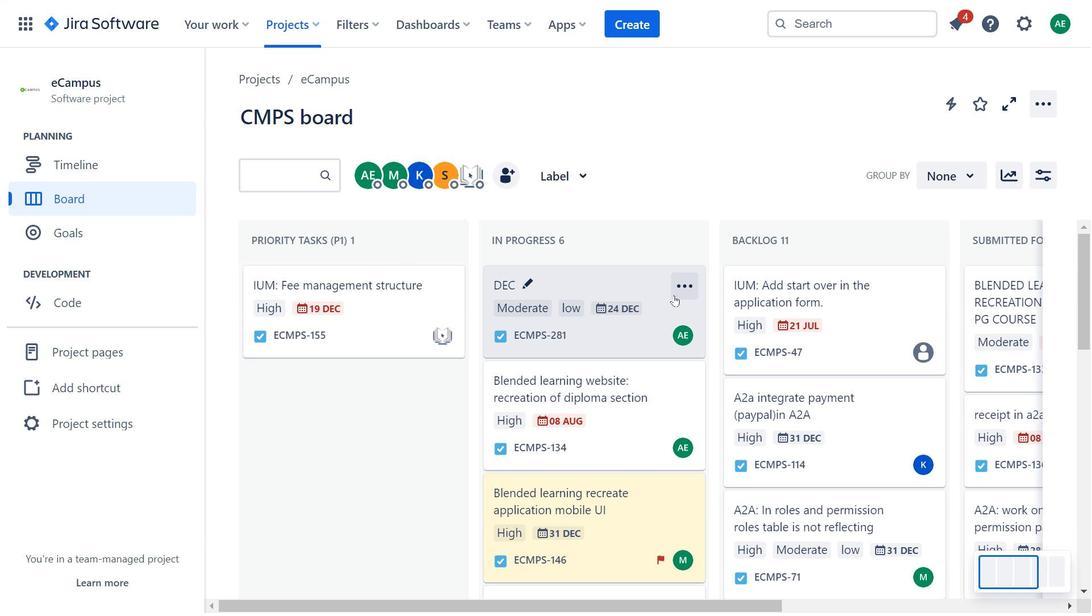 
Action: Mouse scrolled (674, 294) with delta (0, 0)
Screenshot: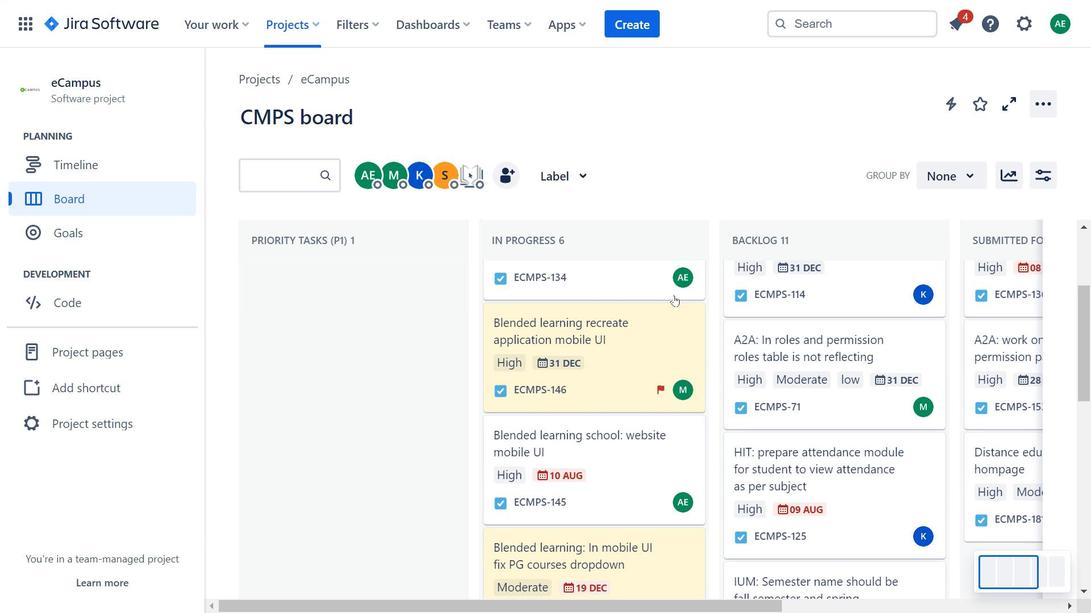
Action: Mouse scrolled (674, 294) with delta (0, 0)
Screenshot: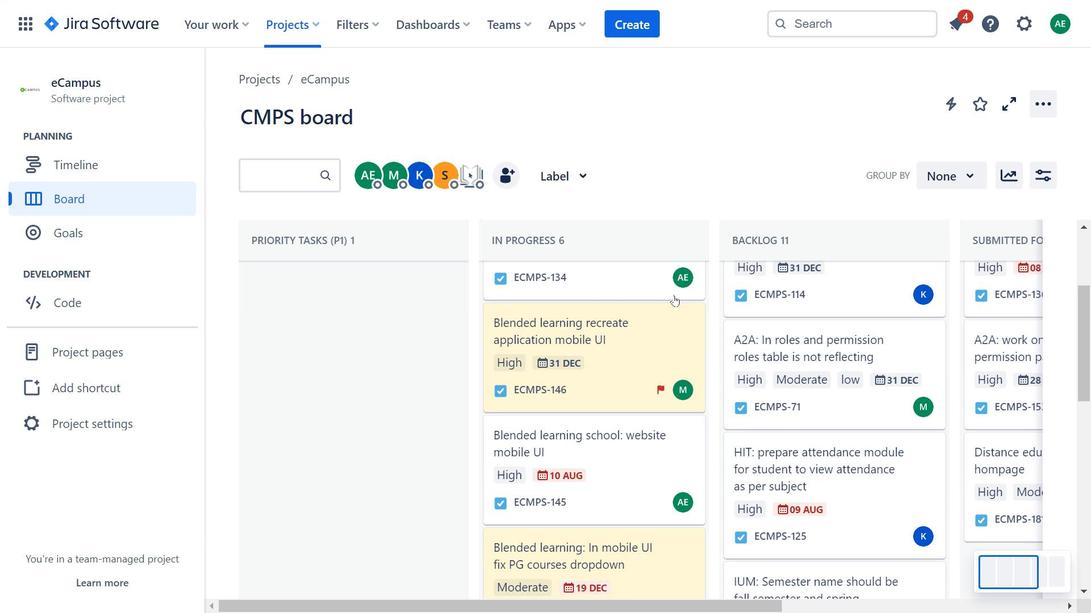 
Action: Mouse moved to (675, 294)
Screenshot: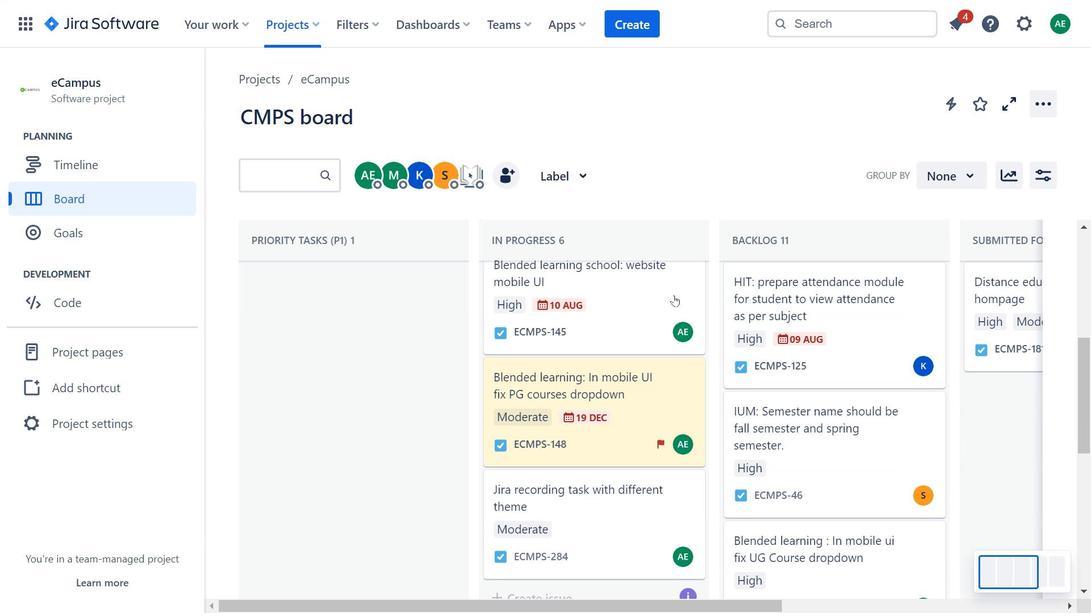 
Action: Mouse scrolled (675, 294) with delta (0, 0)
Screenshot: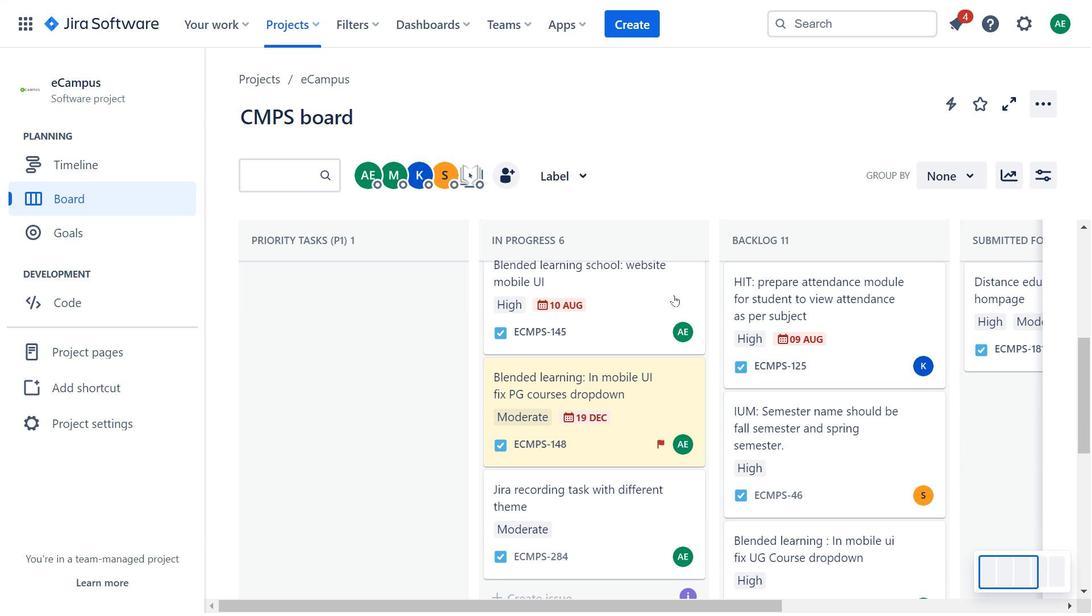 
Action: Mouse moved to (645, 452)
Screenshot: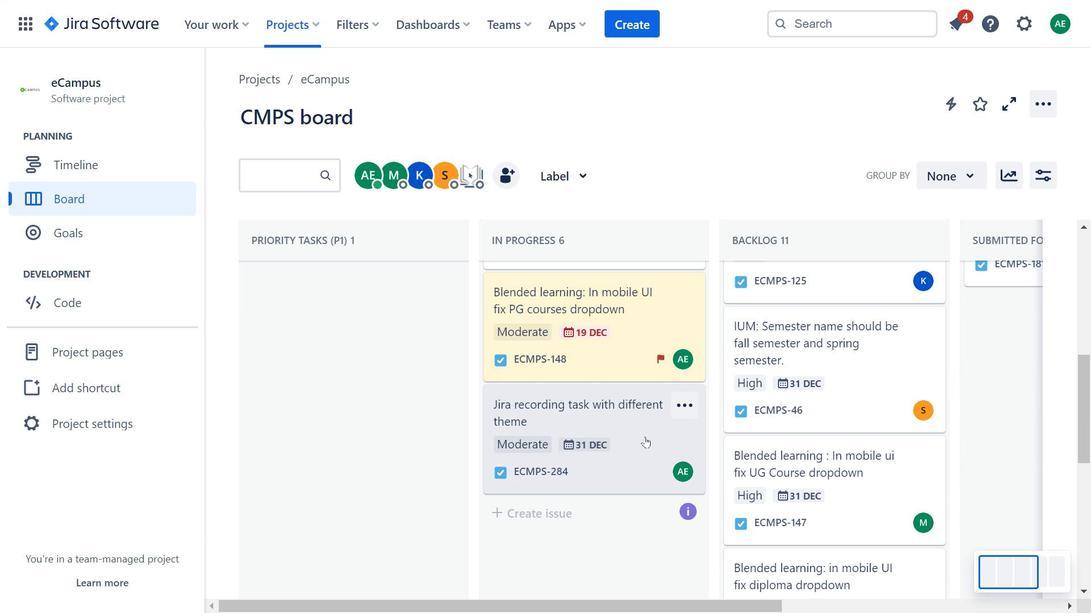 
Action: Mouse pressed left at (645, 452)
Screenshot: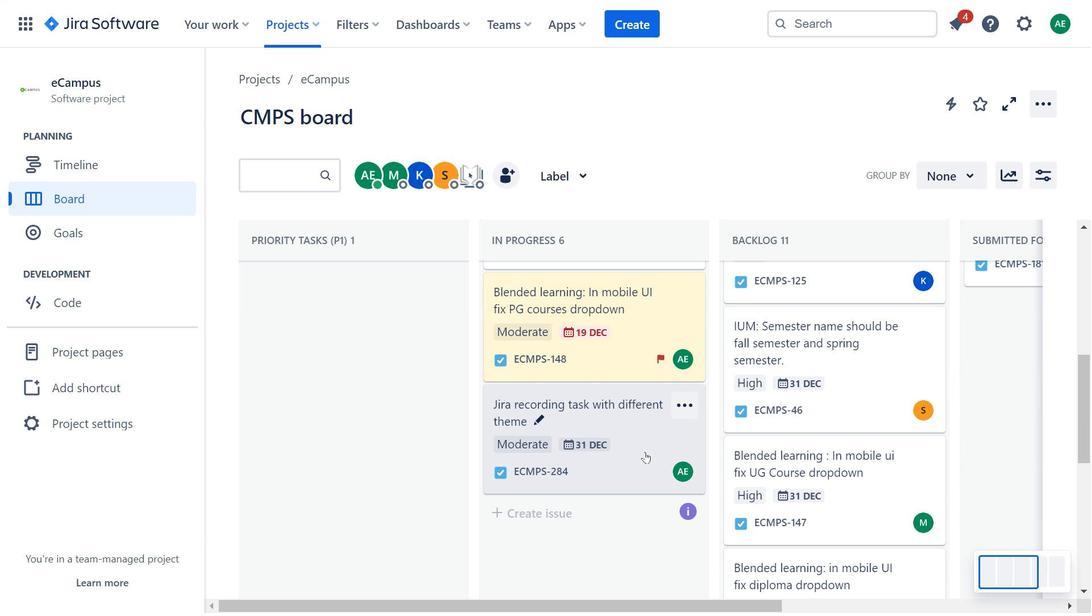 
Action: Mouse moved to (797, 386)
Screenshot: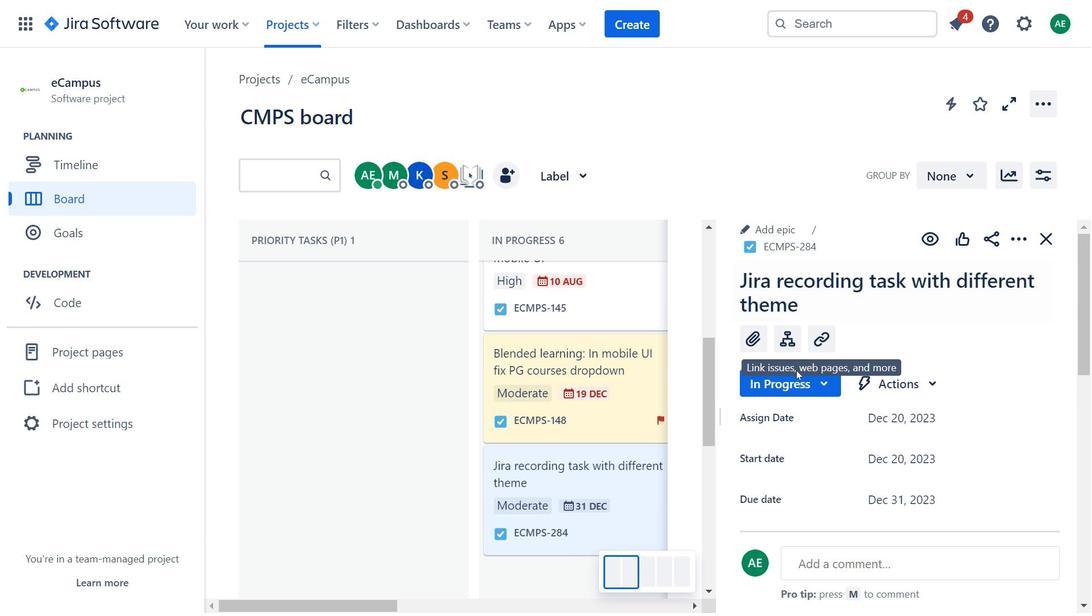 
Action: Mouse pressed left at (797, 386)
Screenshot: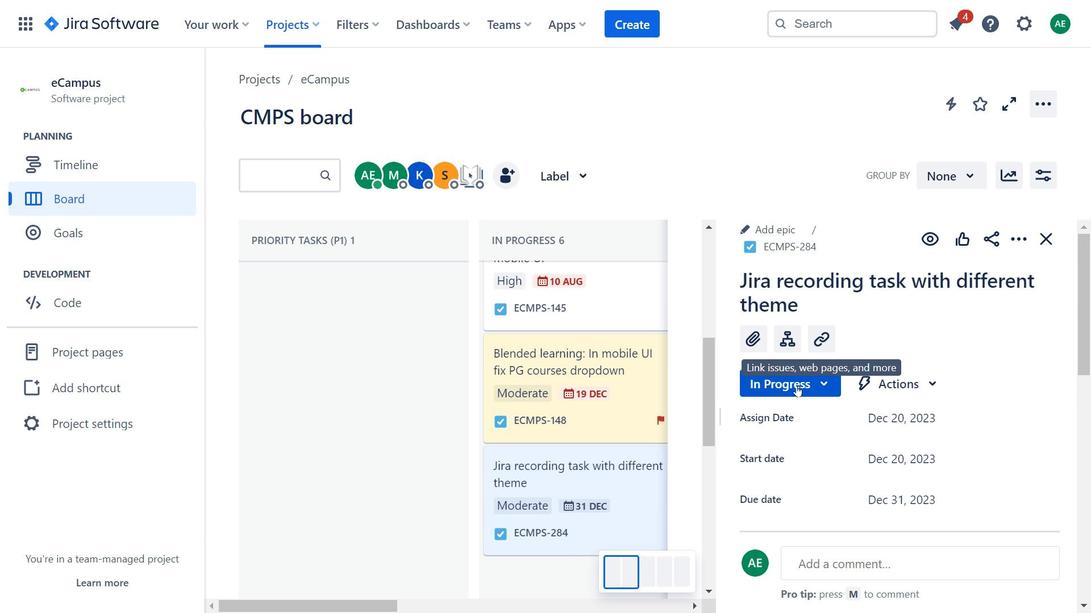 
Action: Mouse moved to (795, 465)
Screenshot: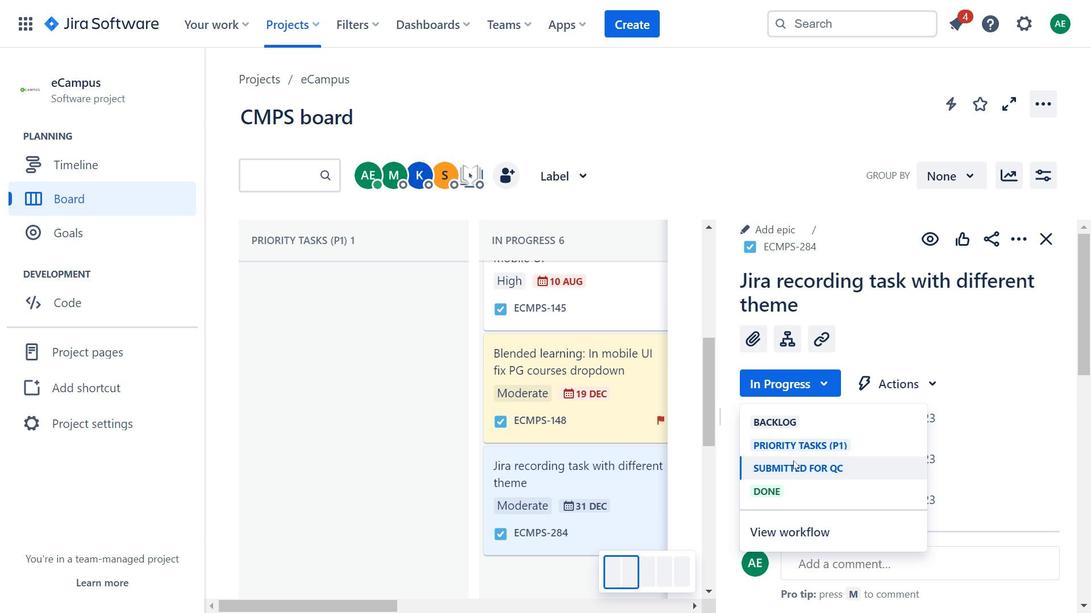 
Action: Mouse pressed left at (795, 465)
Screenshot: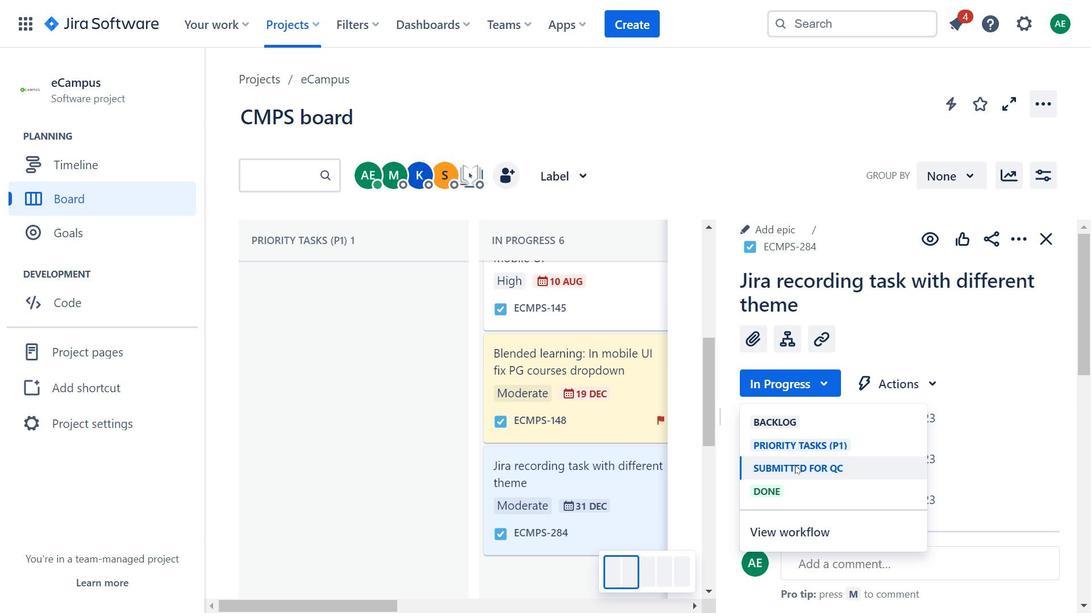 
Action: Mouse moved to (849, 374)
Screenshot: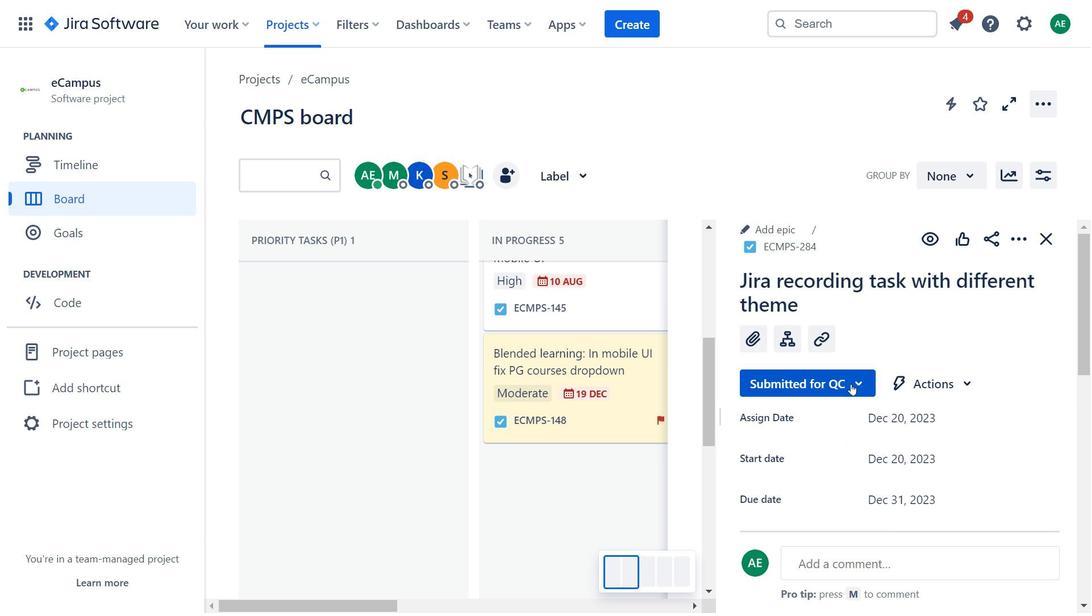 
Action: Mouse pressed left at (849, 374)
Screenshot: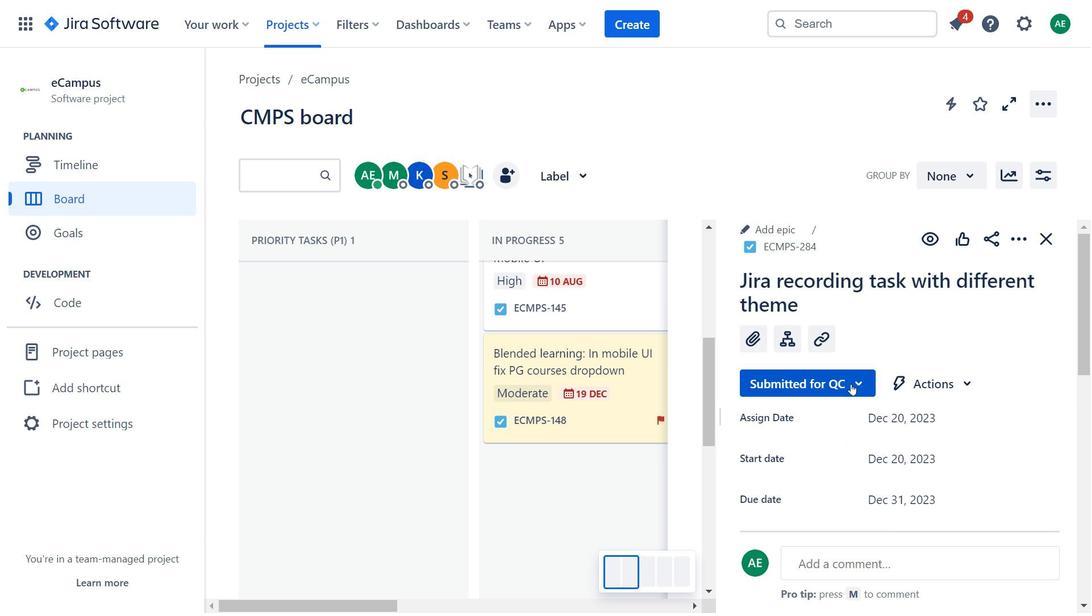 
Action: Mouse moved to (792, 486)
Screenshot: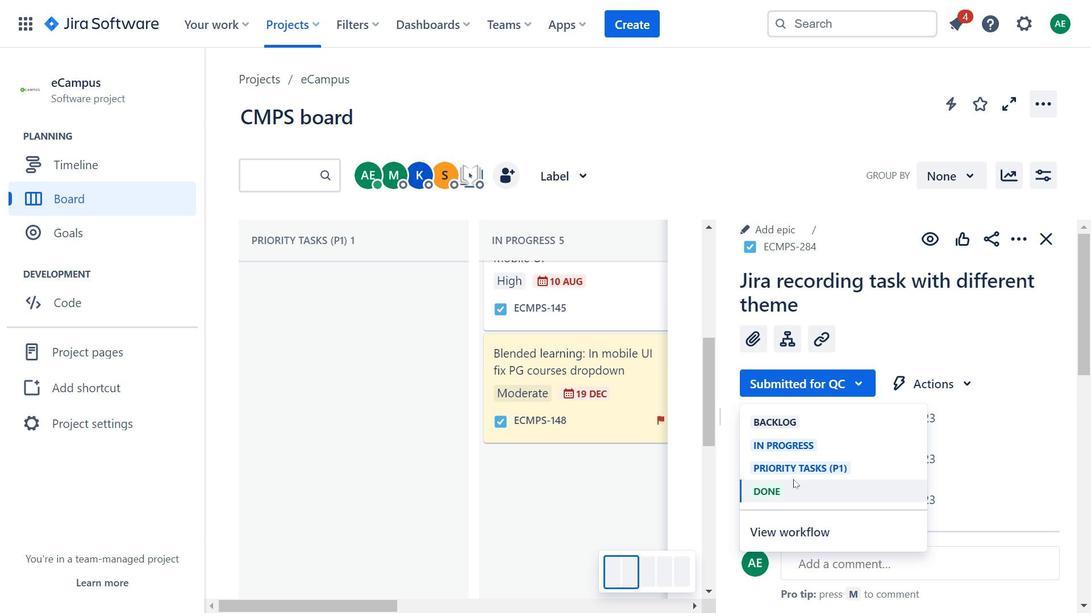 
Action: Mouse pressed left at (792, 486)
Screenshot: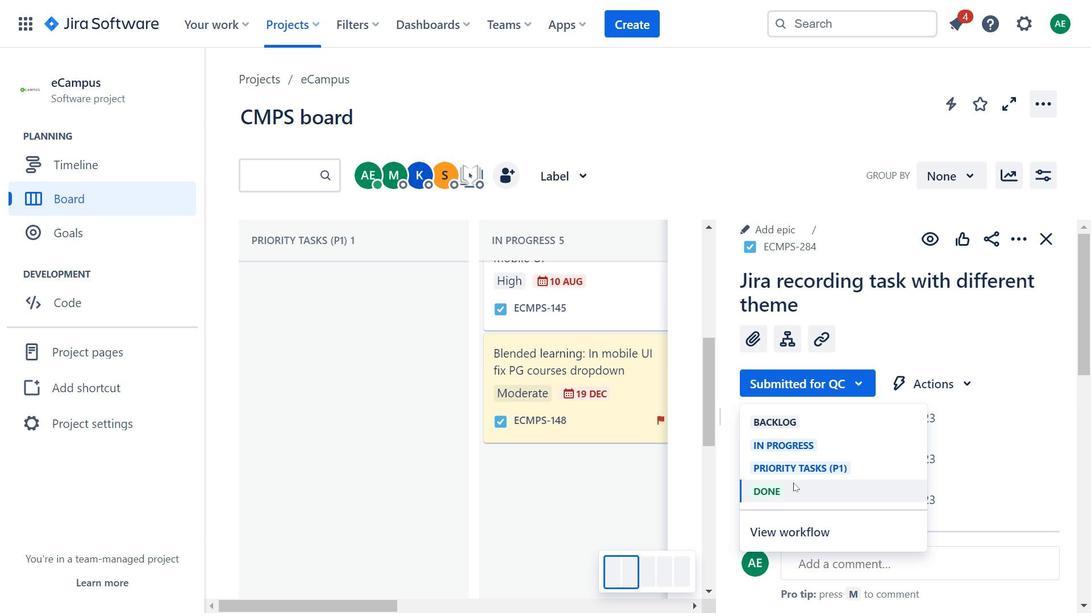 
Action: Mouse moved to (979, 314)
Screenshot: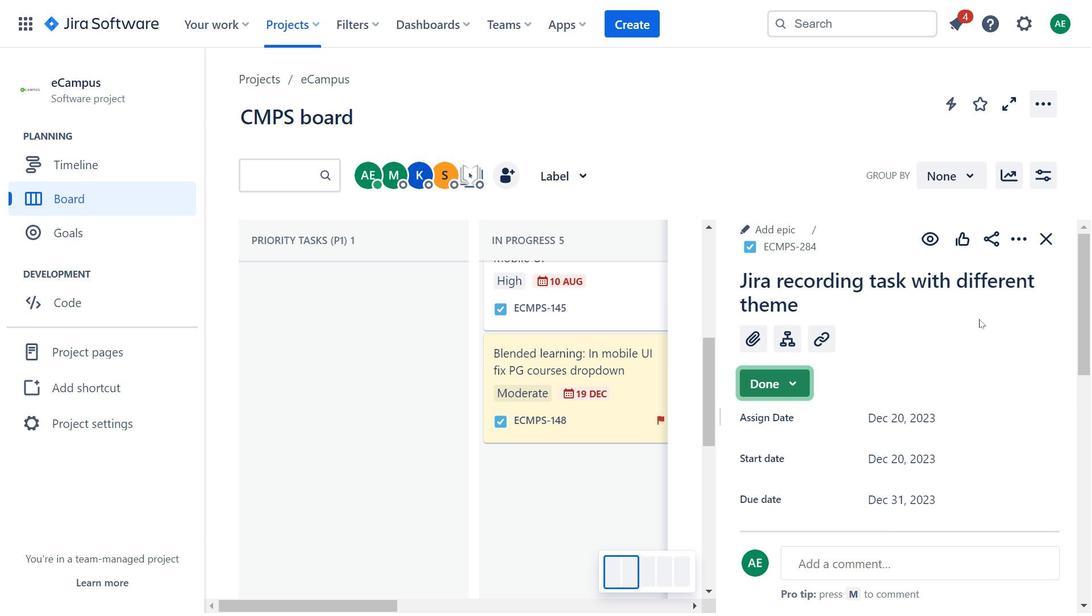 
Action: Mouse pressed left at (979, 314)
Screenshot: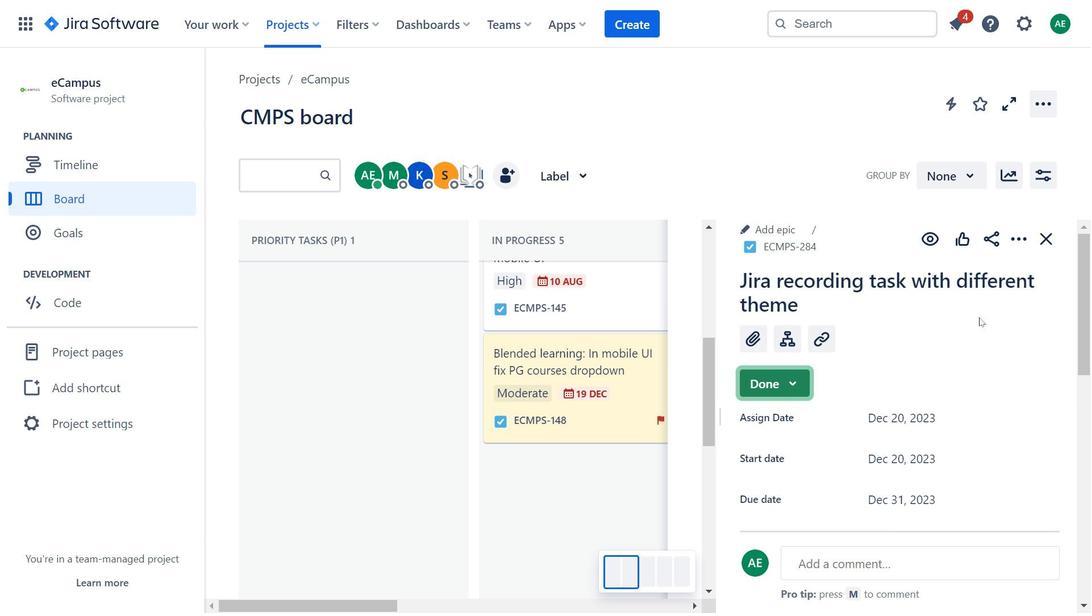 
Action: Mouse moved to (1043, 231)
Screenshot: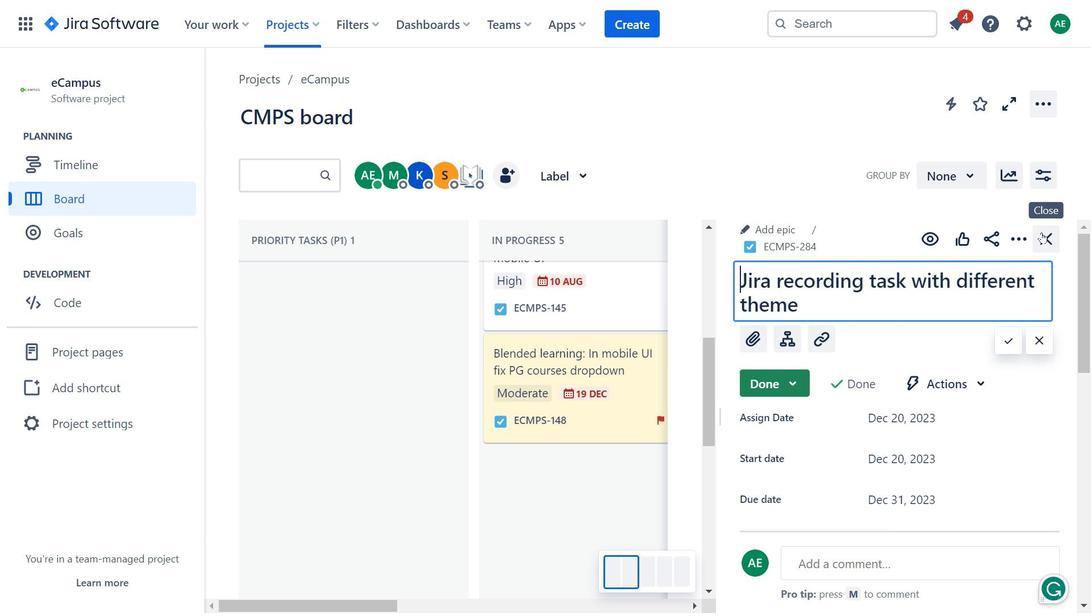 
Action: Mouse pressed left at (1043, 231)
Screenshot: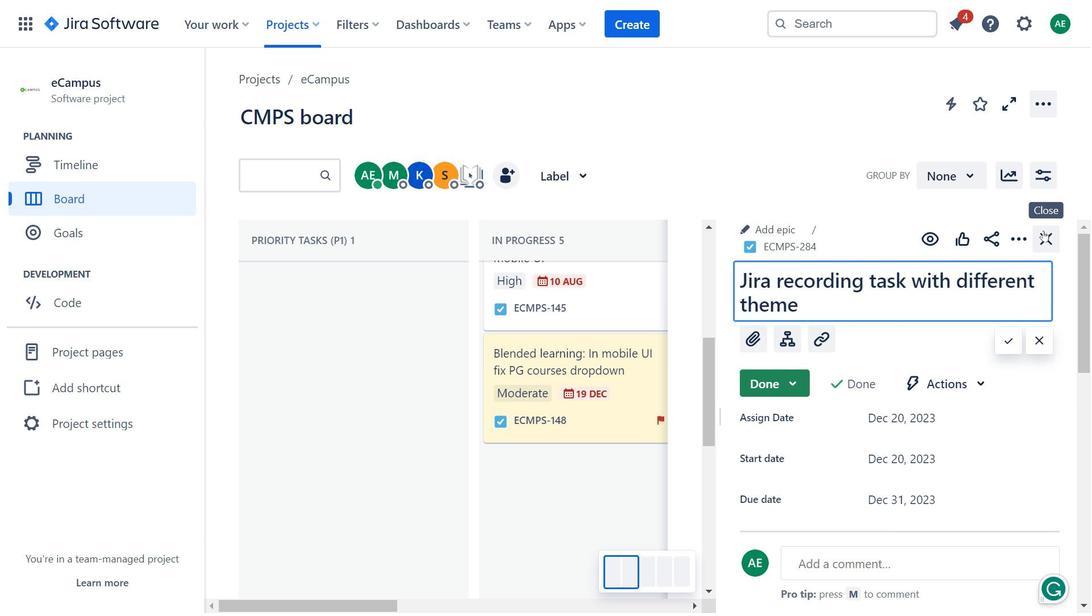 
Action: Mouse moved to (890, 436)
Screenshot: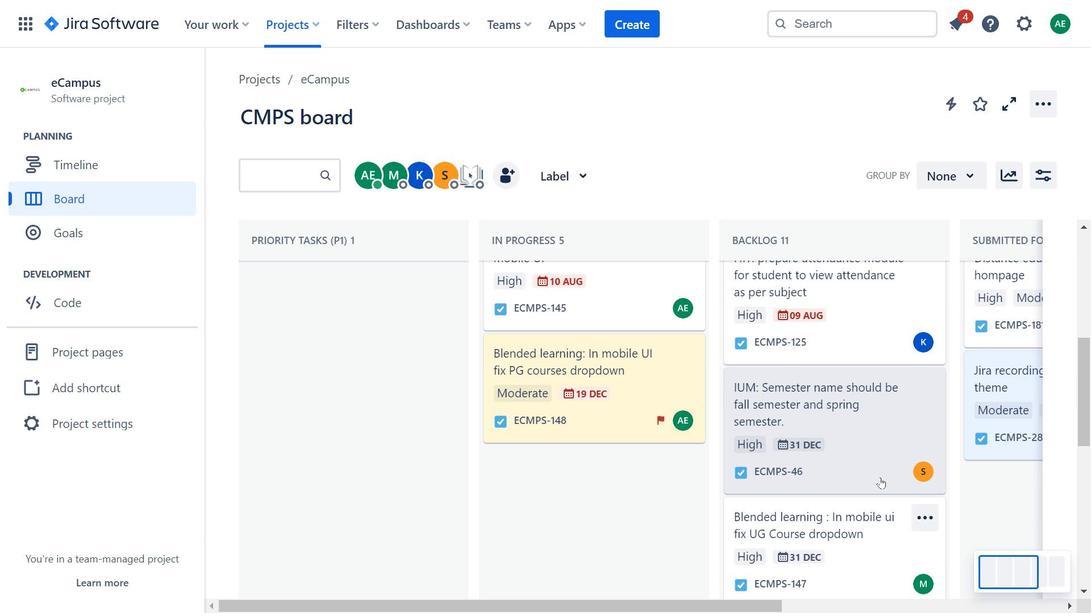 
Action: Mouse scrolled (890, 435) with delta (0, 0)
Screenshot: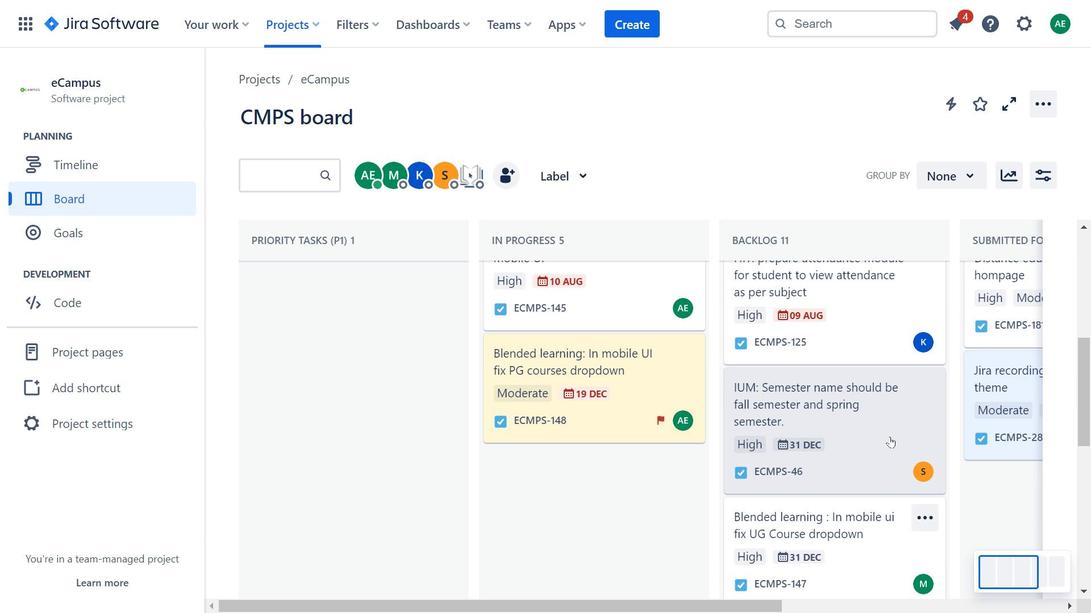 
Action: Mouse moved to (890, 422)
Screenshot: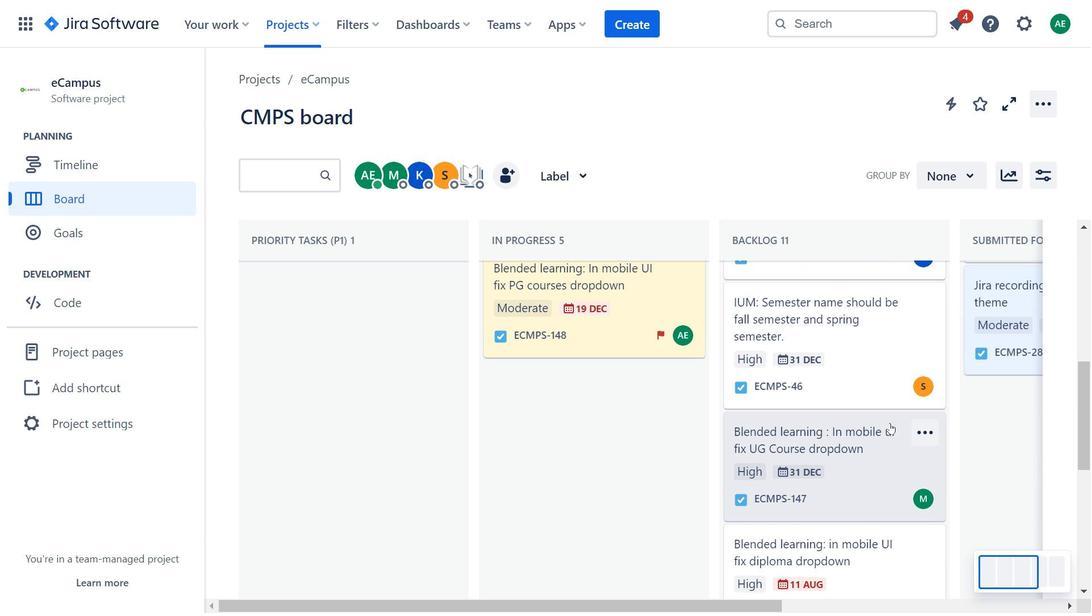 
Action: Mouse scrolled (890, 422) with delta (0, 0)
Screenshot: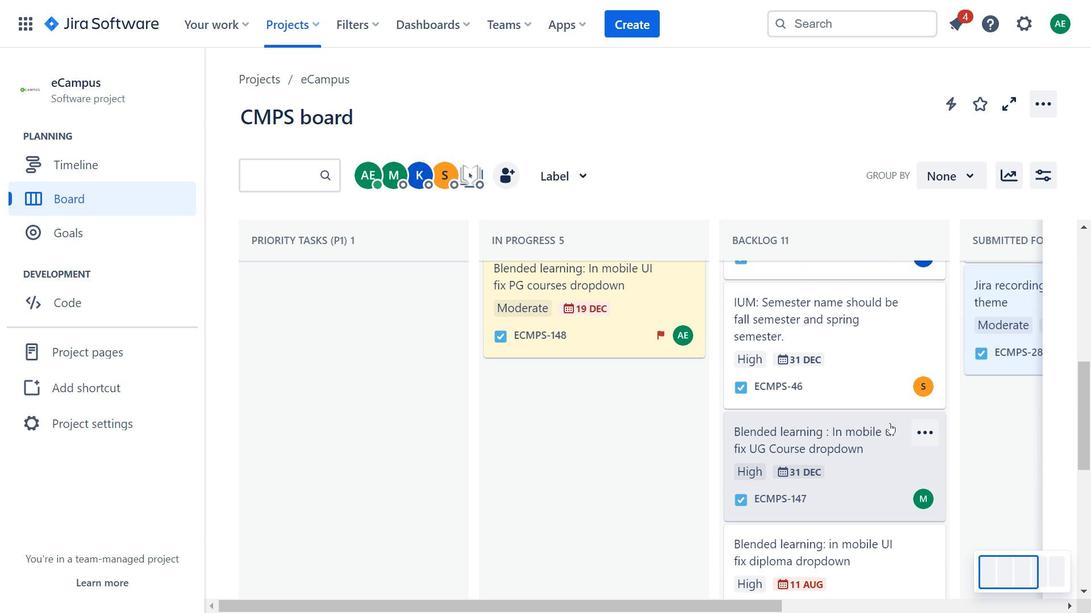 
Action: Mouse moved to (894, 422)
Screenshot: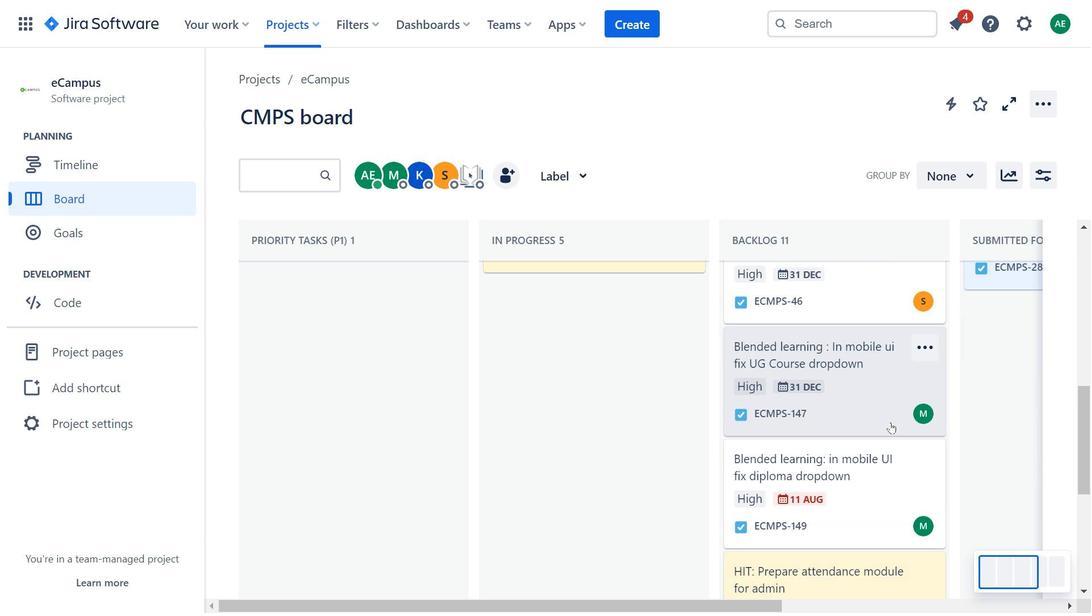 
Action: Mouse scrolled (894, 422) with delta (0, 0)
Screenshot: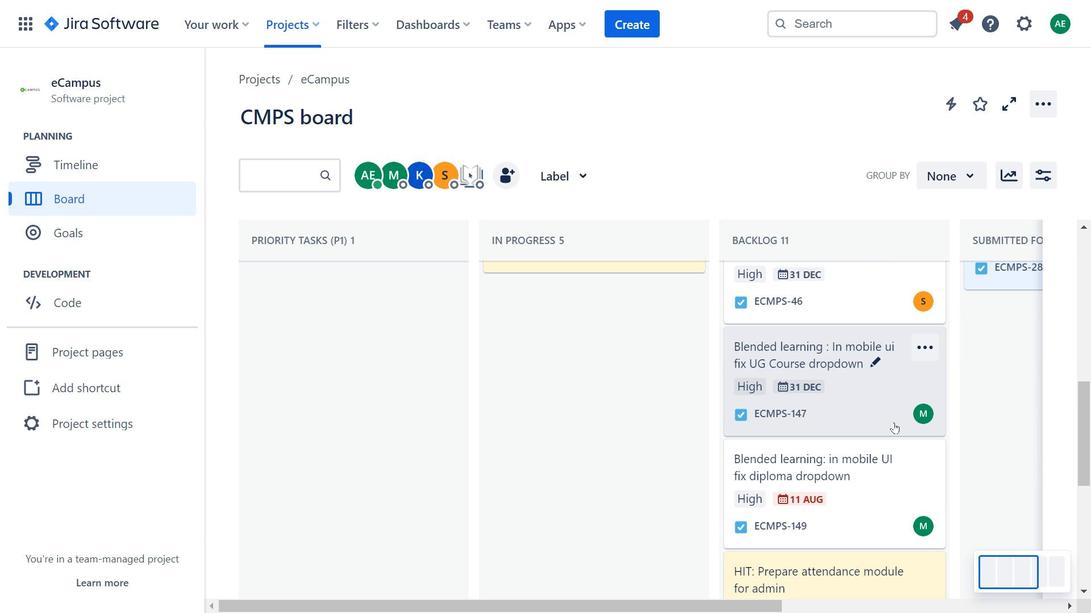 
Action: Mouse scrolled (894, 422) with delta (0, 0)
Screenshot: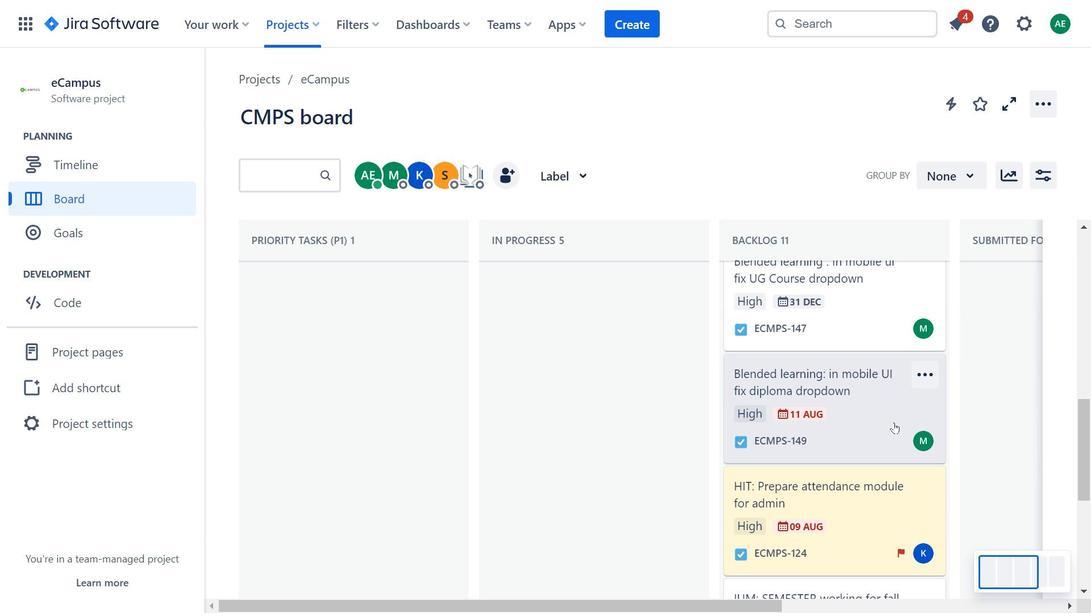 
Action: Mouse scrolled (894, 422) with delta (0, 0)
Screenshot: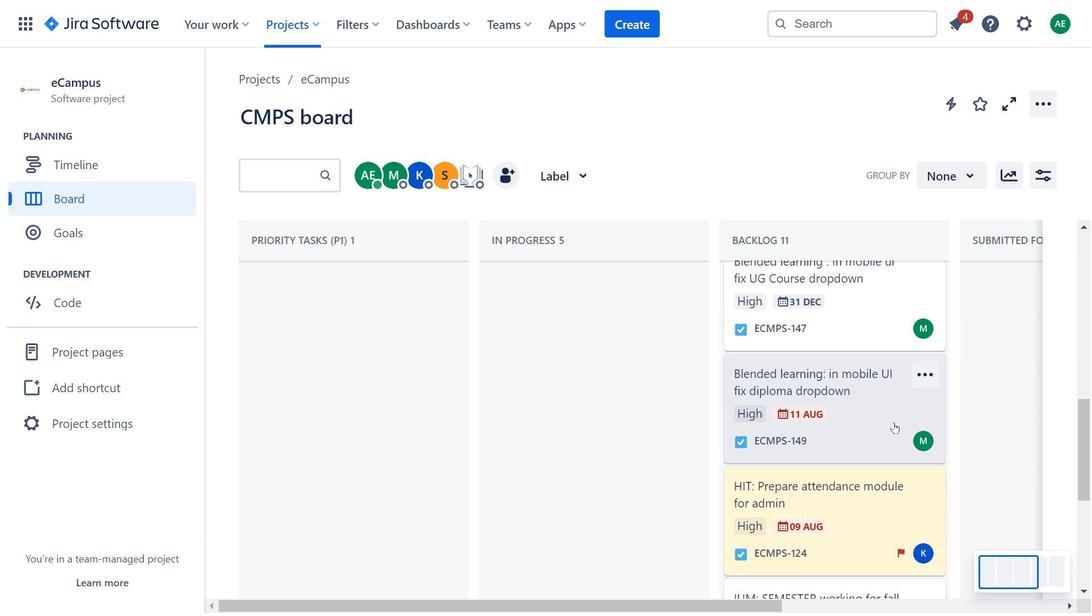 
Action: Mouse moved to (894, 421)
Screenshot: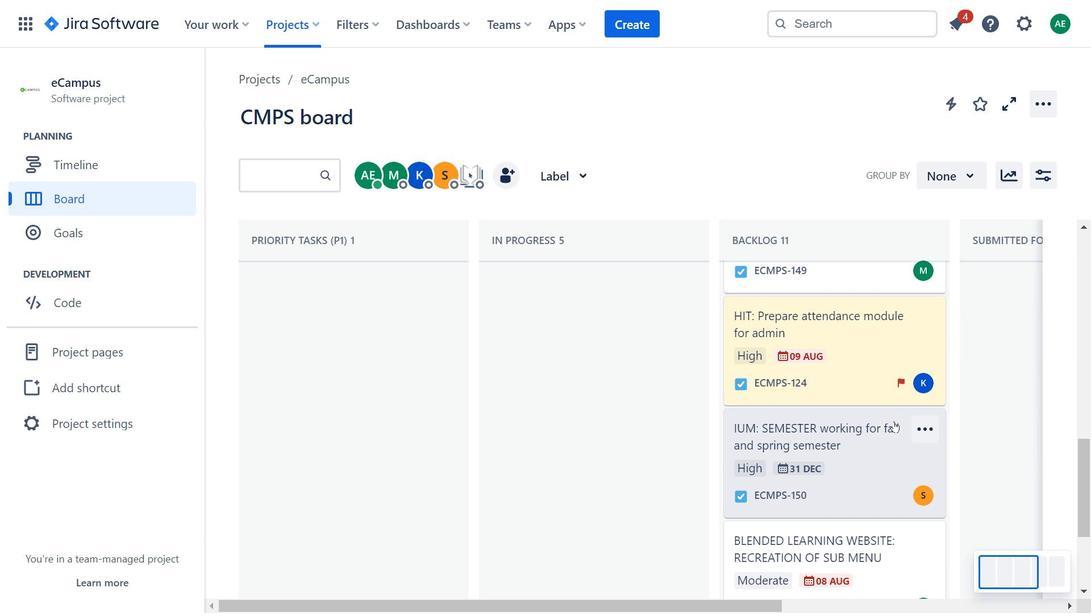 
Action: Mouse scrolled (894, 420) with delta (0, 0)
Screenshot: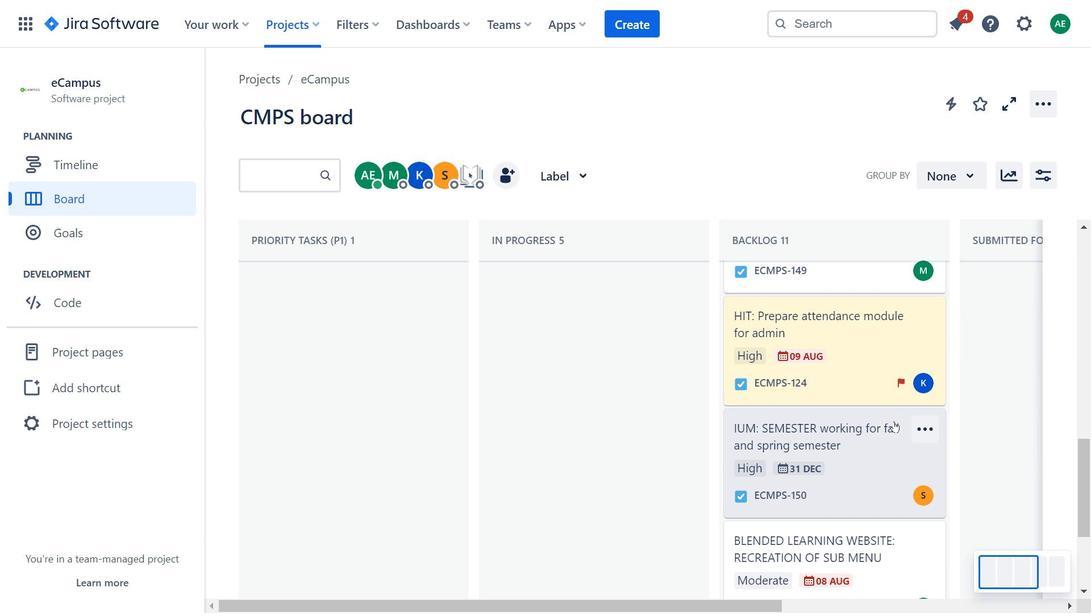 
Action: Mouse moved to (895, 421)
Screenshot: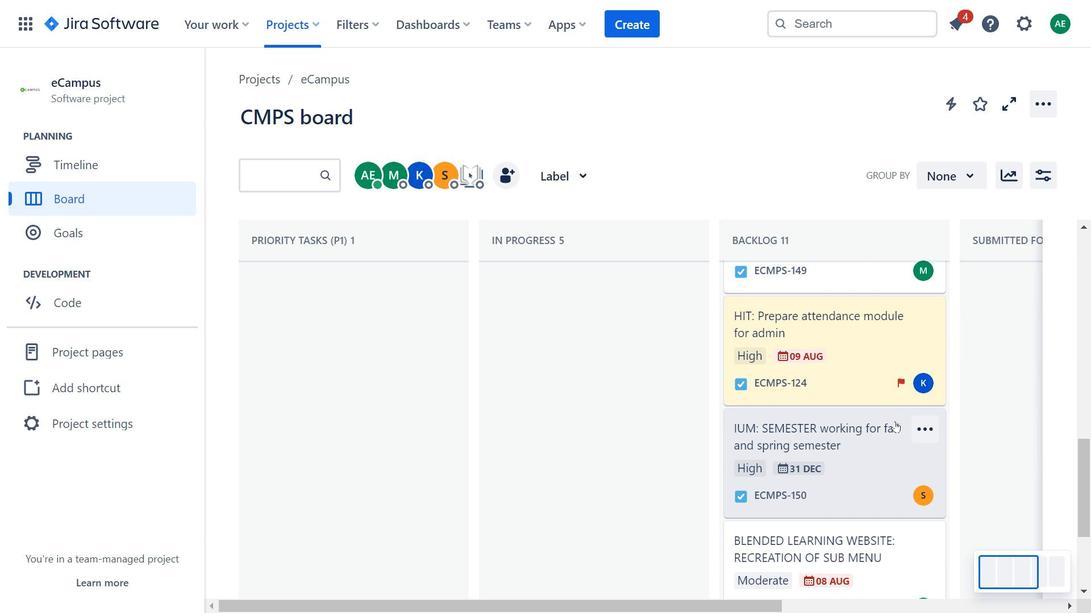 
Action: Mouse scrolled (895, 421) with delta (0, 0)
Screenshot: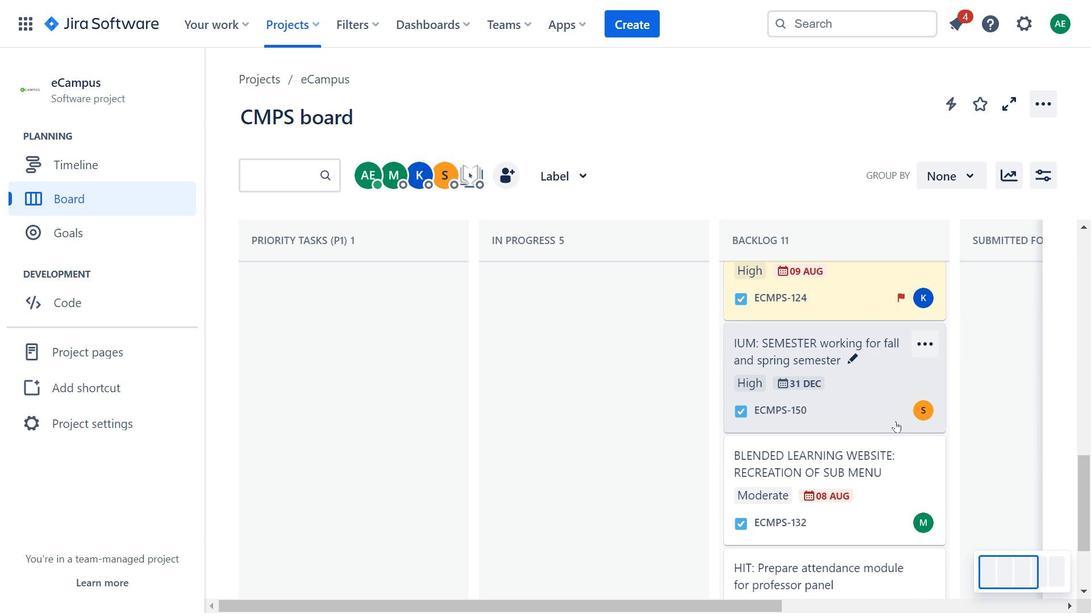 
Action: Mouse moved to (896, 424)
Screenshot: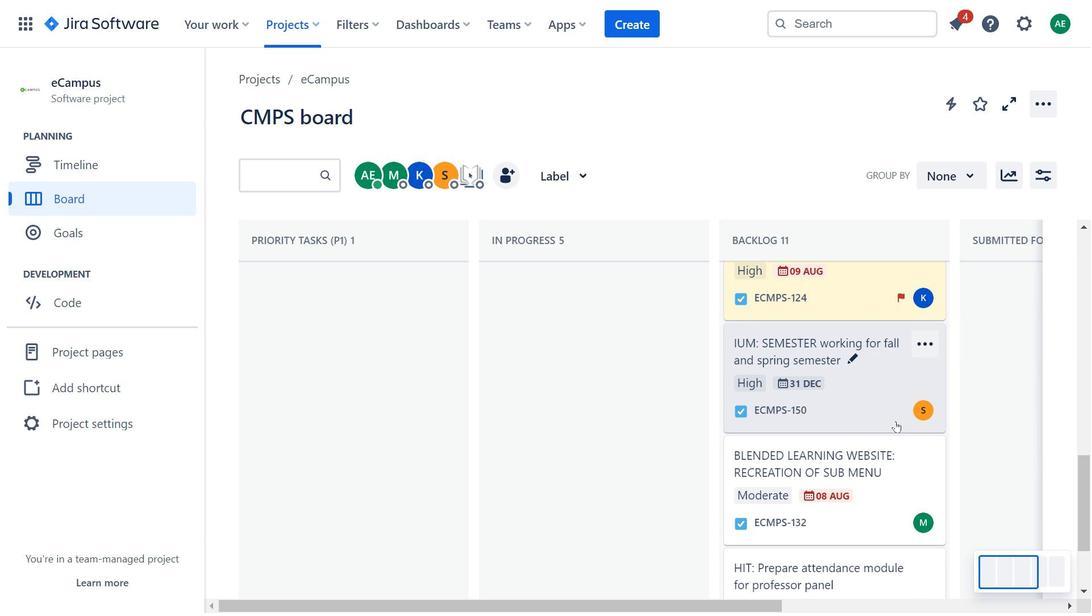 
Action: Mouse scrolled (896, 423) with delta (0, 0)
Screenshot: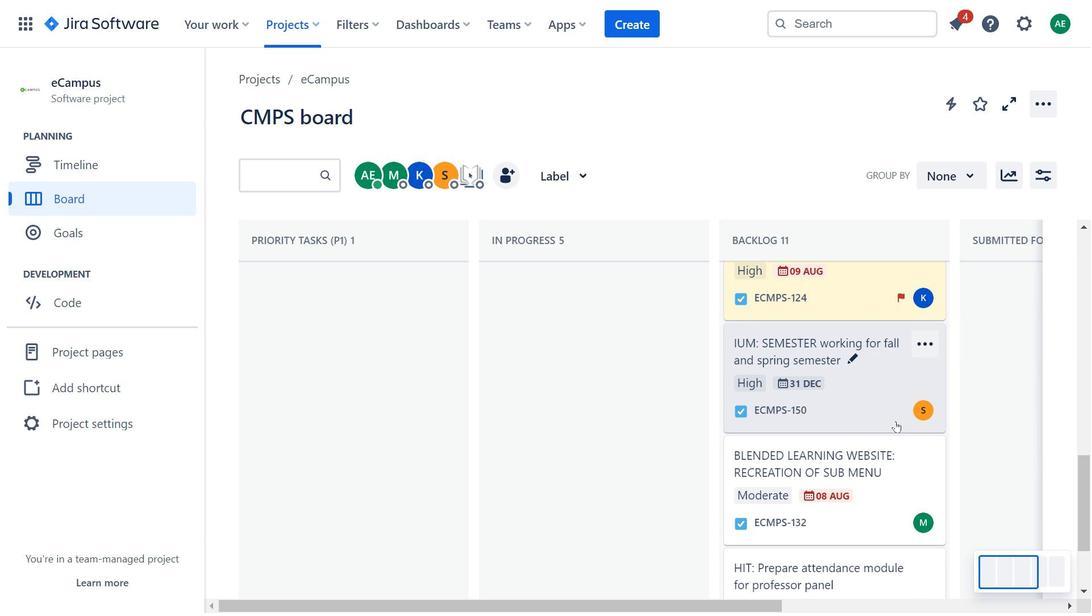 
Action: Mouse moved to (896, 424)
Screenshot: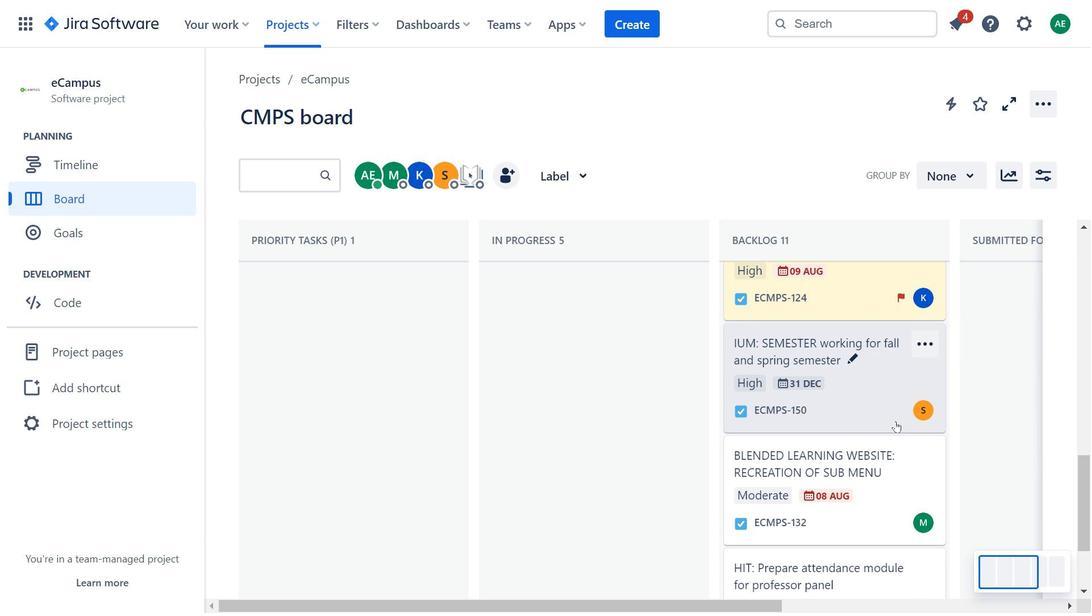 
Action: Mouse scrolled (896, 425) with delta (0, 0)
Screenshot: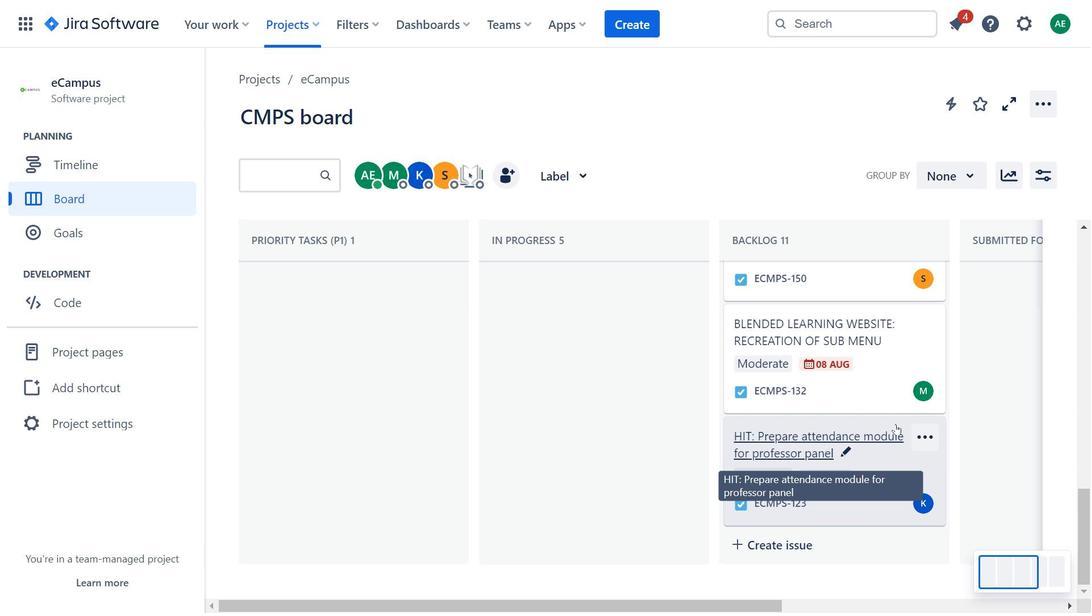 
Action: Mouse scrolled (896, 425) with delta (0, 0)
Screenshot: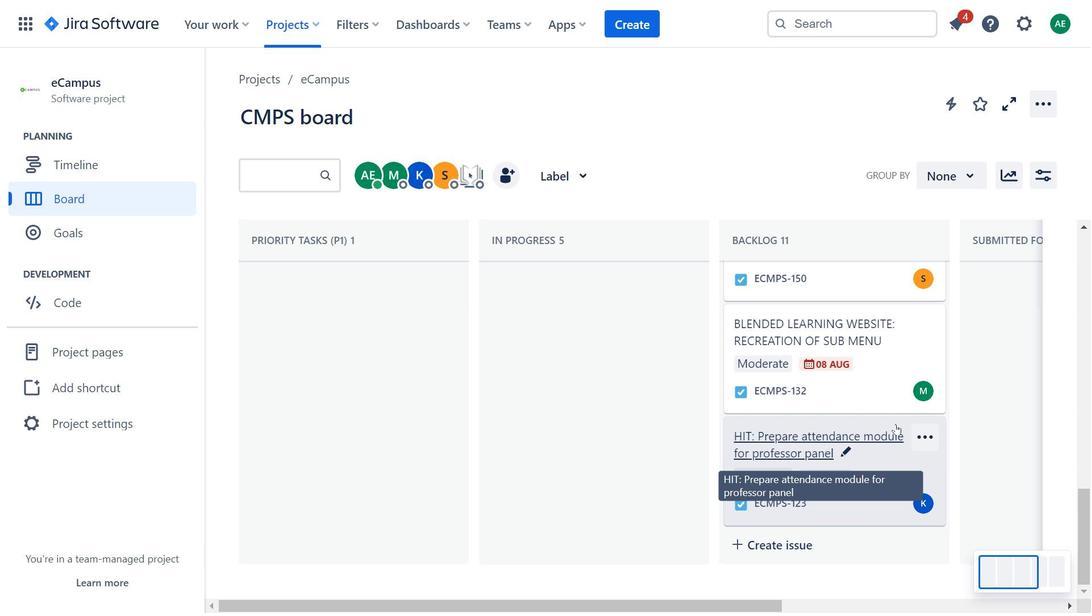 
Action: Mouse scrolled (896, 425) with delta (0, 0)
Screenshot: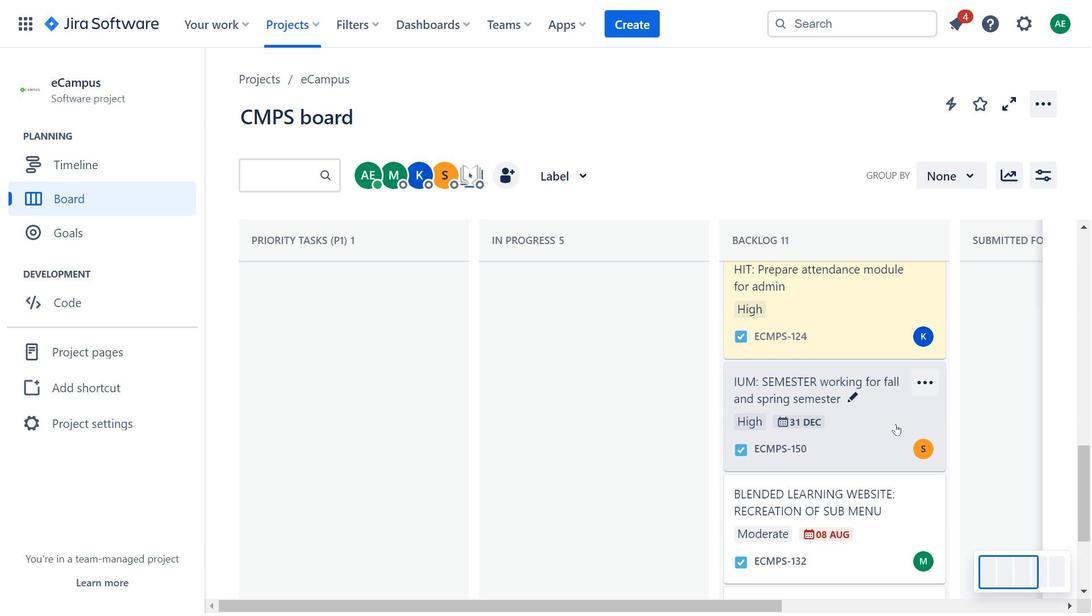 
Action: Mouse scrolled (896, 425) with delta (0, 0)
Screenshot: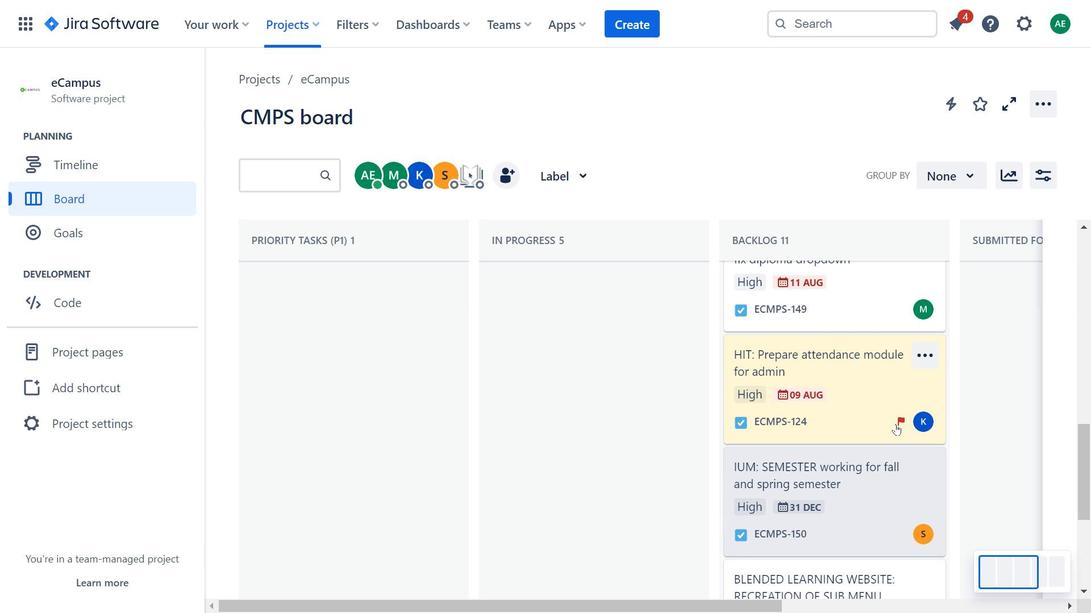 
Action: Mouse scrolled (896, 425) with delta (0, 0)
Screenshot: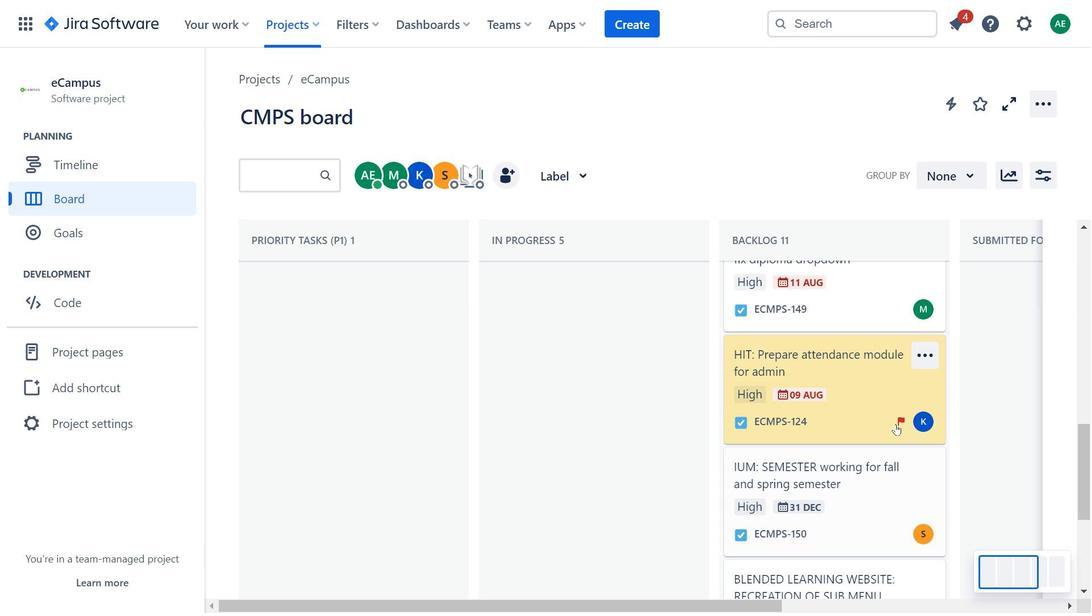 
Action: Mouse scrolled (896, 425) with delta (0, 0)
